 Task: Find the distance between the Sydney Opera House in Australia and the Taj Mahal in Agra, India using Google Earth.
Action: Mouse moved to (21, 148)
Screenshot: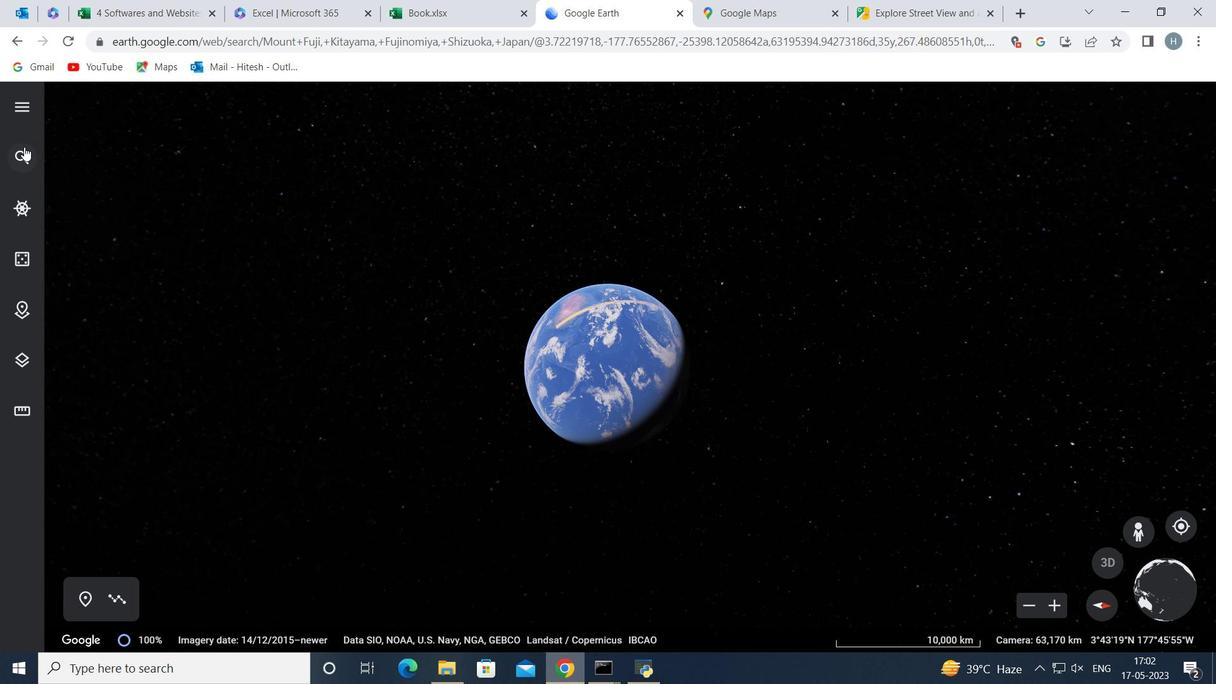 
Action: Mouse pressed left at (21, 148)
Screenshot: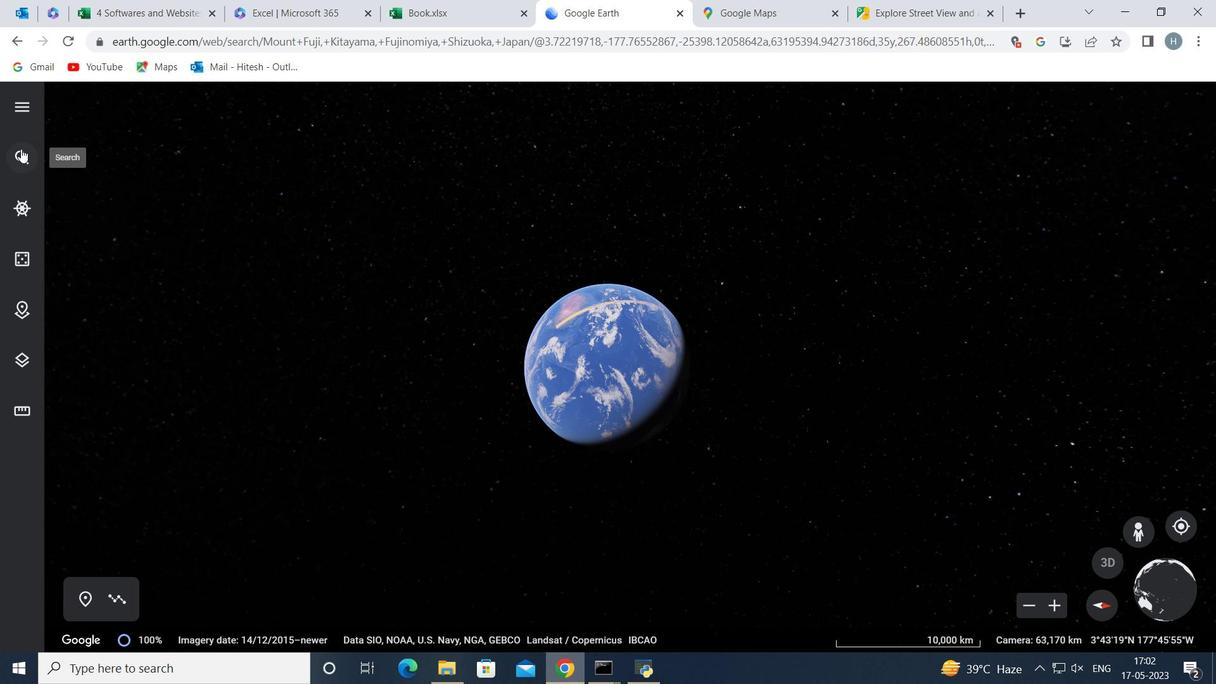 
Action: Mouse moved to (300, 104)
Screenshot: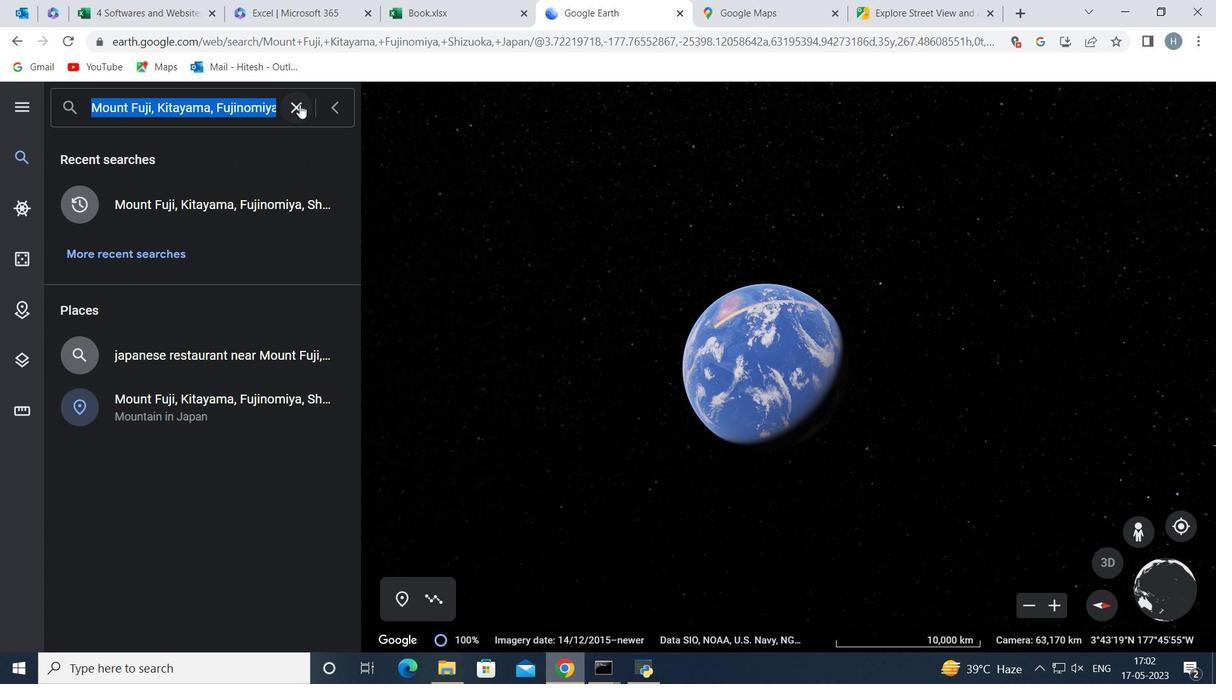 
Action: Mouse pressed left at (300, 104)
Screenshot: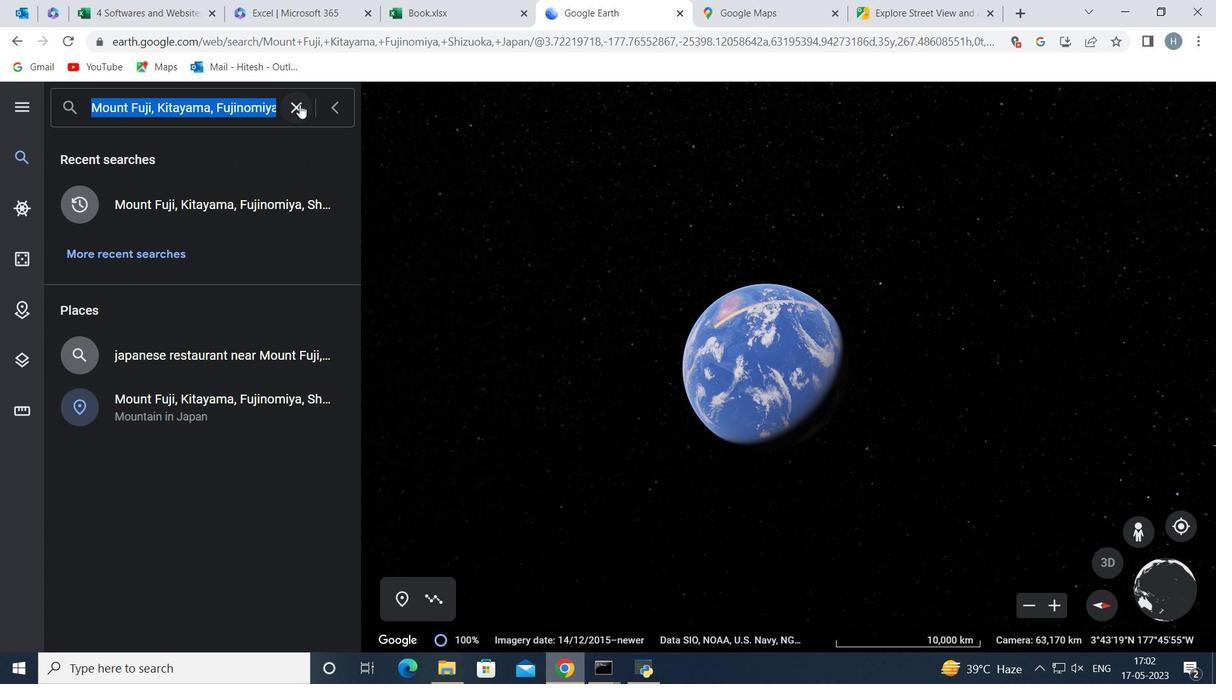 
Action: Key pressed <Key.shift>Sydney<Key.space><Key.shift>Op
Screenshot: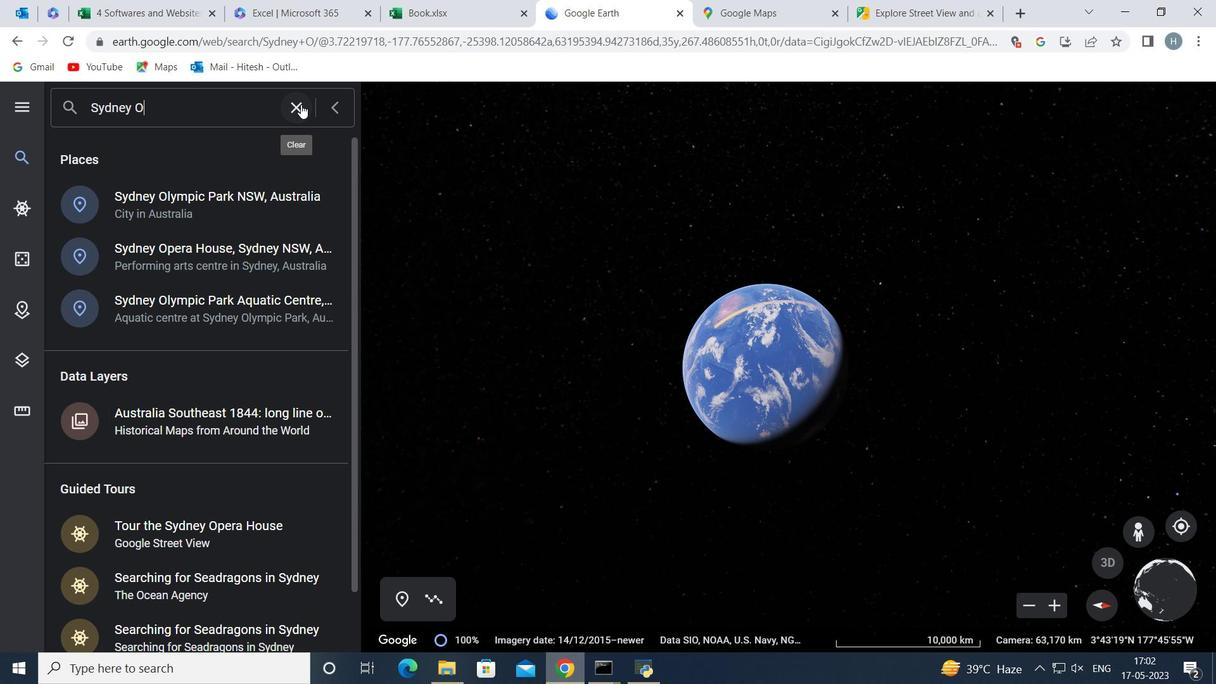 
Action: Mouse moved to (254, 207)
Screenshot: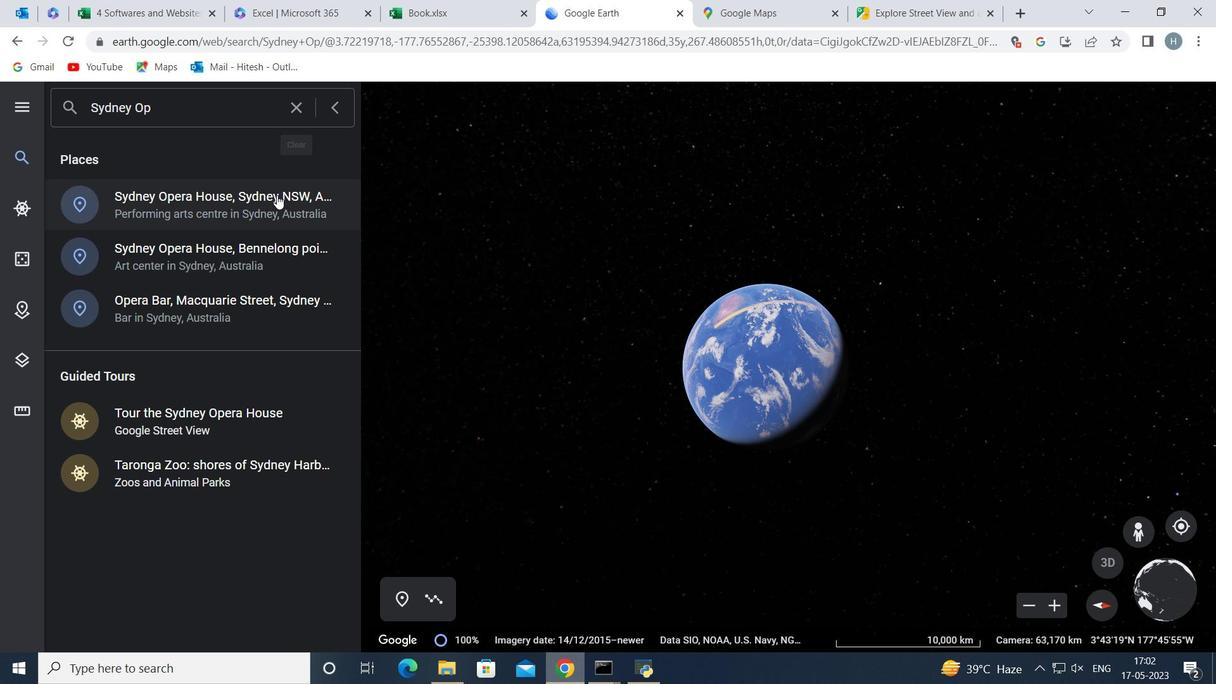 
Action: Key pressed era<Key.space><Key.shift>House<Key.space>in<Key.space><Key.shift>Aus
Screenshot: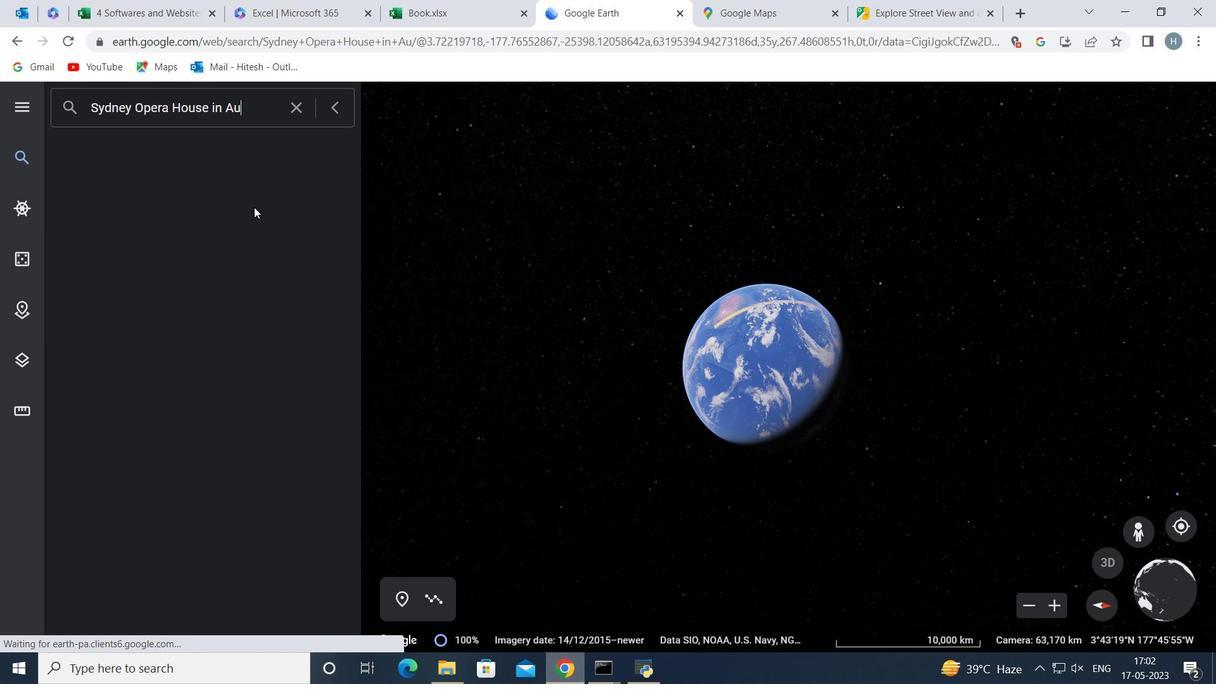 
Action: Mouse moved to (253, 141)
Screenshot: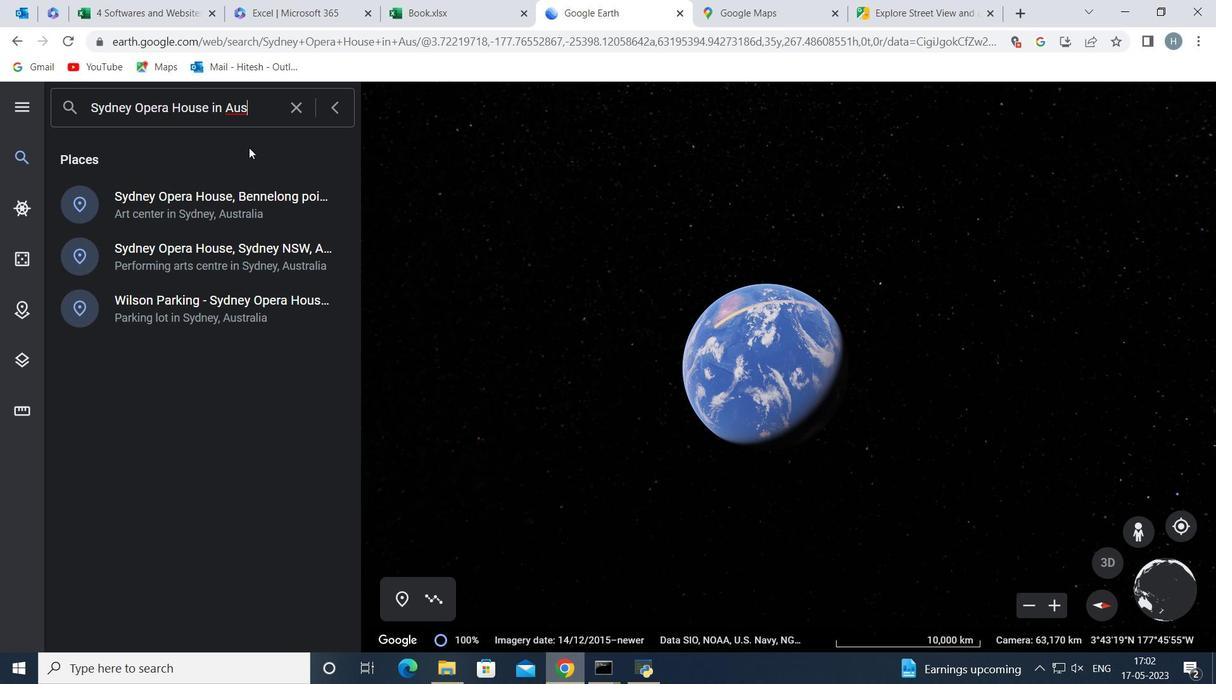 
Action: Key pressed trala<Key.enter>
Screenshot: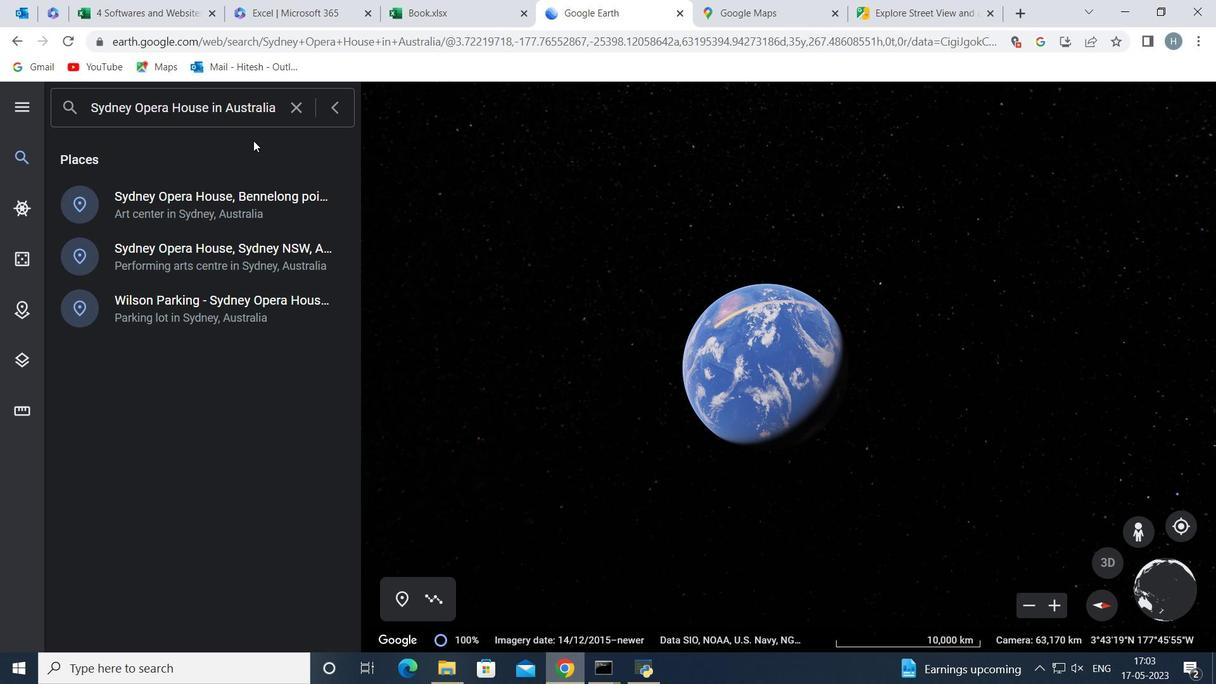 
Action: Mouse moved to (1170, 237)
Screenshot: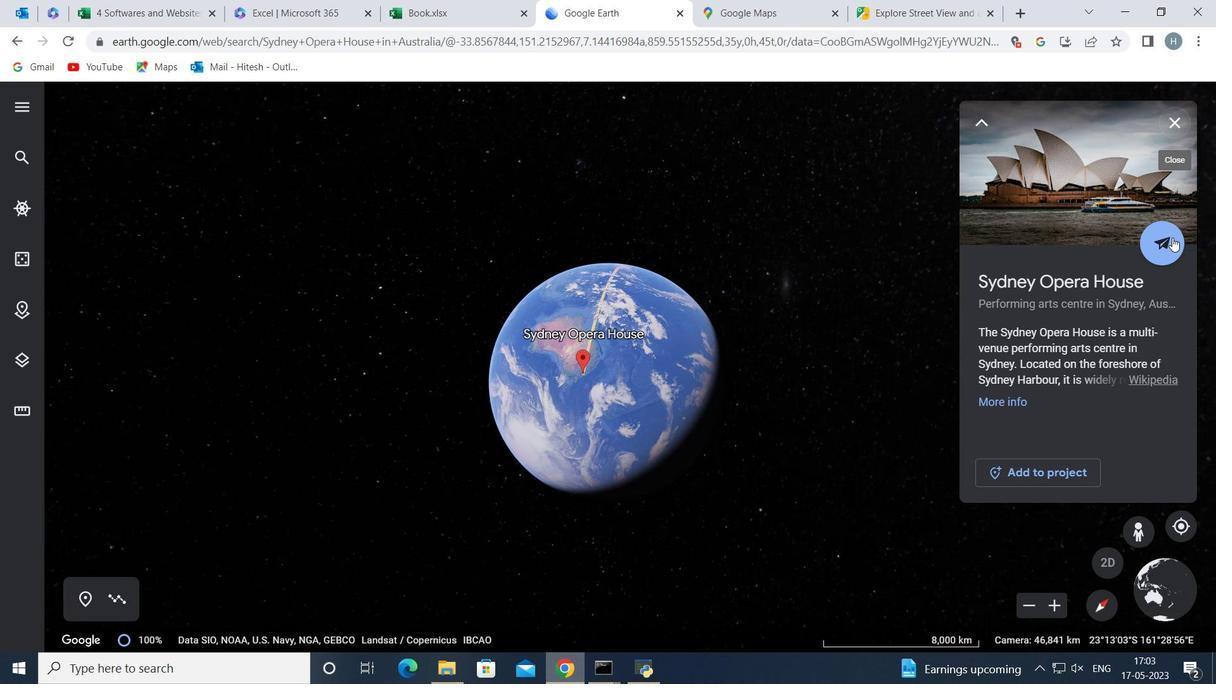 
Action: Mouse pressed left at (1170, 237)
Screenshot: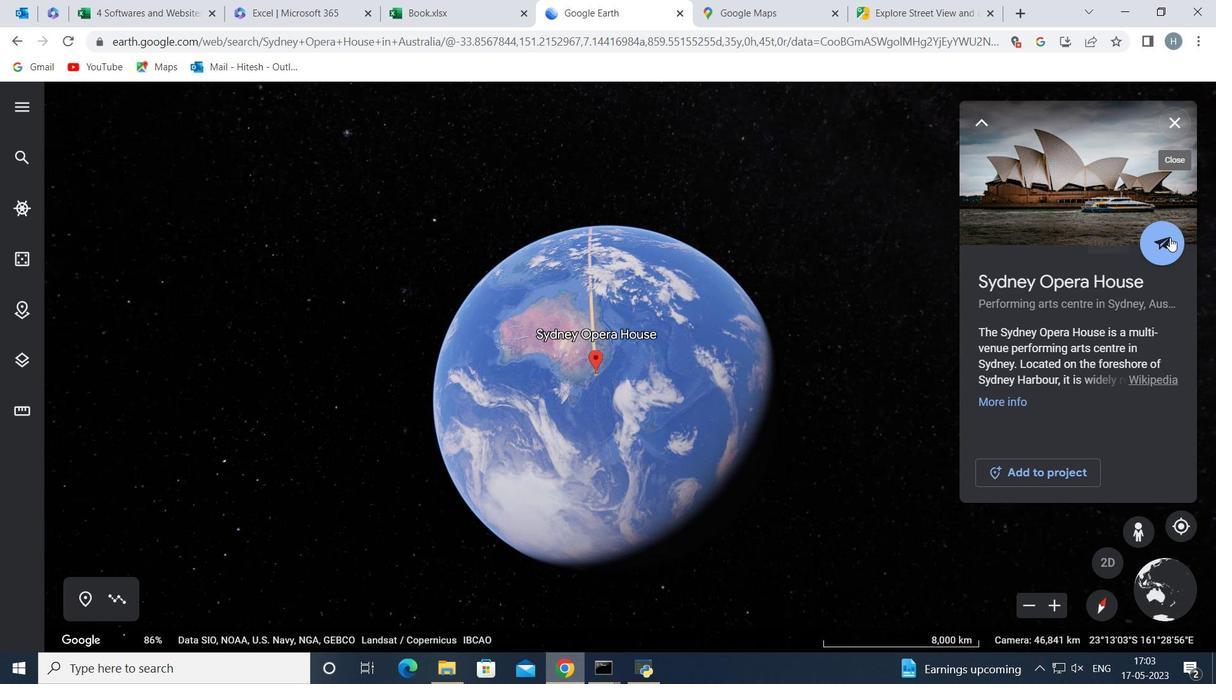 
Action: Mouse moved to (605, 385)
Screenshot: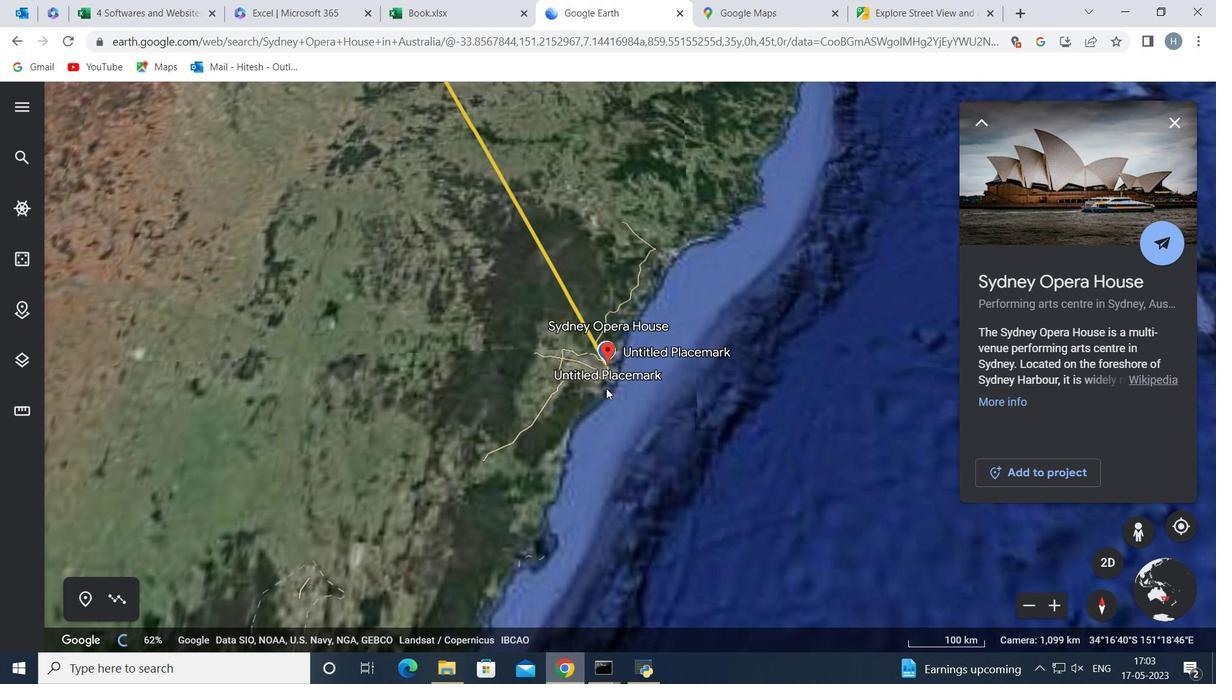 
Action: Mouse scrolled (605, 386) with delta (0, 0)
Screenshot: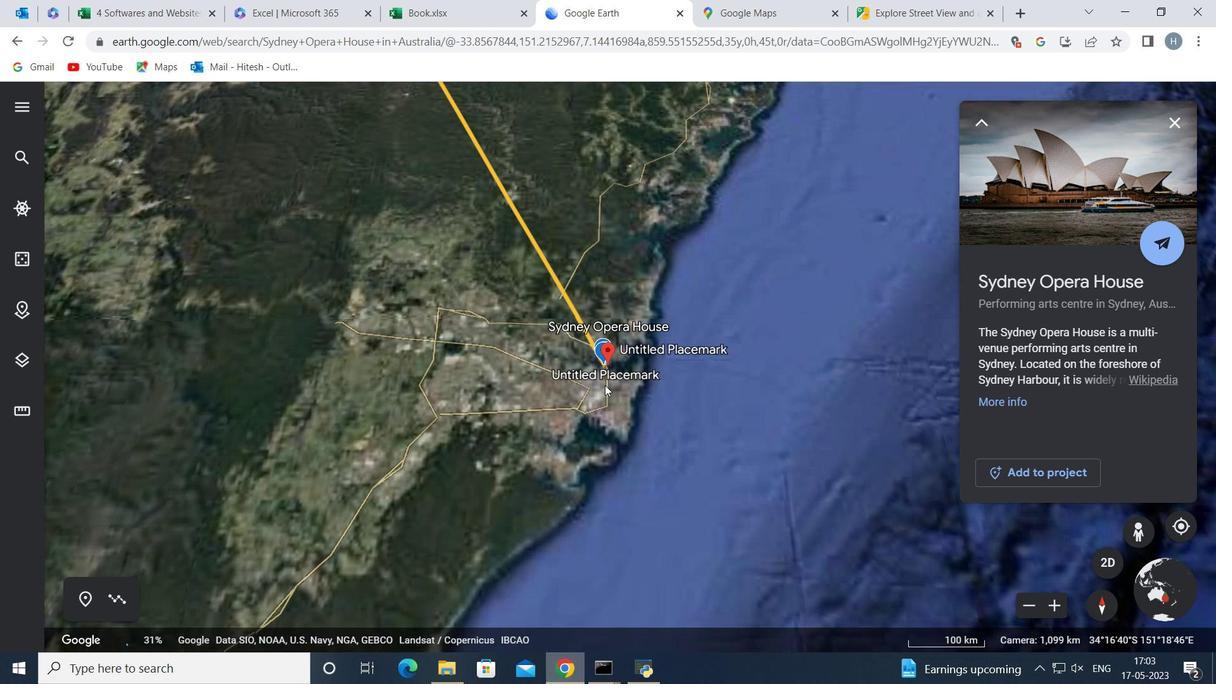 
Action: Mouse scrolled (605, 386) with delta (0, 0)
Screenshot: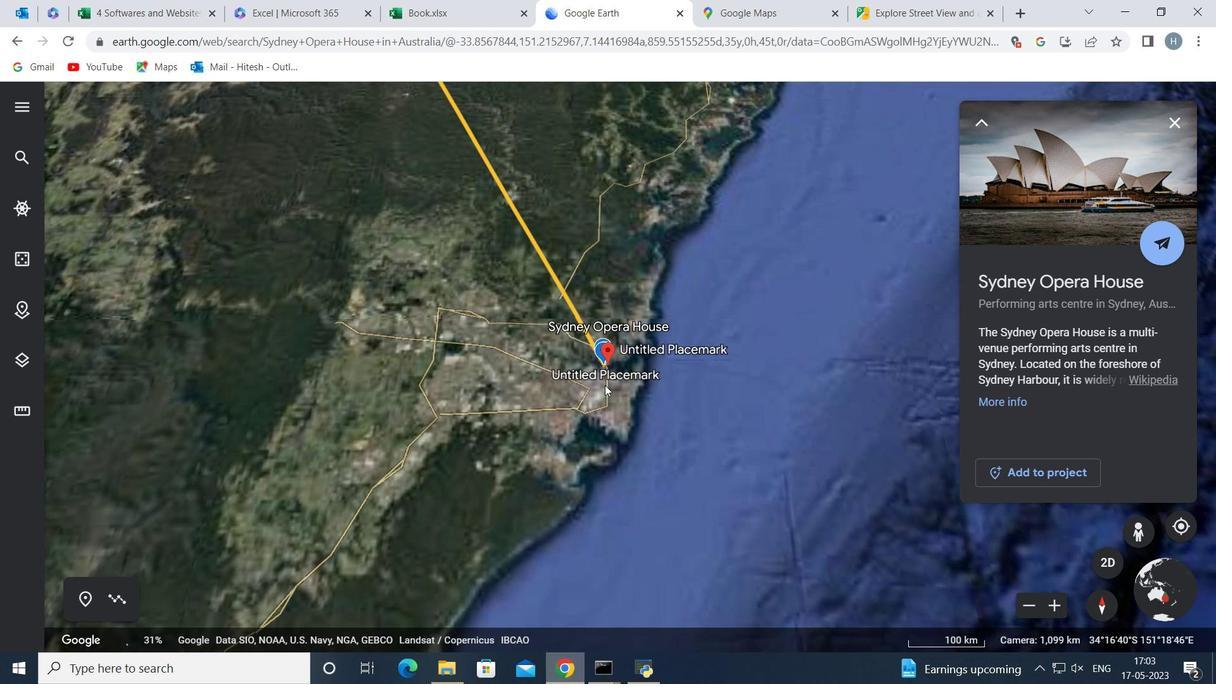 
Action: Mouse scrolled (605, 386) with delta (0, 0)
Screenshot: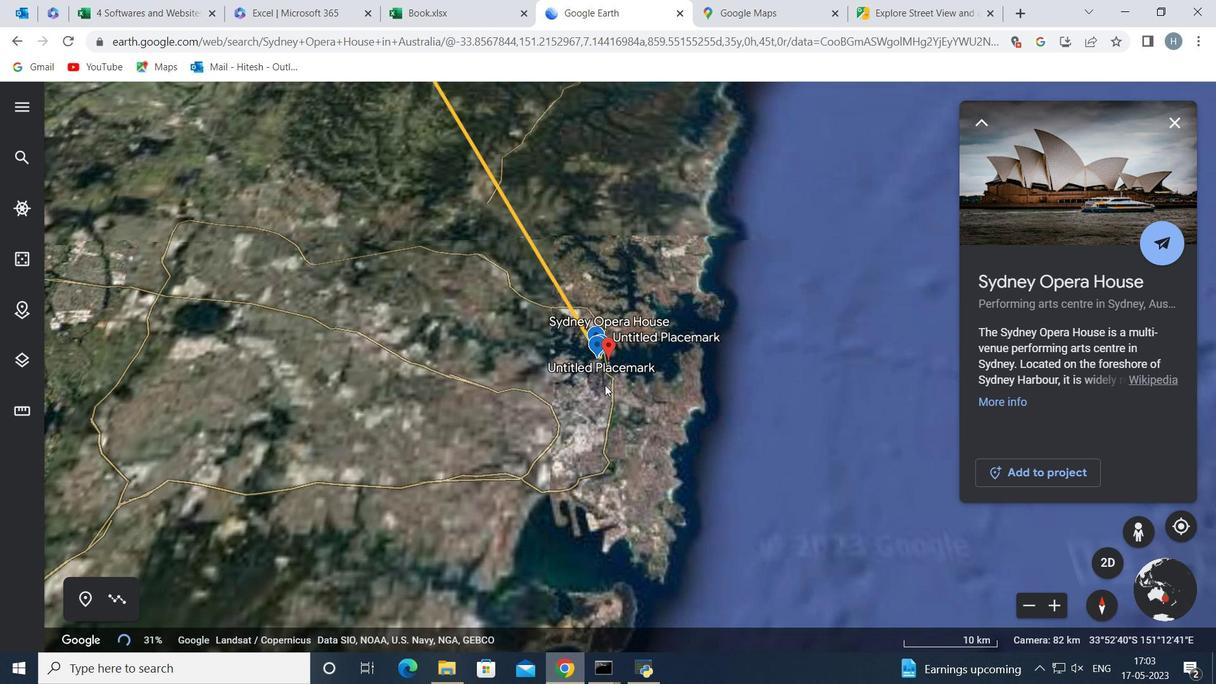 
Action: Mouse scrolled (605, 386) with delta (0, 0)
Screenshot: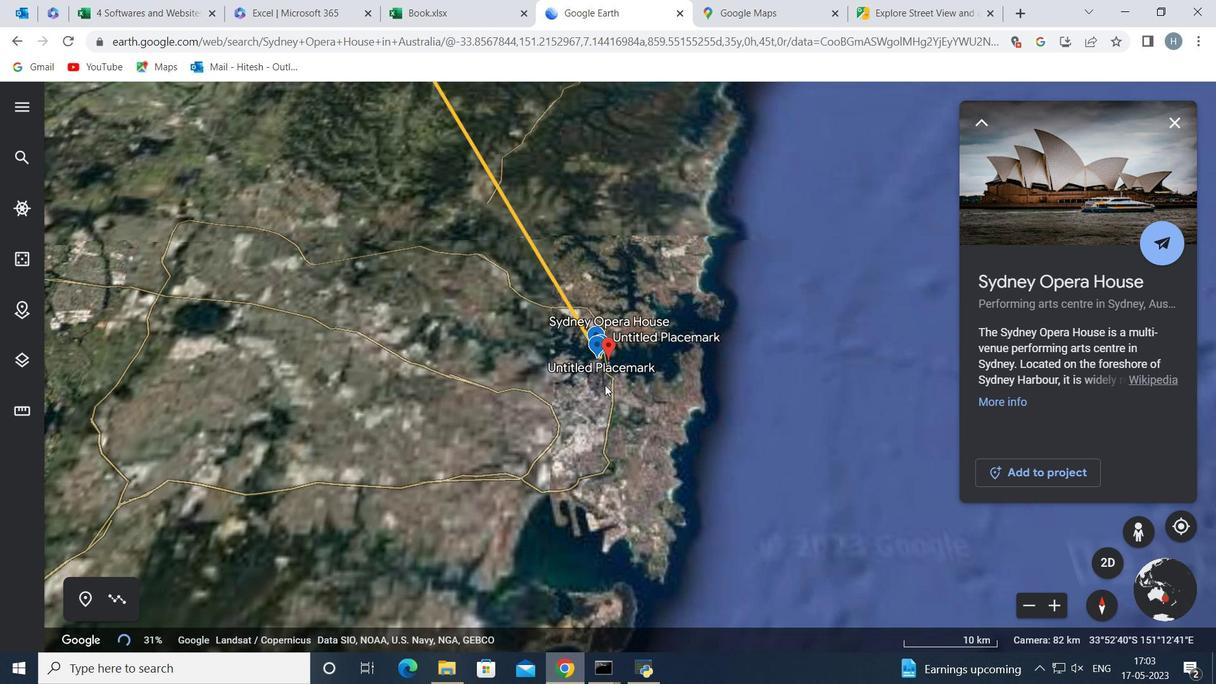 
Action: Mouse moved to (607, 219)
Screenshot: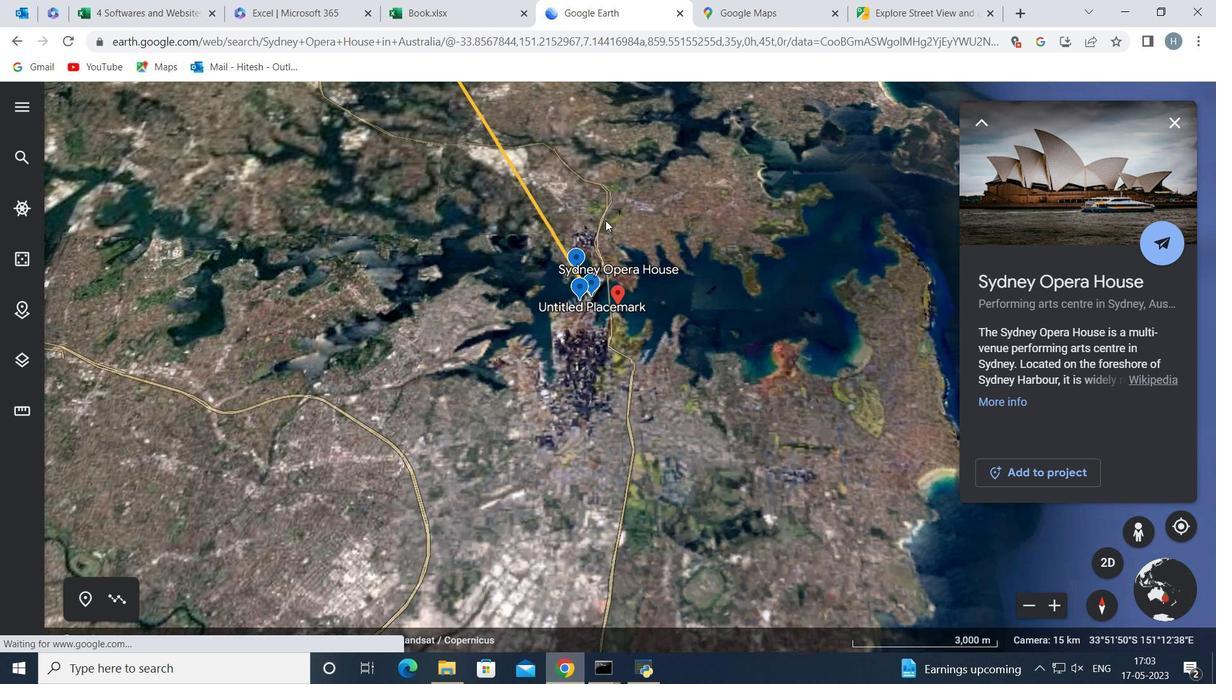 
Action: Mouse scrolled (606, 220) with delta (0, 0)
Screenshot: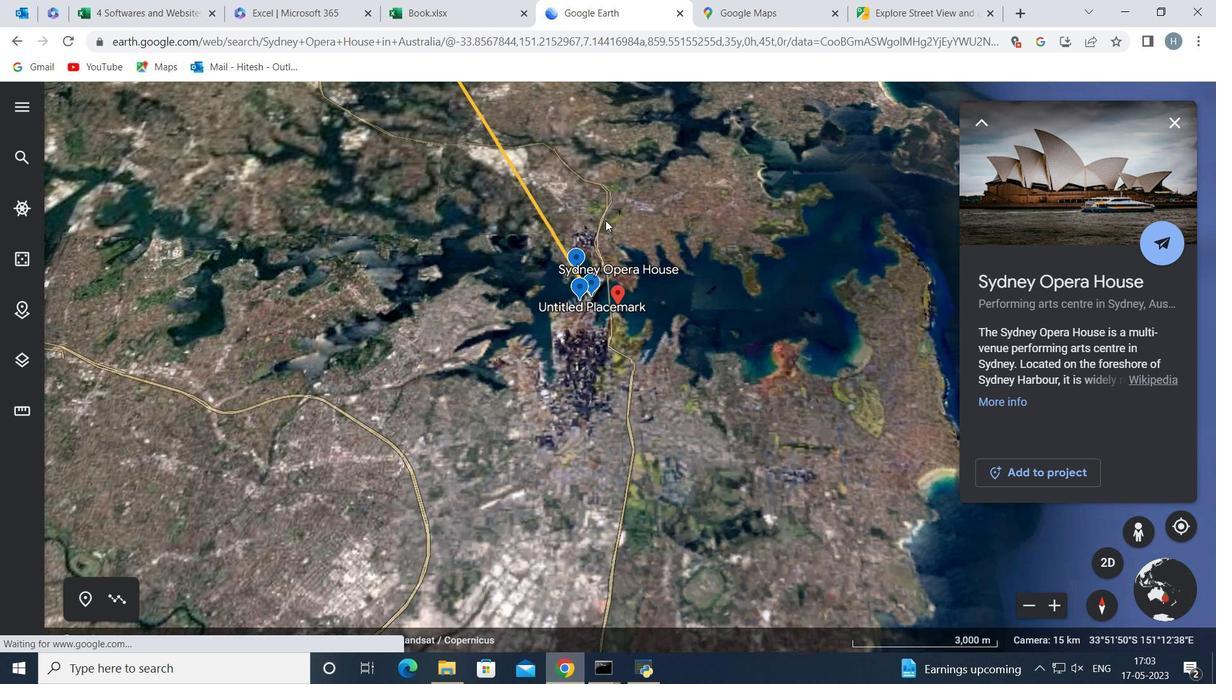 
Action: Mouse scrolled (607, 219) with delta (0, 0)
Screenshot: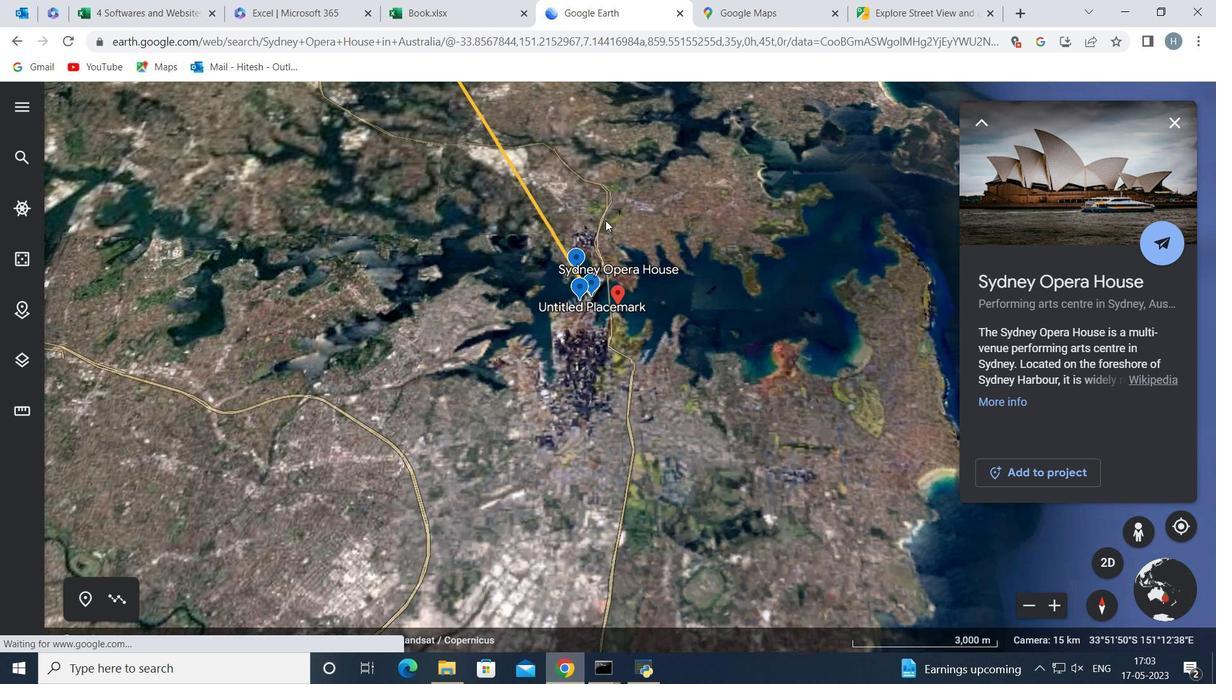 
Action: Mouse scrolled (607, 219) with delta (0, 0)
Screenshot: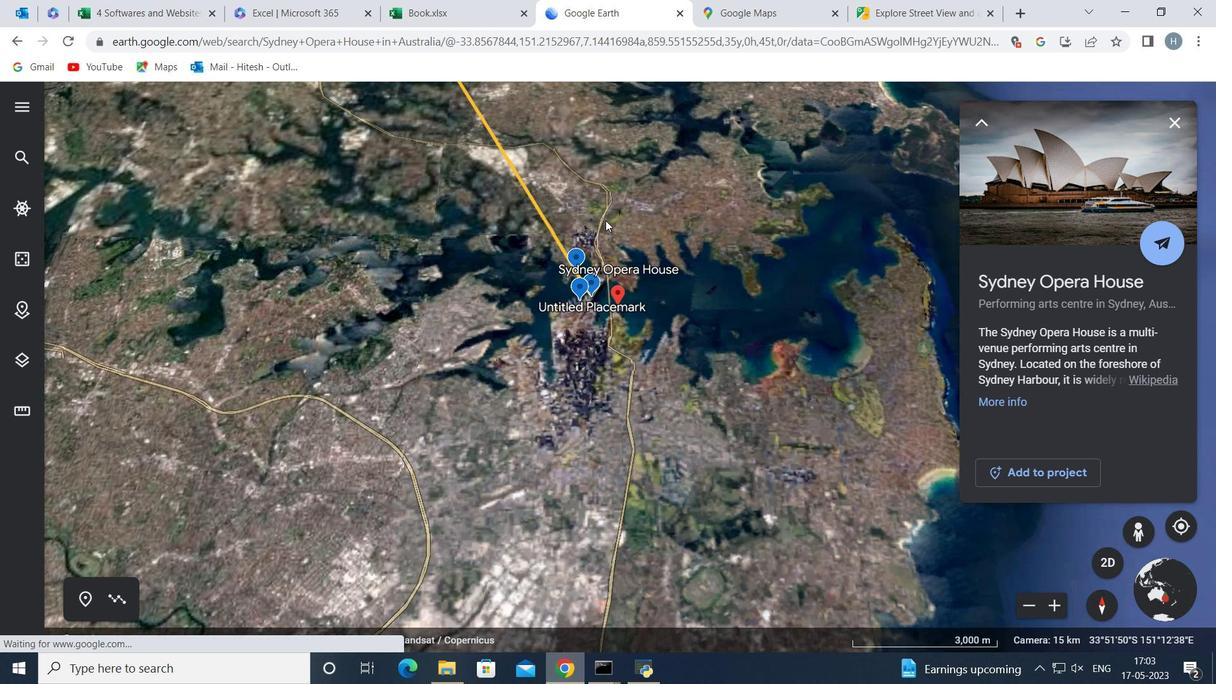 
Action: Mouse moved to (594, 291)
Screenshot: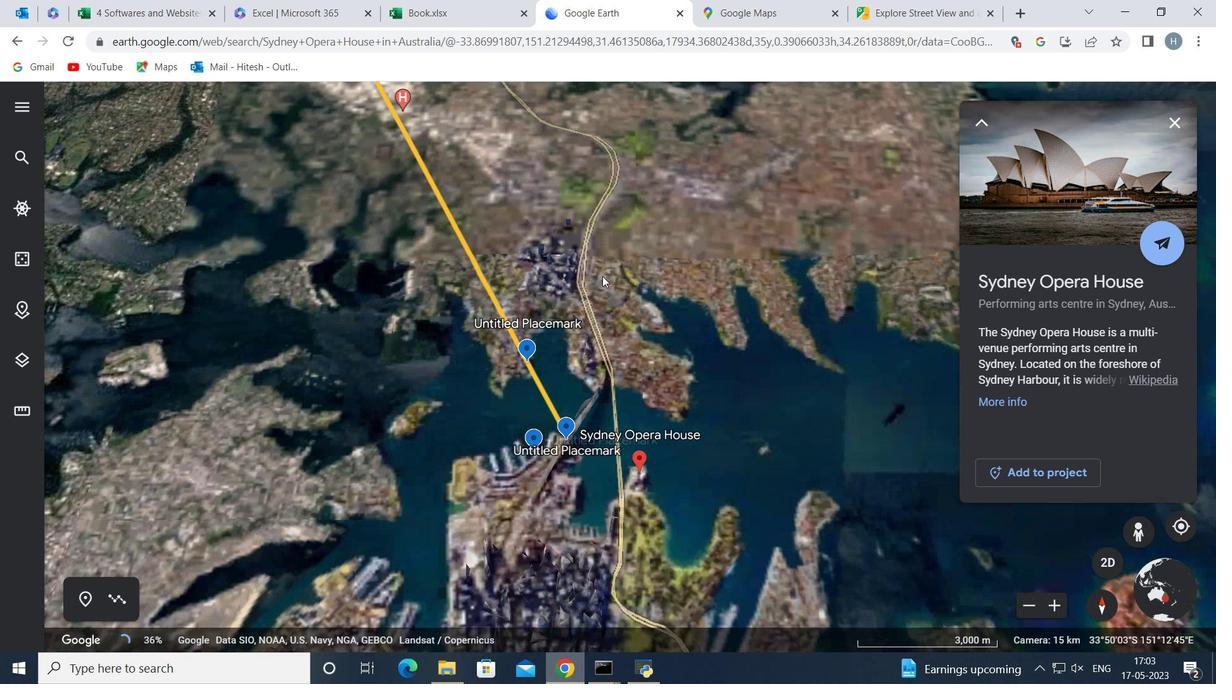 
Action: Mouse scrolled (594, 292) with delta (0, 0)
Screenshot: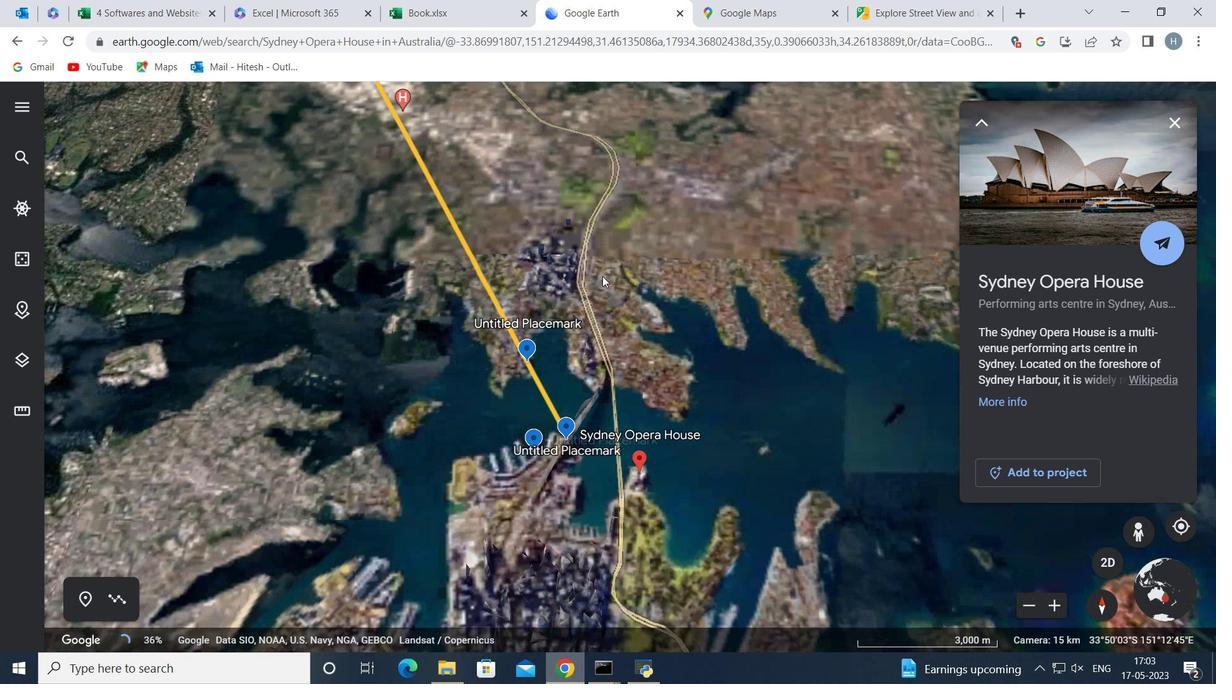 
Action: Mouse moved to (586, 340)
Screenshot: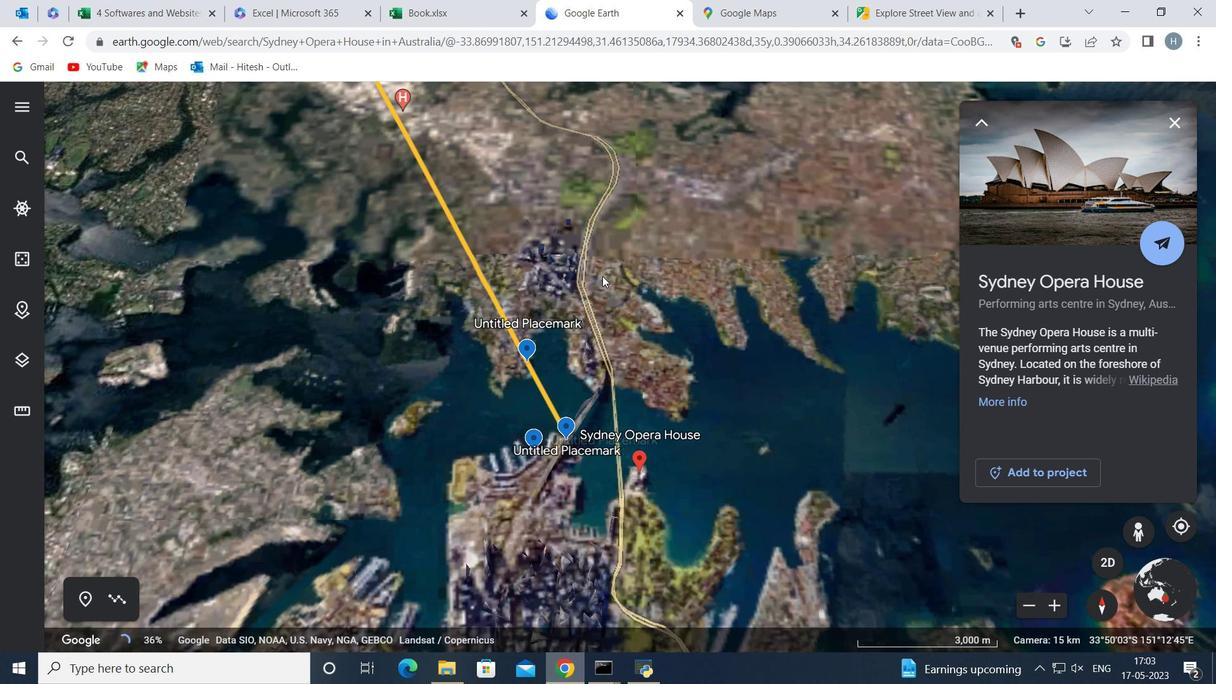 
Action: Mouse scrolled (586, 339) with delta (0, 0)
Screenshot: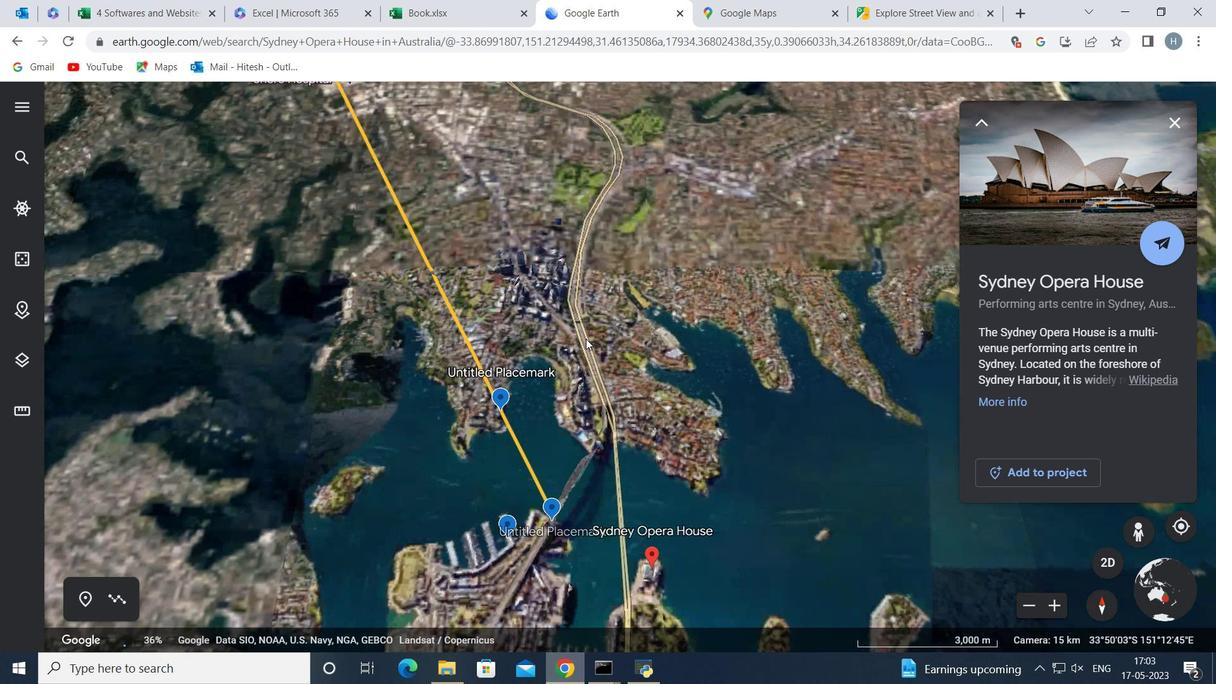 
Action: Mouse scrolled (586, 339) with delta (0, 0)
Screenshot: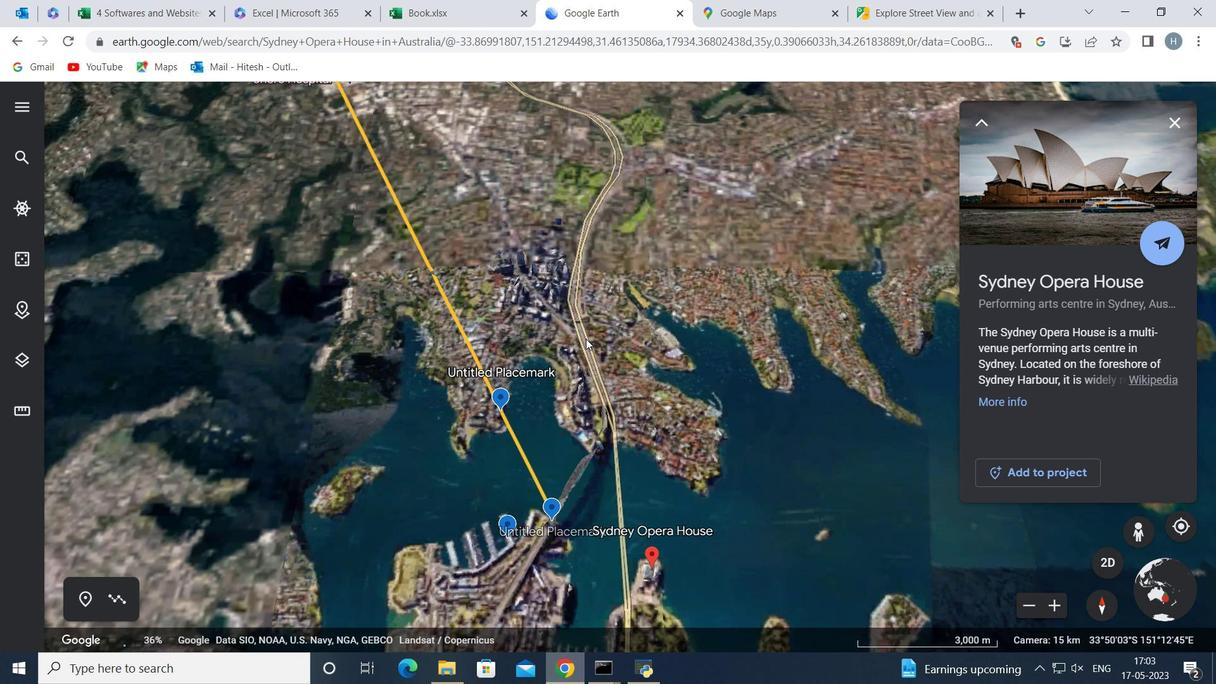 
Action: Mouse moved to (550, 482)
Screenshot: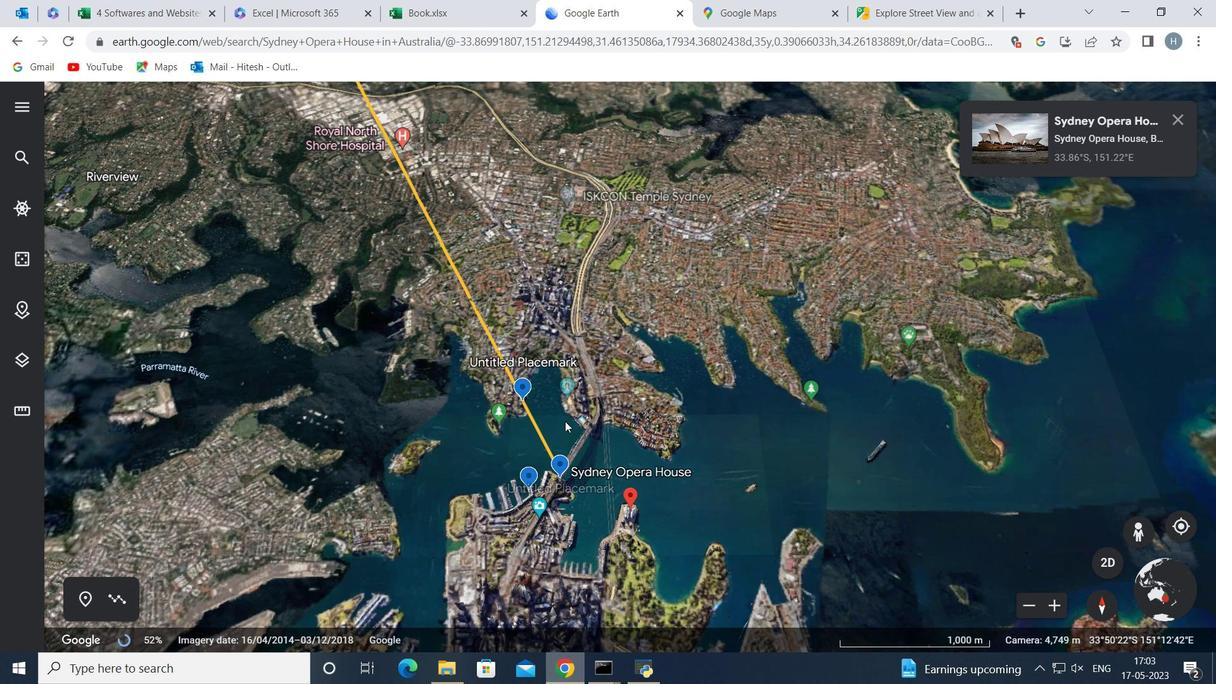 
Action: Mouse scrolled (550, 483) with delta (0, 0)
Screenshot: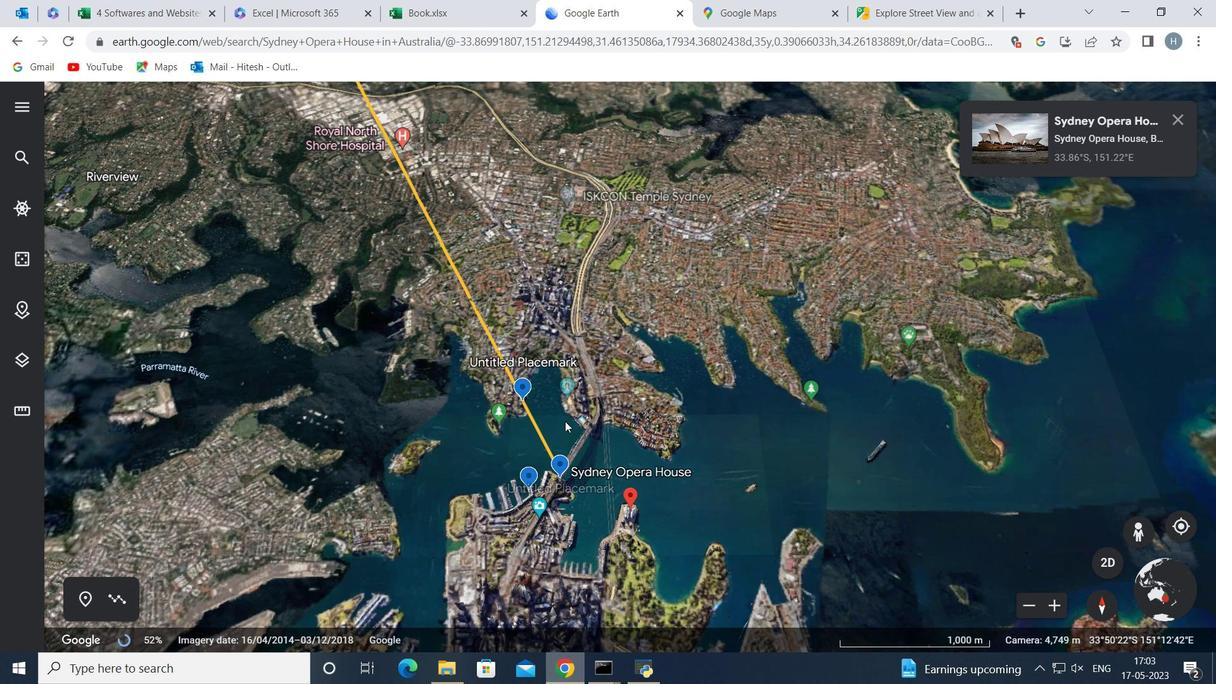 
Action: Mouse moved to (550, 486)
Screenshot: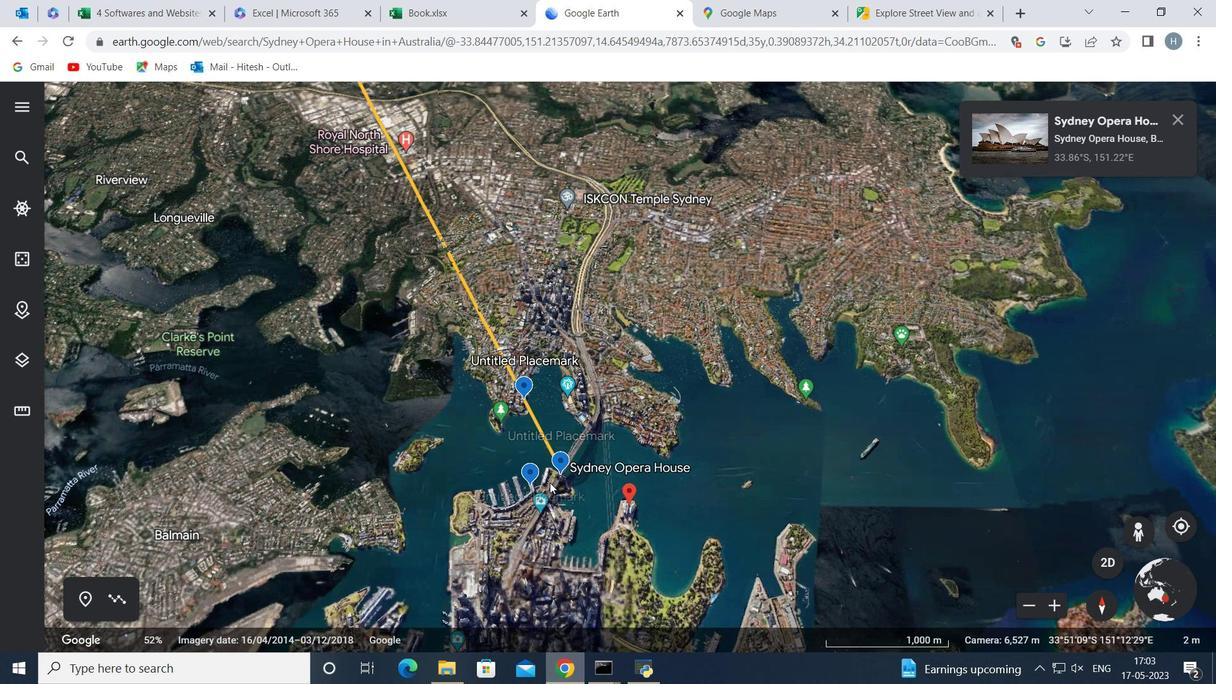 
Action: Mouse scrolled (550, 487) with delta (0, 0)
Screenshot: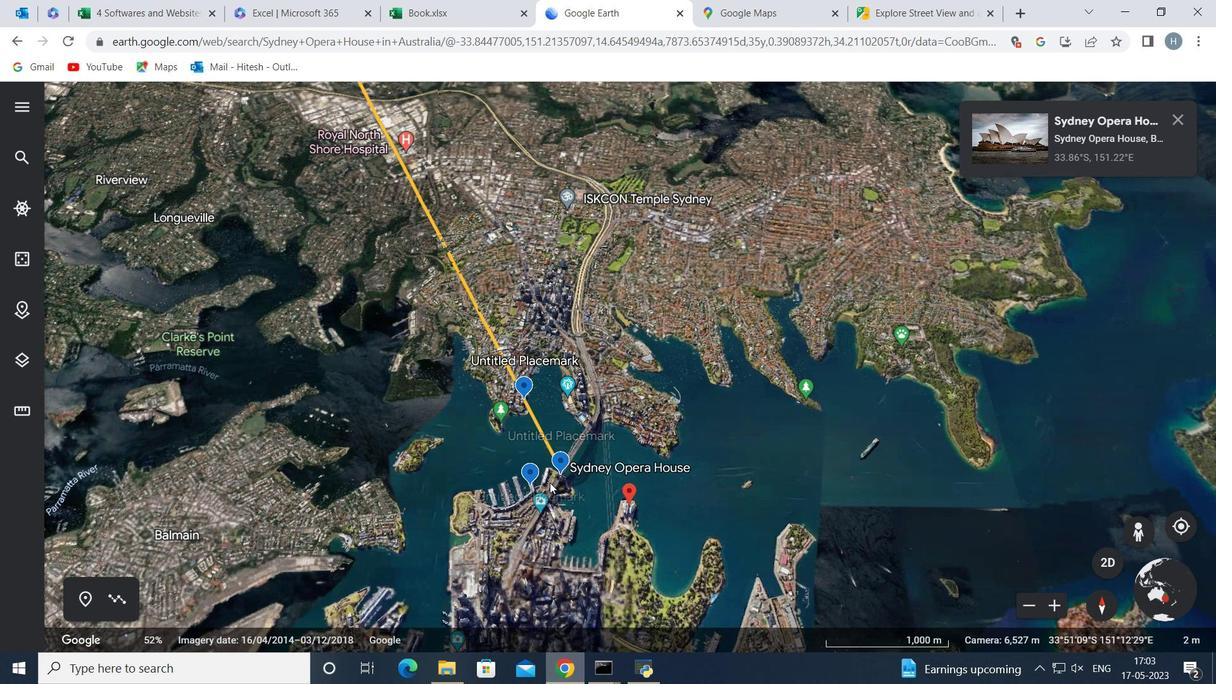 
Action: Mouse moved to (534, 510)
Screenshot: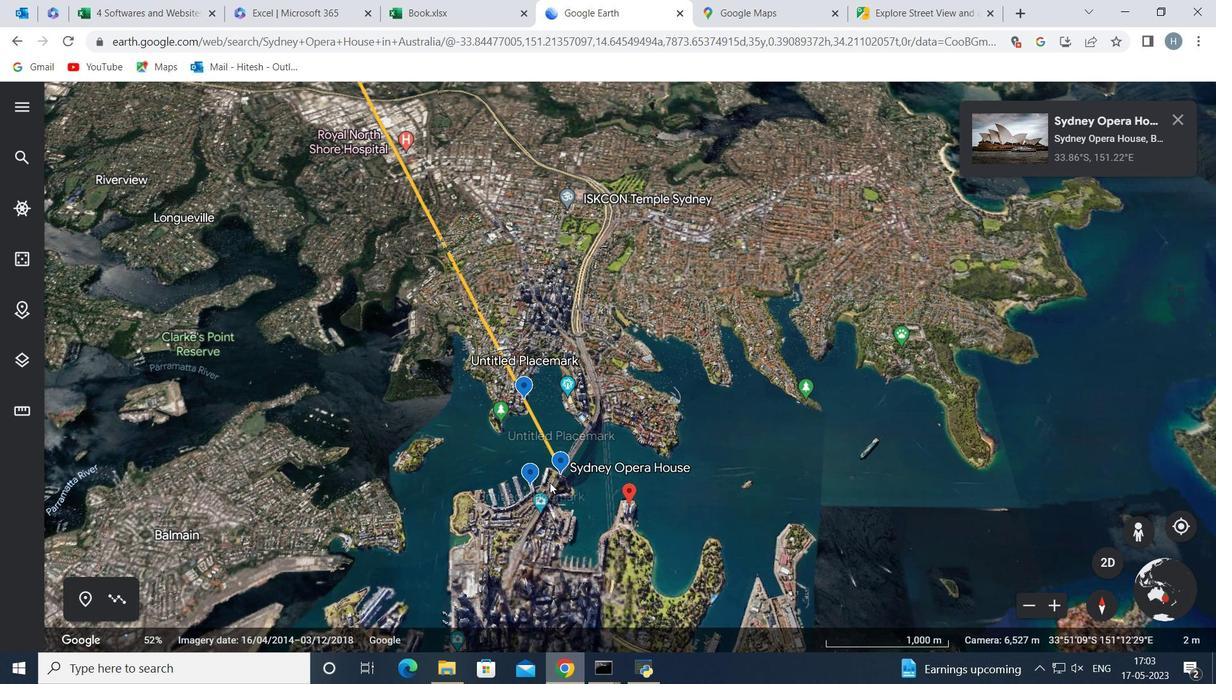 
Action: Mouse scrolled (534, 510) with delta (0, 0)
Screenshot: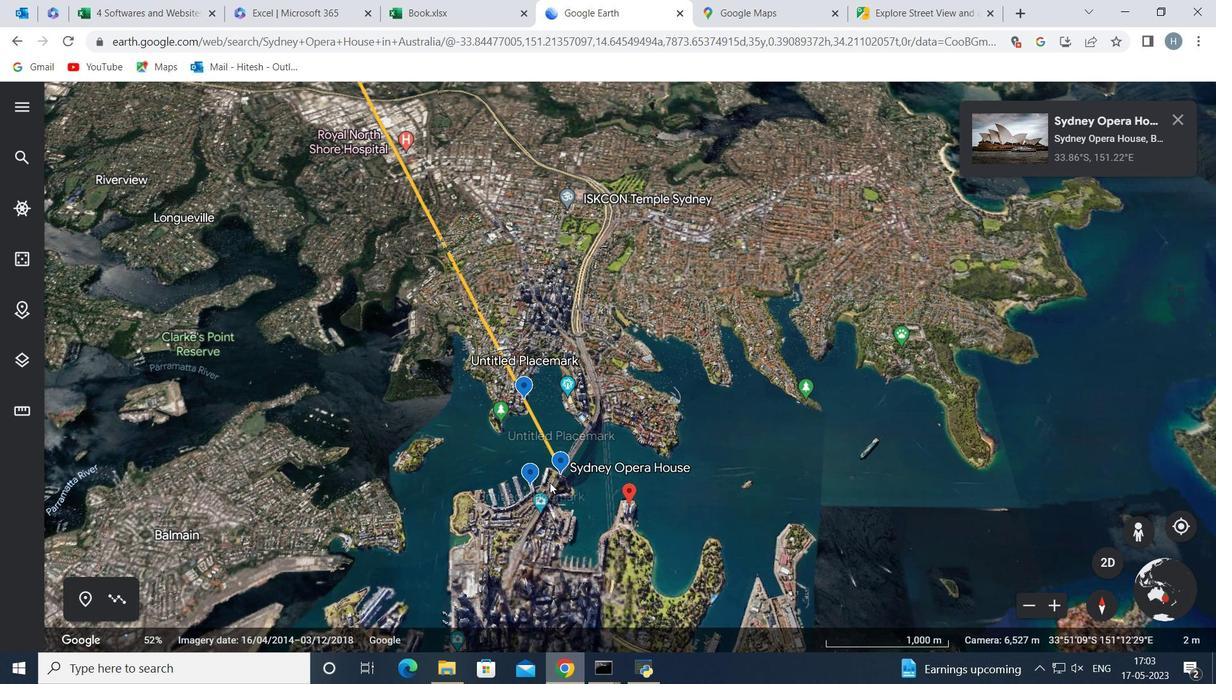 
Action: Mouse scrolled (534, 510) with delta (0, 0)
Screenshot: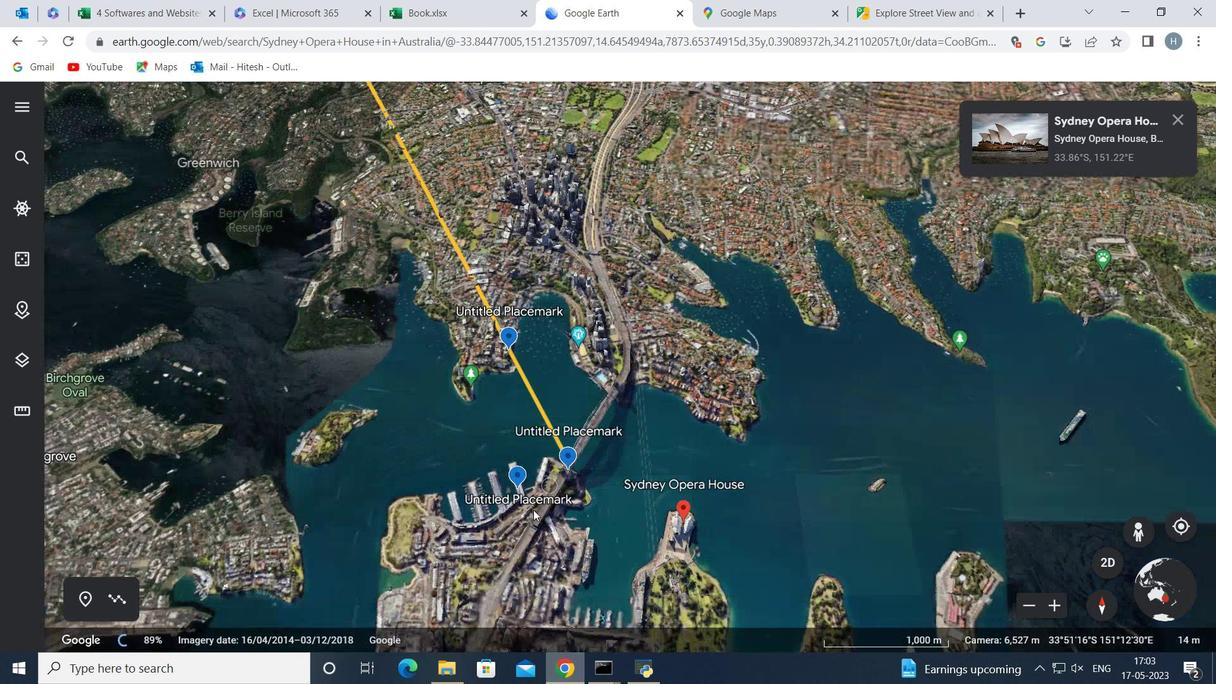 
Action: Mouse moved to (1092, 142)
Screenshot: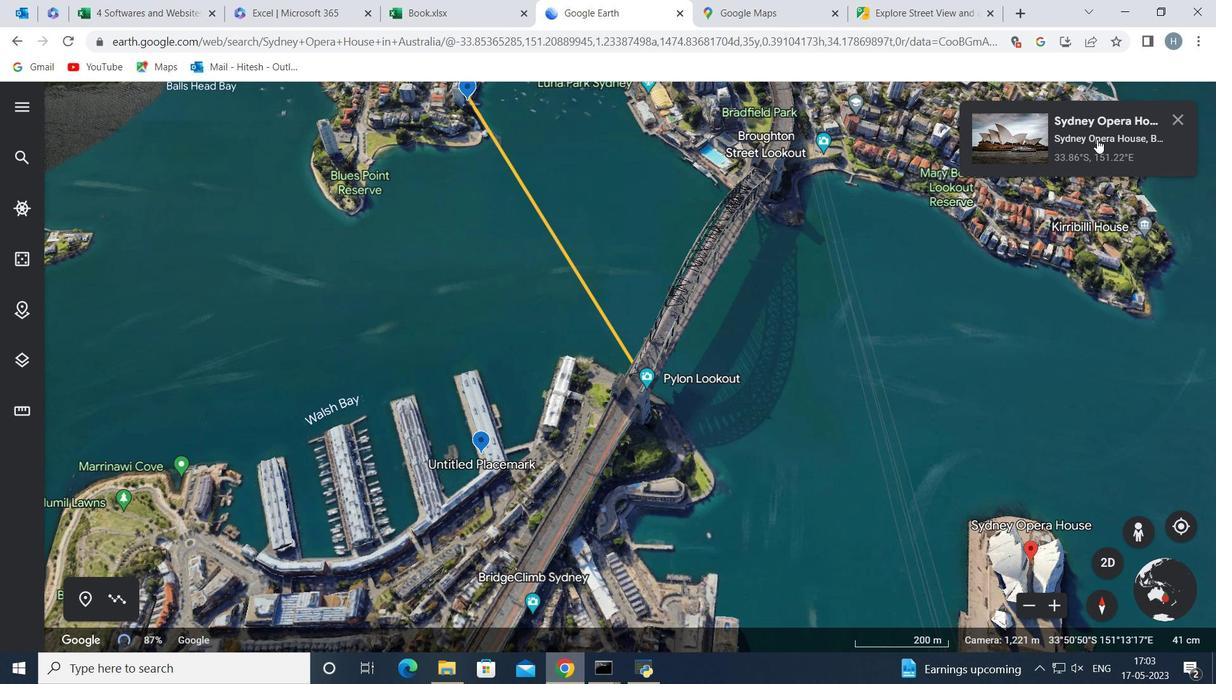 
Action: Mouse pressed left at (1092, 142)
Screenshot: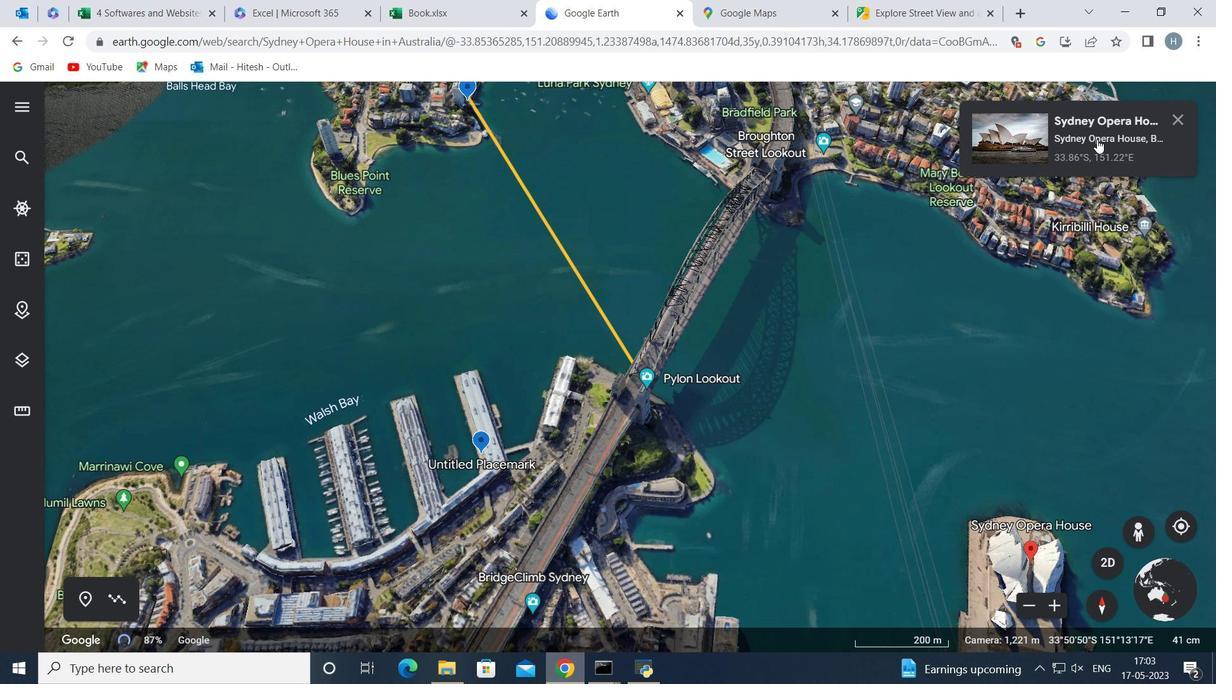 
Action: Mouse moved to (1017, 488)
Screenshot: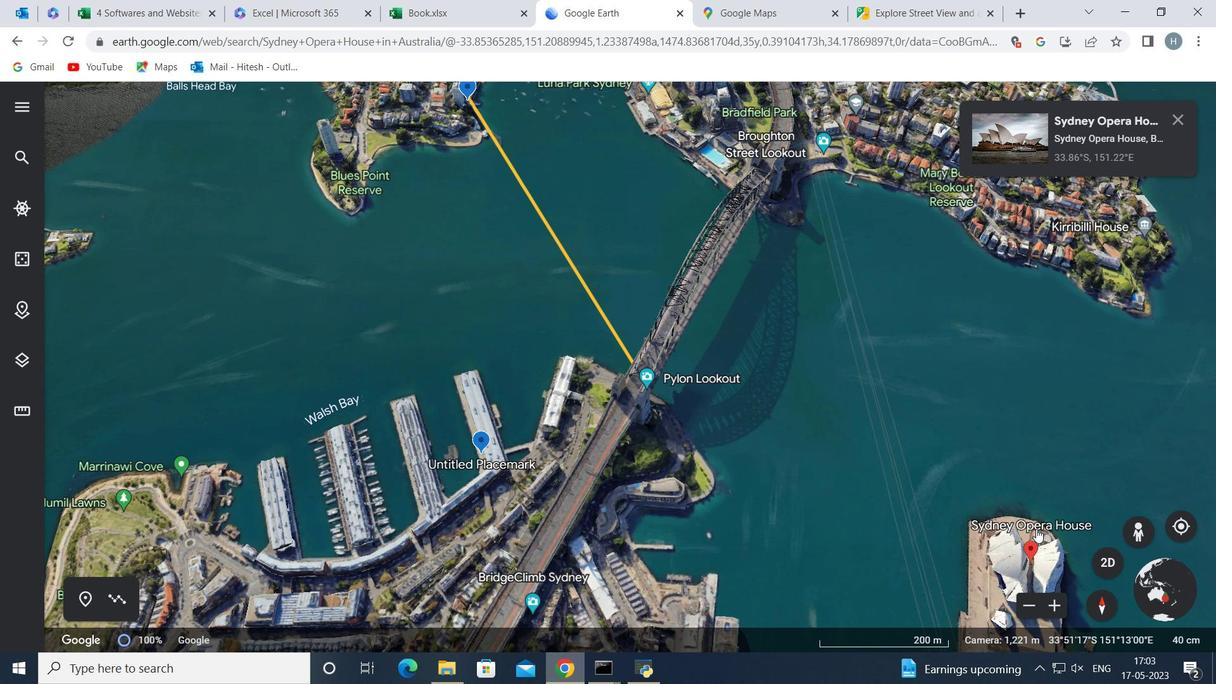 
Action: Mouse scrolled (1017, 487) with delta (0, 0)
Screenshot: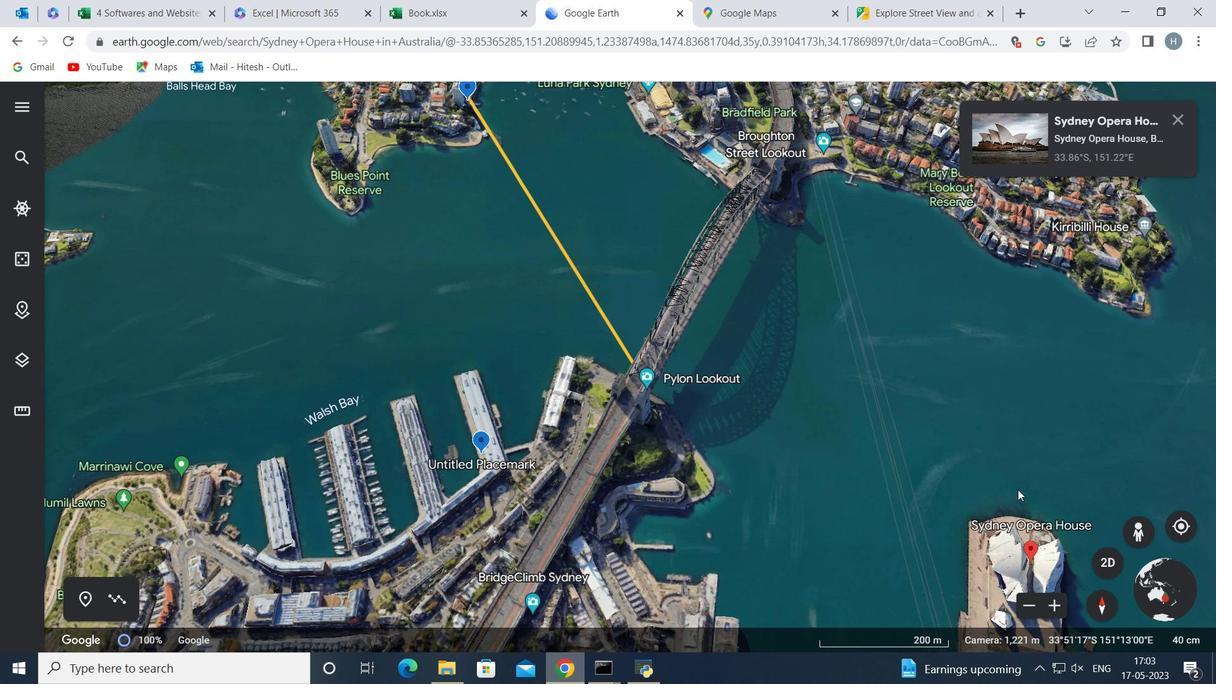 
Action: Mouse scrolled (1017, 487) with delta (0, 0)
Screenshot: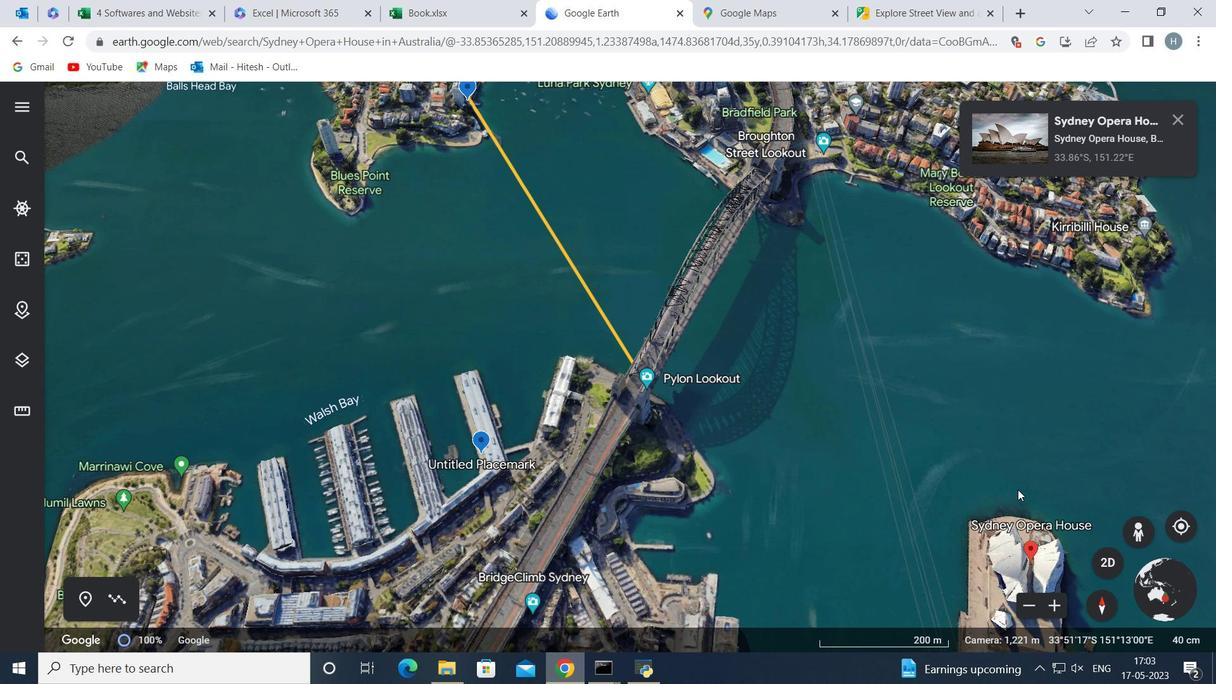 
Action: Mouse moved to (1003, 572)
Screenshot: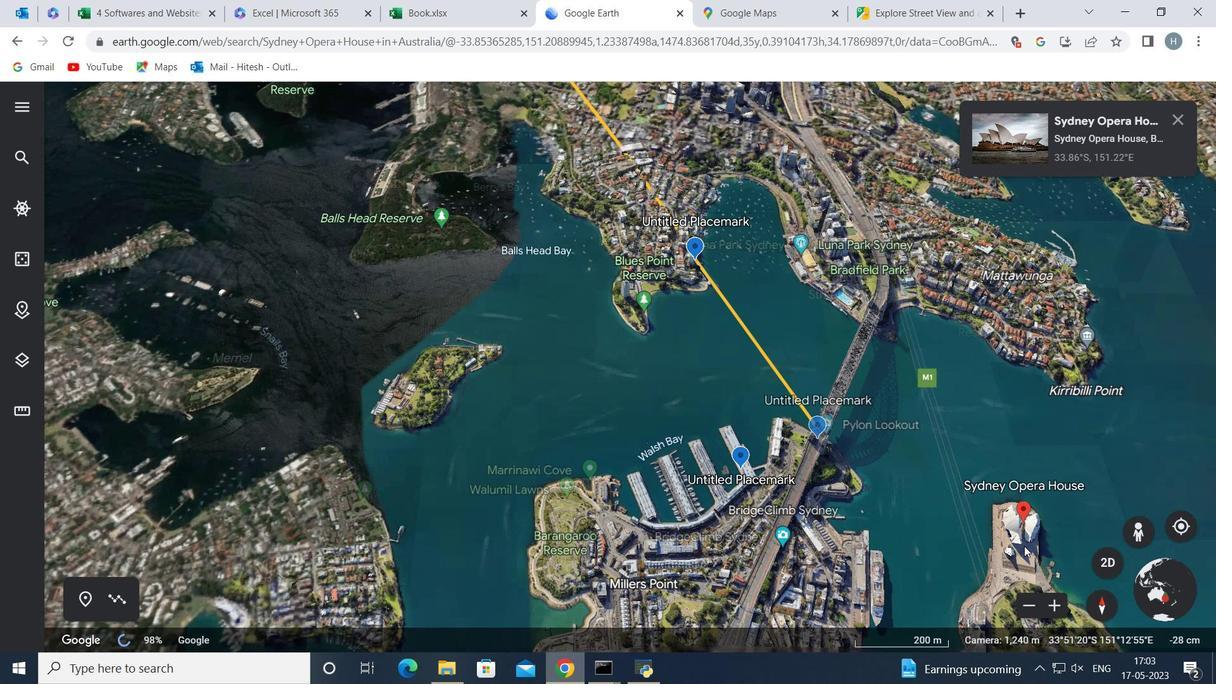 
Action: Mouse pressed left at (1003, 572)
Screenshot: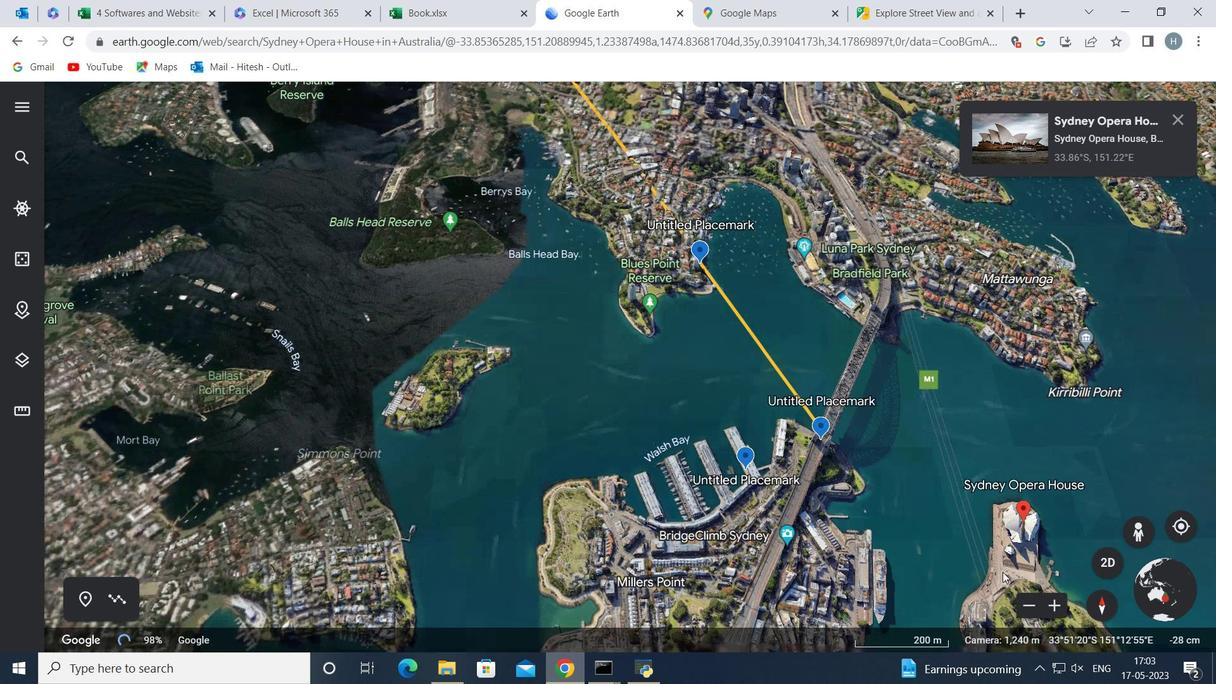 
Action: Mouse moved to (859, 391)
Screenshot: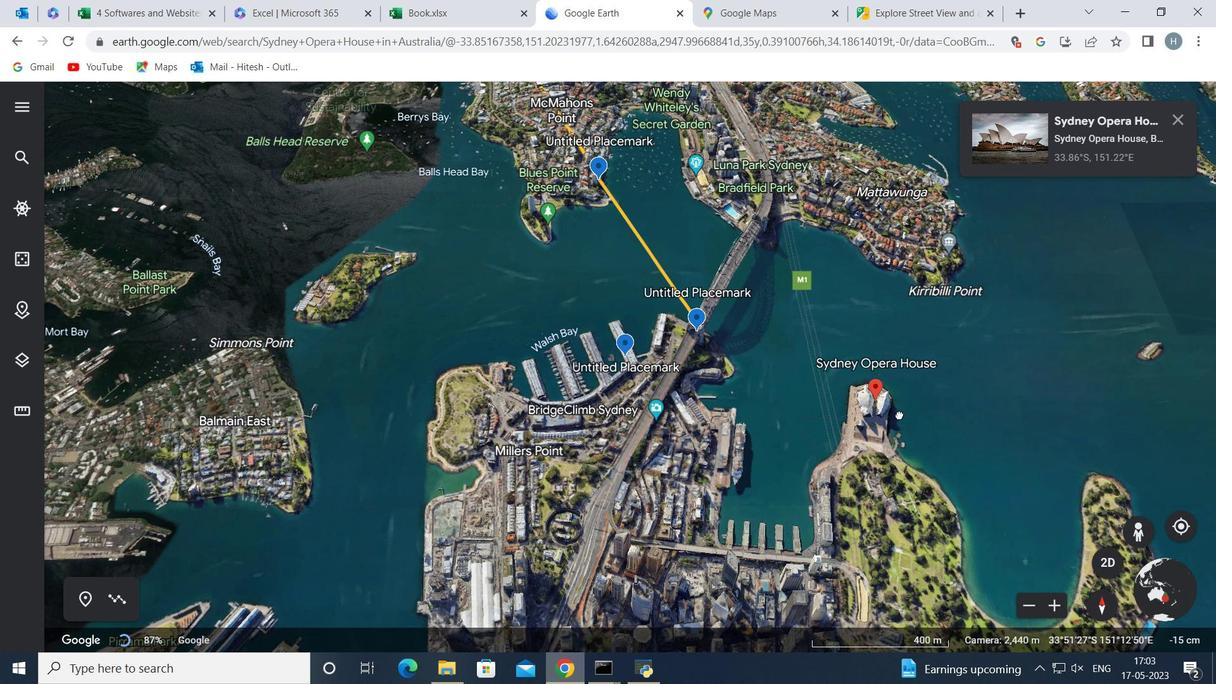 
Action: Mouse scrolled (859, 392) with delta (0, 0)
Screenshot: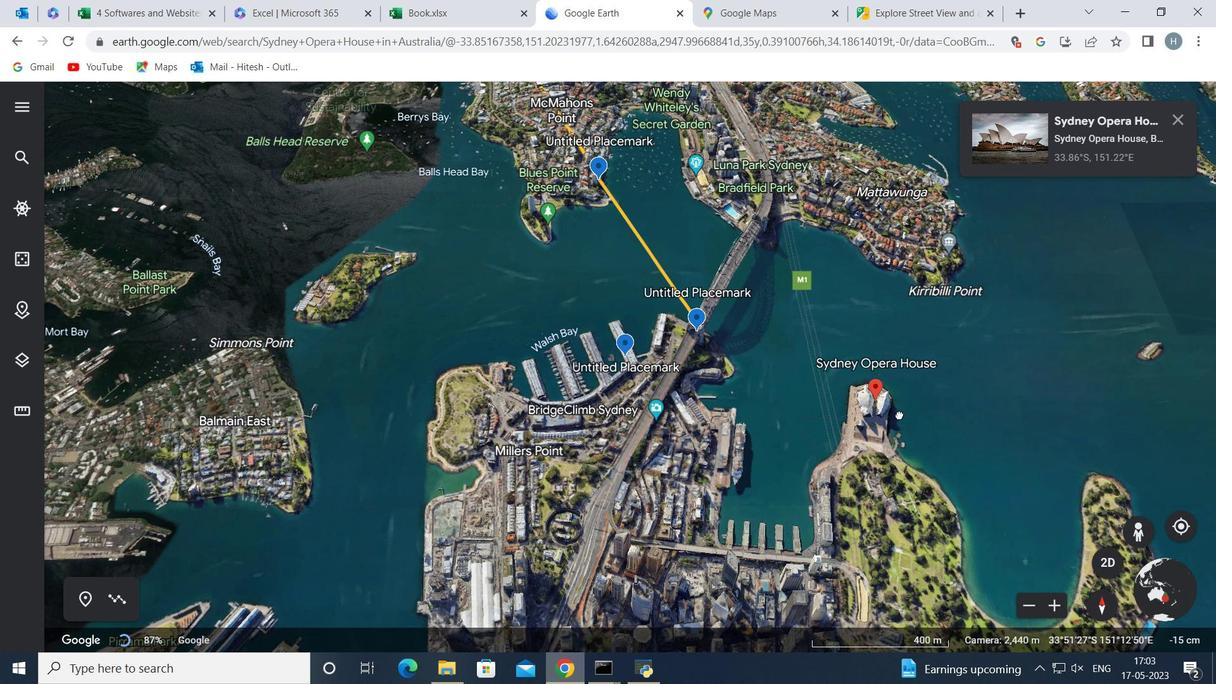 
Action: Mouse moved to (835, 373)
Screenshot: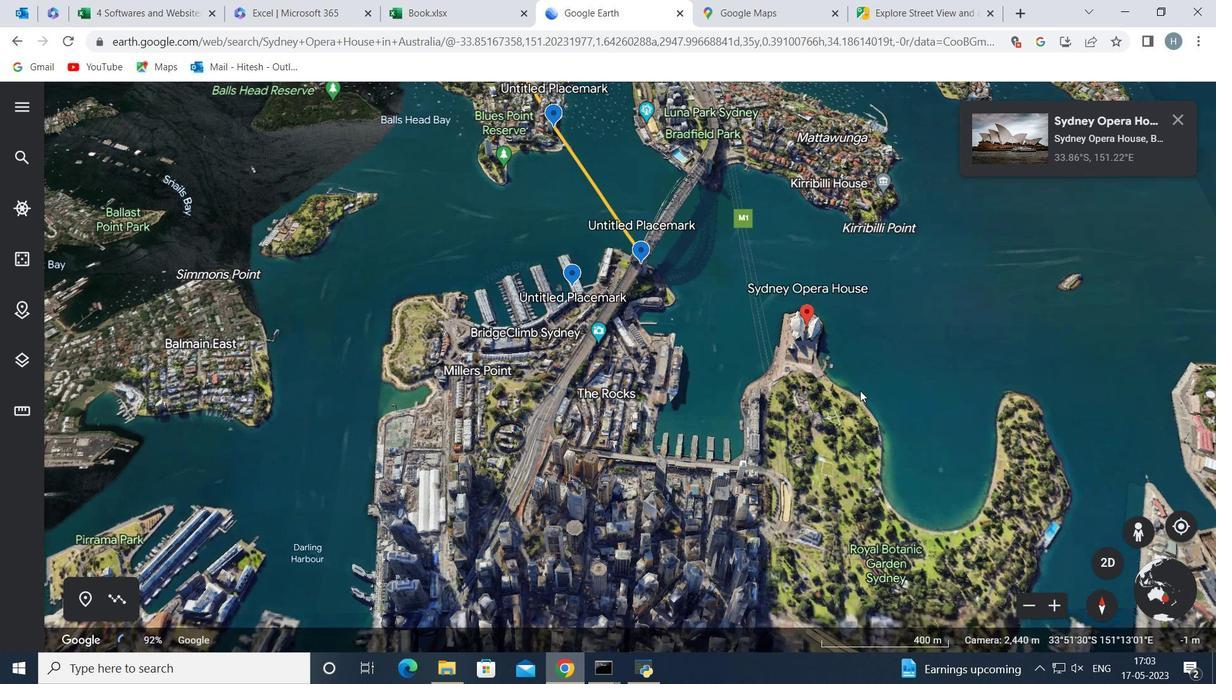
Action: Mouse scrolled (847, 383) with delta (0, 0)
Screenshot: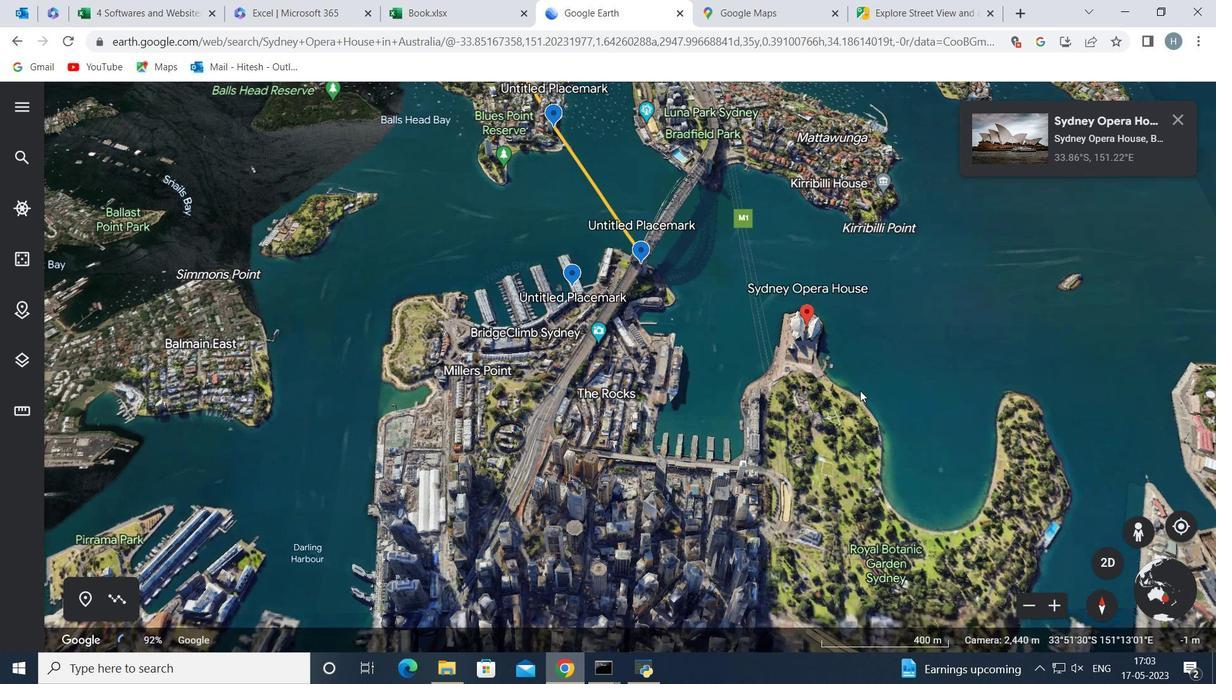 
Action: Mouse moved to (786, 330)
Screenshot: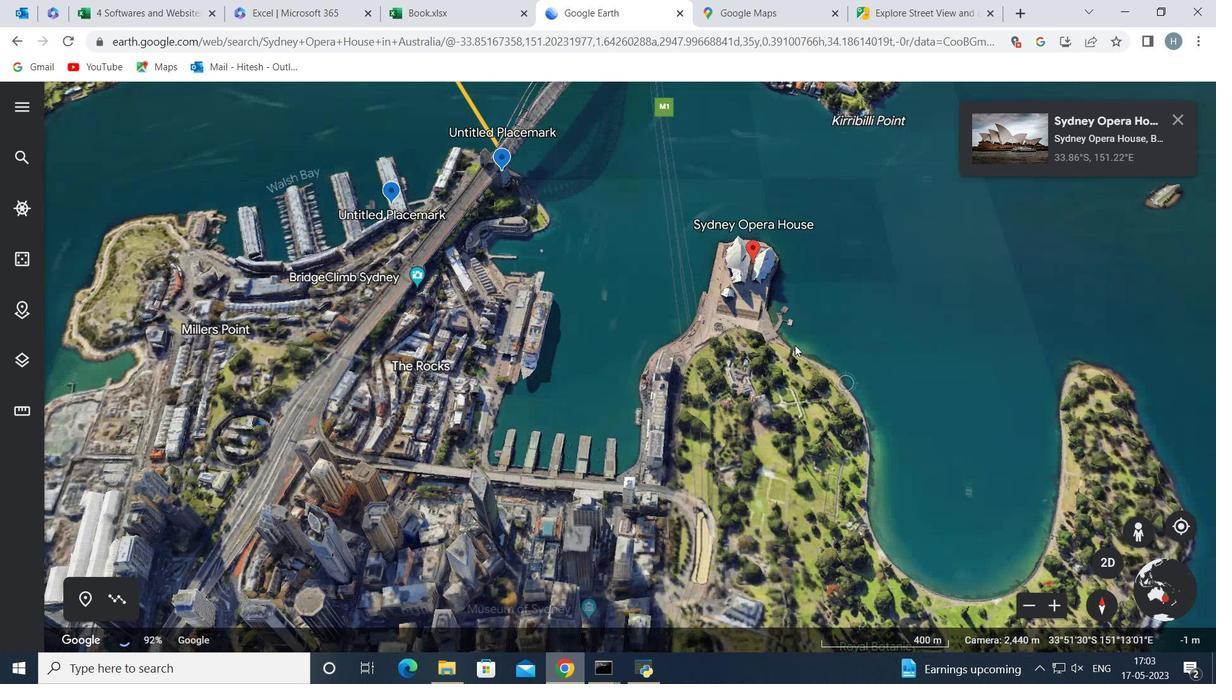 
Action: Mouse pressed left at (786, 330)
Screenshot: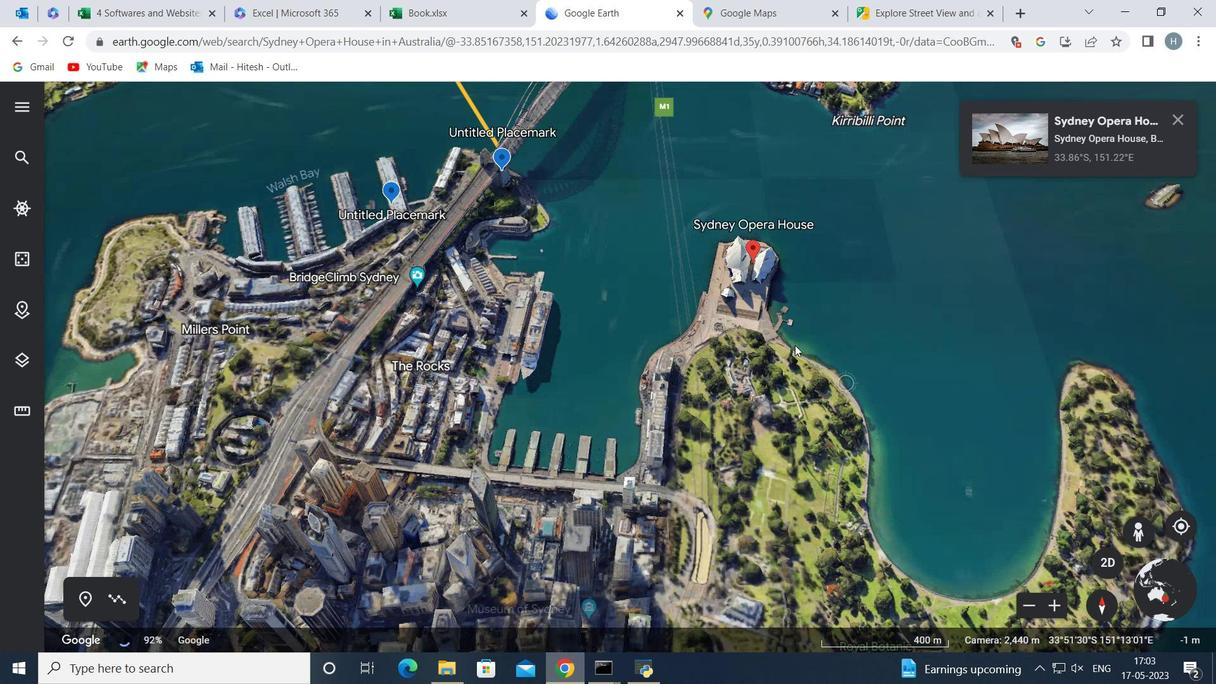 
Action: Mouse moved to (766, 384)
Screenshot: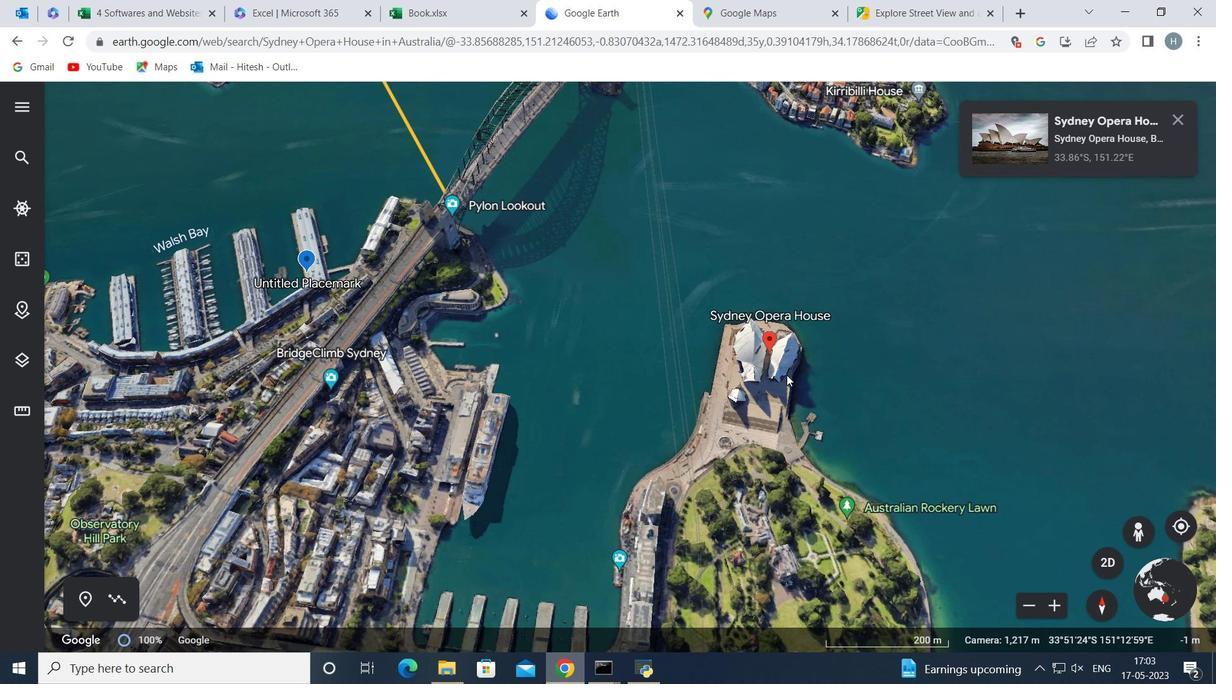 
Action: Mouse scrolled (766, 385) with delta (0, 0)
Screenshot: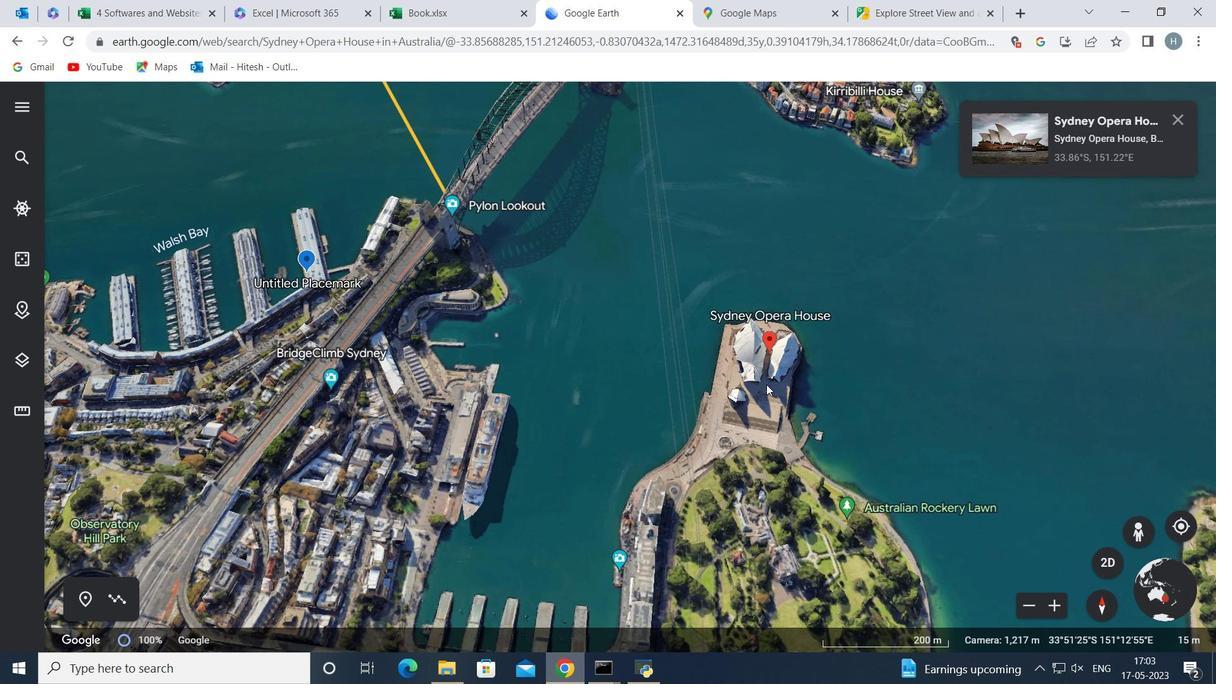 
Action: Mouse scrolled (766, 385) with delta (0, 0)
Screenshot: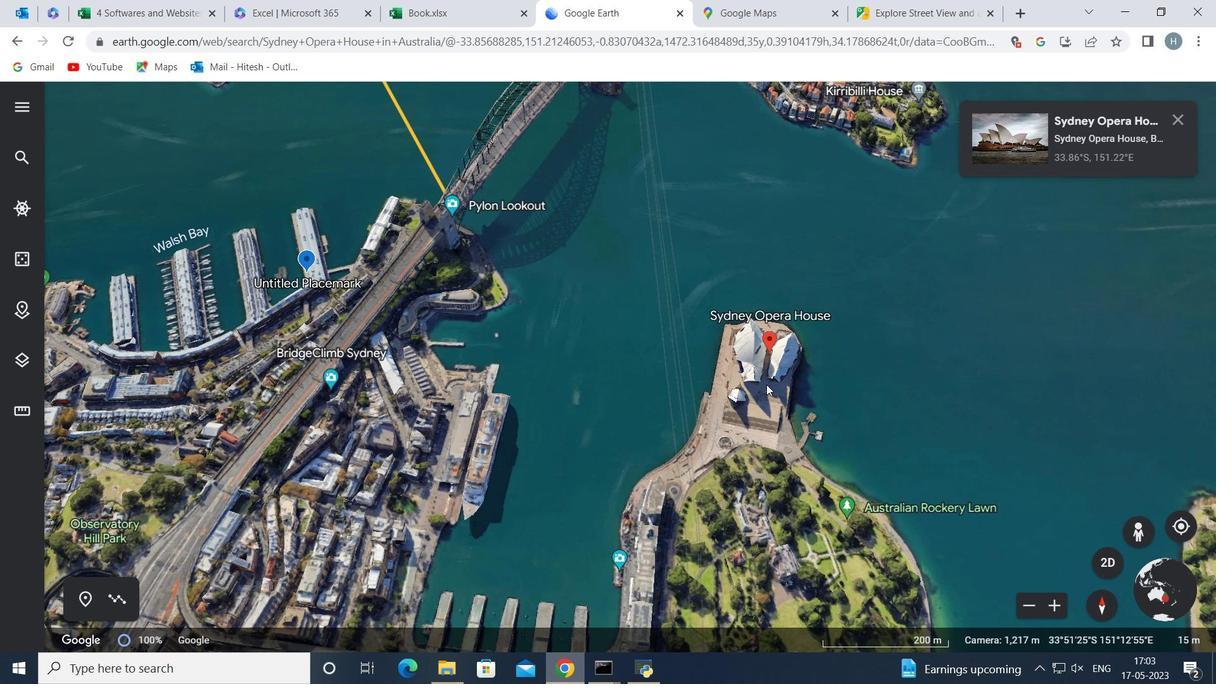 
Action: Mouse moved to (766, 387)
Screenshot: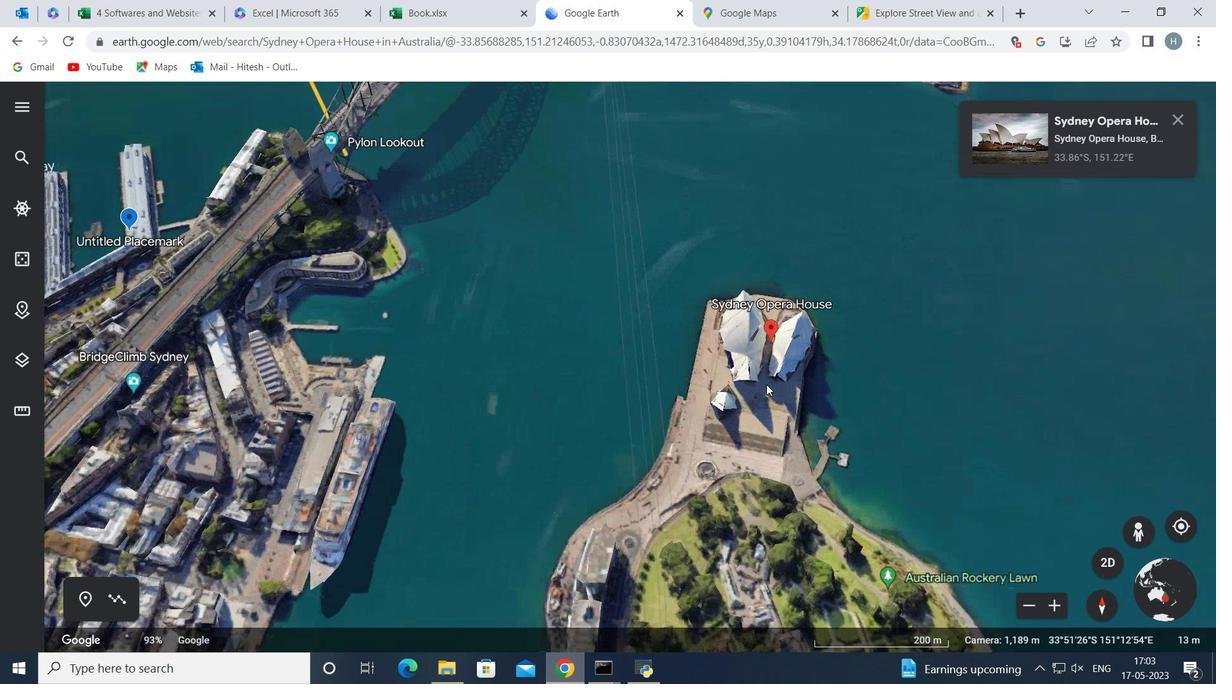 
Action: Mouse scrolled (766, 388) with delta (0, 0)
Screenshot: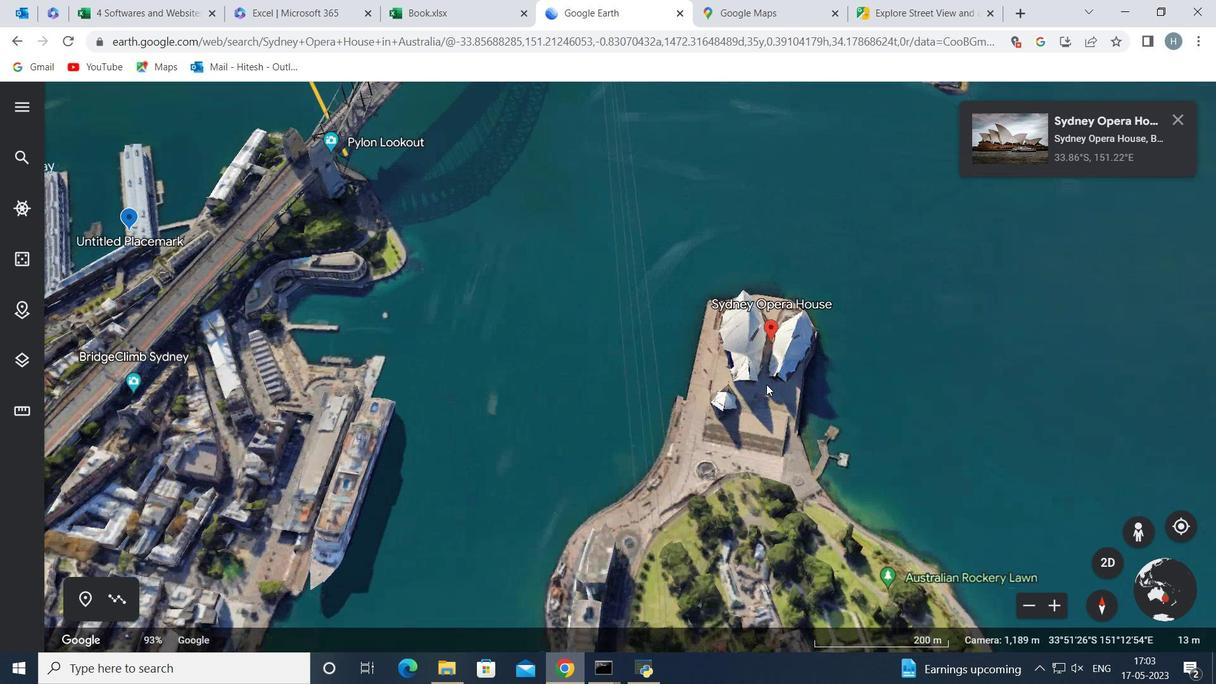 
Action: Mouse scrolled (766, 388) with delta (0, 0)
Screenshot: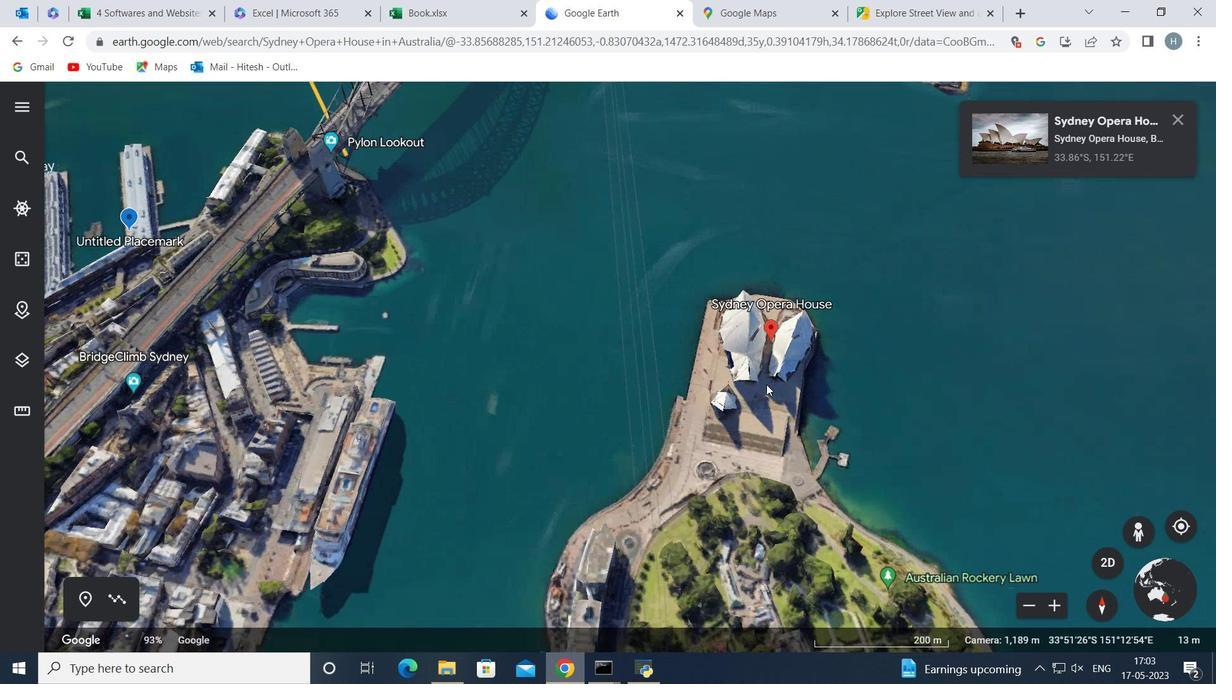 
Action: Mouse scrolled (766, 388) with delta (0, 0)
Screenshot: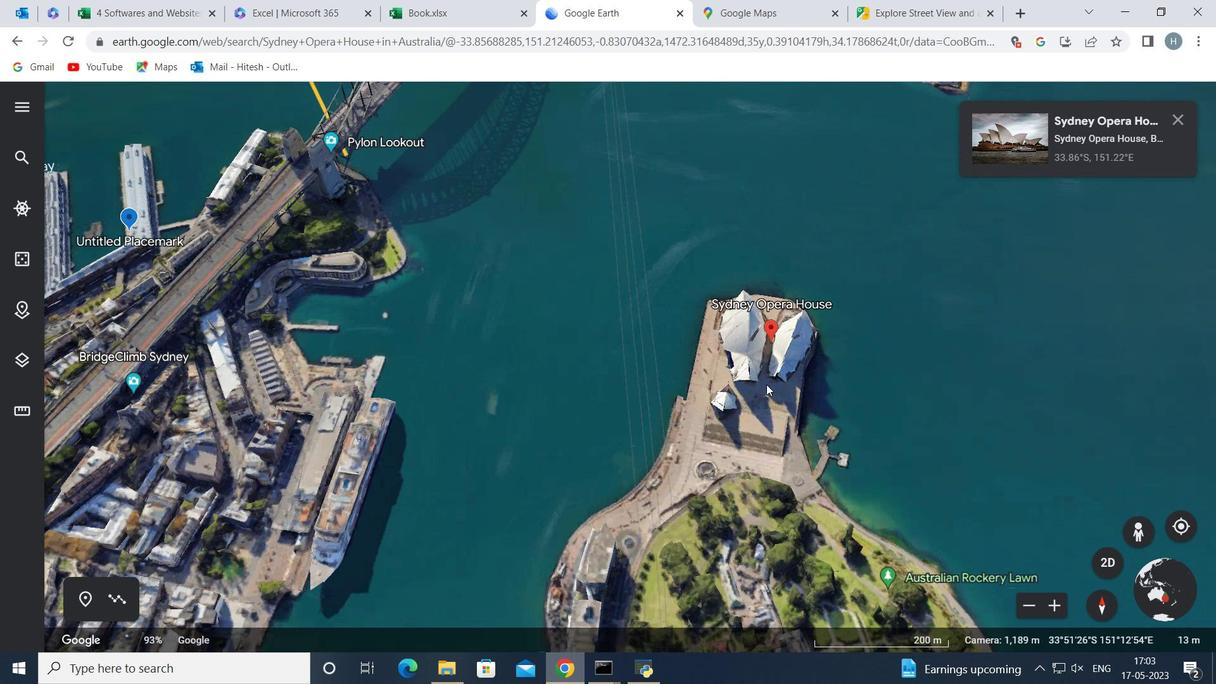 
Action: Mouse scrolled (766, 388) with delta (0, 0)
Screenshot: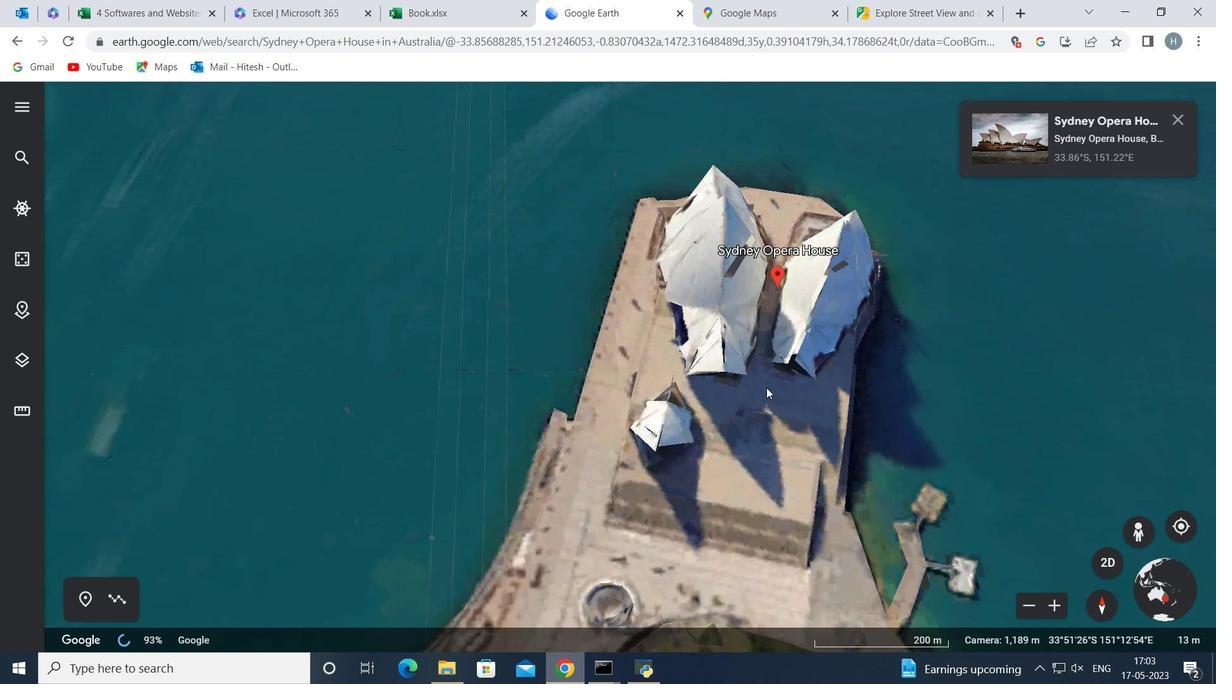 
Action: Mouse scrolled (766, 388) with delta (0, 0)
Screenshot: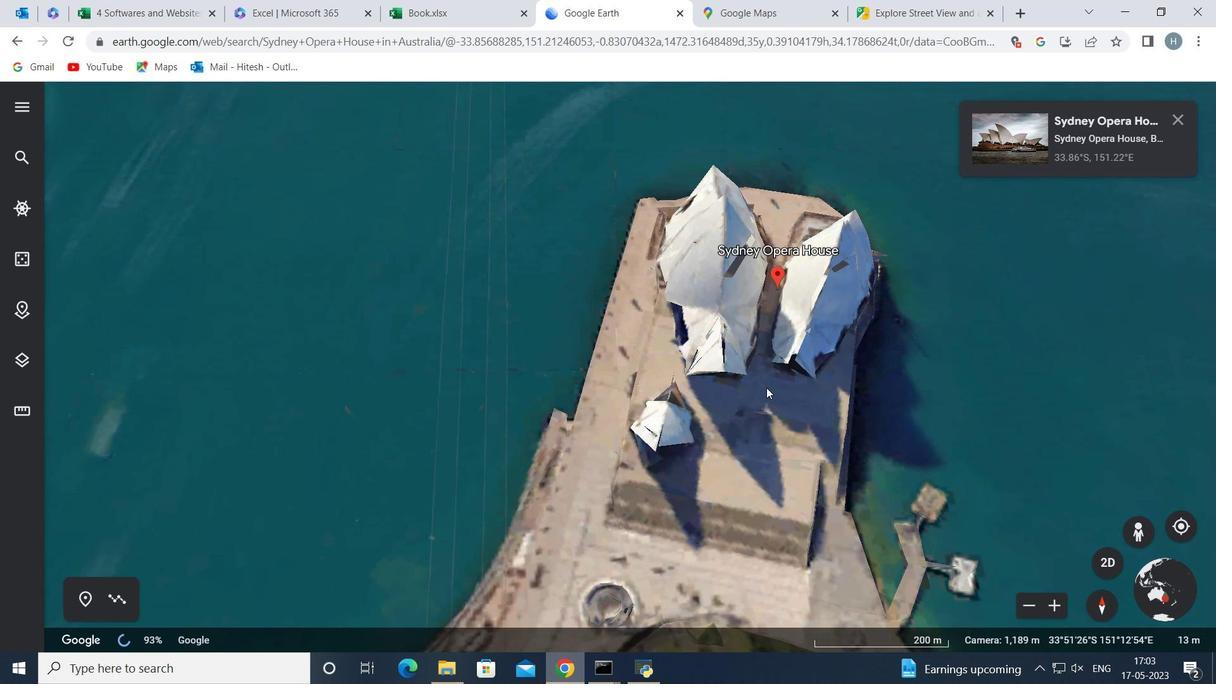 
Action: Mouse moved to (789, 349)
Screenshot: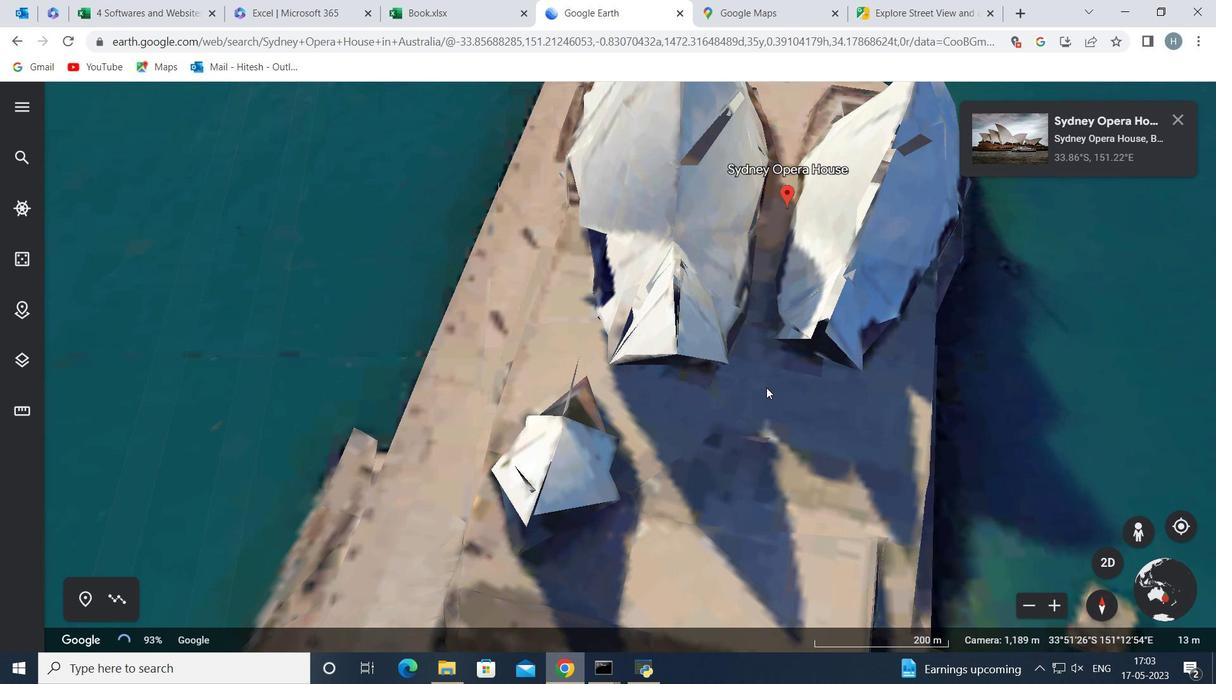 
Action: Mouse pressed left at (789, 349)
Screenshot: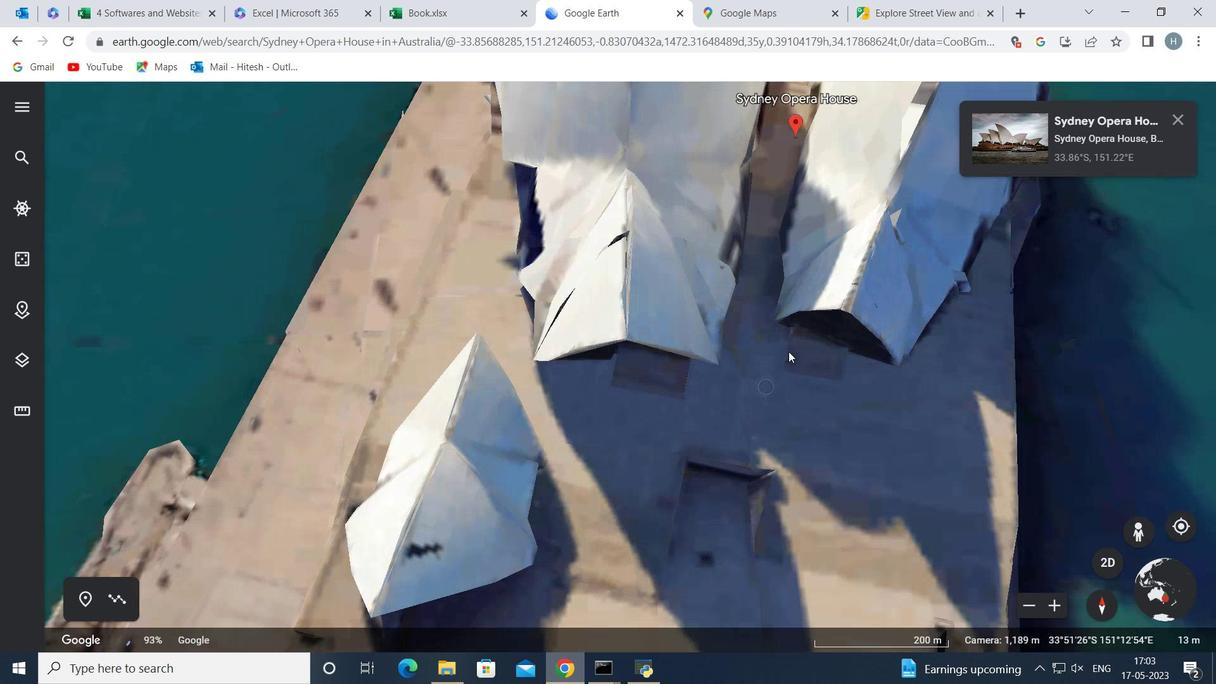 
Action: Mouse moved to (1137, 532)
Screenshot: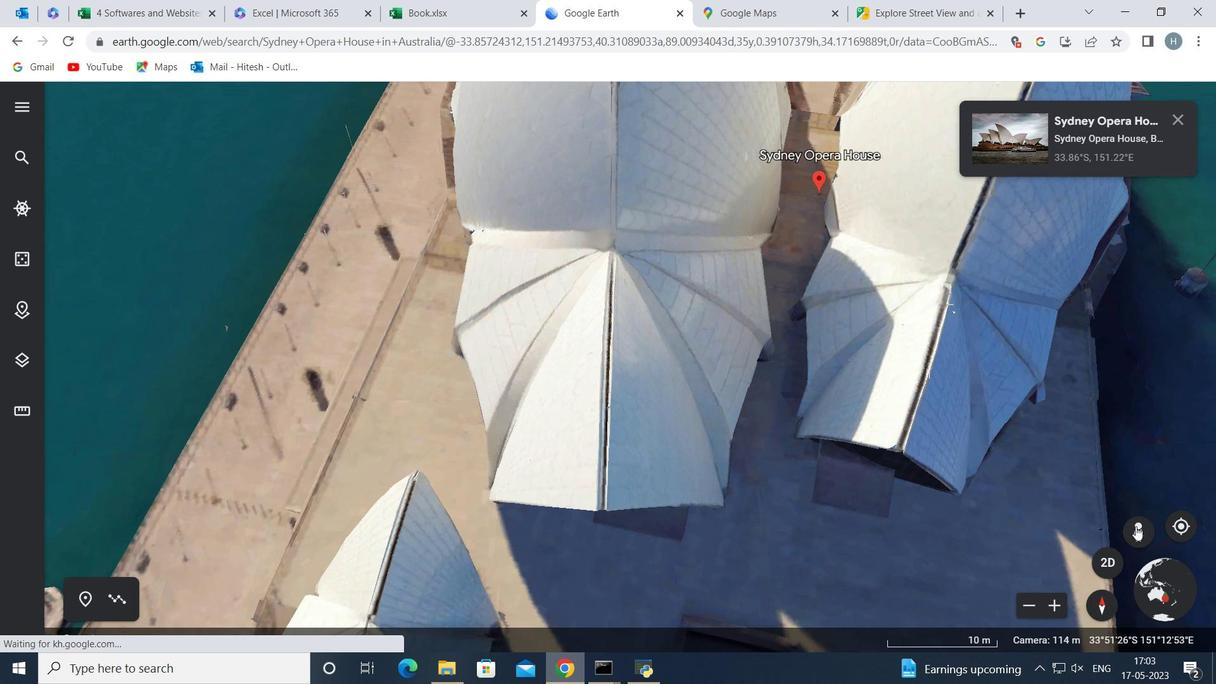 
Action: Mouse pressed left at (1137, 532)
Screenshot: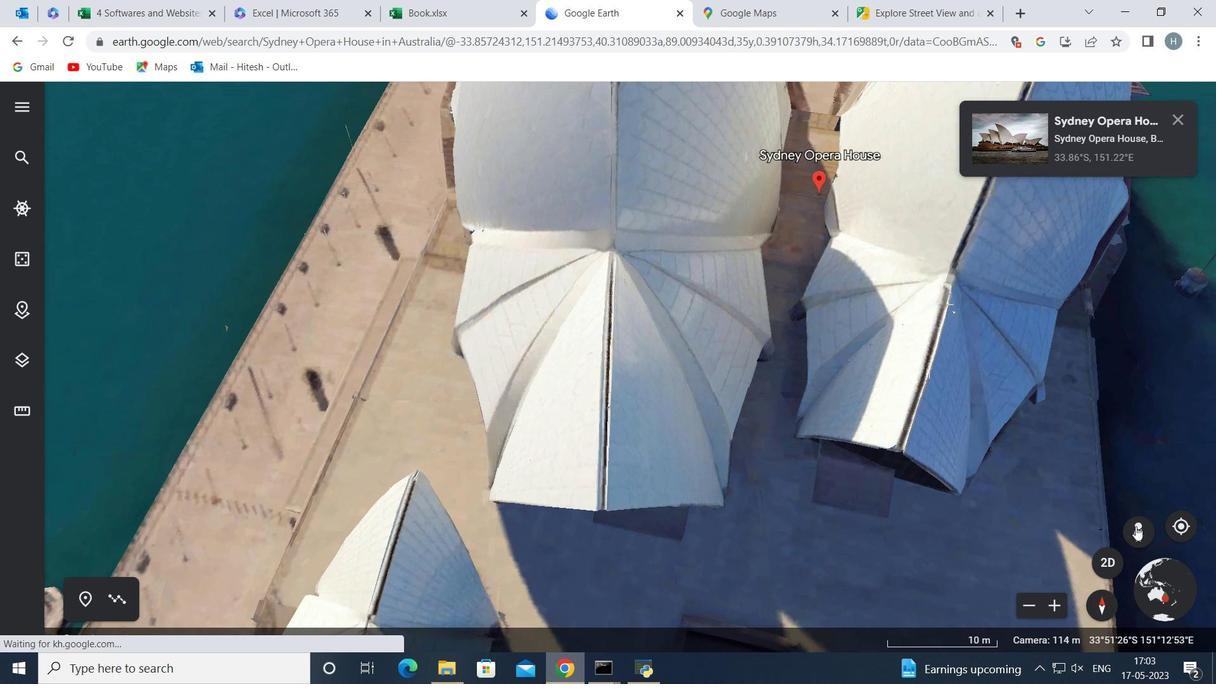 
Action: Mouse moved to (873, 416)
Screenshot: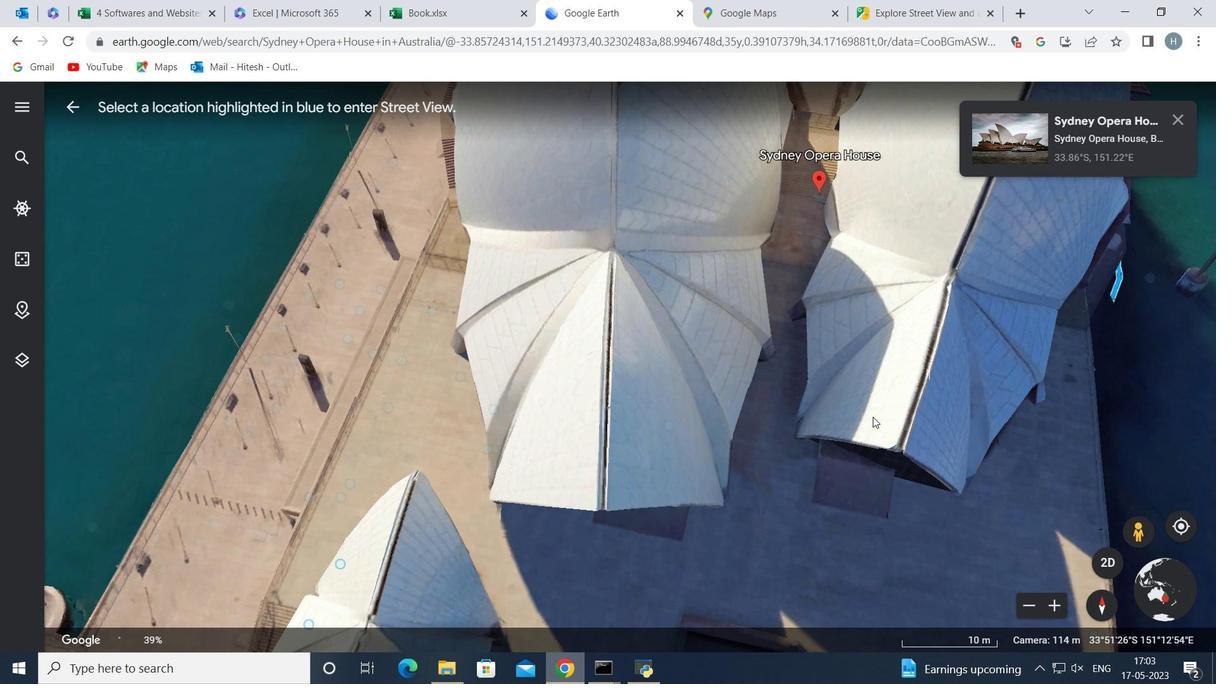
Action: Mouse scrolled (873, 415) with delta (0, 0)
Screenshot: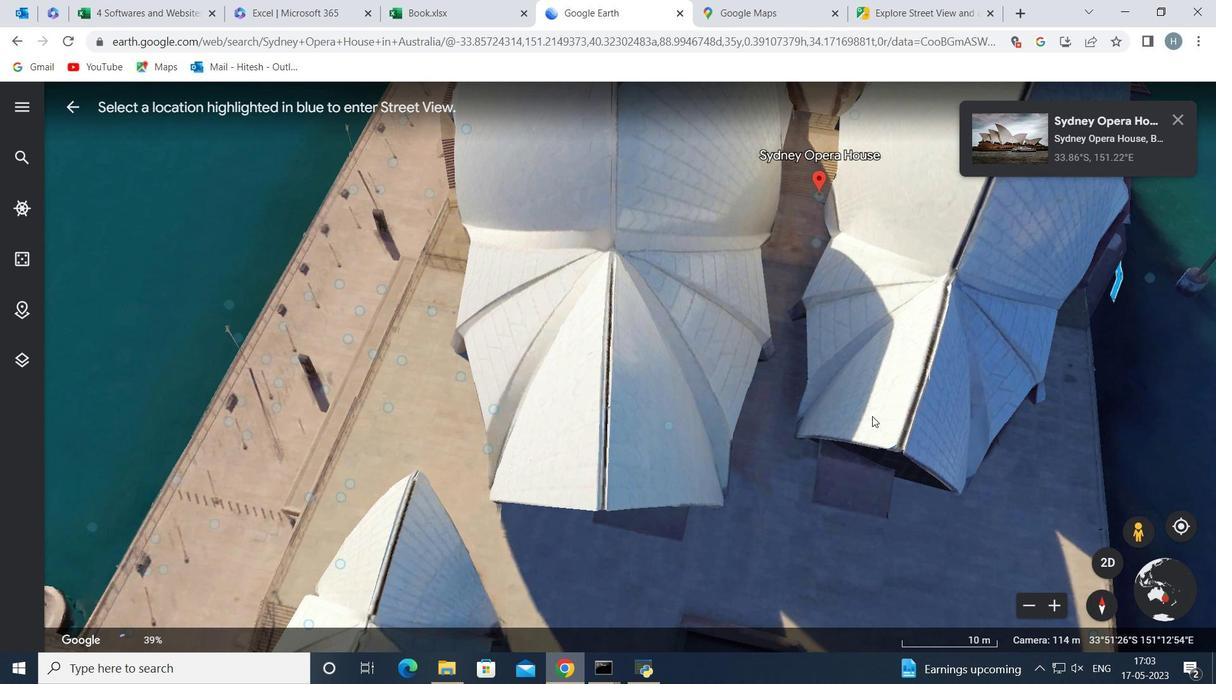 
Action: Mouse scrolled (873, 415) with delta (0, 0)
Screenshot: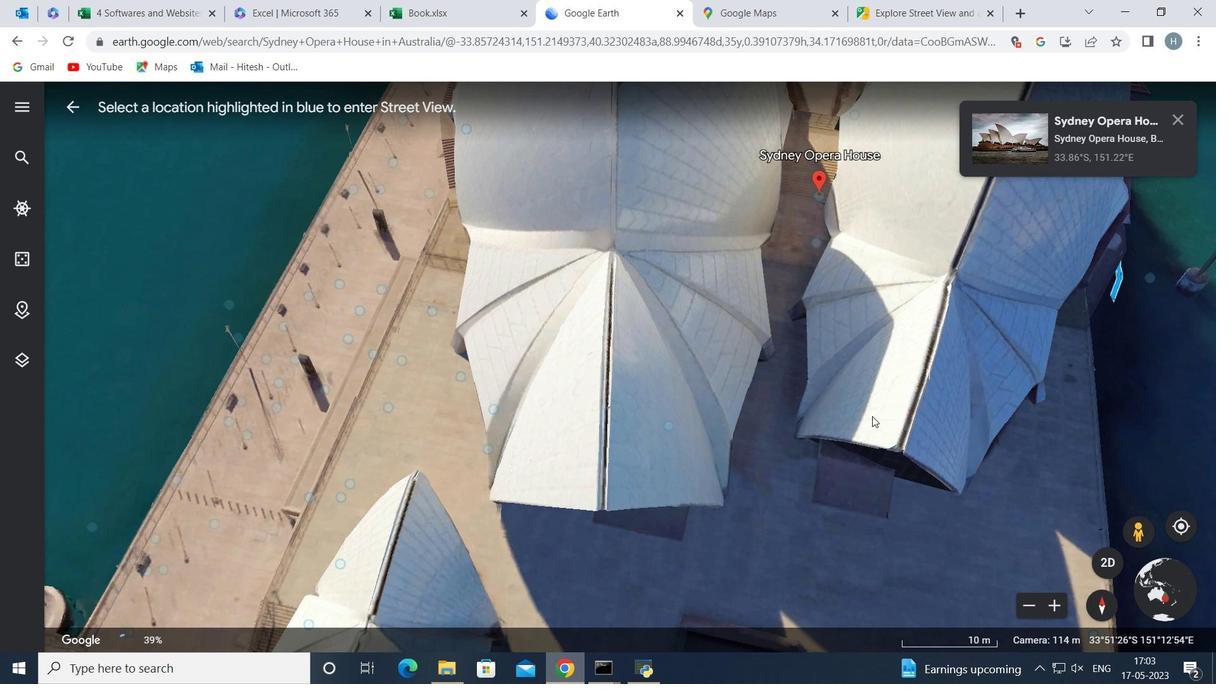
Action: Mouse scrolled (873, 415) with delta (0, 0)
Screenshot: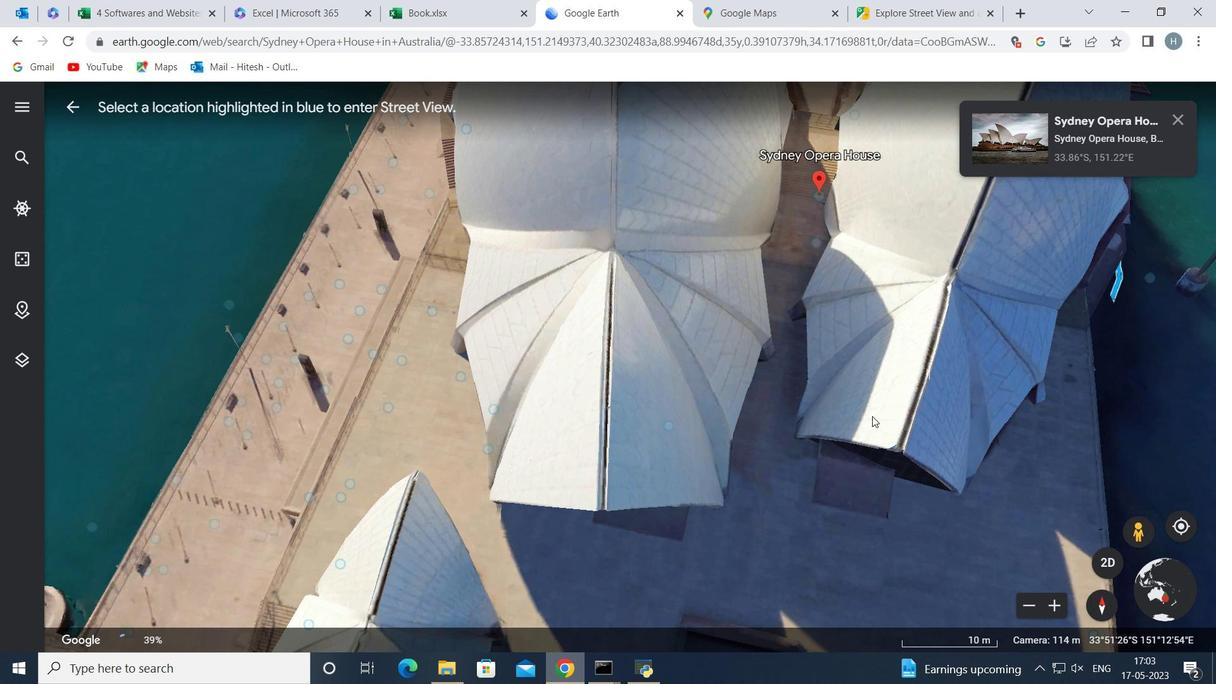 
Action: Mouse moved to (761, 539)
Screenshot: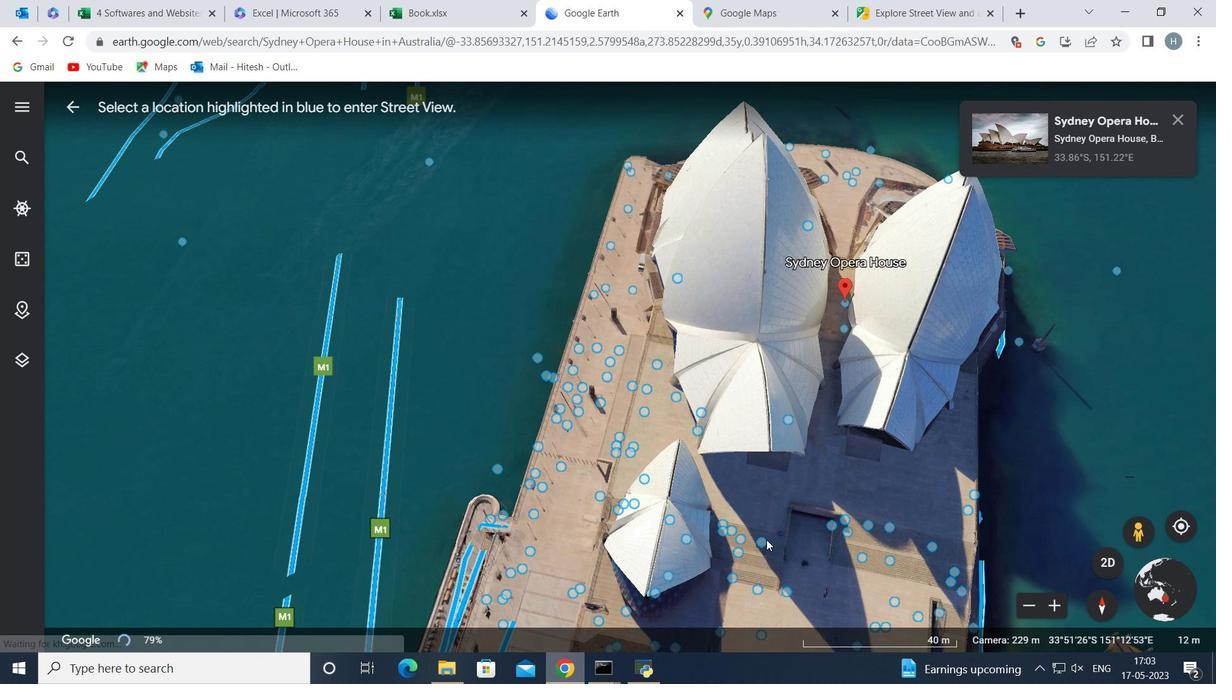 
Action: Mouse pressed left at (761, 539)
Screenshot: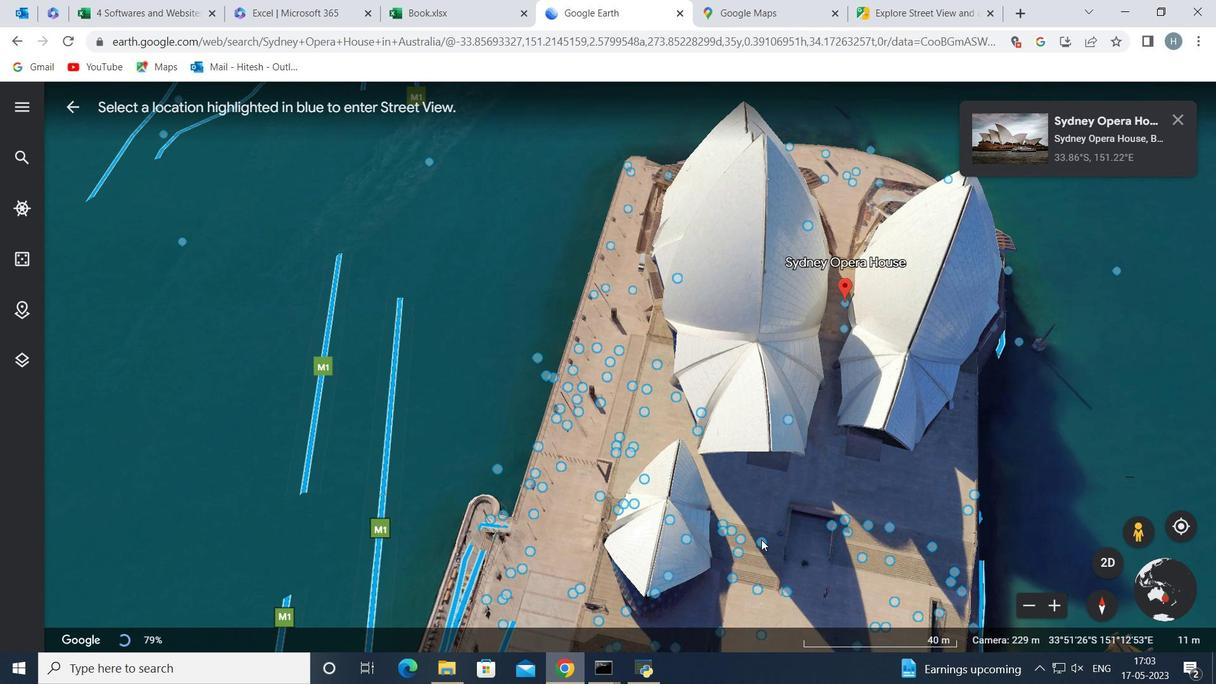 
Action: Mouse moved to (530, 499)
Screenshot: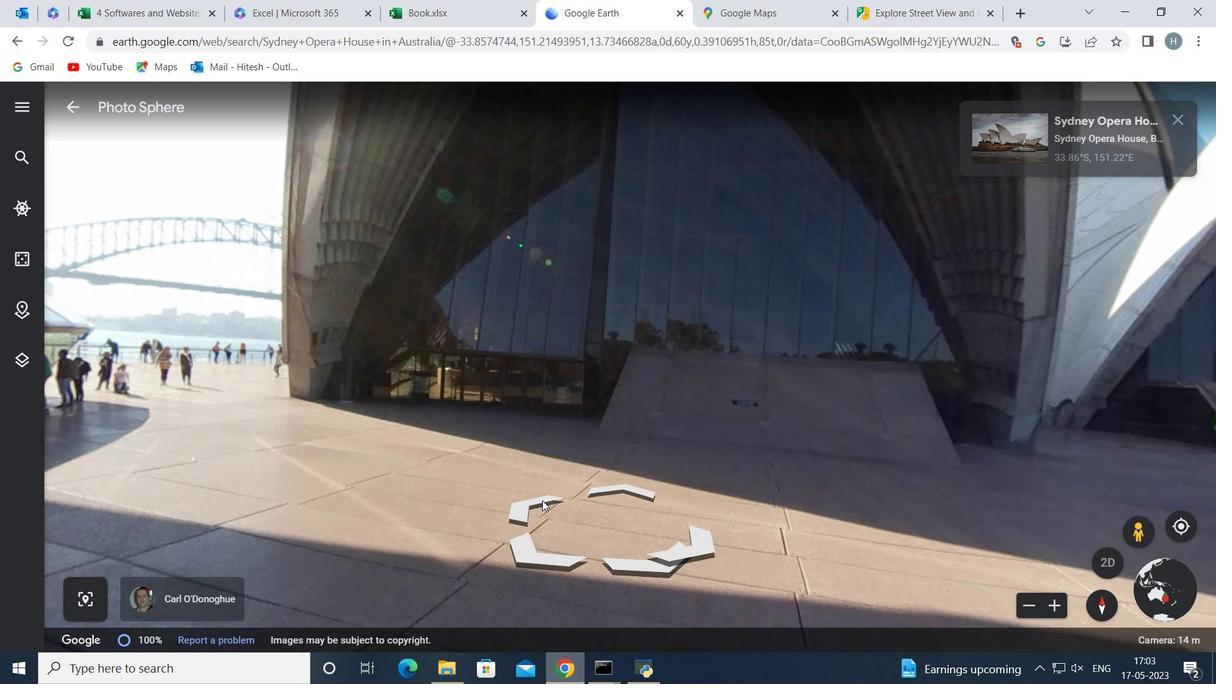 
Action: Mouse pressed left at (530, 499)
Screenshot: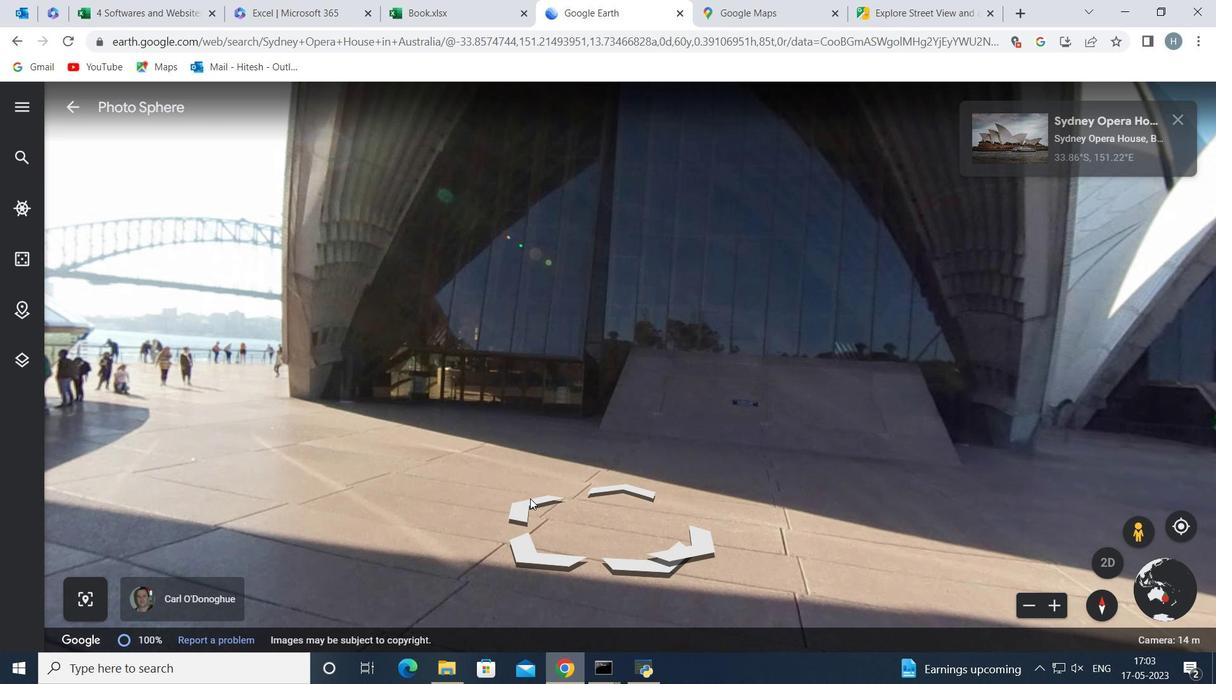 
Action: Mouse moved to (512, 514)
Screenshot: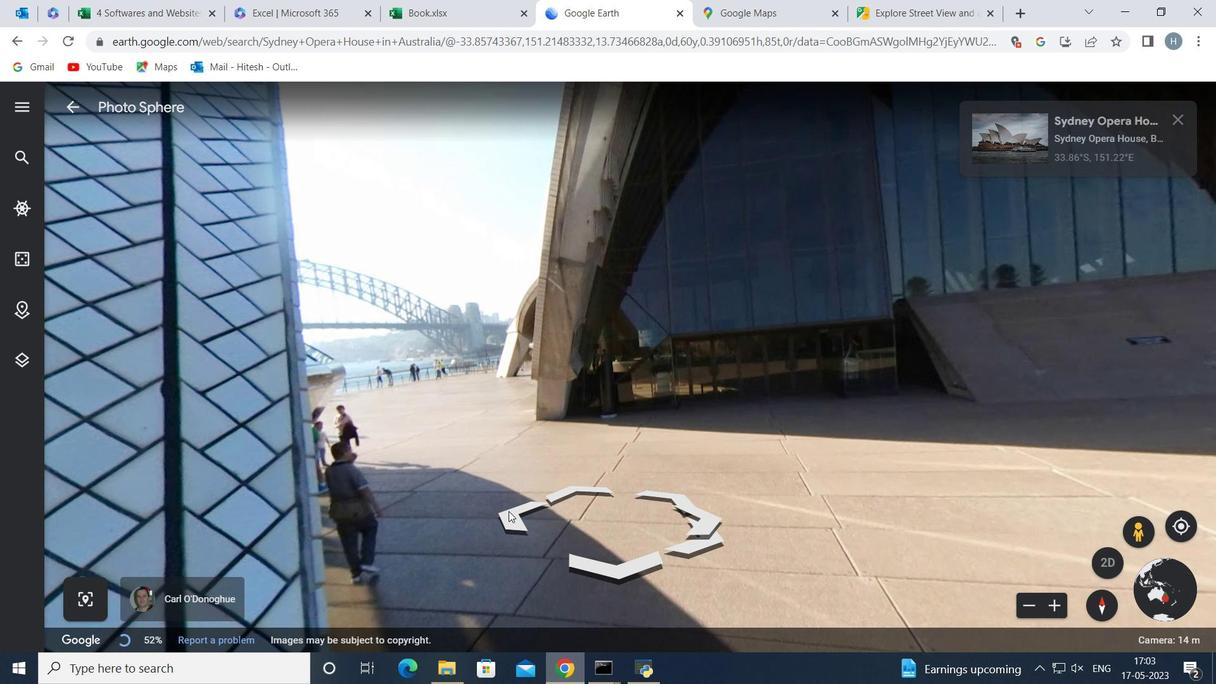 
Action: Mouse pressed left at (512, 514)
Screenshot: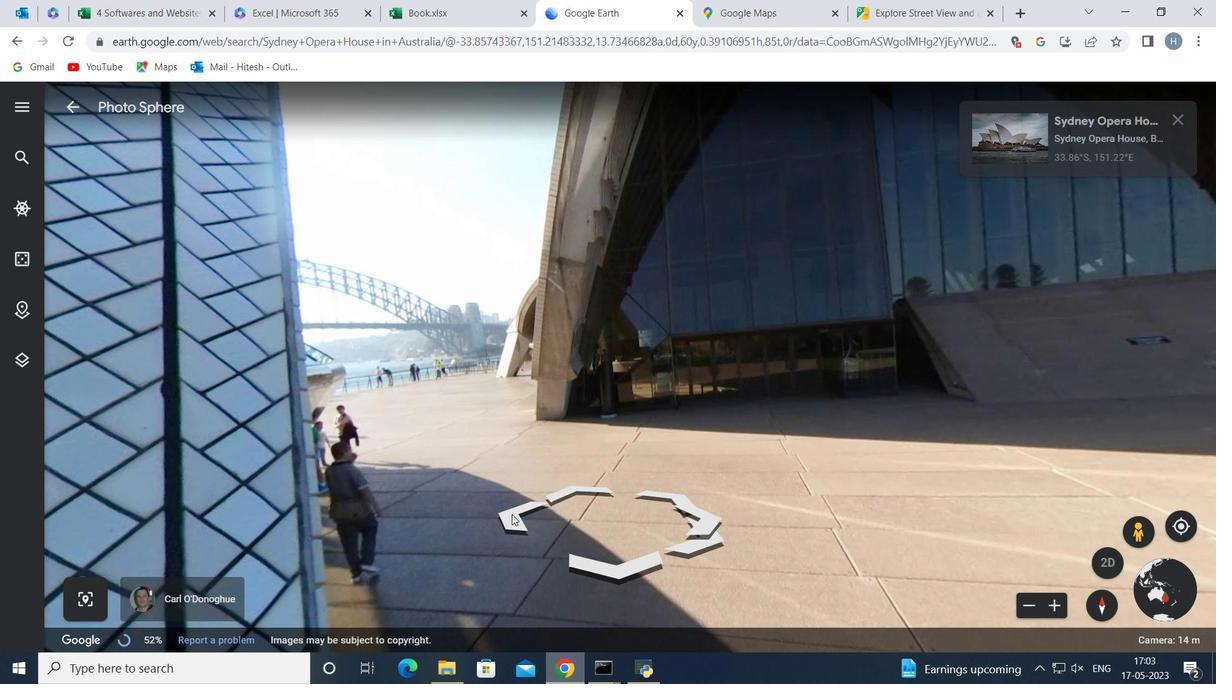 
Action: Mouse moved to (639, 487)
Screenshot: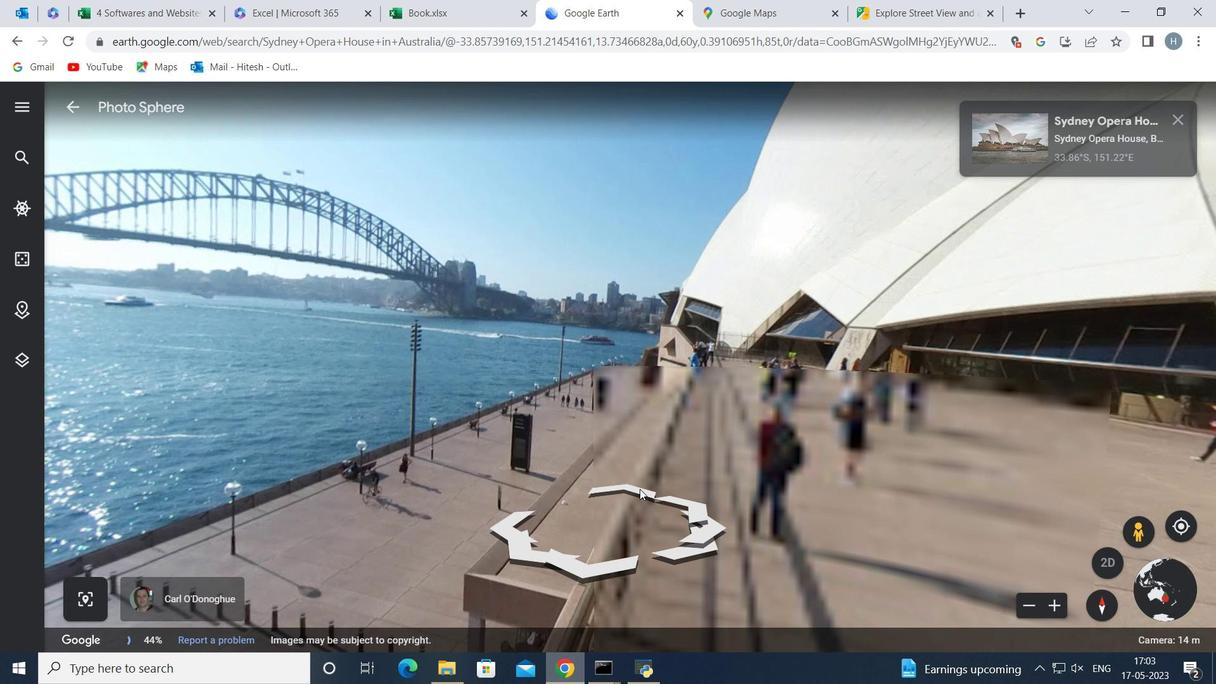
Action: Mouse pressed left at (639, 487)
Screenshot: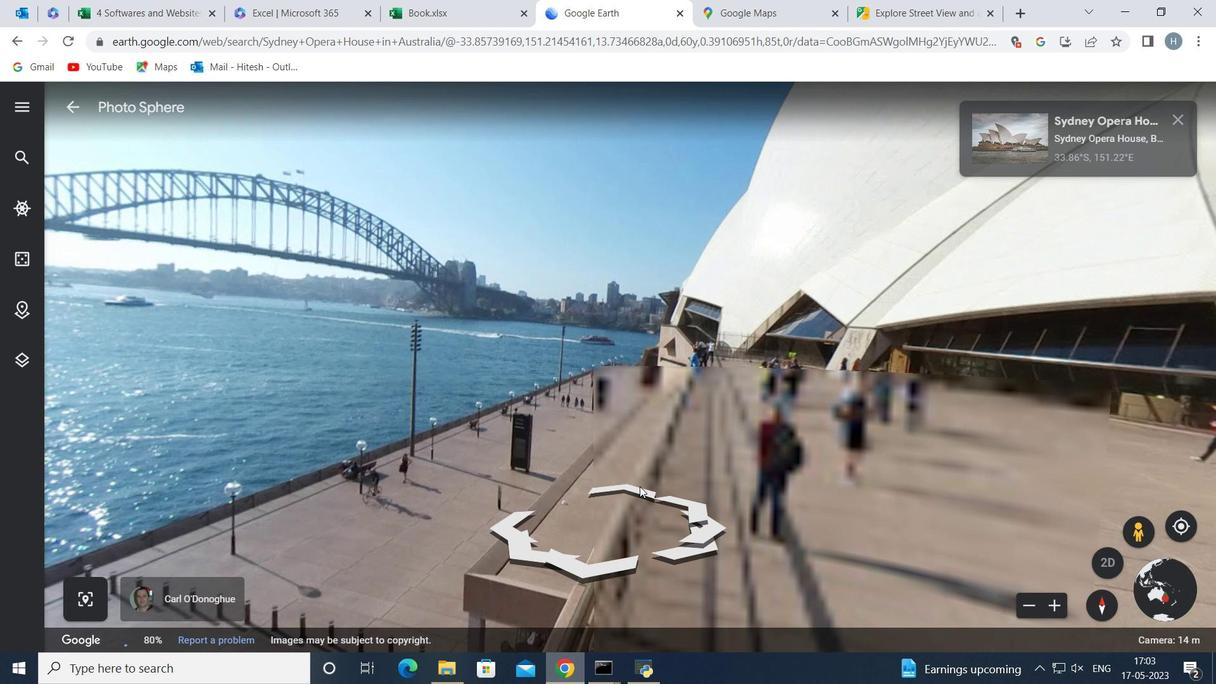 
Action: Mouse moved to (688, 506)
Screenshot: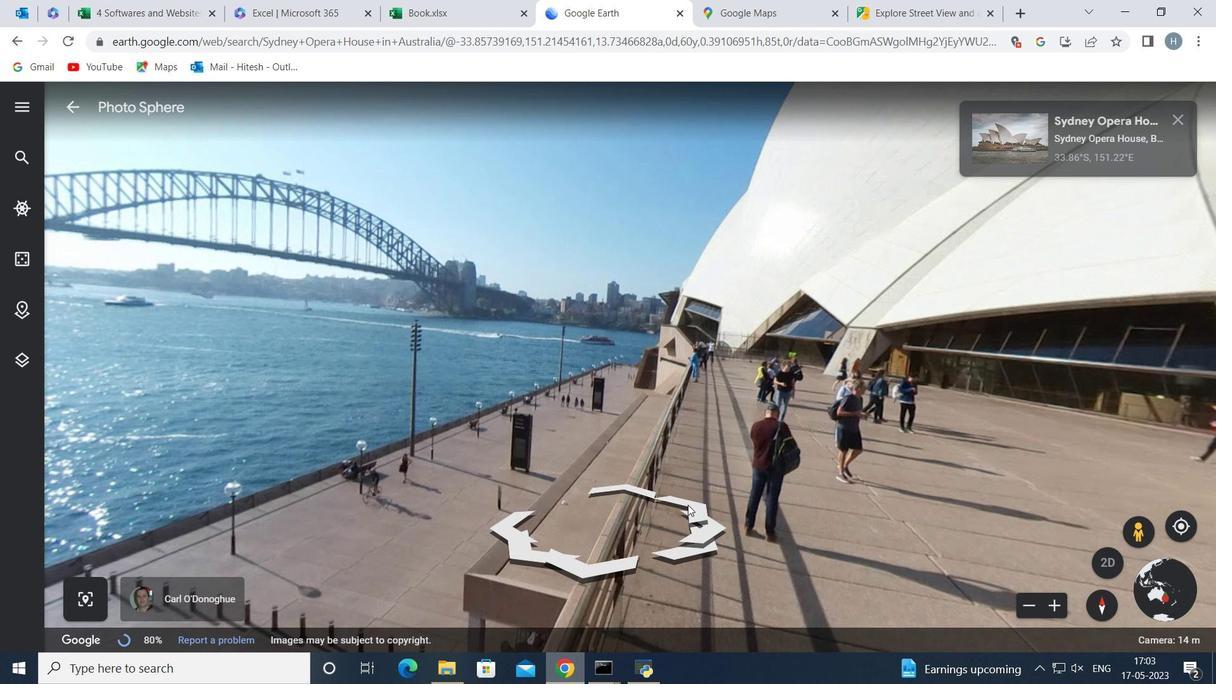 
Action: Mouse pressed left at (688, 506)
Screenshot: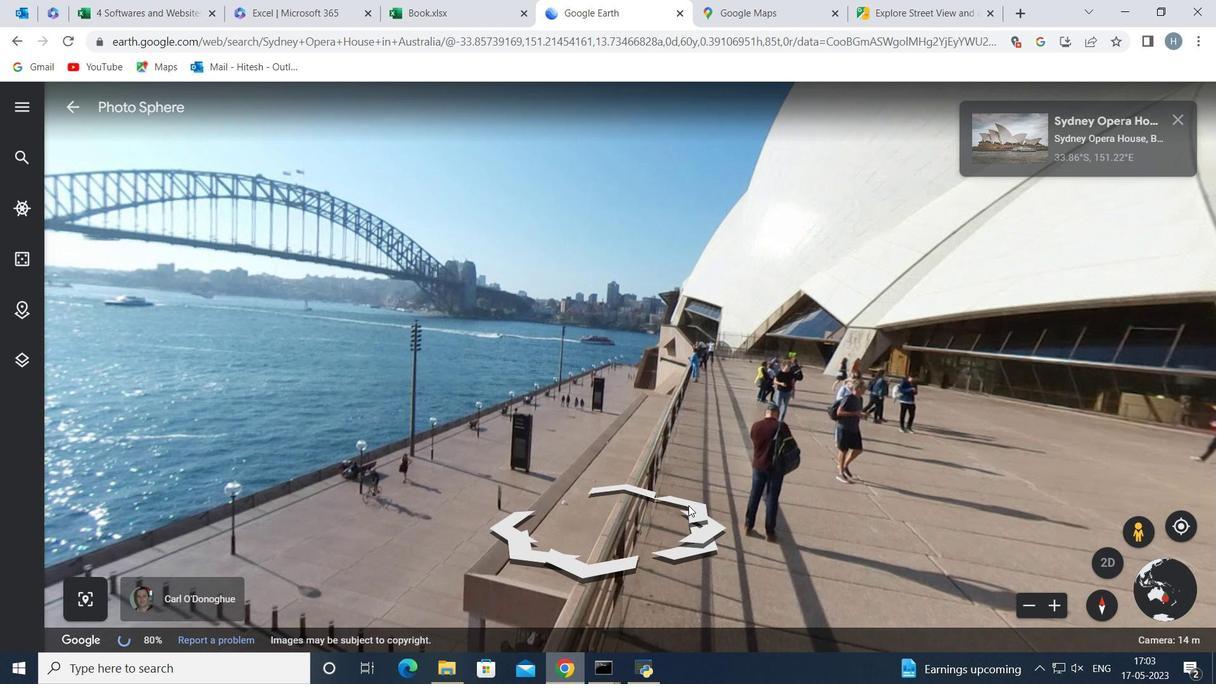 
Action: Mouse moved to (530, 535)
Screenshot: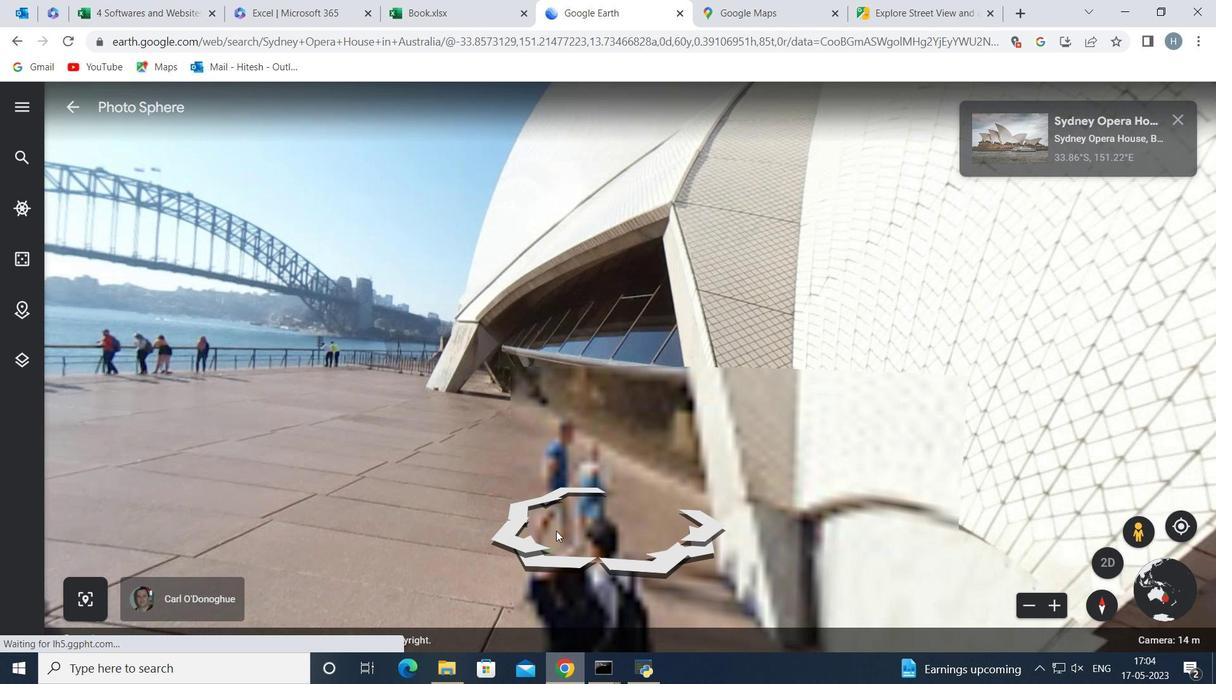 
Action: Mouse pressed left at (530, 535)
Screenshot: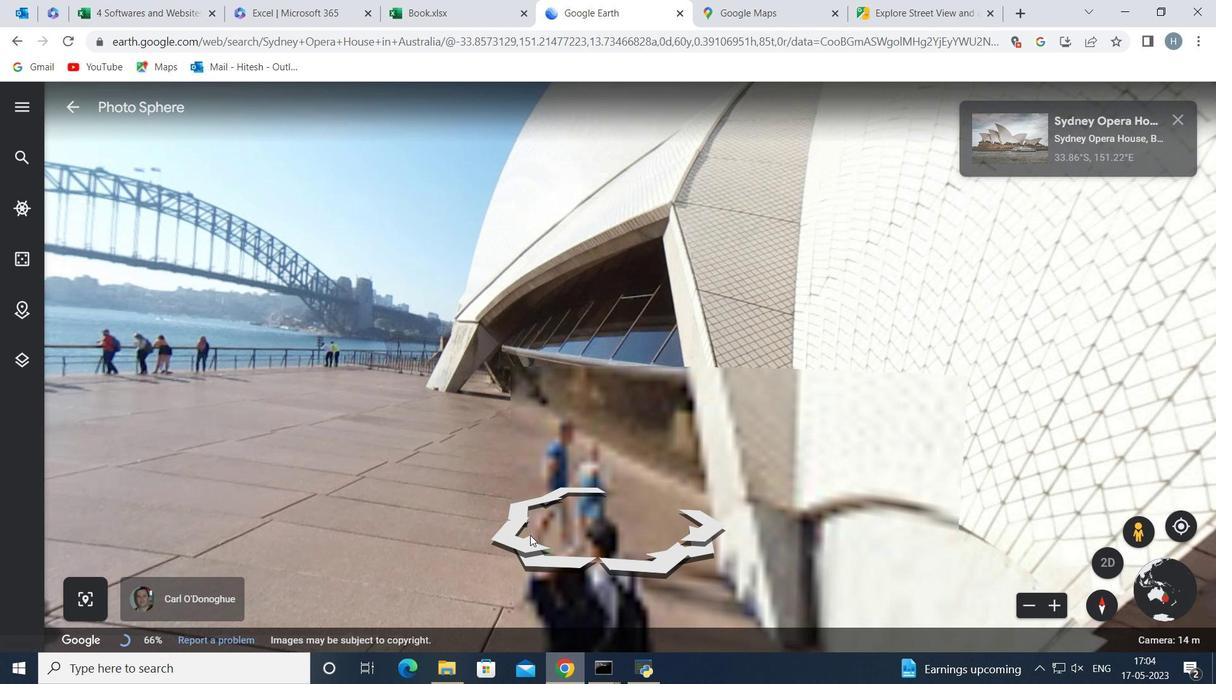 
Action: Mouse moved to (757, 510)
Screenshot: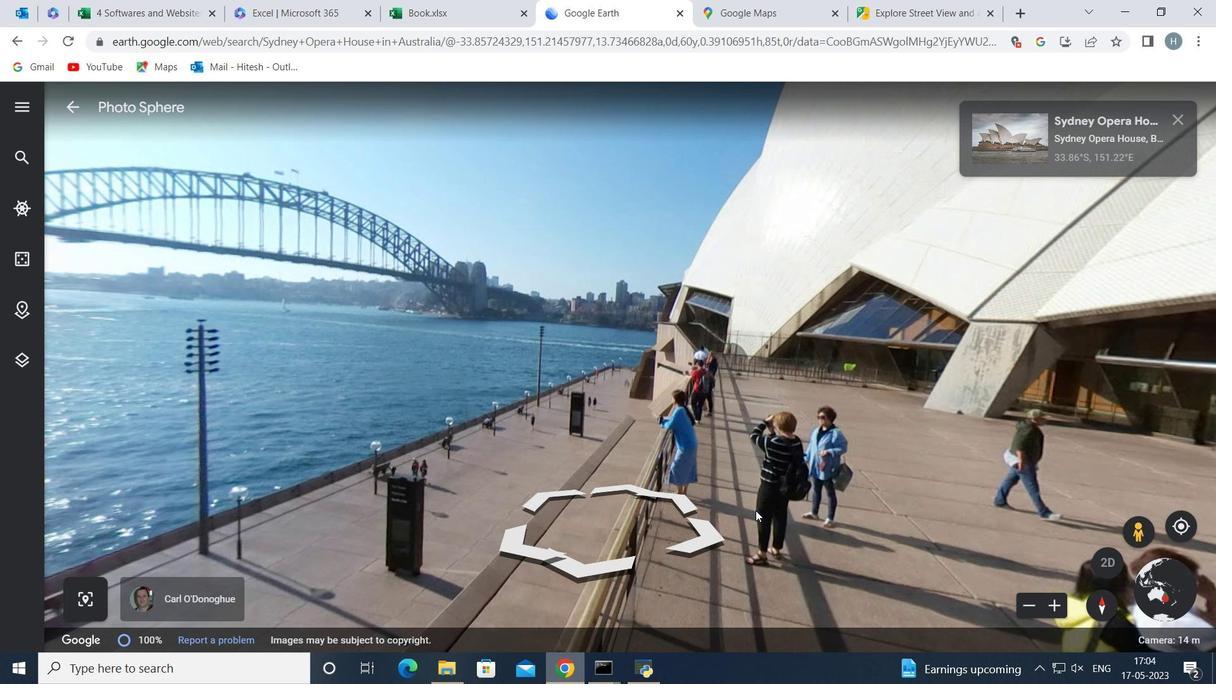 
Action: Key pressed <Key.right><Key.right><Key.up><Key.right><Key.right><Key.right><Key.right><Key.up>
Screenshot: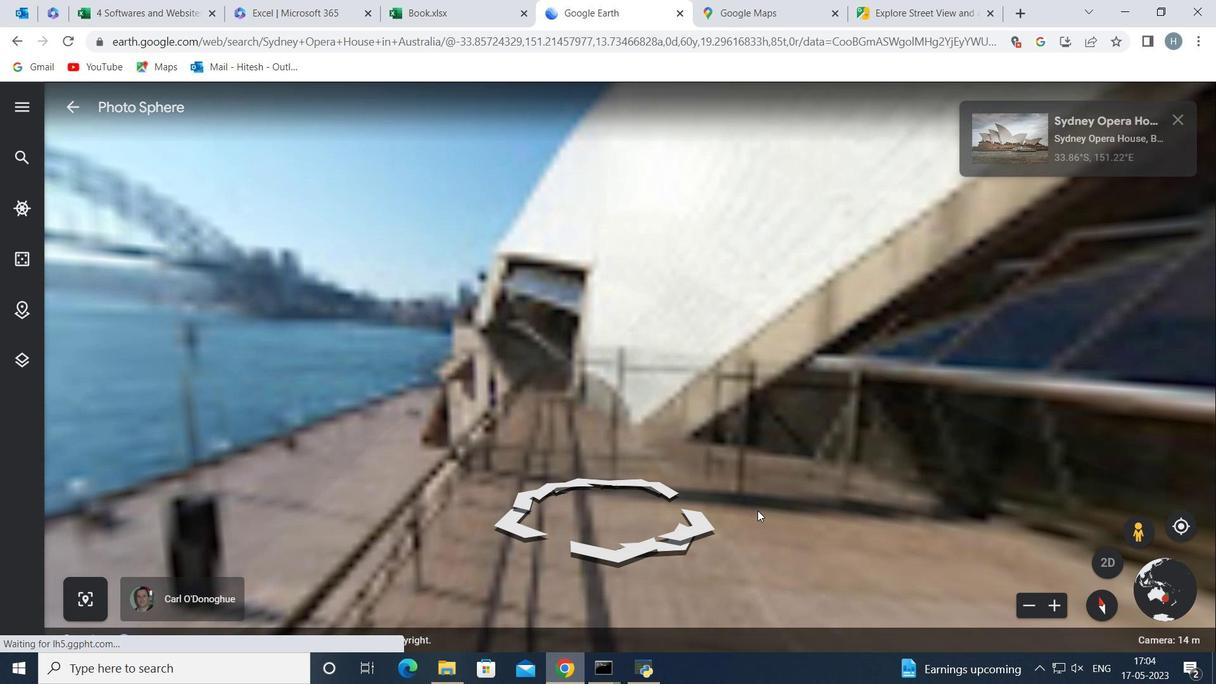 
Action: Mouse moved to (757, 510)
Screenshot: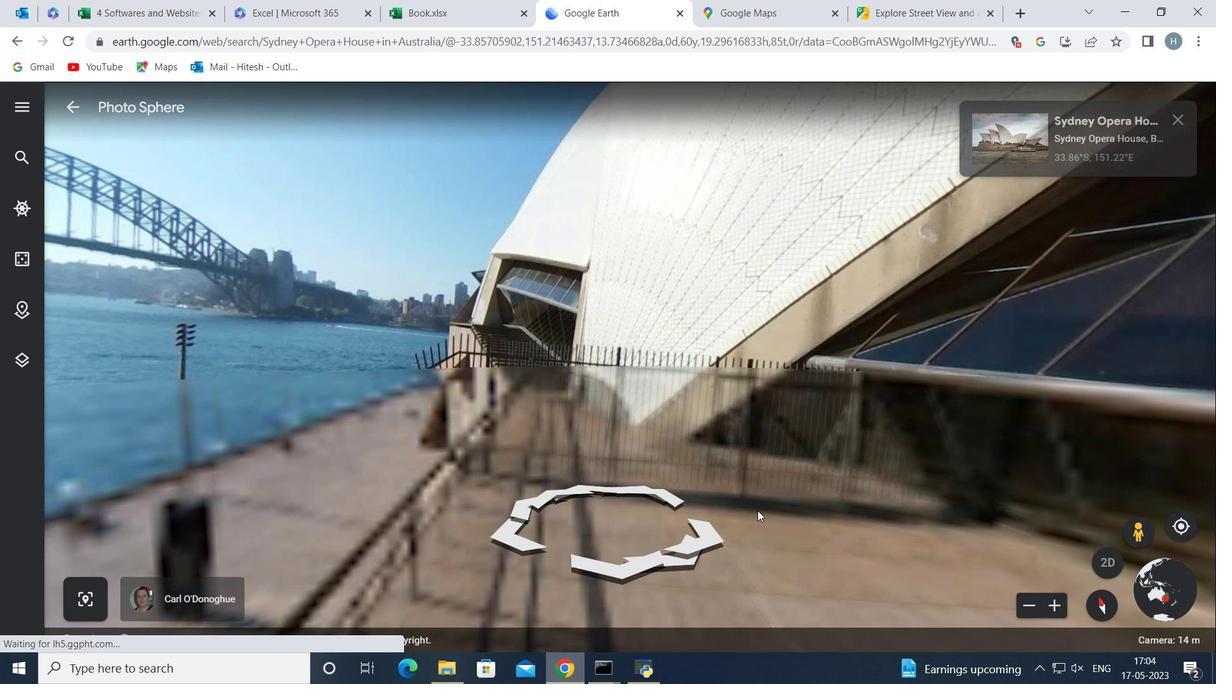 
Action: Key pressed <Key.up><Key.up><Key.up>
Screenshot: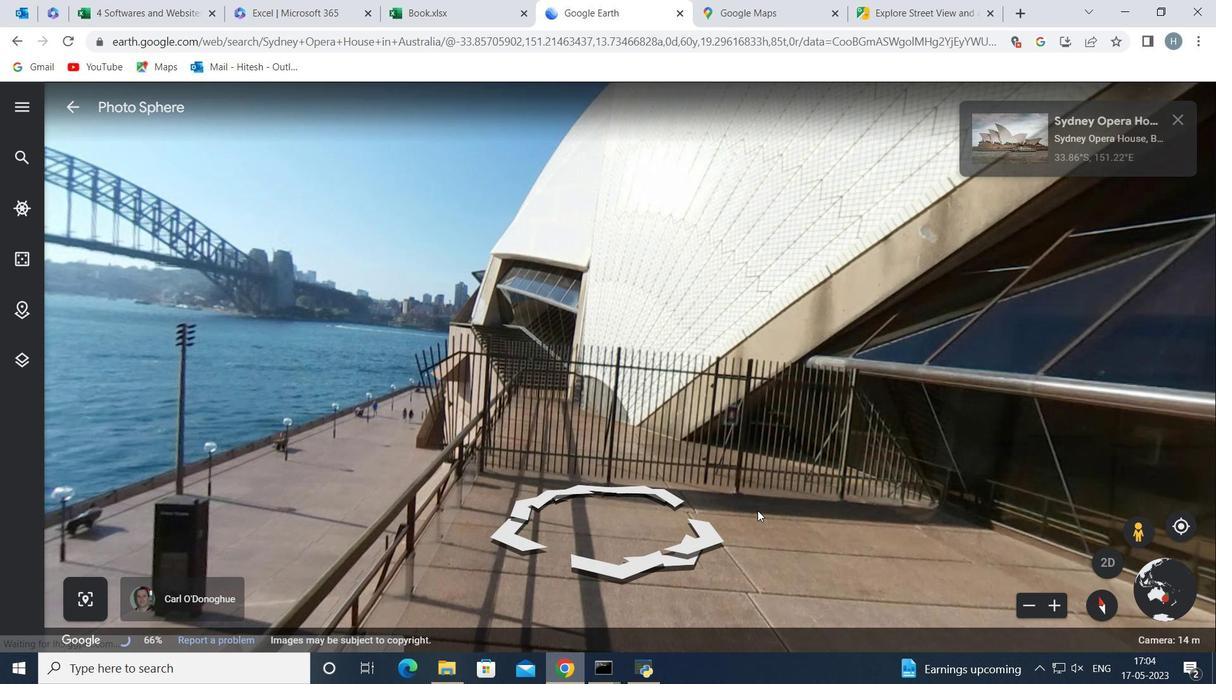 
Action: Mouse moved to (797, 518)
Screenshot: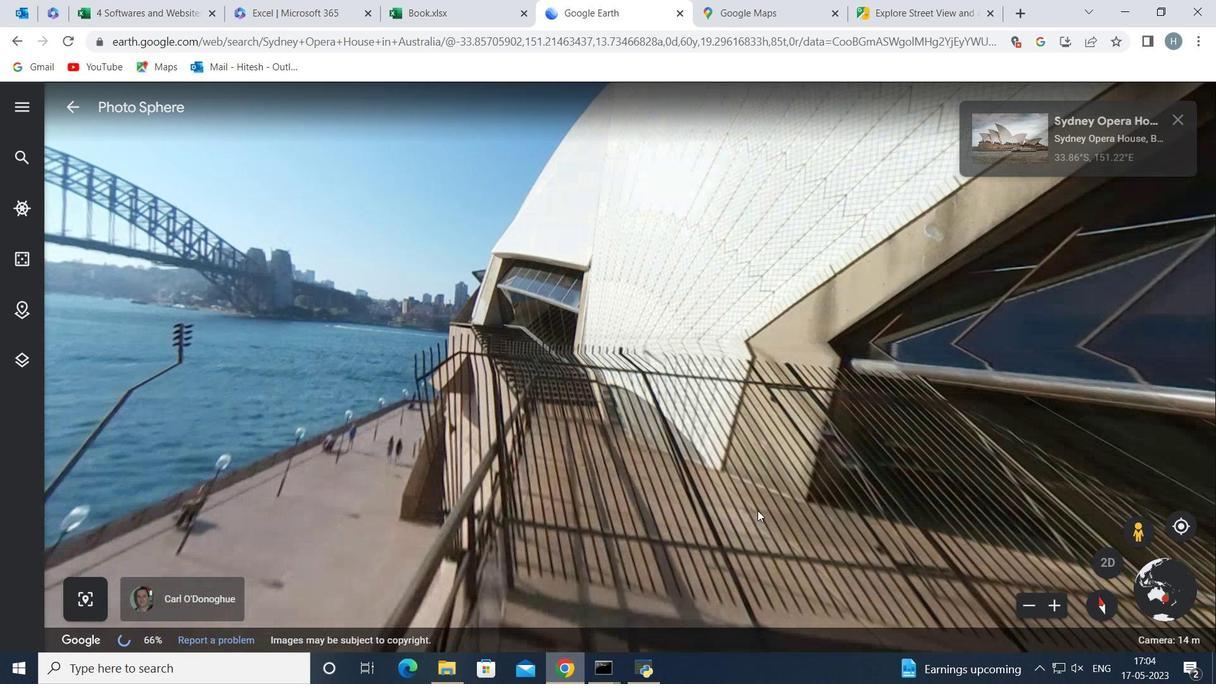 
Action: Mouse pressed left at (797, 518)
Screenshot: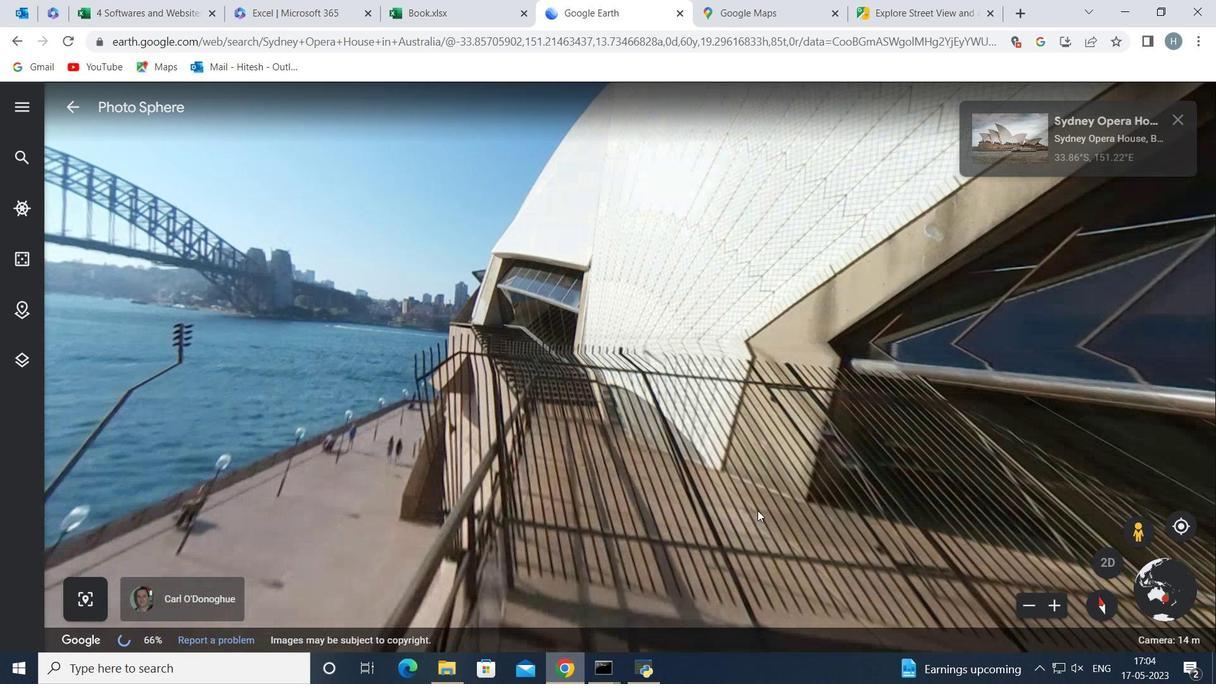 
Action: Mouse moved to (800, 519)
Screenshot: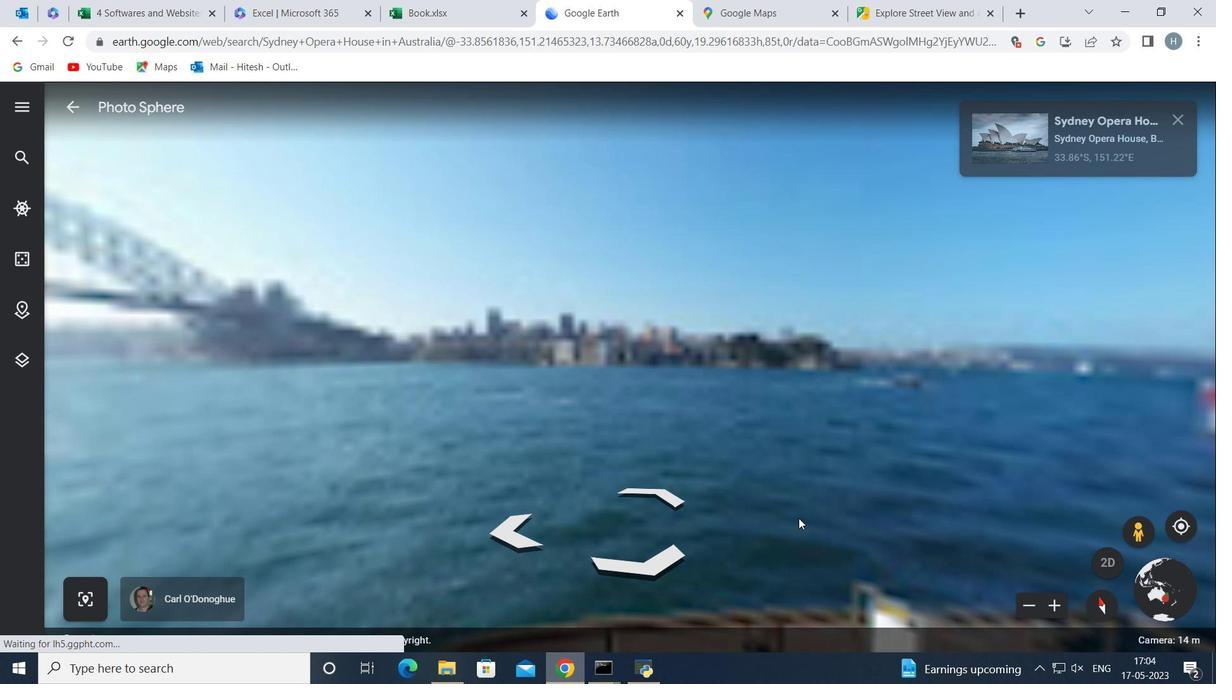 
Action: Key pressed <Key.down><Key.down><Key.down>
Screenshot: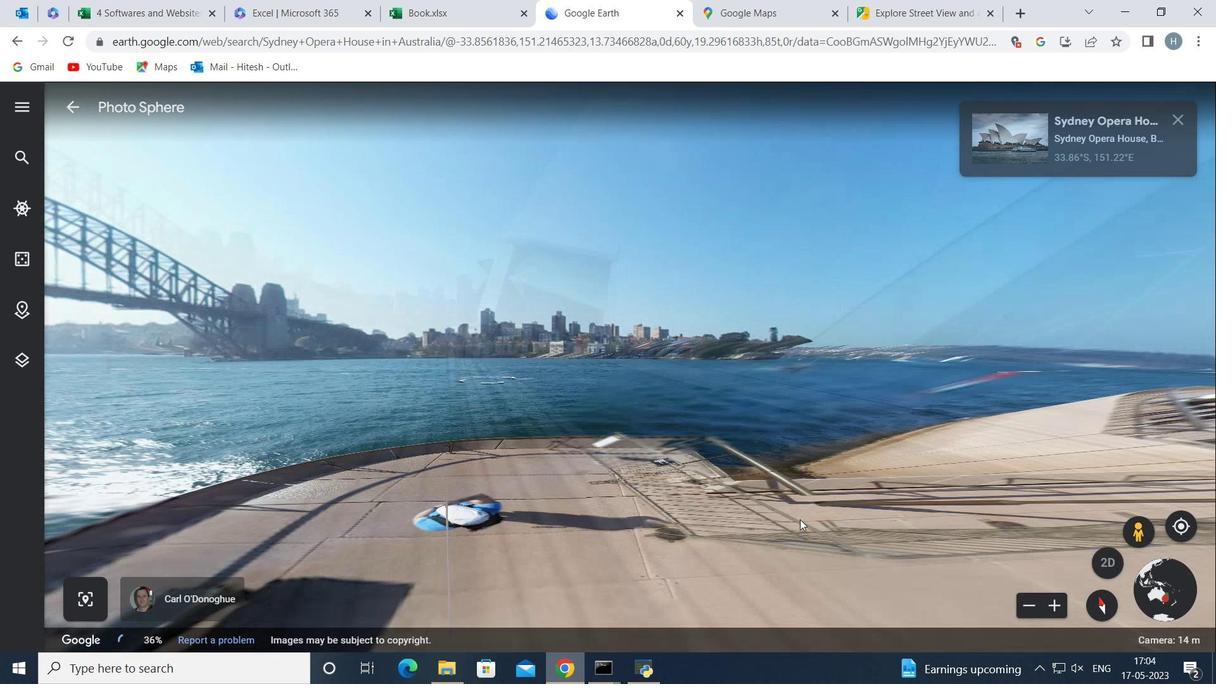 
Action: Mouse moved to (795, 506)
Screenshot: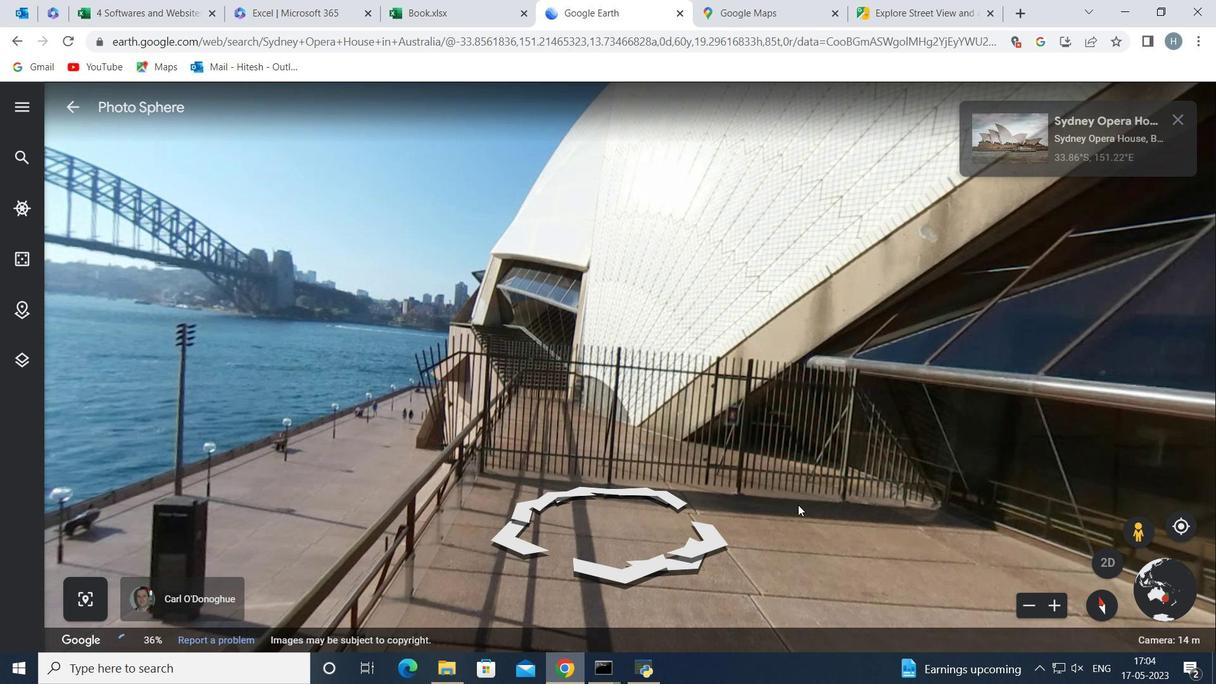 
Action: Key pressed <Key.down>
Screenshot: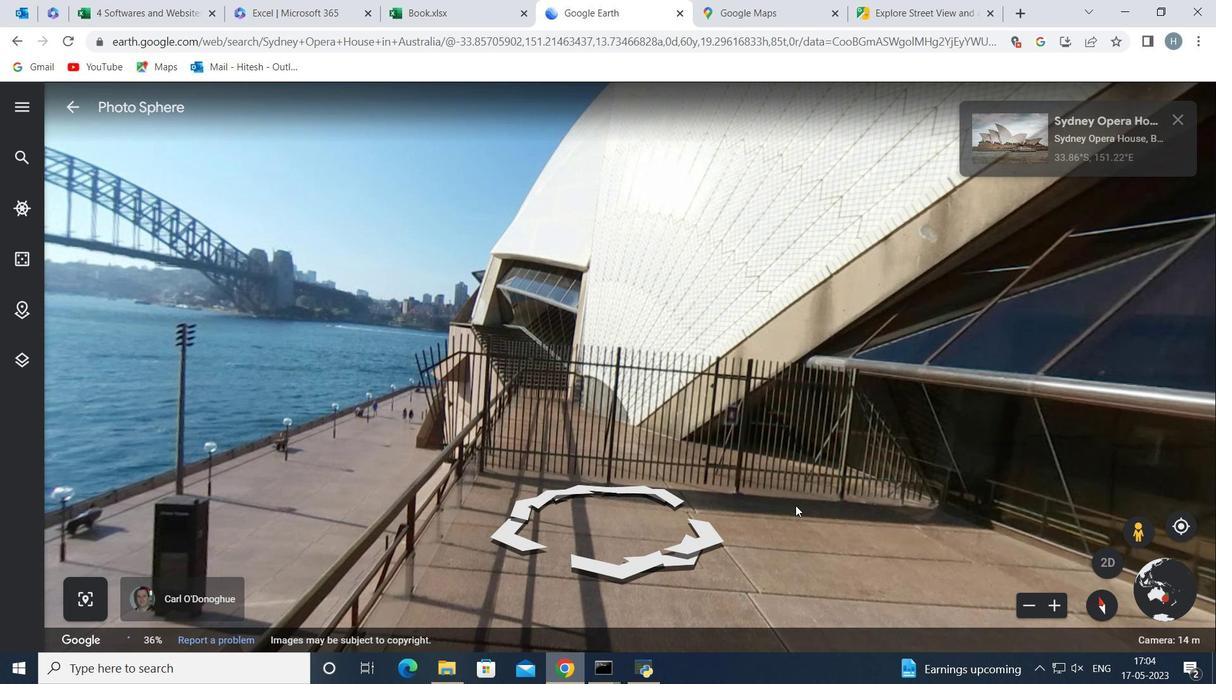 
Action: Mouse moved to (798, 508)
Screenshot: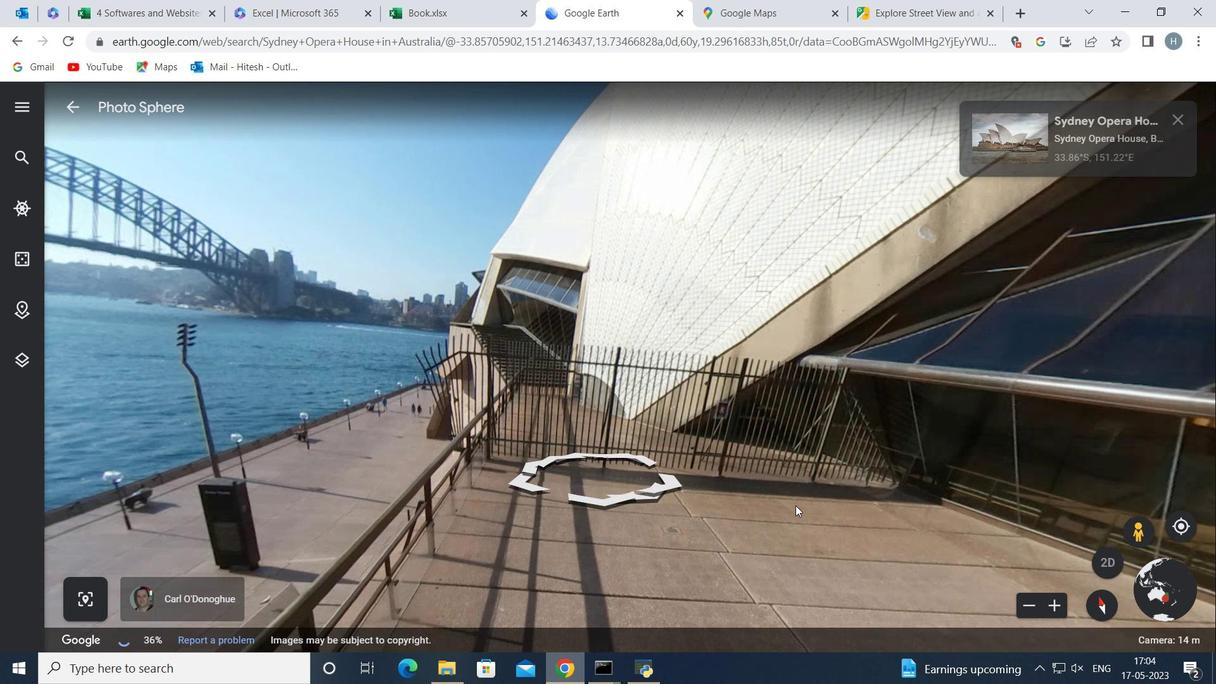 
Action: Key pressed <Key.down><Key.down><Key.right><Key.right><Key.right><Key.right><Key.right><Key.right><Key.right><Key.right><Key.right><Key.right><Key.right><Key.right><Key.right><Key.right><Key.right><Key.right><Key.right><Key.right><Key.right><Key.right><Key.right><Key.right><Key.right><Key.right><Key.right><Key.right><Key.right><Key.right><Key.right><Key.right><Key.up><Key.up><Key.up><Key.up><Key.up>
Screenshot: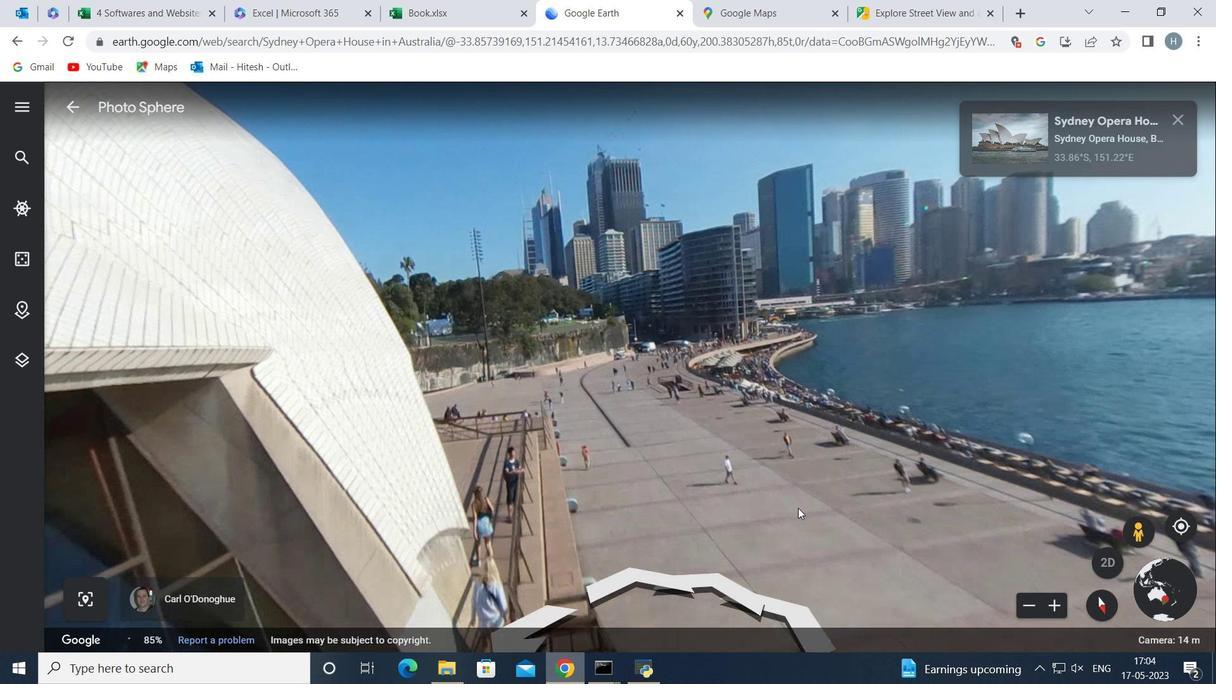 
Action: Mouse moved to (771, 506)
Screenshot: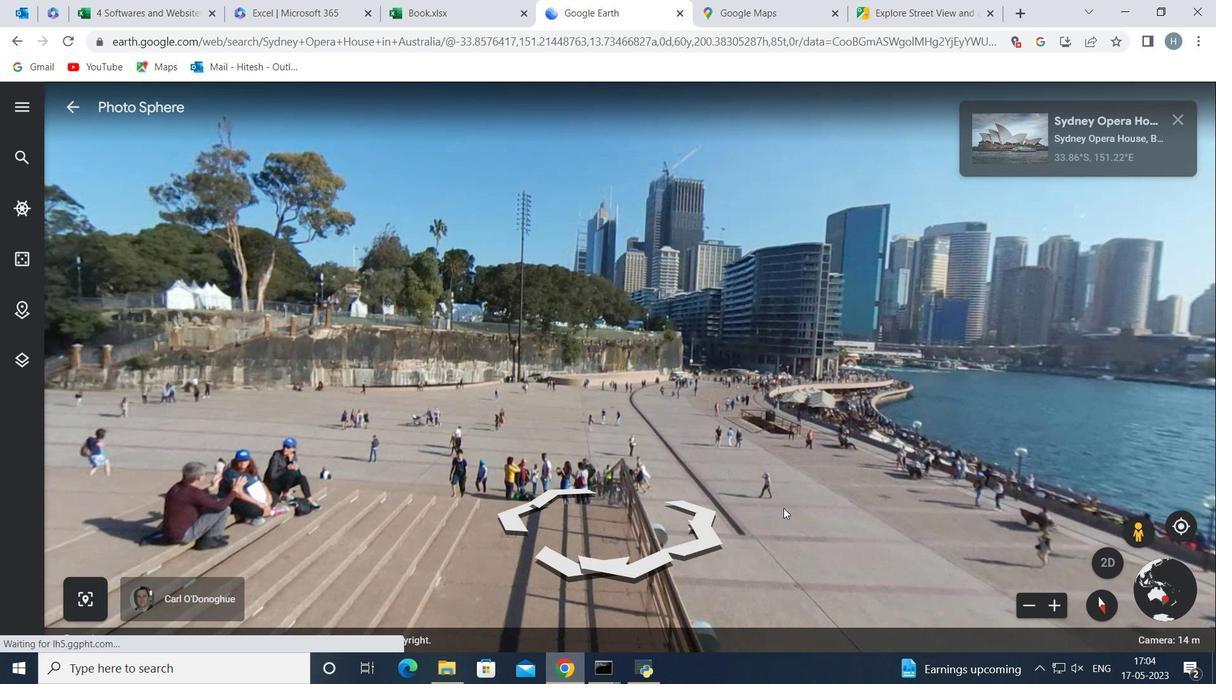 
Action: Key pressed <Key.up>
Screenshot: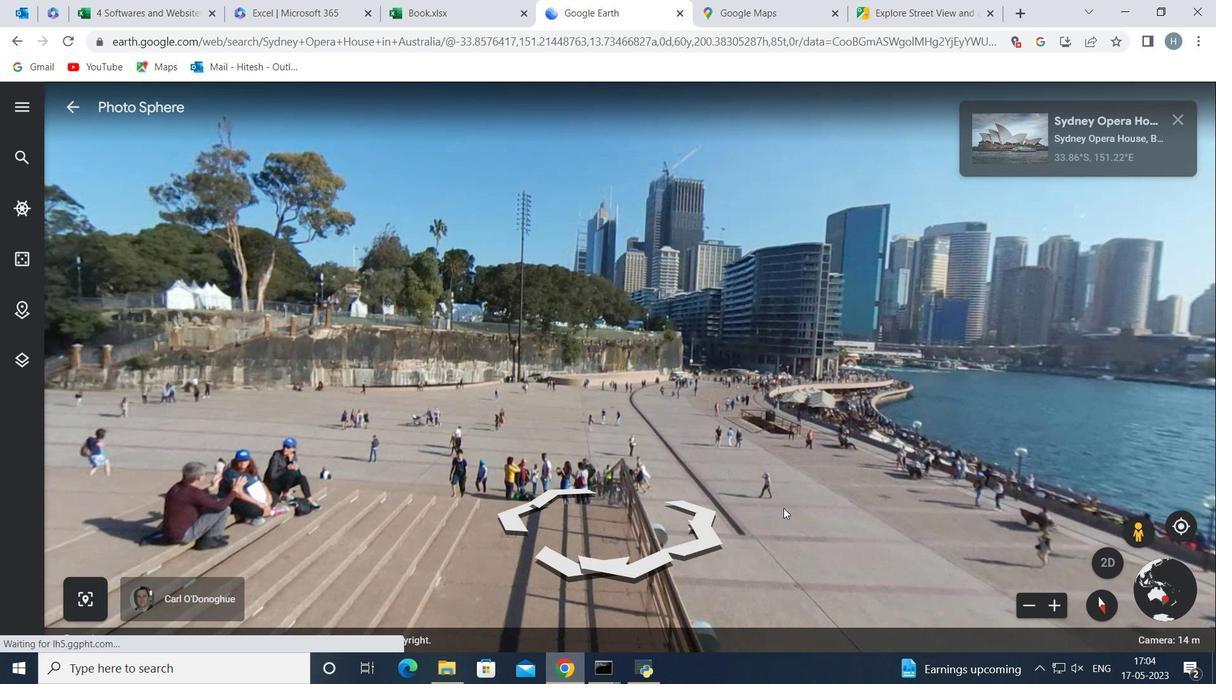 
Action: Mouse moved to (771, 506)
Screenshot: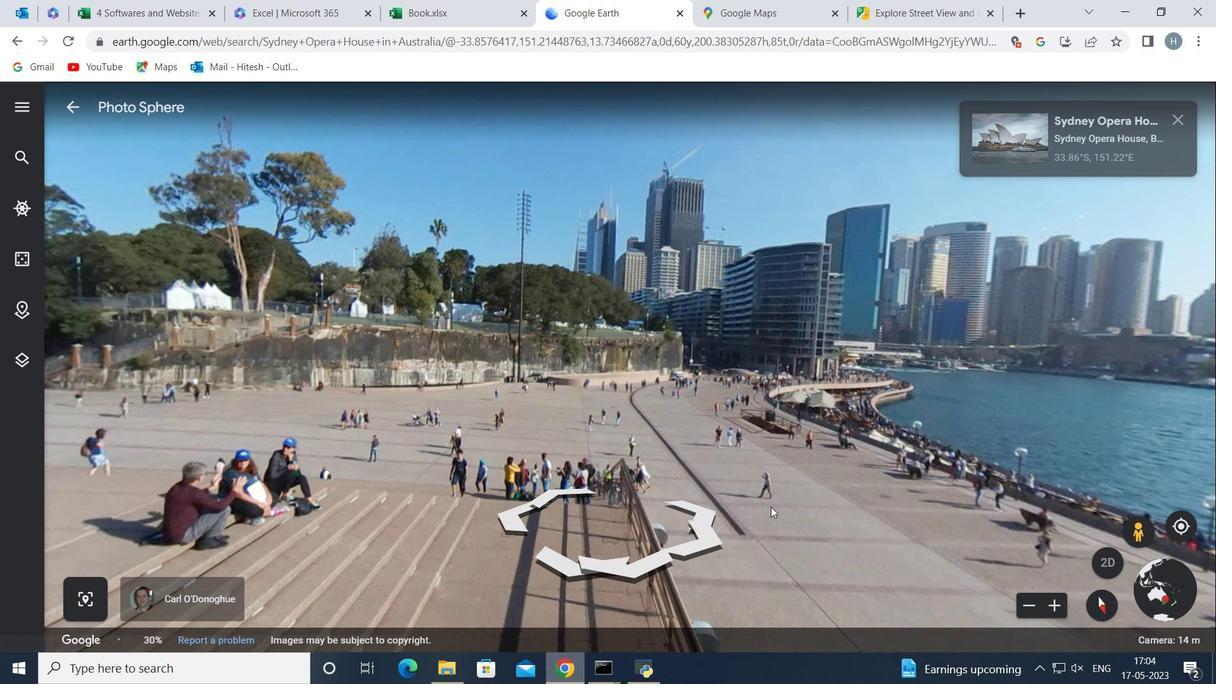 
Action: Key pressed <Key.up><Key.right><Key.up><Key.up><Key.up><Key.up><Key.up>
Screenshot: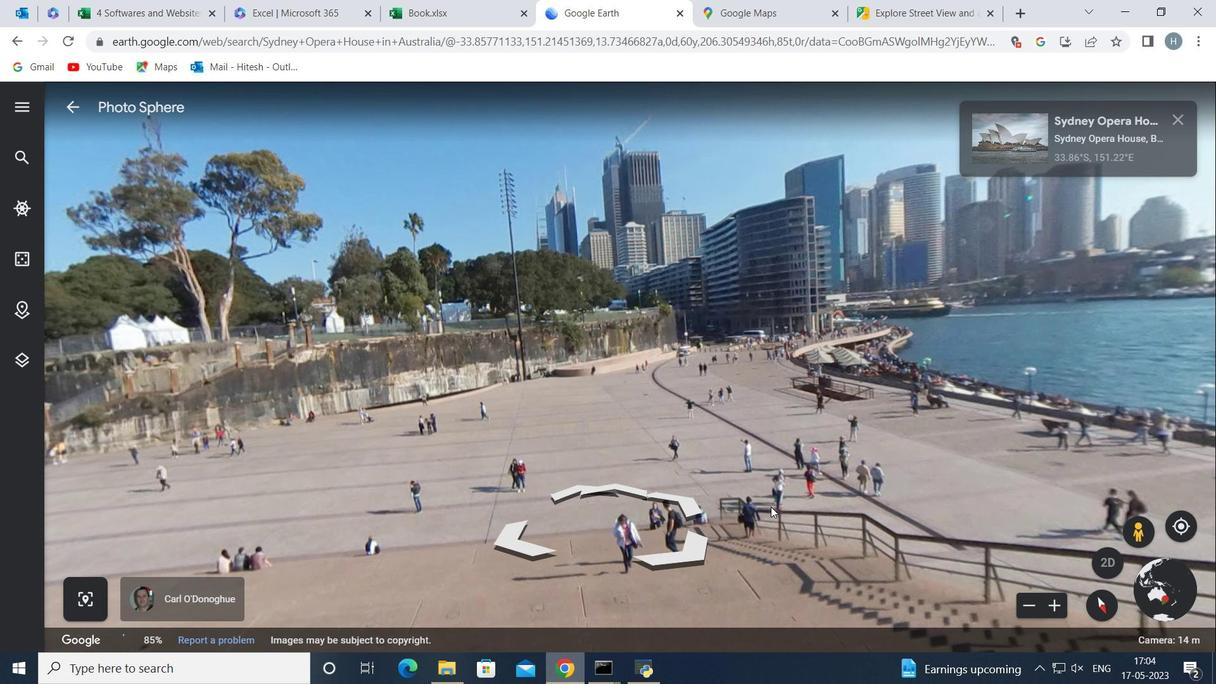 
Action: Mouse moved to (788, 325)
Screenshot: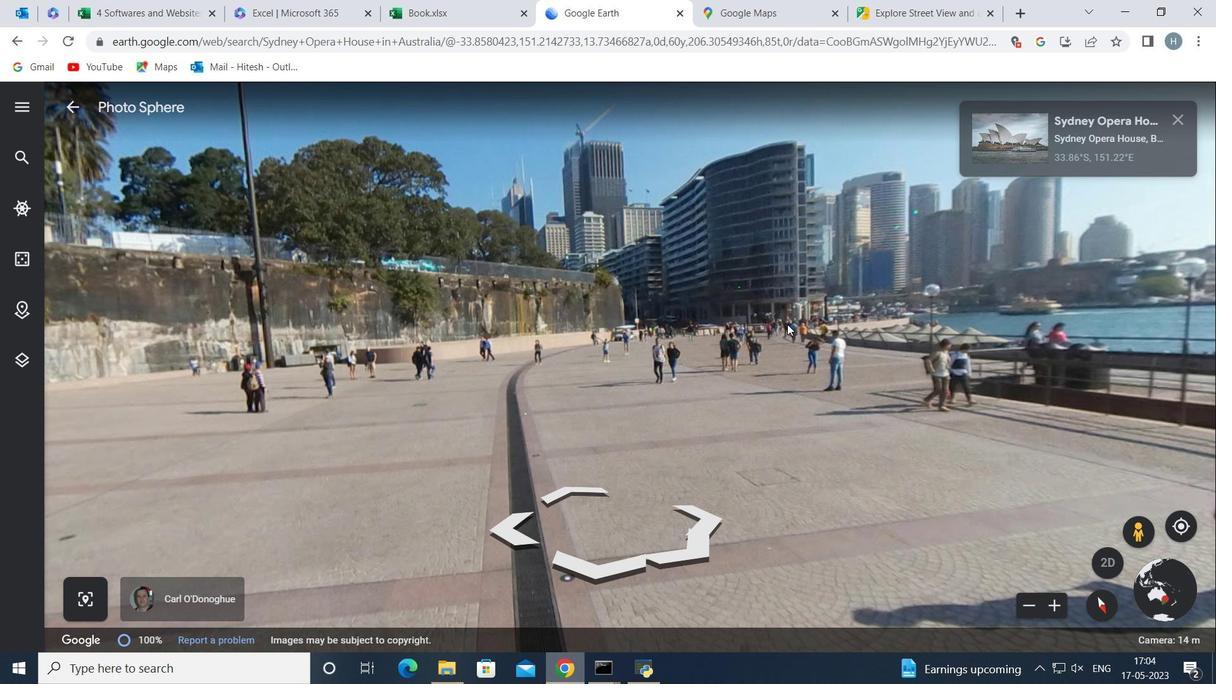 
Action: Key pressed <Key.up>
Screenshot: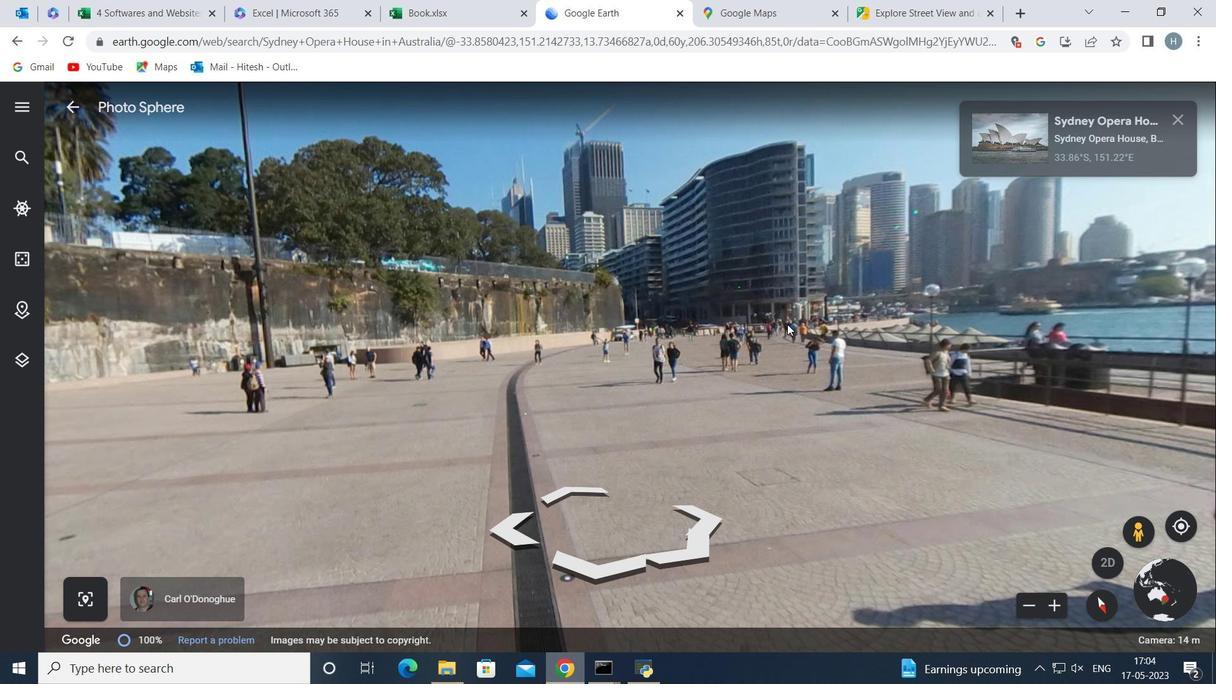 
Action: Mouse moved to (700, 427)
Screenshot: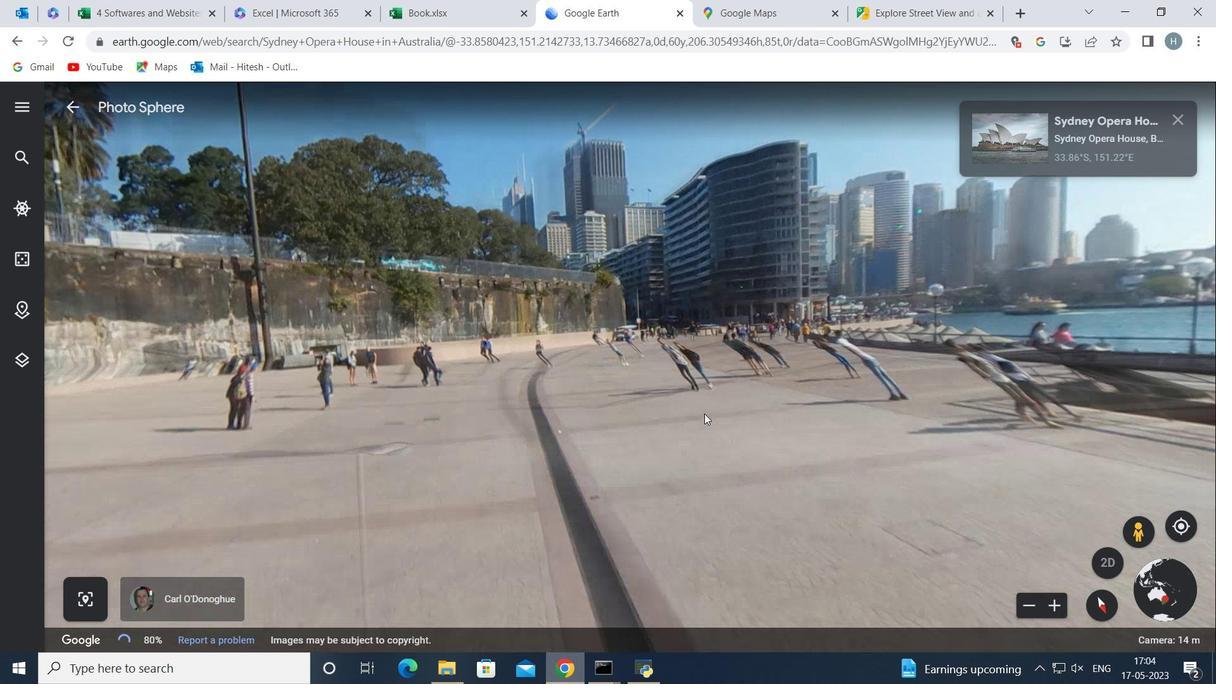 
Action: Mouse scrolled (700, 427) with delta (0, 0)
Screenshot: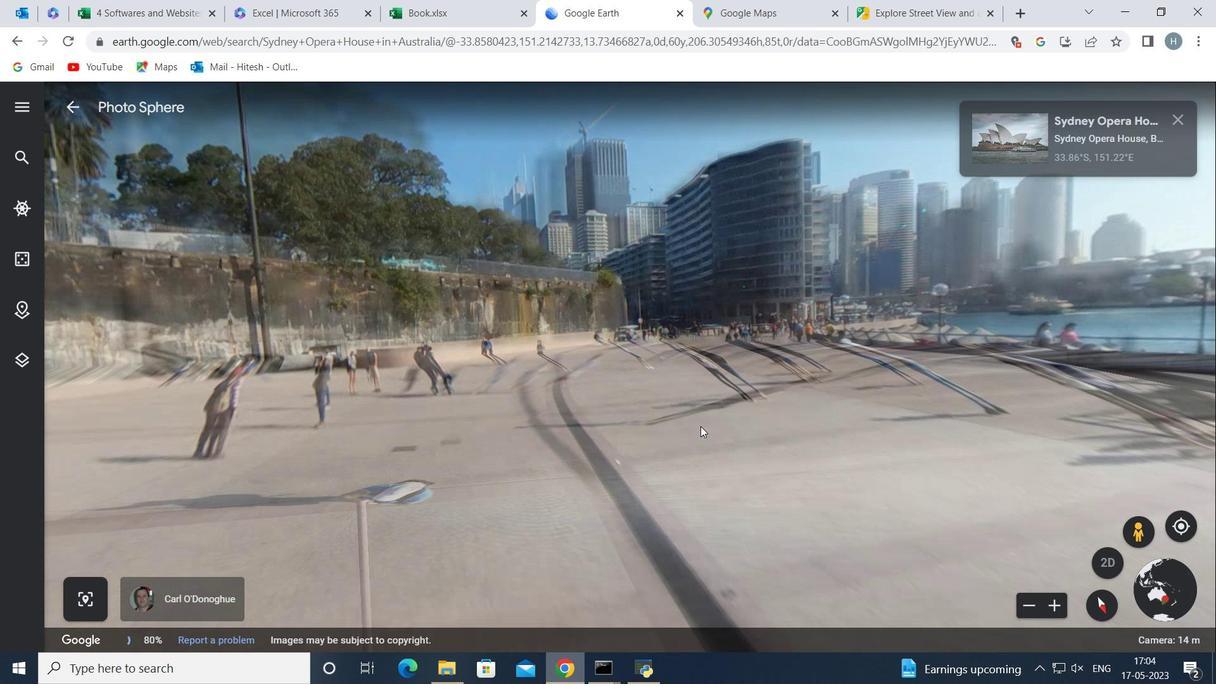 
Action: Mouse moved to (705, 426)
Screenshot: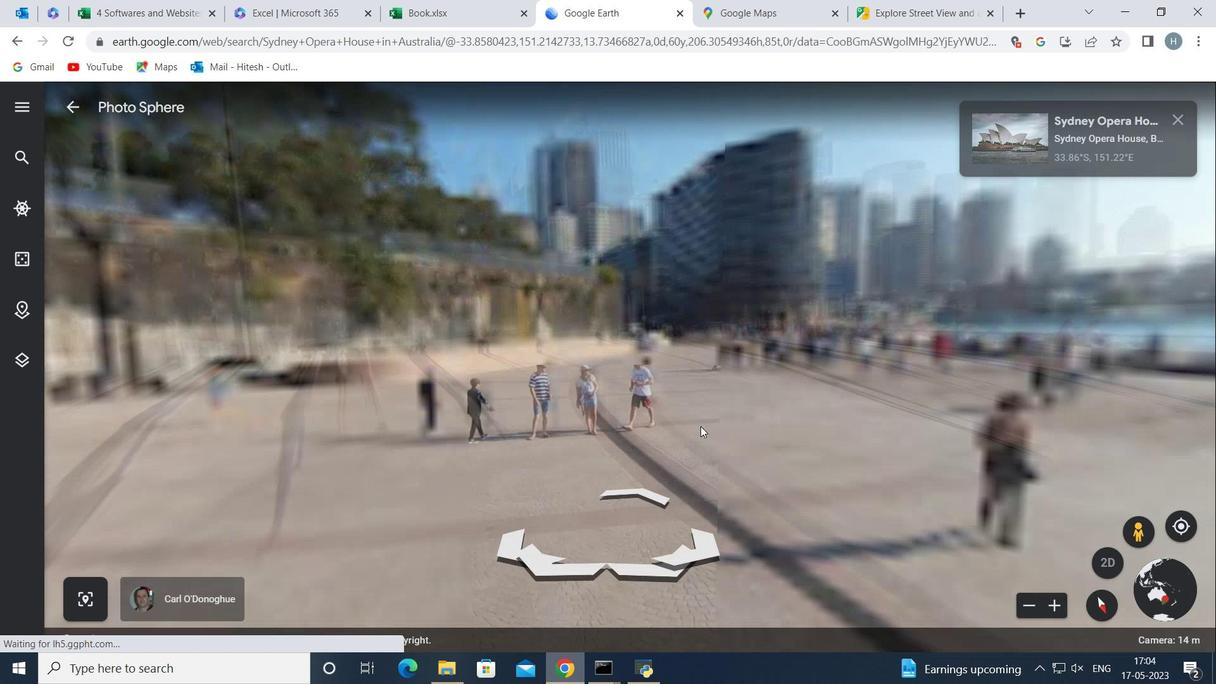 
Action: Key pressed <Key.up><Key.right>
Screenshot: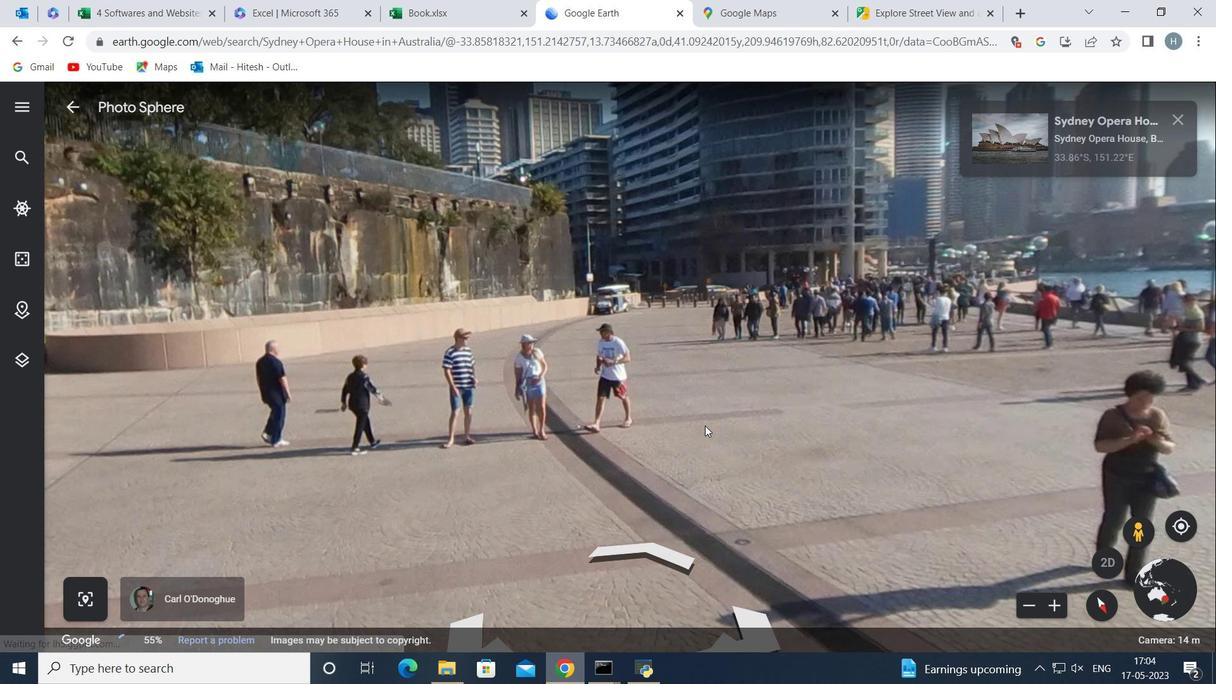 
Action: Mouse moved to (1170, 381)
Screenshot: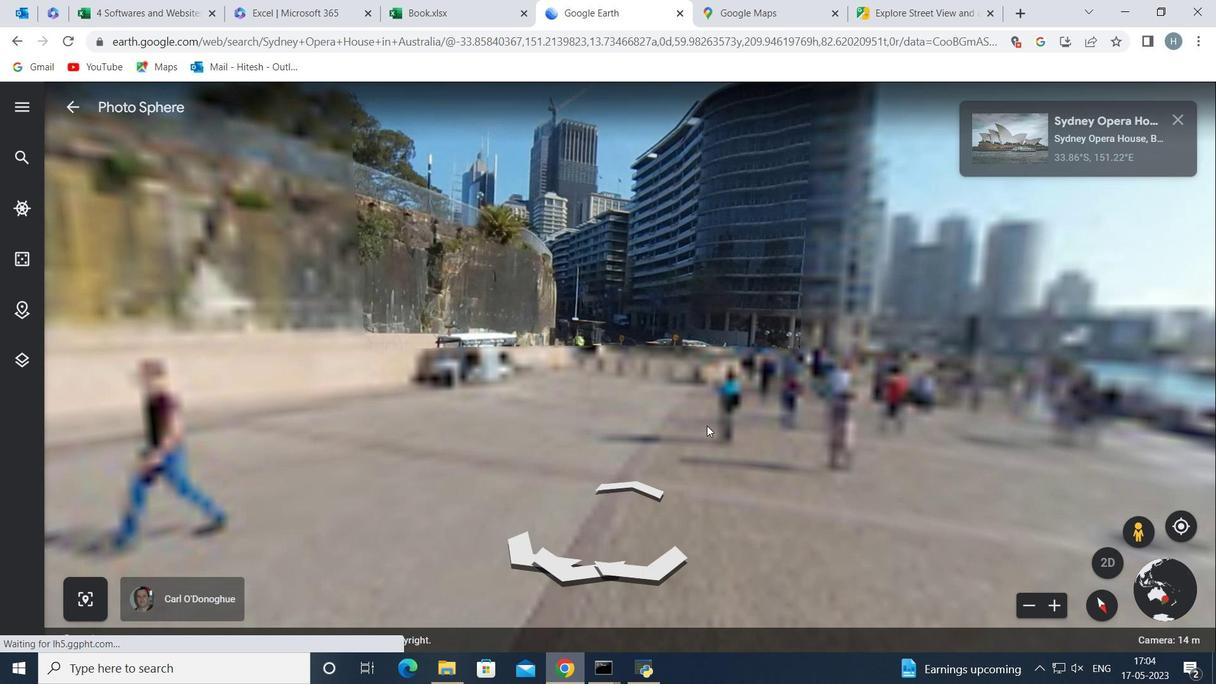 
Action: Key pressed <Key.up>
Screenshot: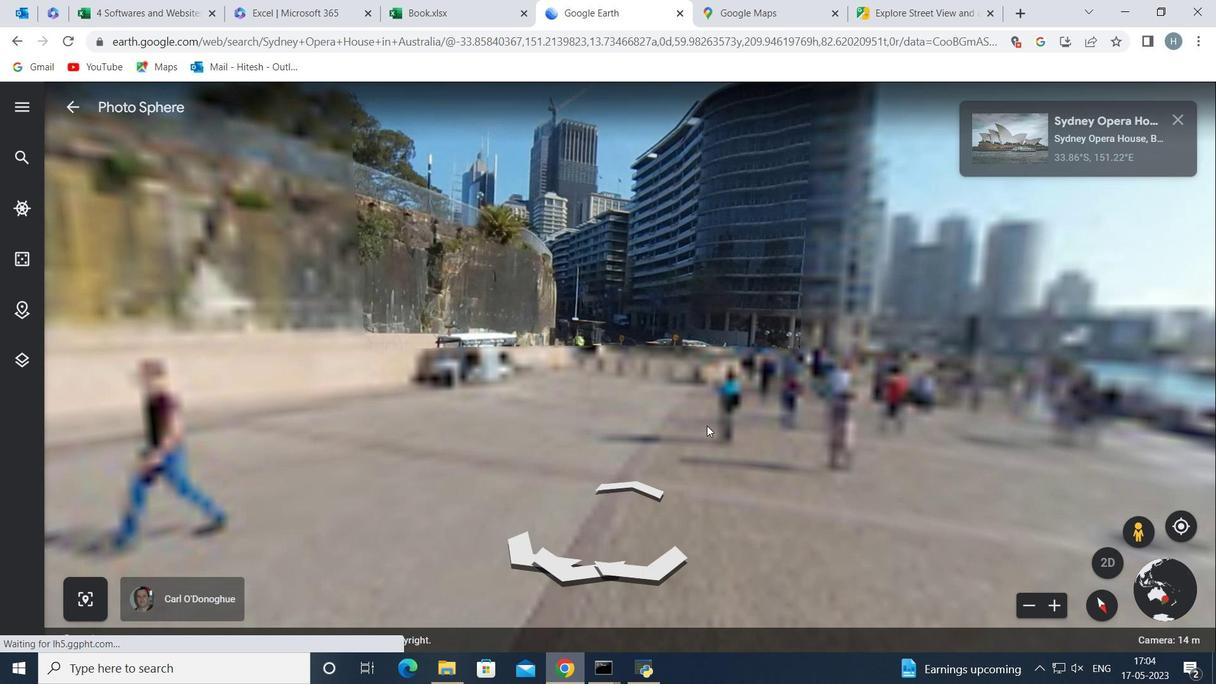 
Action: Mouse moved to (453, 406)
Screenshot: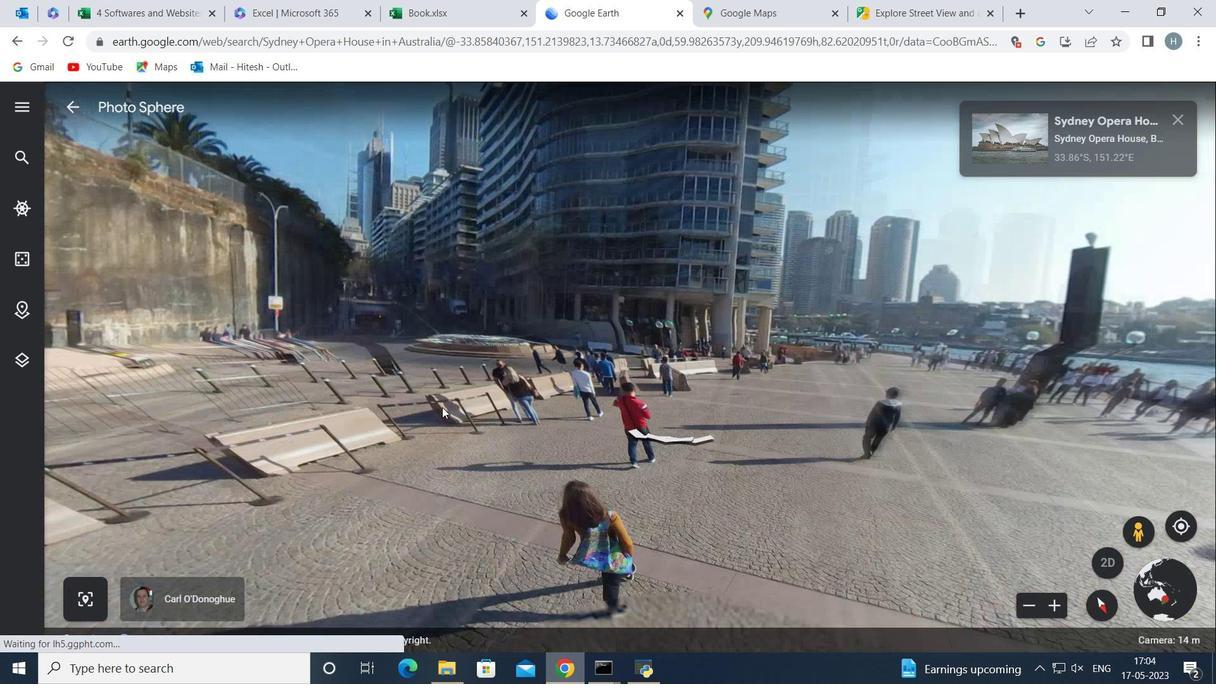 
Action: Key pressed <Key.right><Key.right><Key.right><Key.right><Key.up><Key.up><Key.up><Key.up><Key.up><Key.up>
Screenshot: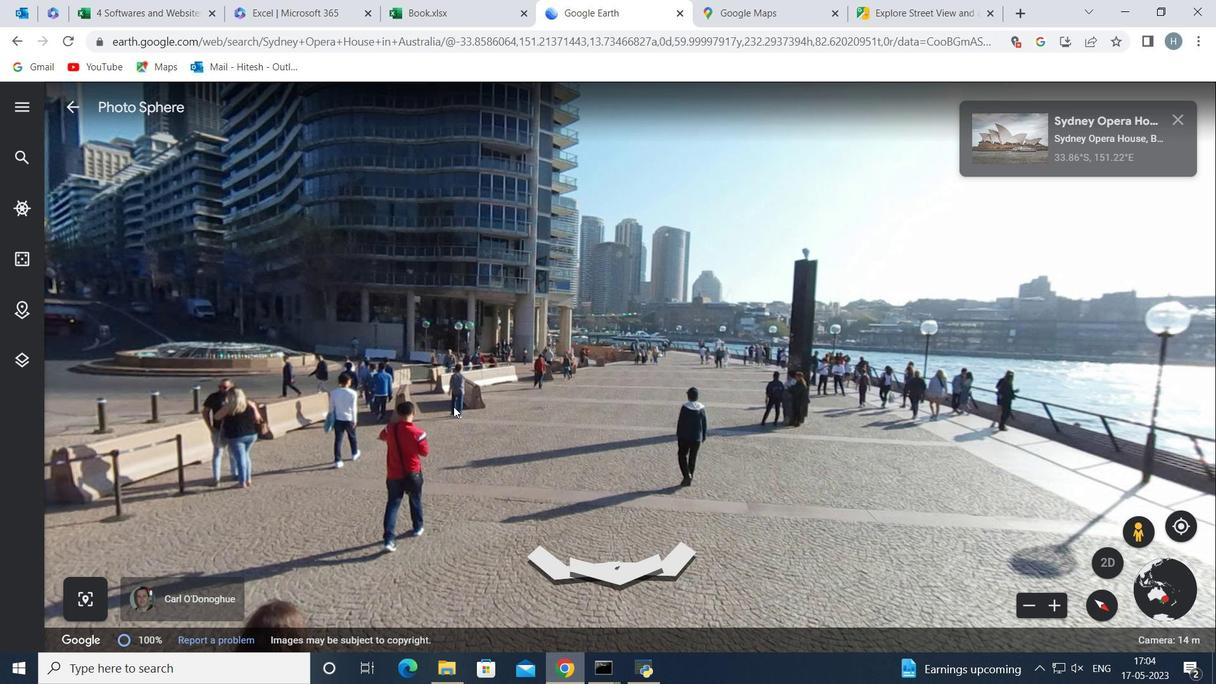 
Action: Mouse moved to (587, 387)
Screenshot: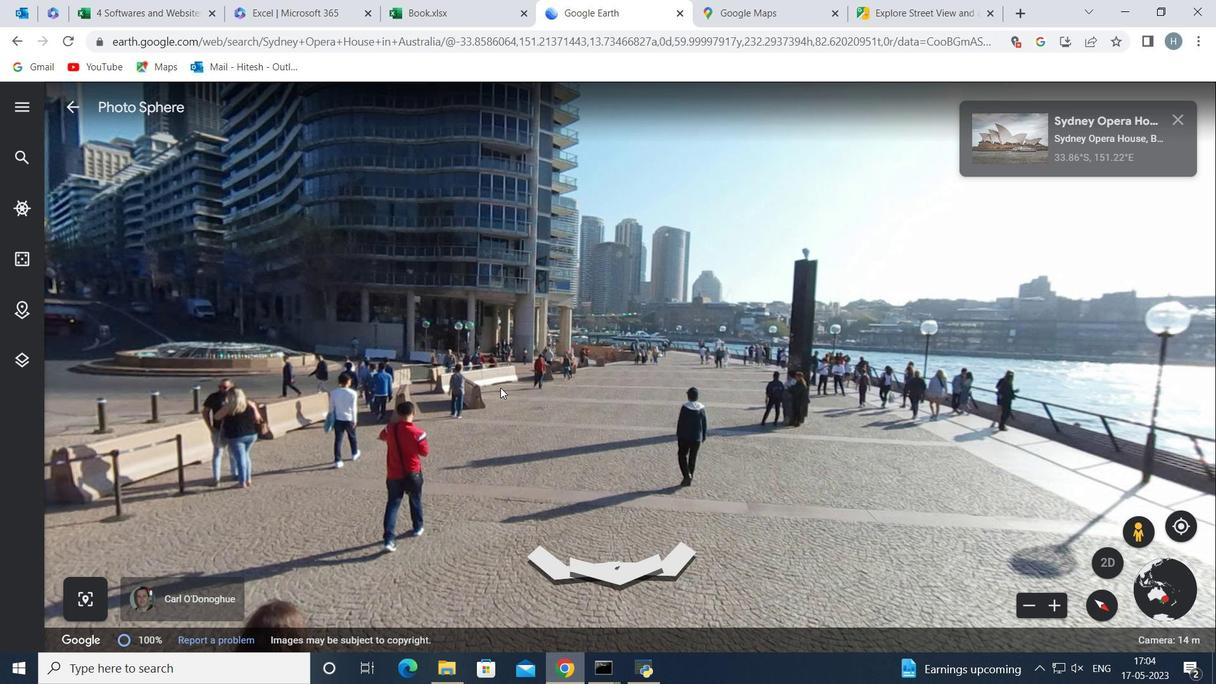 
Action: Key pressed <Key.up>
Screenshot: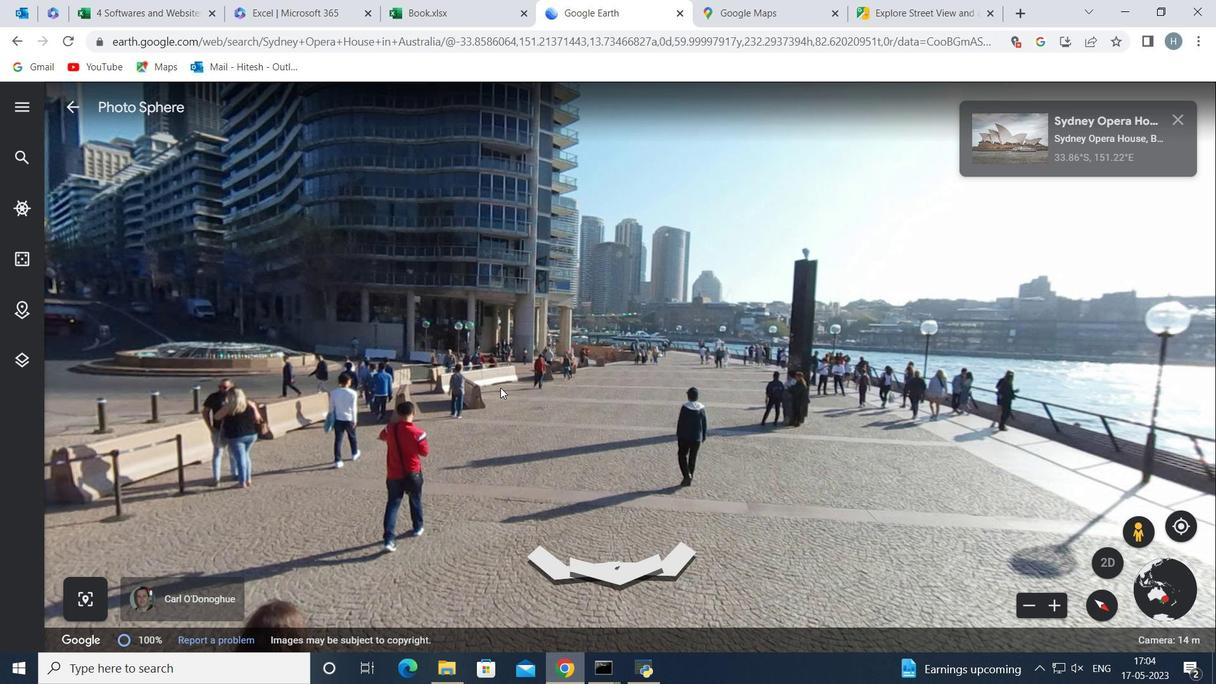 
Action: Mouse moved to (623, 394)
Screenshot: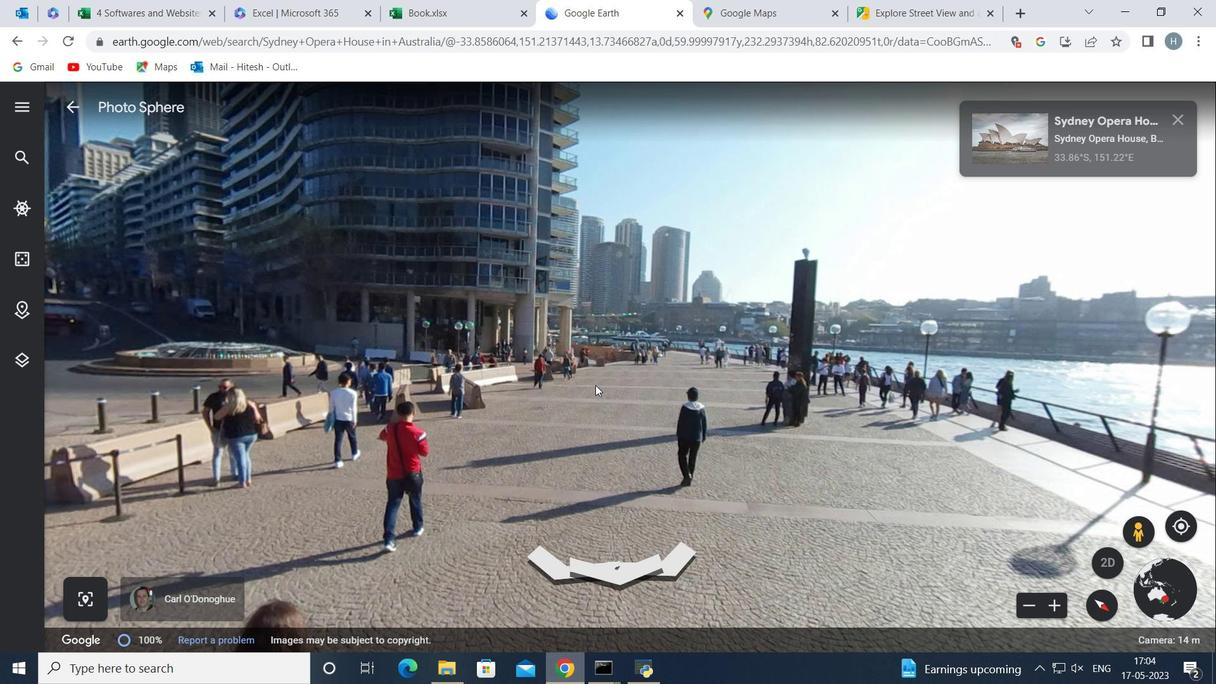 
Action: Key pressed <Key.up>
Screenshot: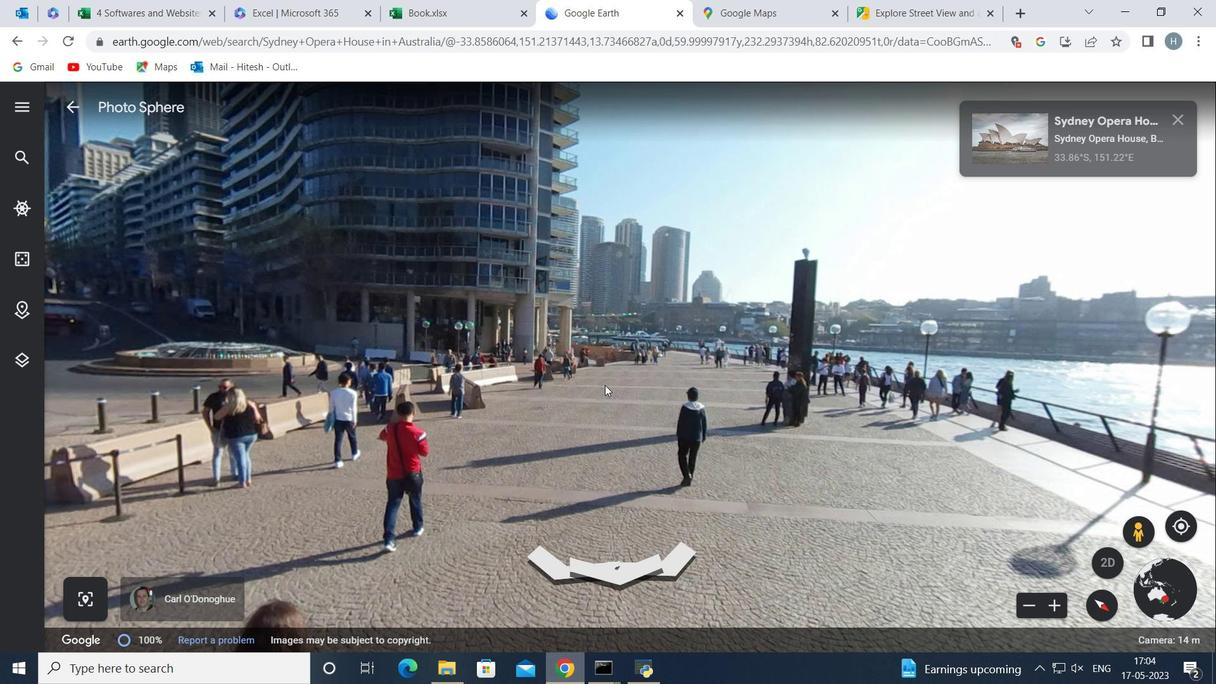 
Action: Mouse moved to (471, 381)
Screenshot: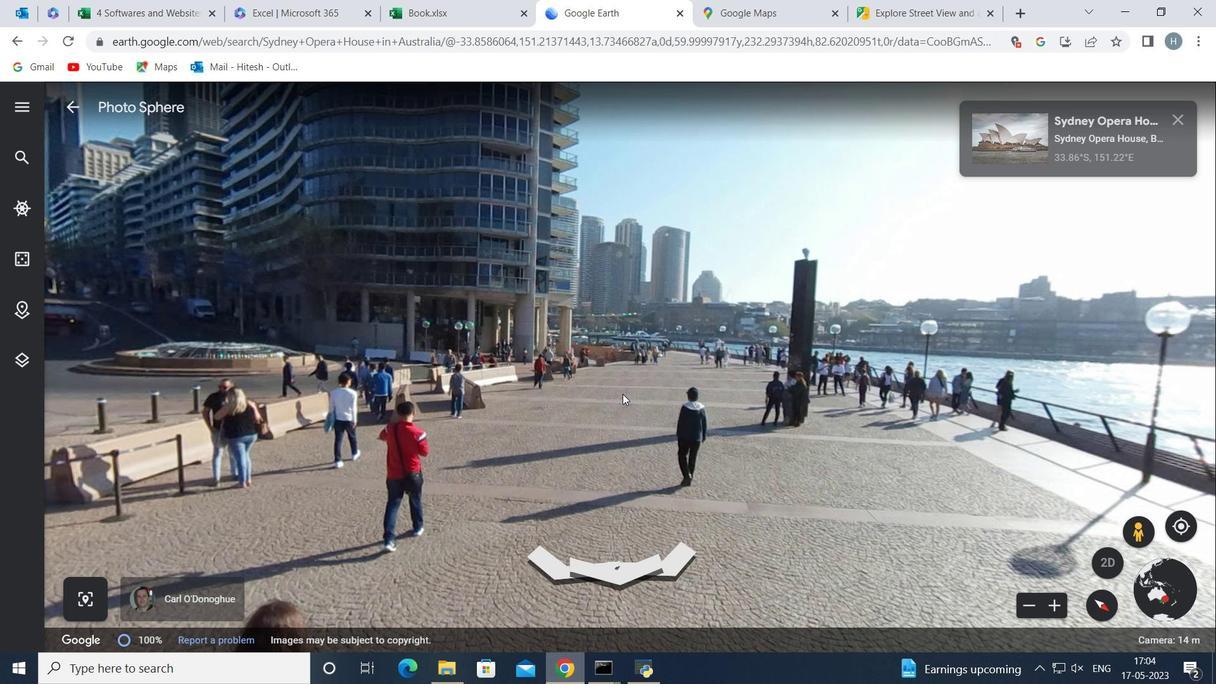 
Action: Key pressed <Key.up>
Screenshot: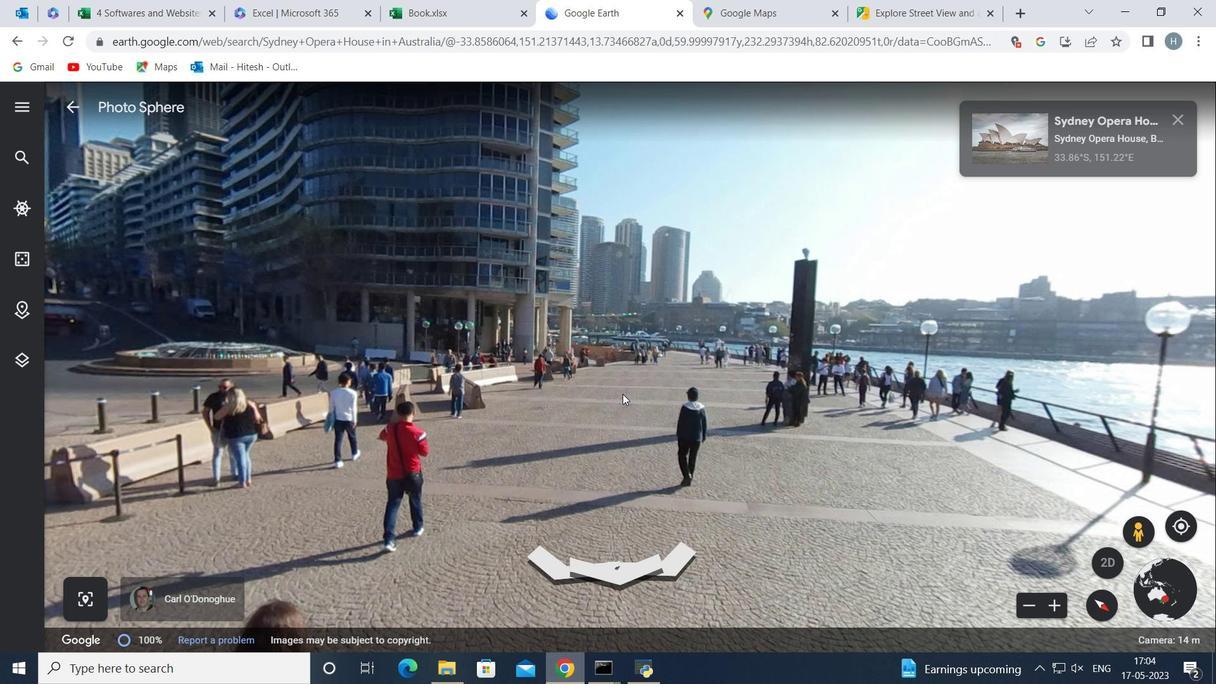 
Action: Mouse moved to (565, 38)
Screenshot: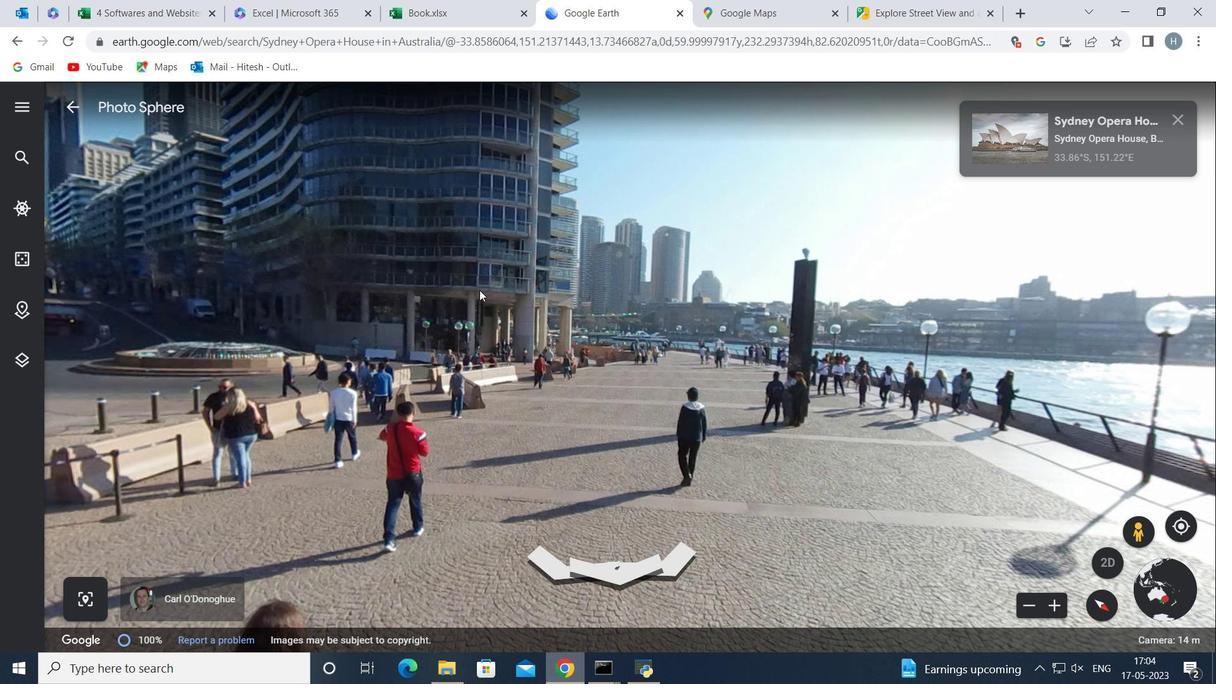 
Action: Key pressed <Key.up>
Screenshot: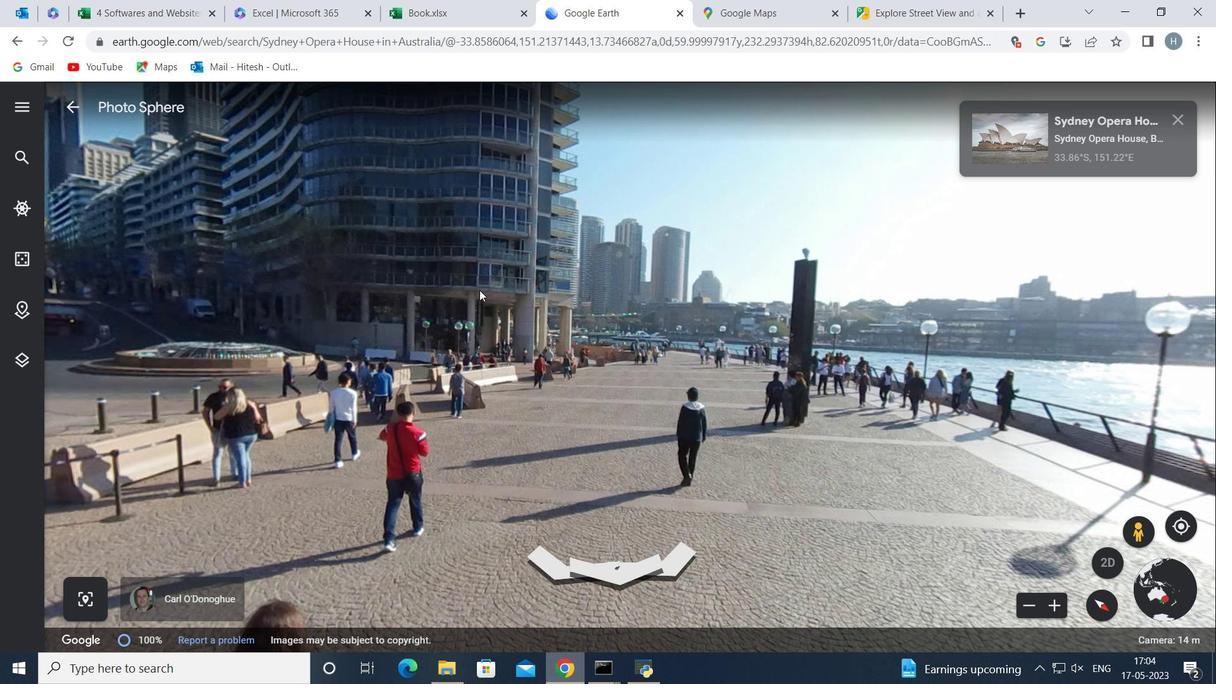 
Action: Mouse moved to (451, 427)
Screenshot: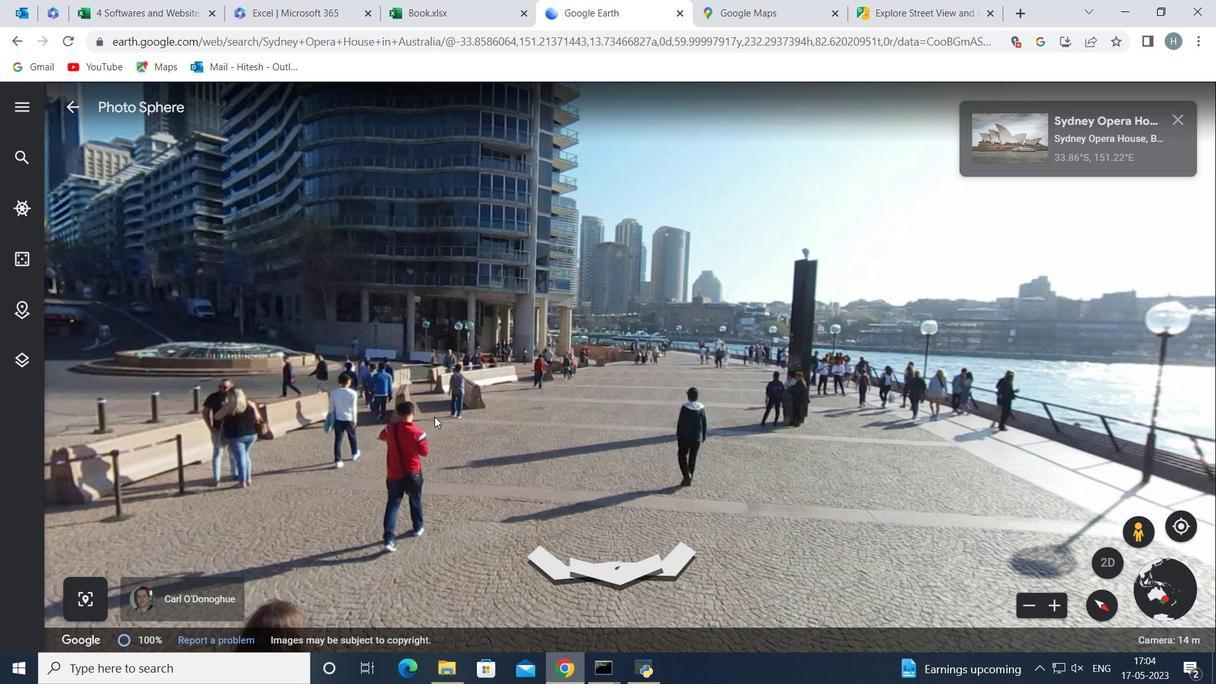 
Action: Key pressed <Key.down>
Screenshot: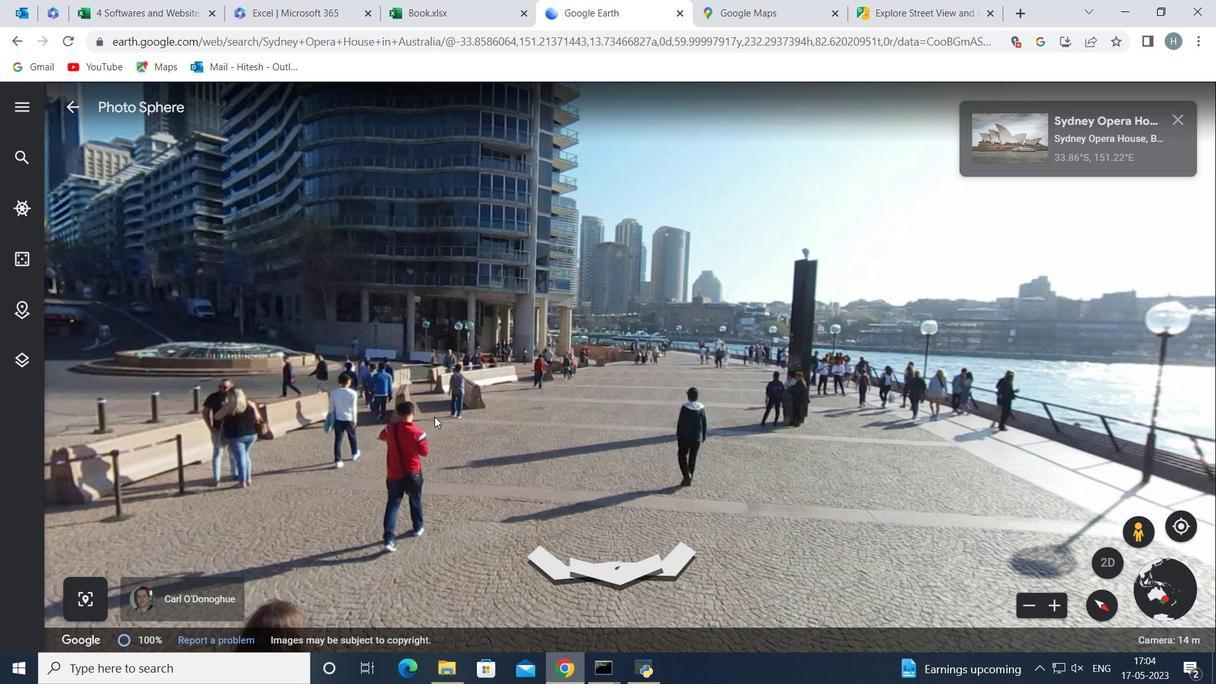 
Action: Mouse moved to (73, 97)
Screenshot: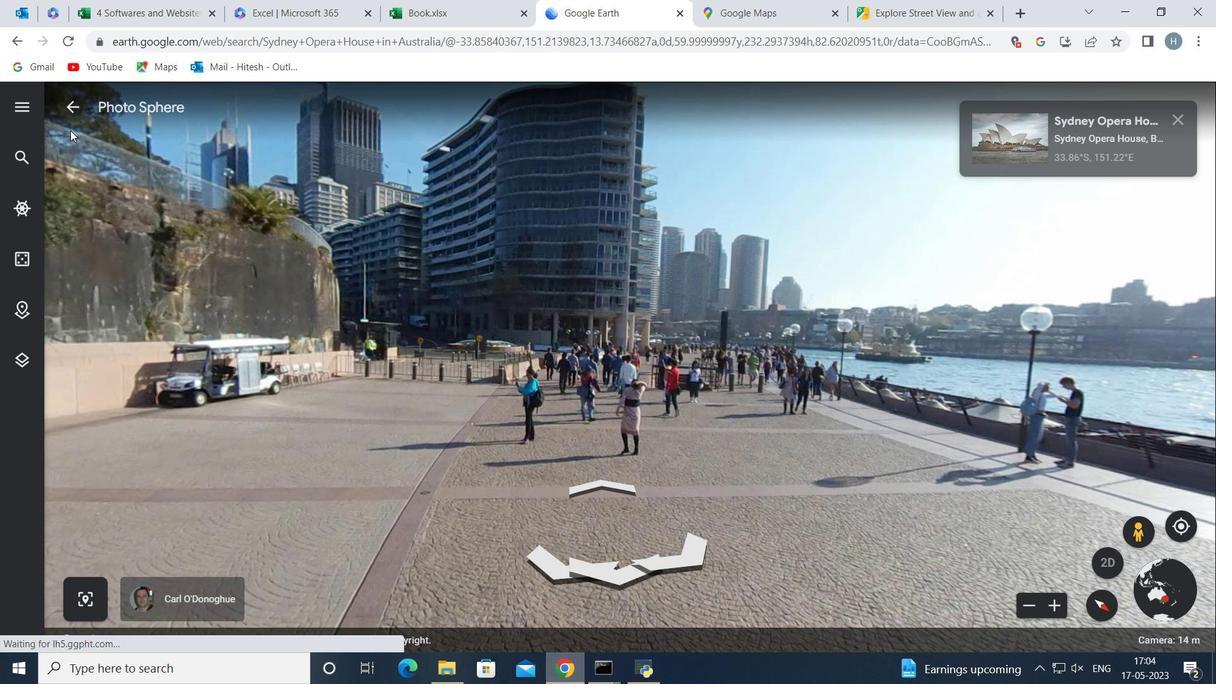 
Action: Mouse pressed left at (73, 97)
Screenshot: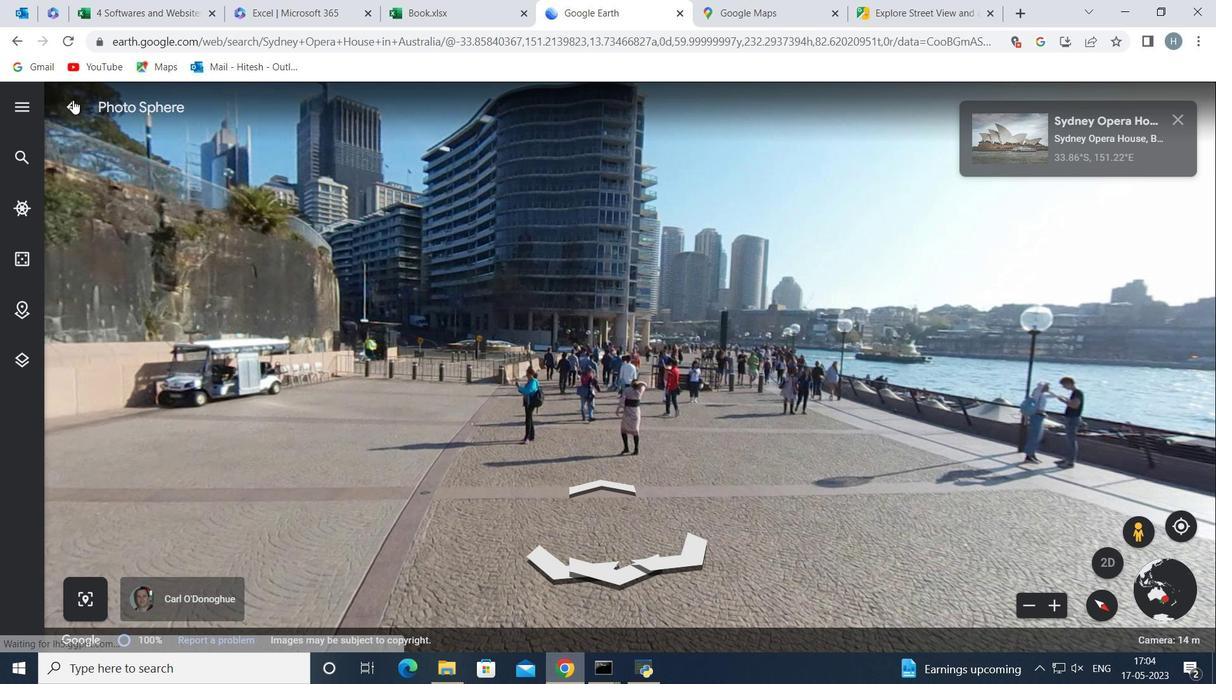
Action: Mouse moved to (19, 156)
Screenshot: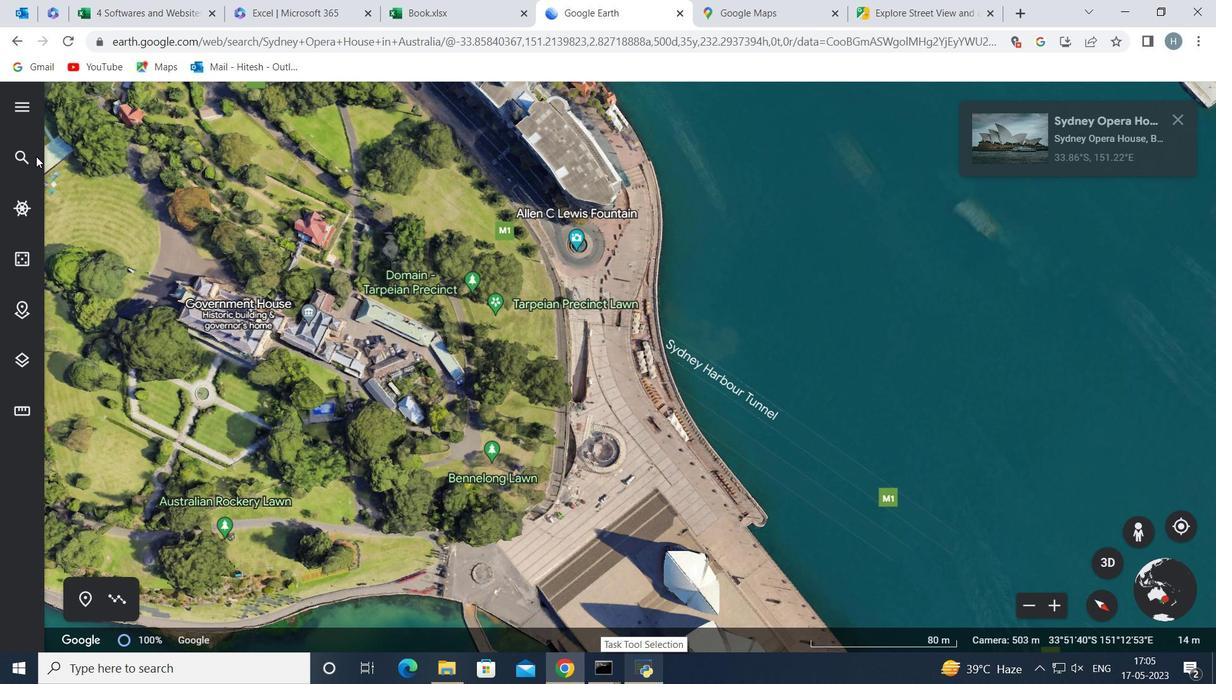 
Action: Mouse pressed left at (19, 156)
Screenshot: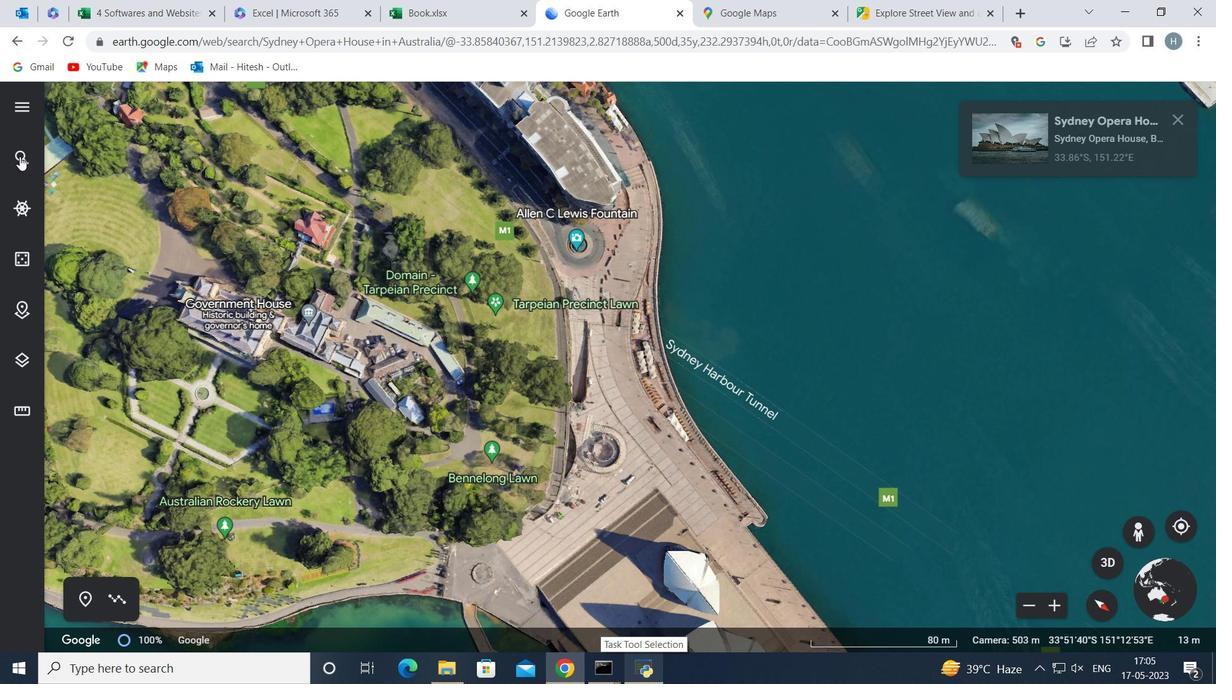 
Action: Mouse moved to (243, 216)
Screenshot: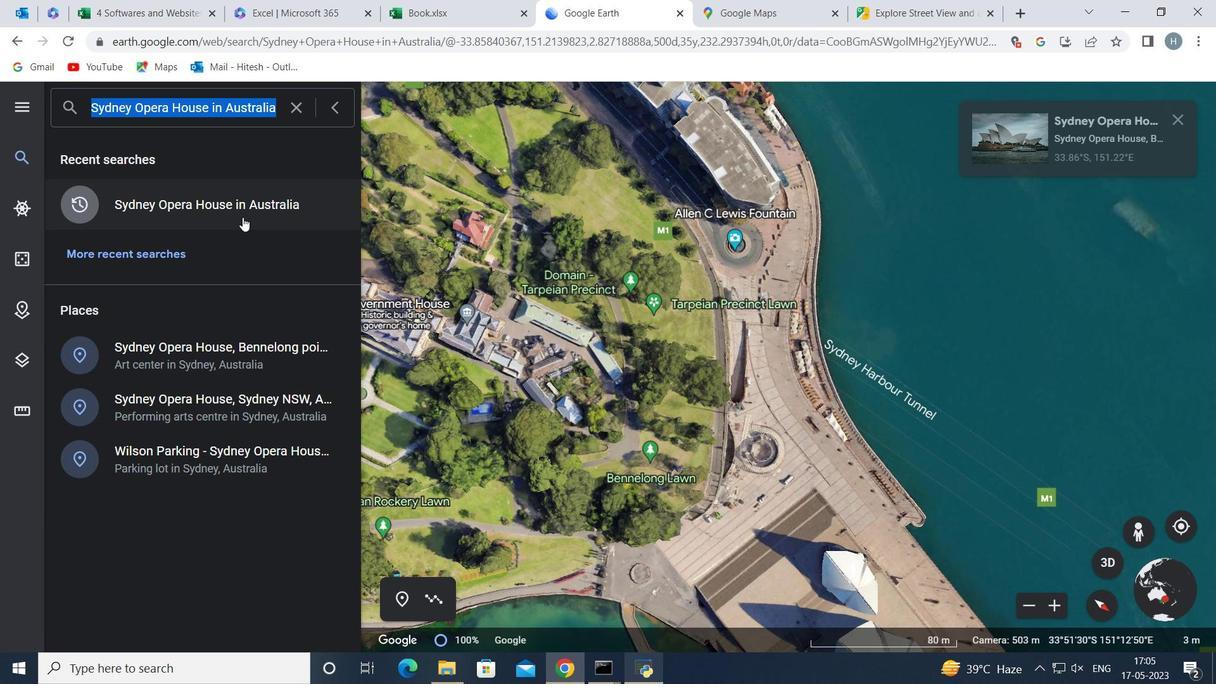 
Action: Mouse pressed left at (243, 216)
Screenshot: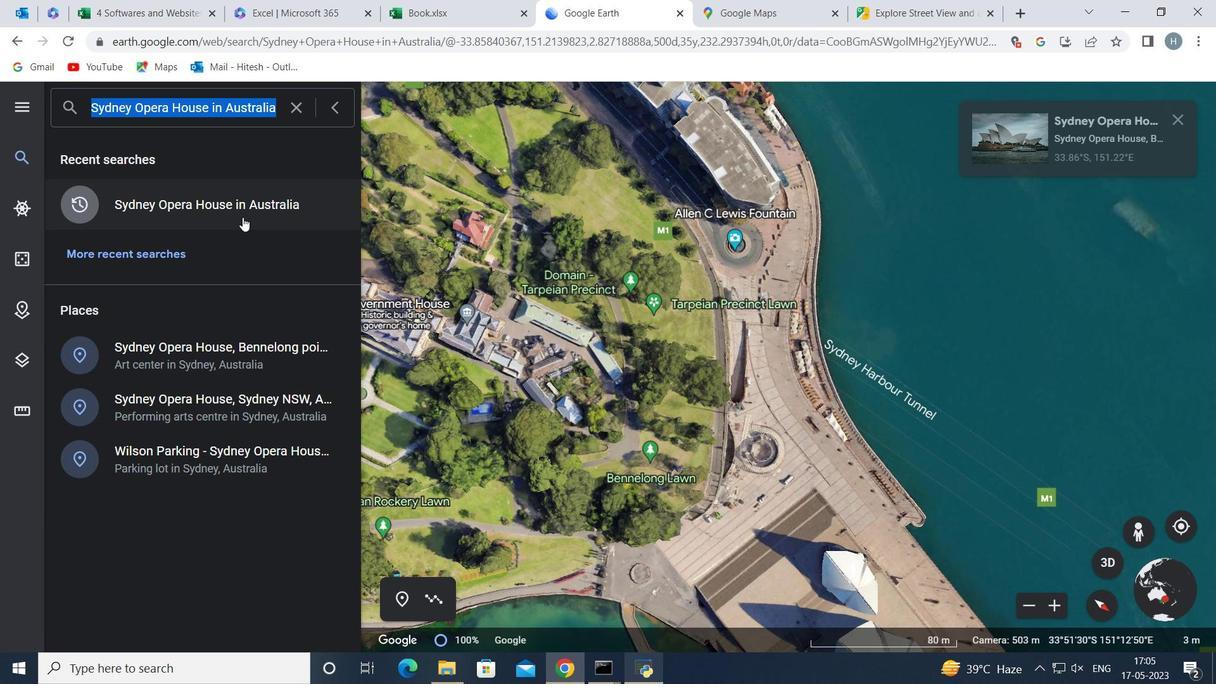 
Action: Mouse moved to (1174, 114)
Screenshot: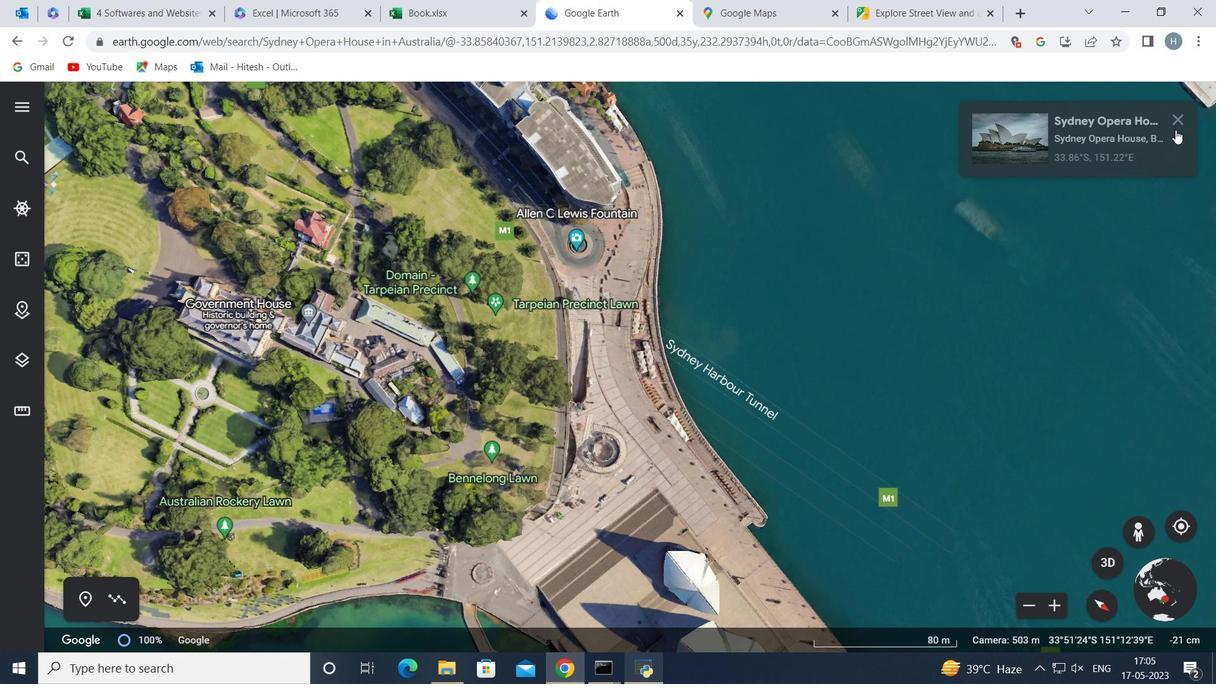 
Action: Mouse pressed left at (1174, 114)
Screenshot: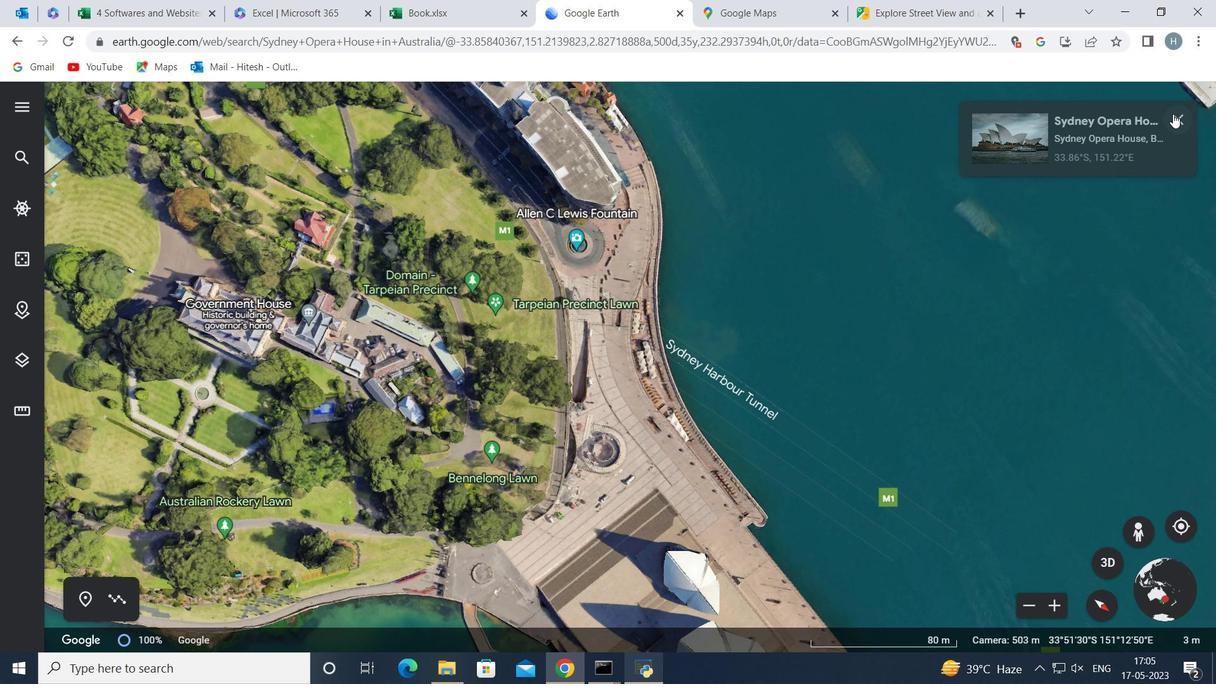 
Action: Mouse moved to (24, 418)
Screenshot: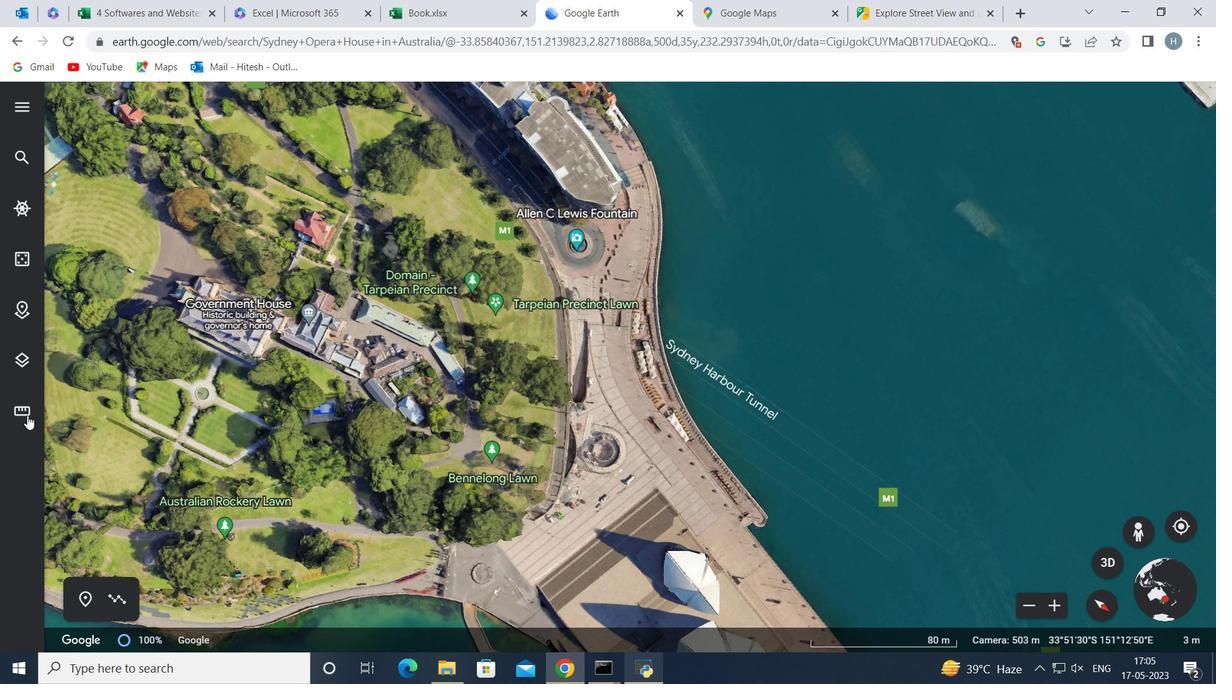 
Action: Mouse pressed left at (24, 418)
Screenshot: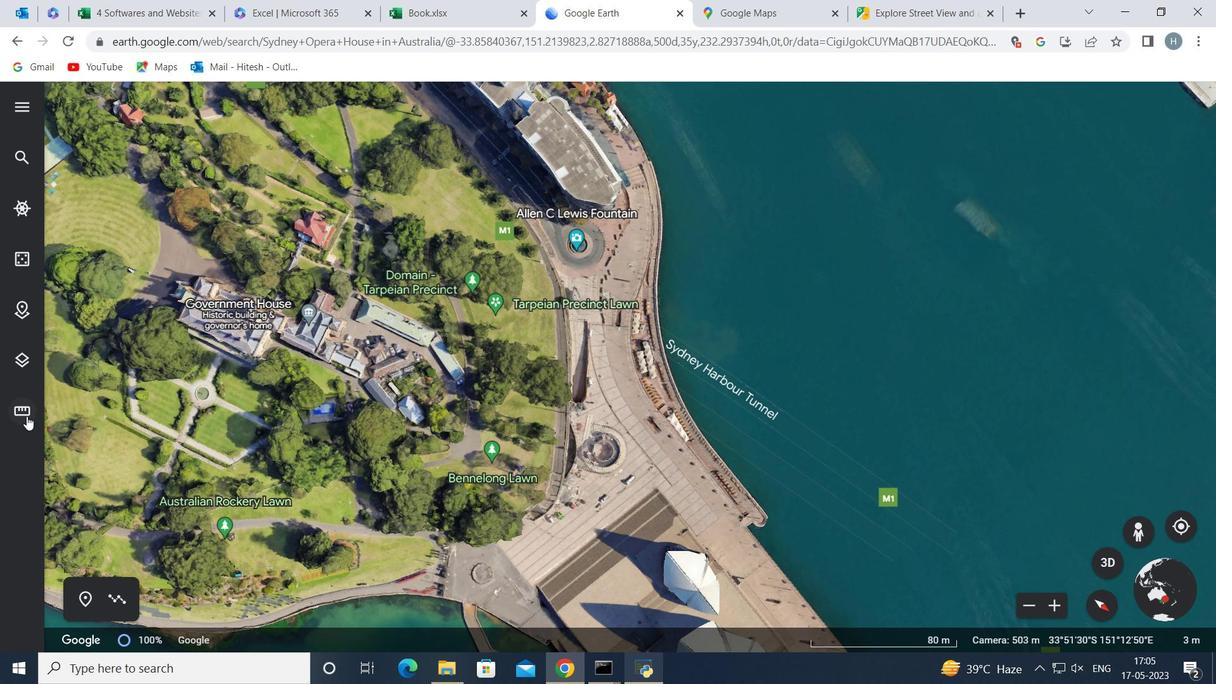 
Action: Mouse moved to (23, 153)
Screenshot: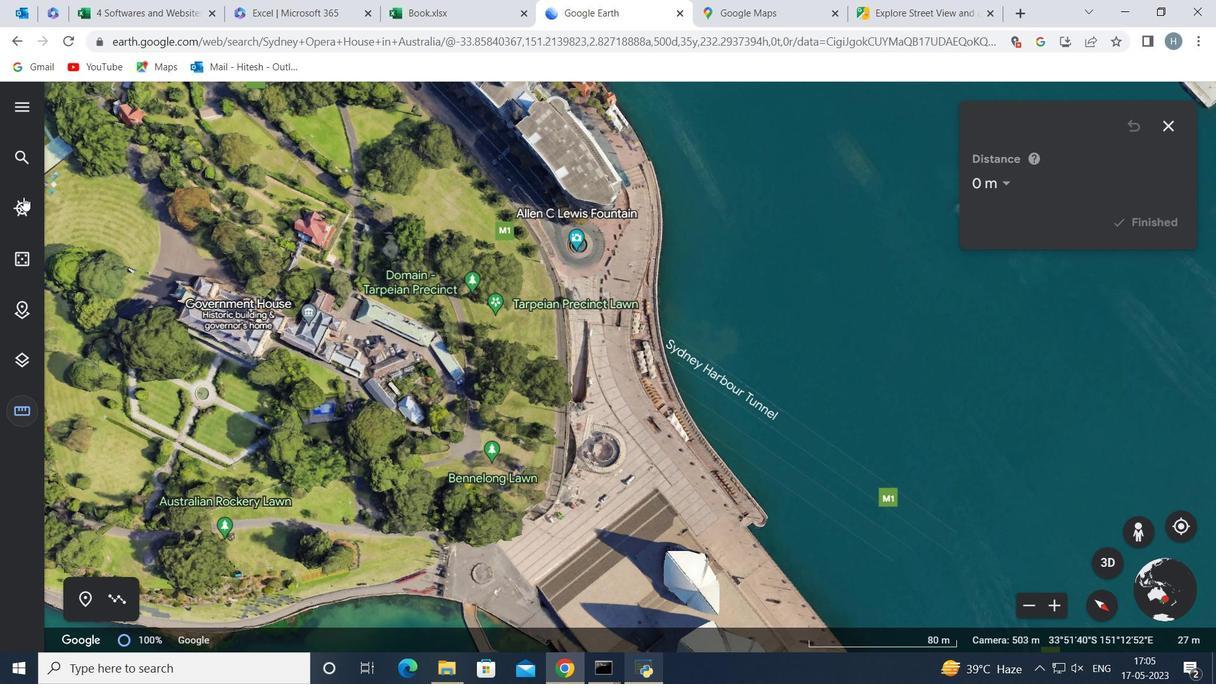 
Action: Mouse pressed left at (23, 153)
Screenshot: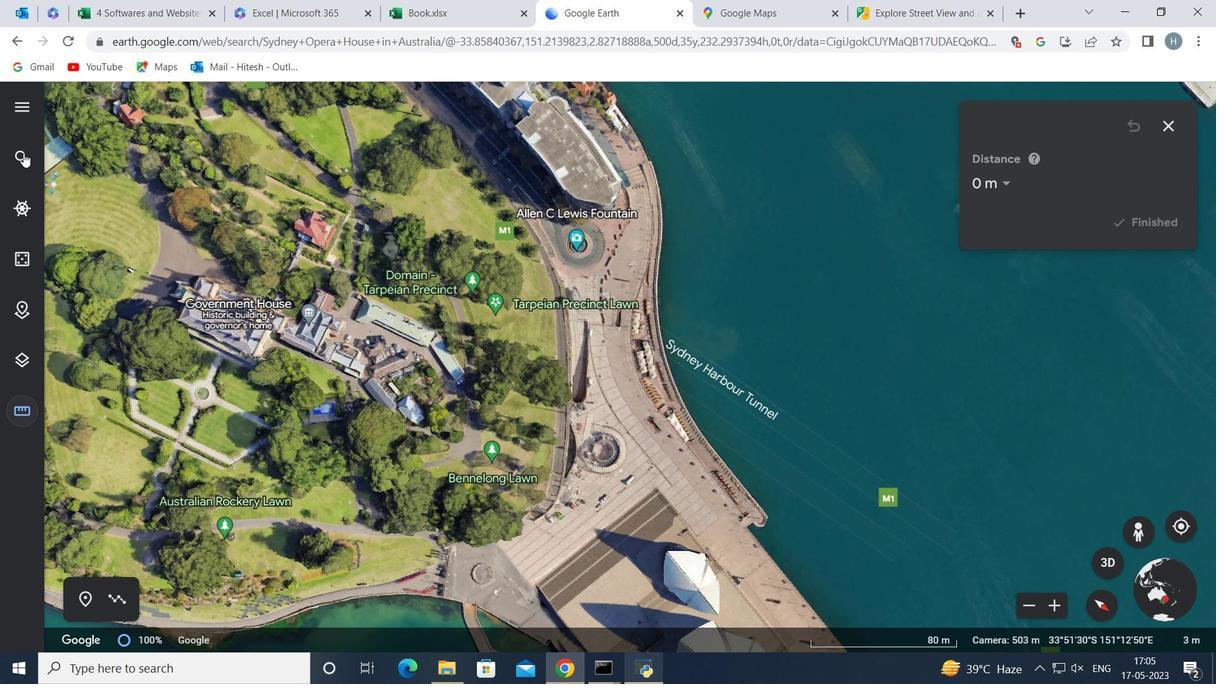 
Action: Mouse moved to (230, 212)
Screenshot: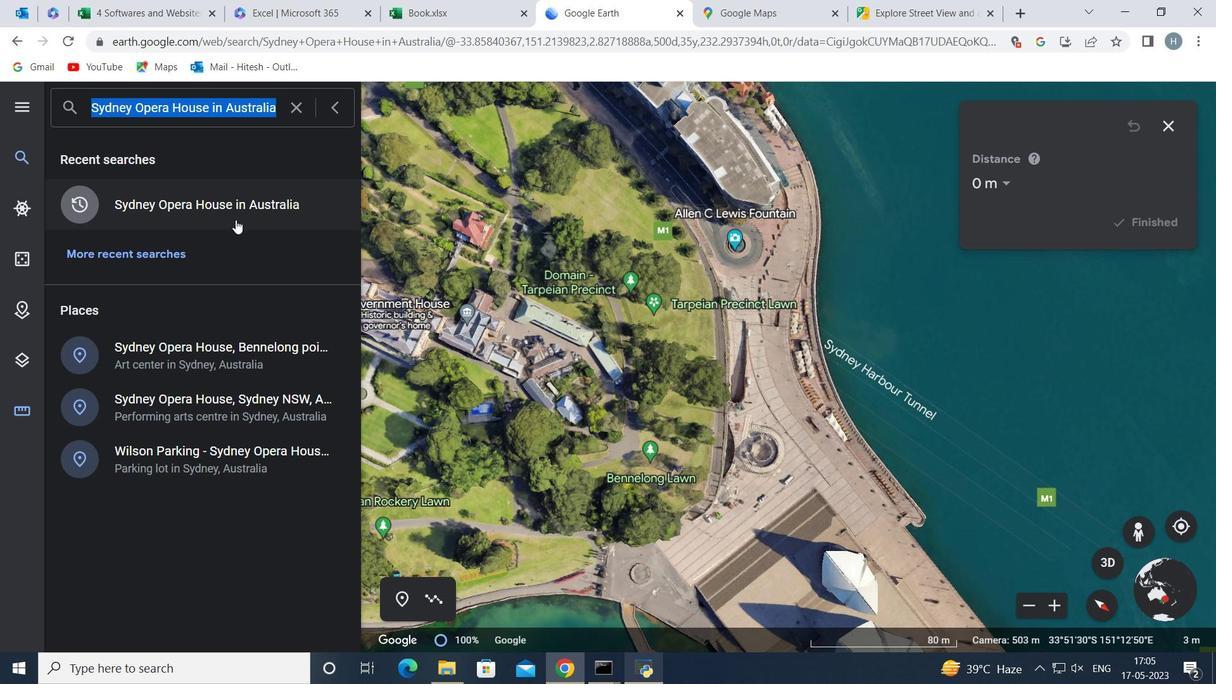 
Action: Mouse pressed left at (230, 212)
Screenshot: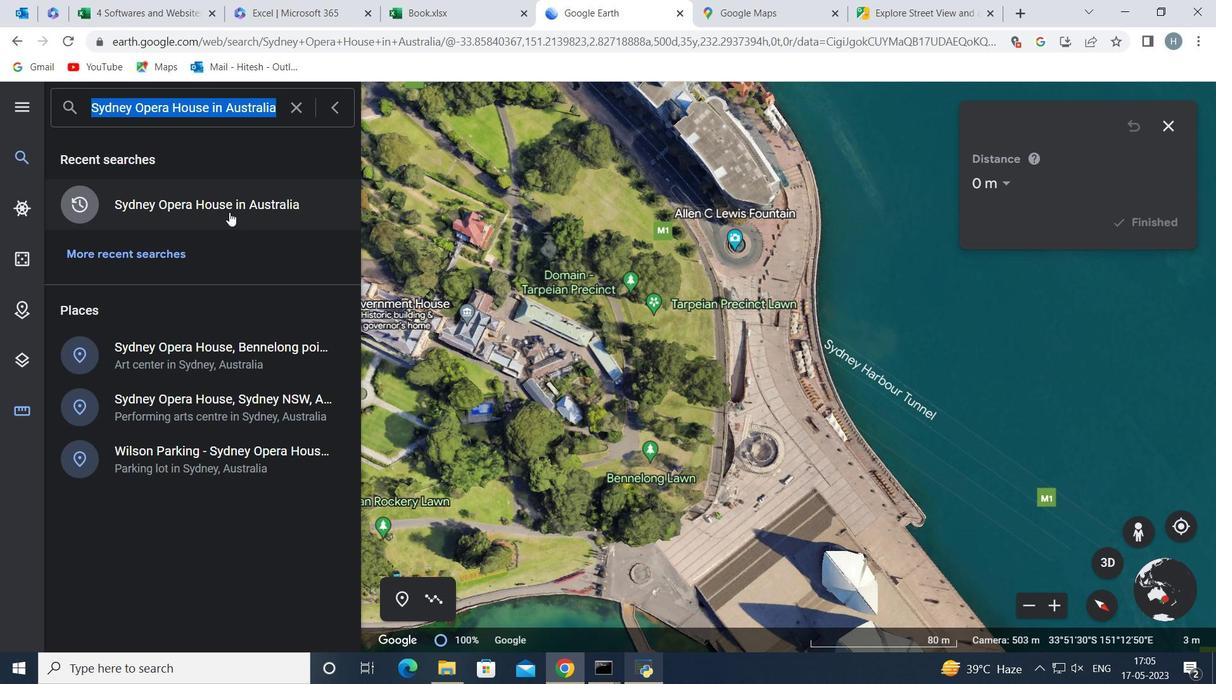 
Action: Mouse moved to (21, 409)
Screenshot: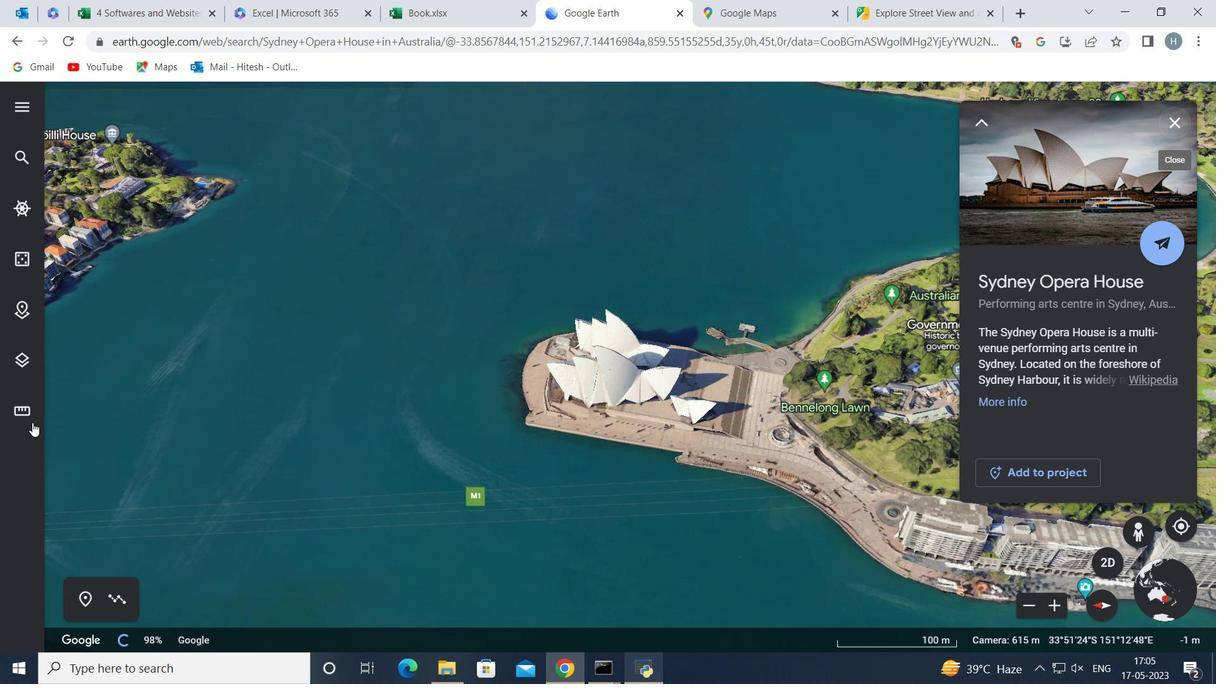
Action: Mouse pressed left at (21, 409)
Screenshot: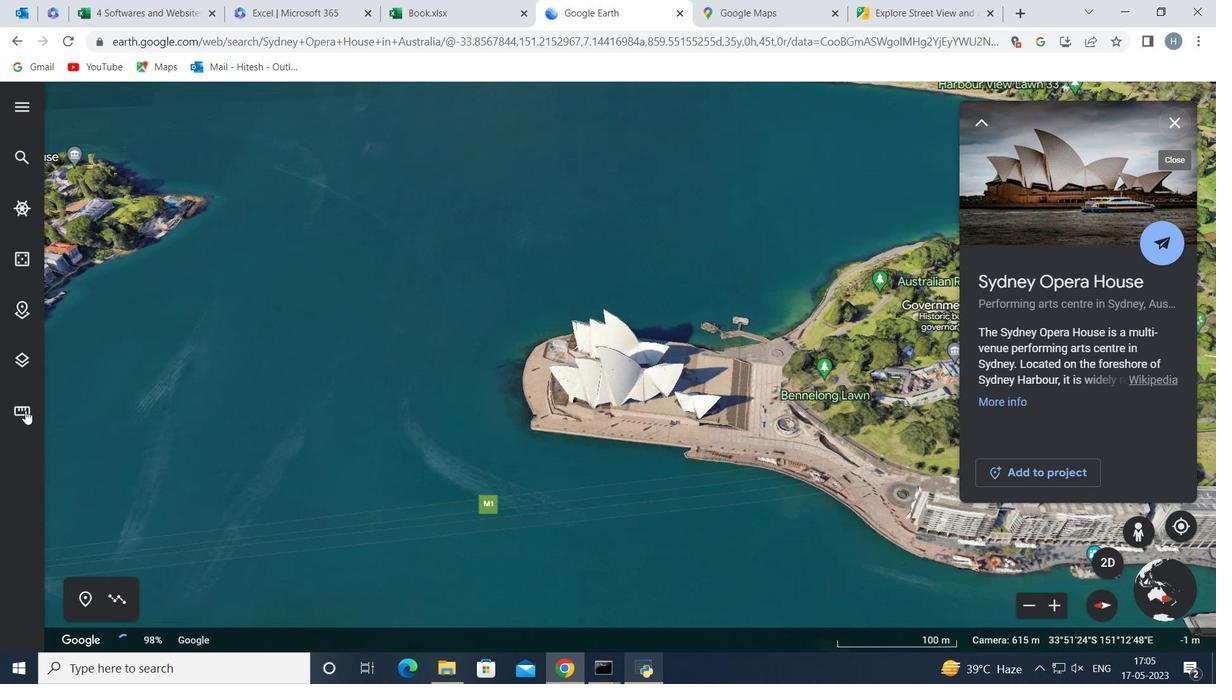 
Action: Mouse moved to (641, 373)
Screenshot: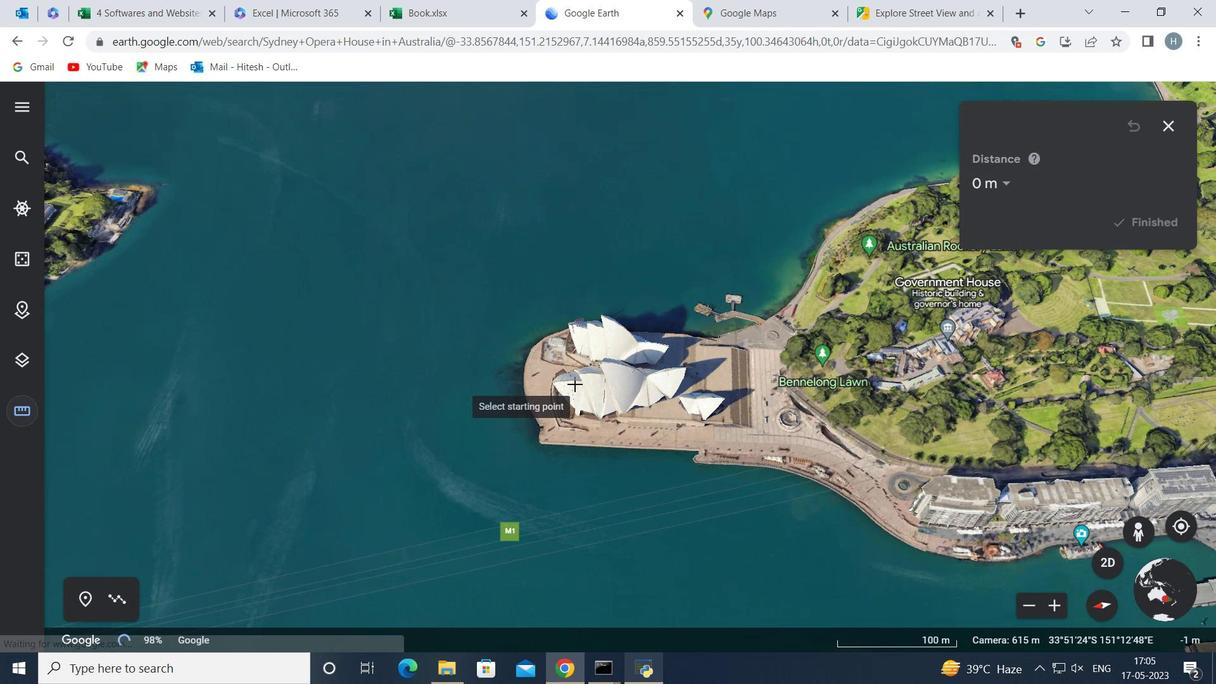 
Action: Mouse pressed left at (641, 373)
Screenshot: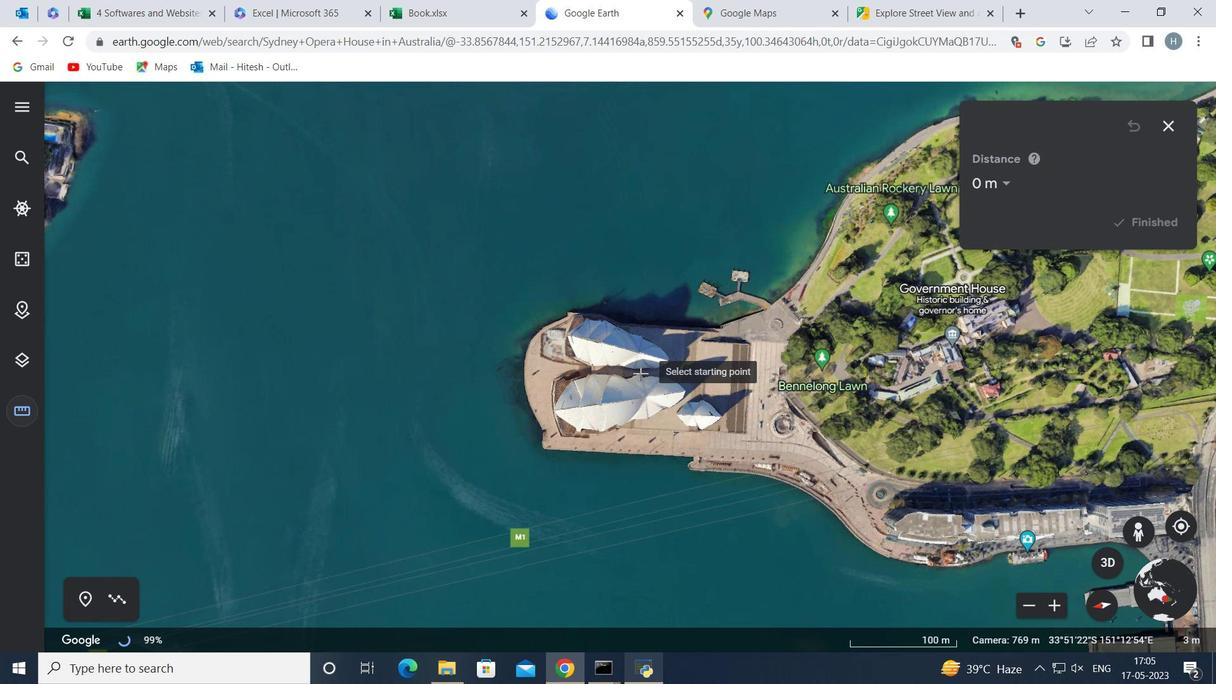 
Action: Mouse moved to (622, 318)
Screenshot: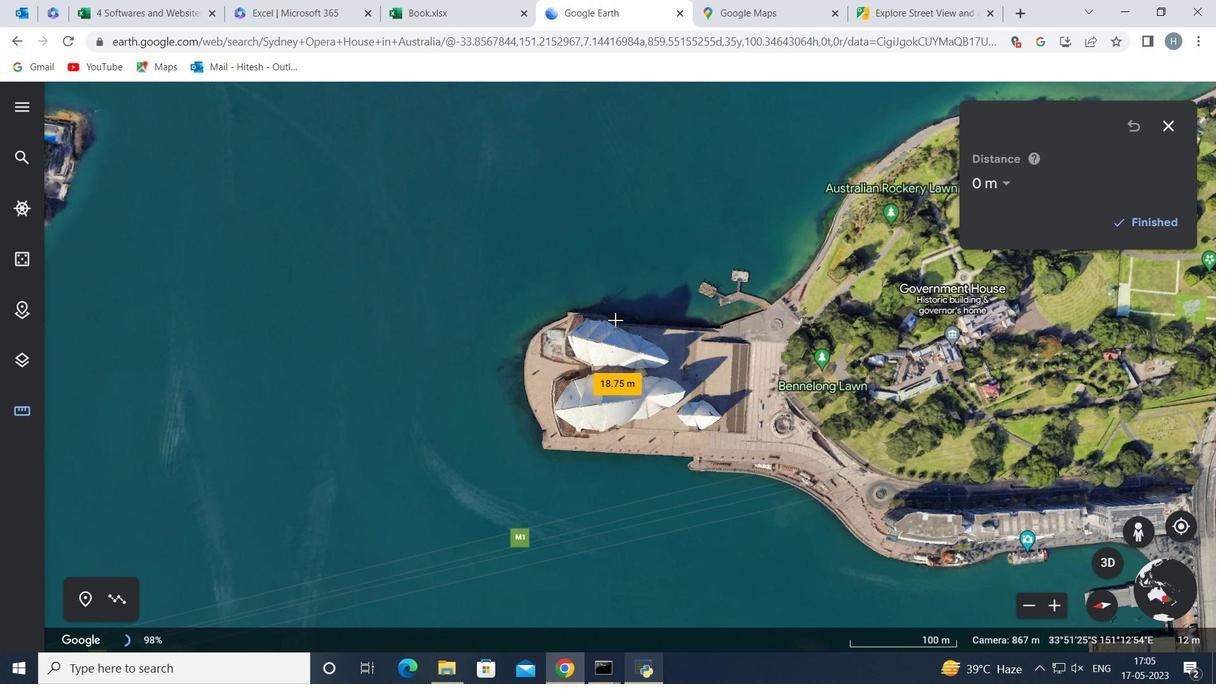 
Action: Mouse scrolled (622, 318) with delta (0, 0)
Screenshot: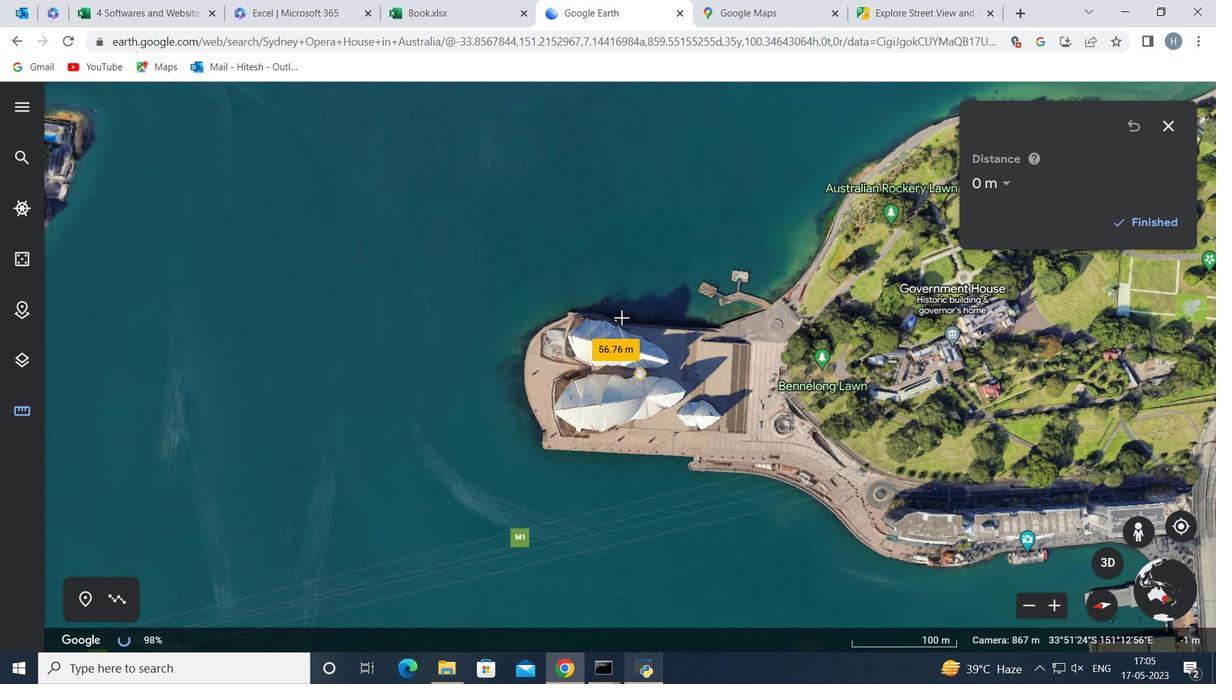 
Action: Mouse scrolled (622, 318) with delta (0, 0)
Screenshot: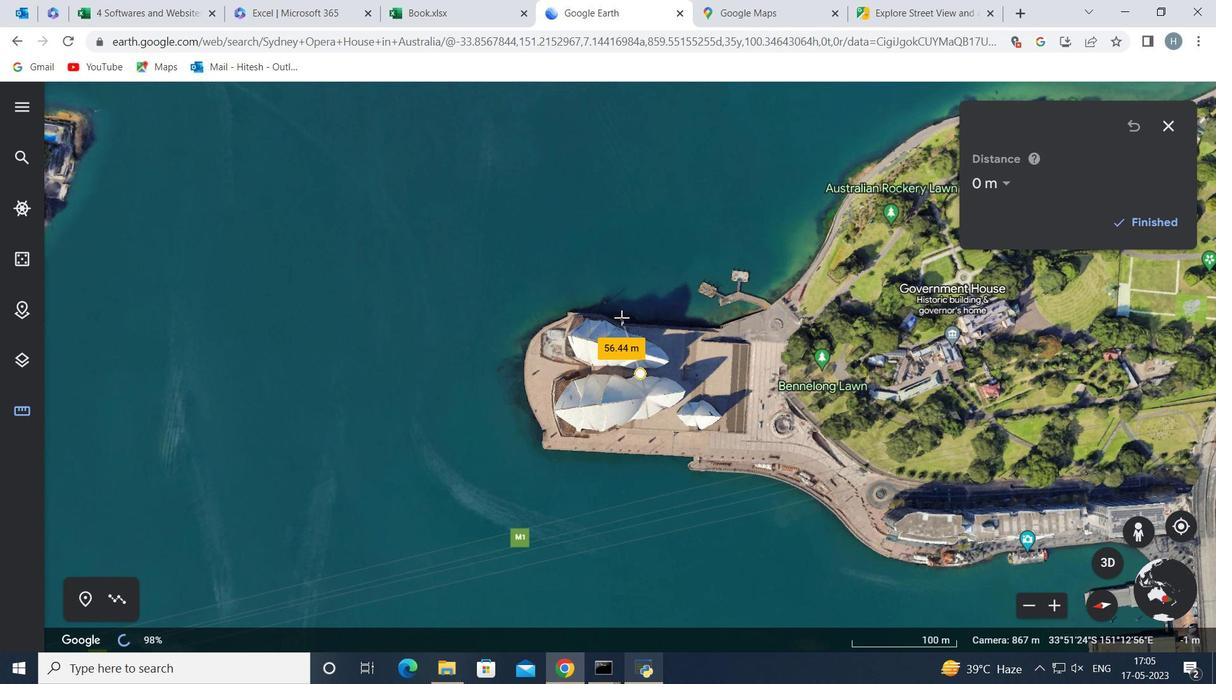 
Action: Mouse scrolled (622, 318) with delta (0, 0)
Screenshot: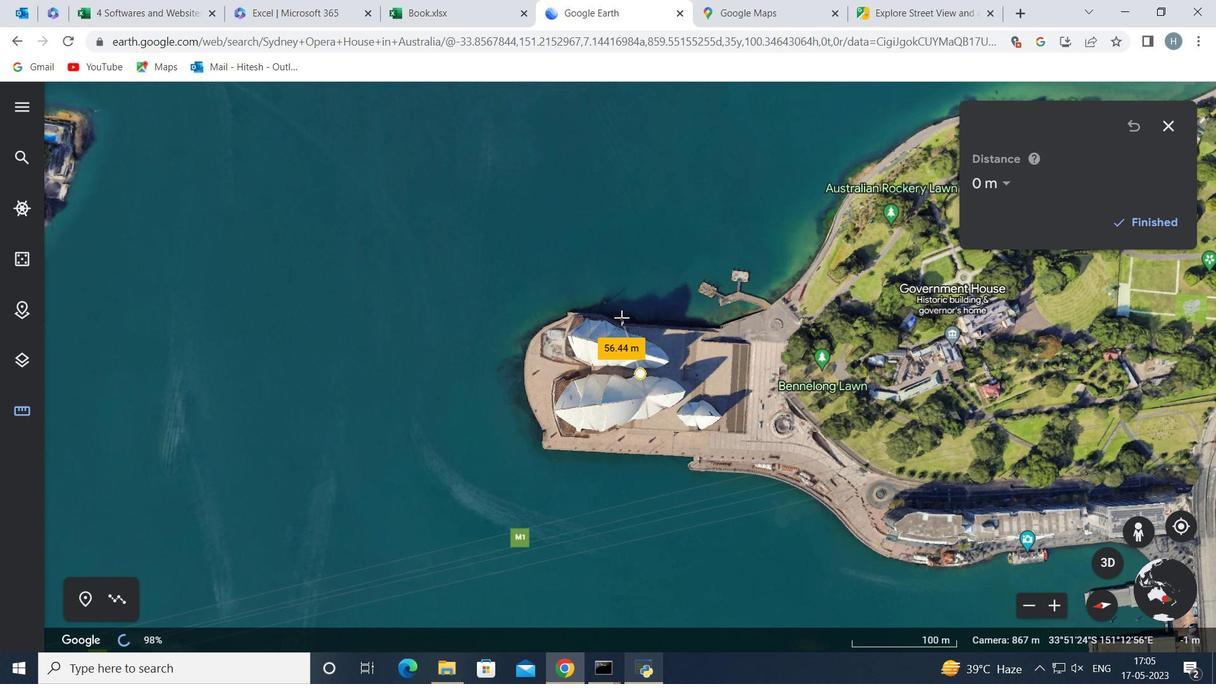 
Action: Mouse scrolled (622, 318) with delta (0, 0)
Screenshot: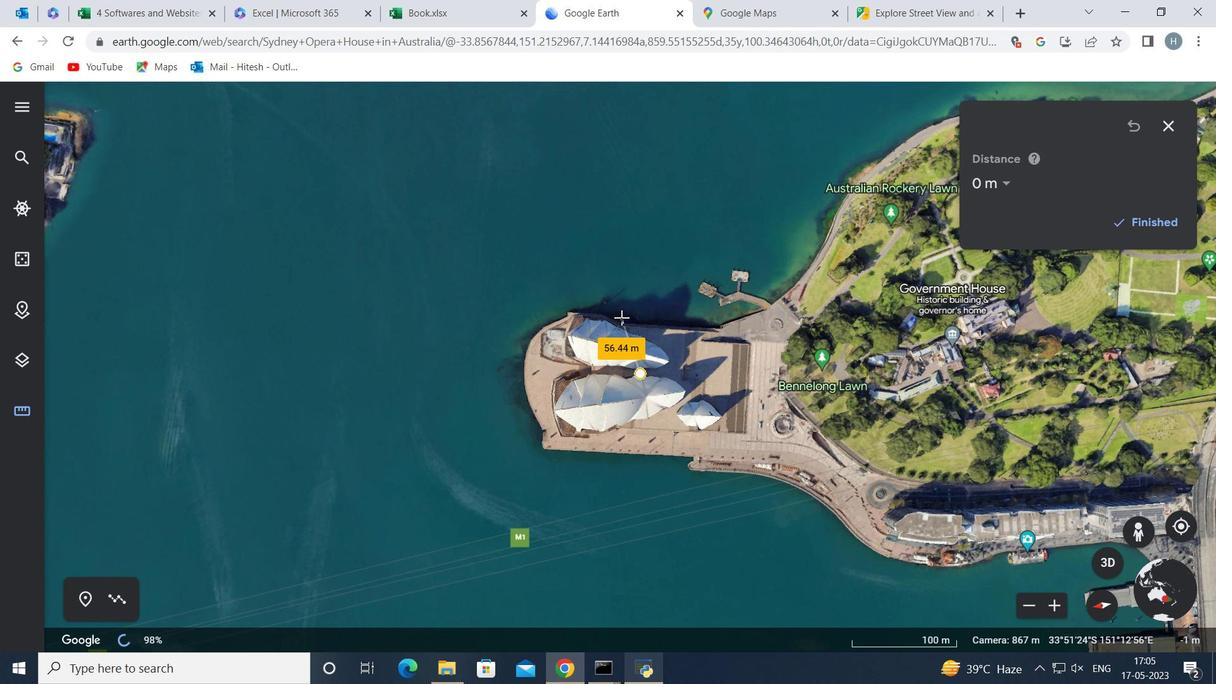
Action: Mouse scrolled (622, 318) with delta (0, 0)
Screenshot: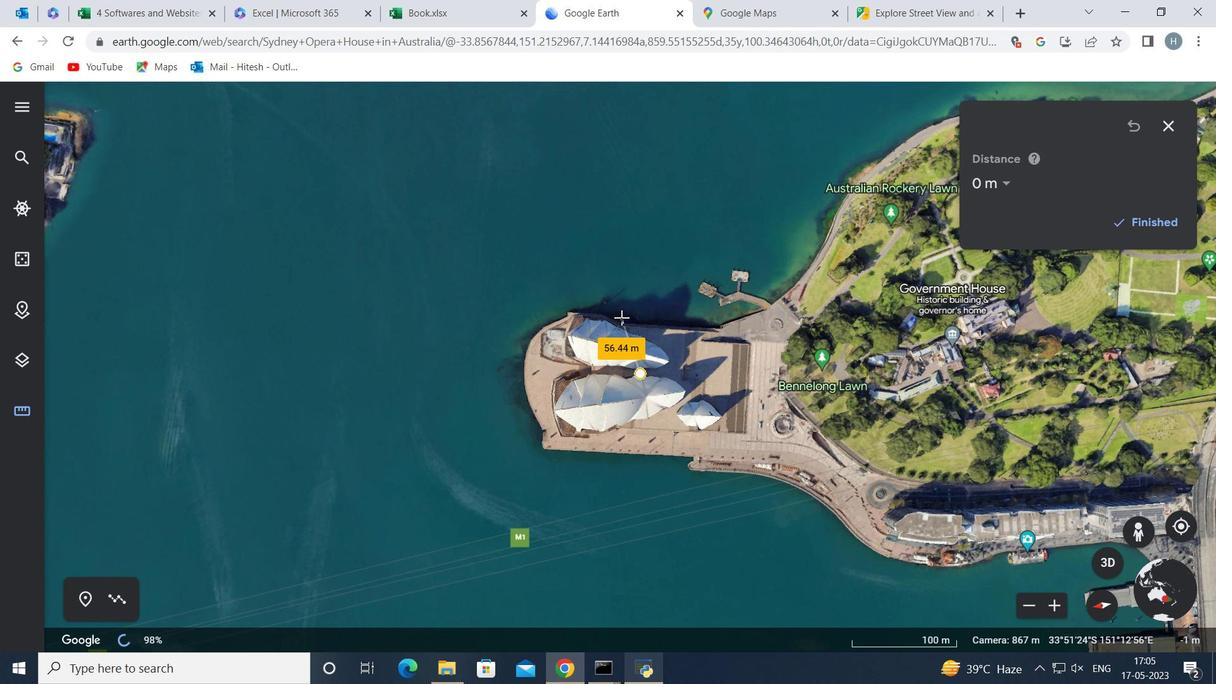 
Action: Mouse moved to (622, 316)
Screenshot: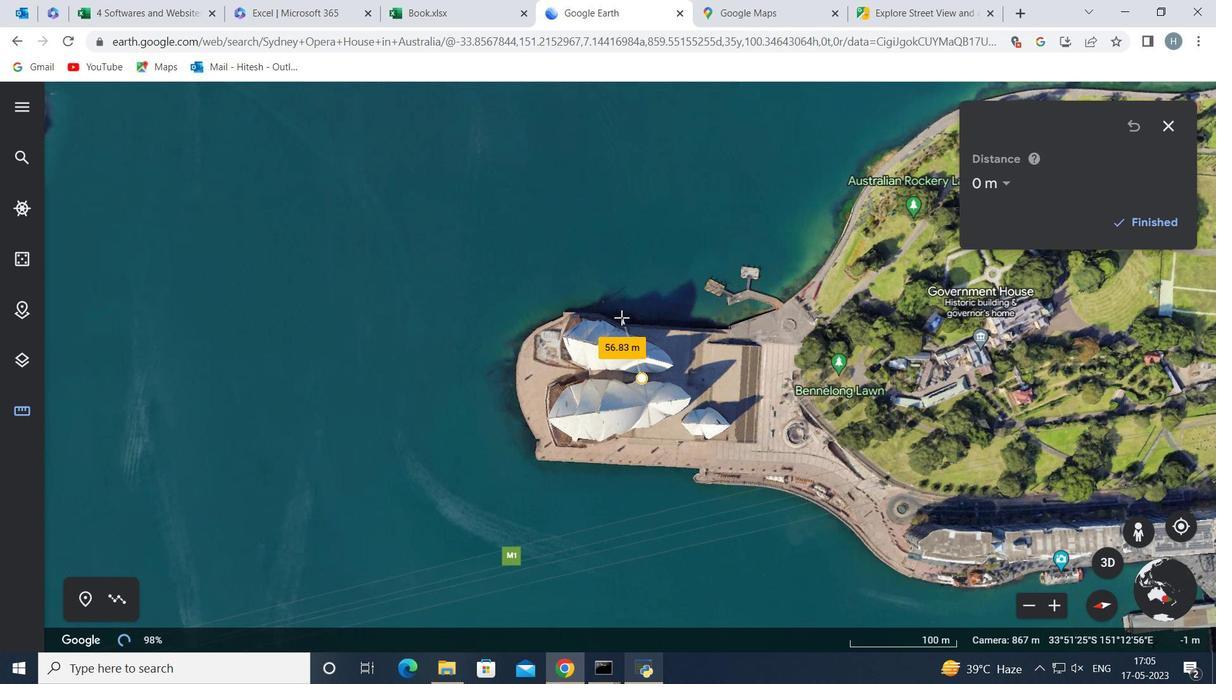 
Action: Mouse scrolled (622, 316) with delta (0, 0)
Screenshot: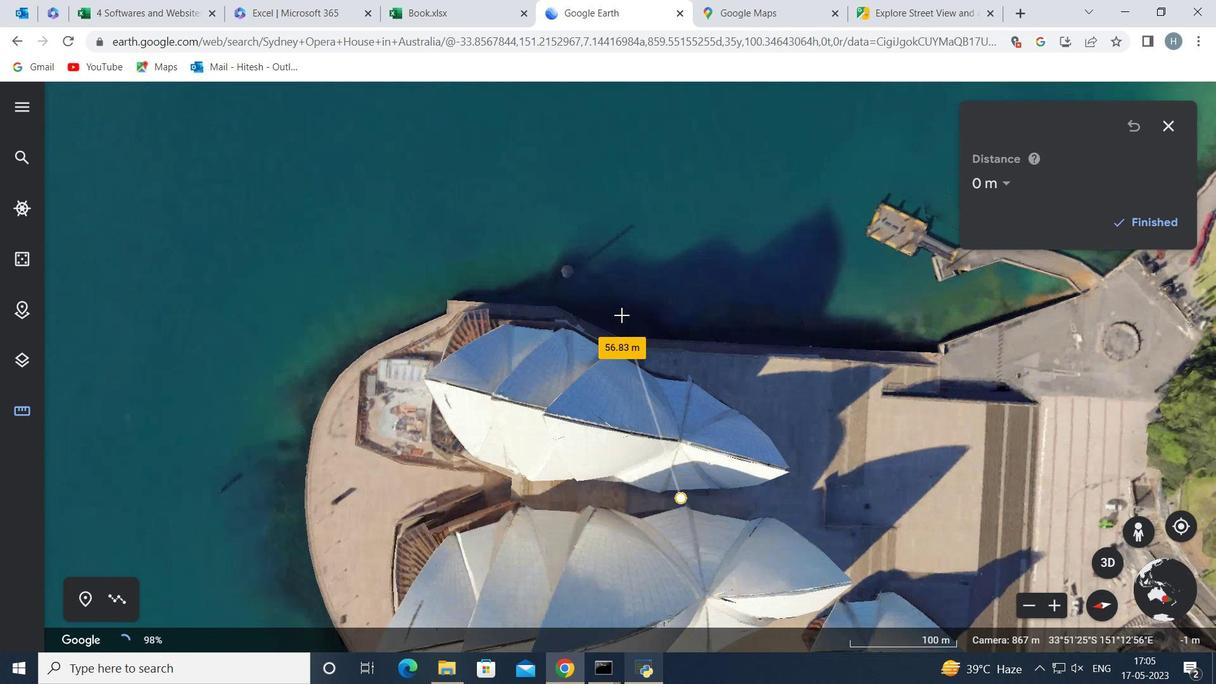 
Action: Mouse scrolled (622, 315) with delta (0, 0)
Screenshot: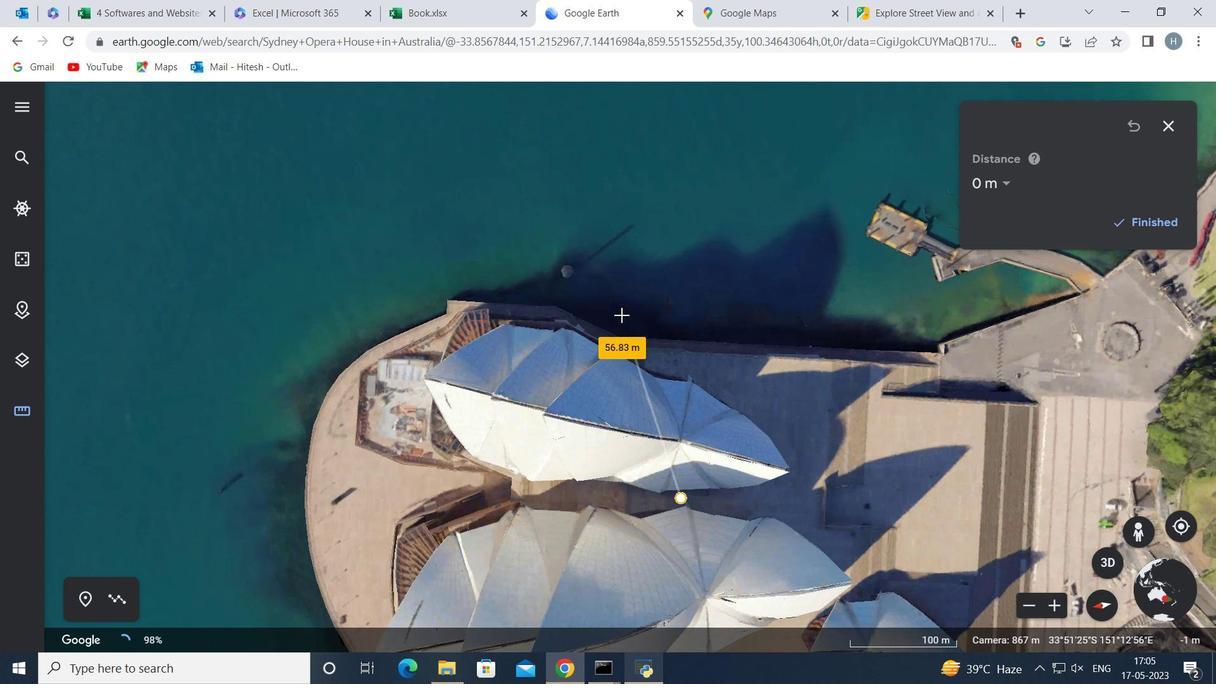 
Action: Mouse scrolled (622, 315) with delta (0, 0)
Screenshot: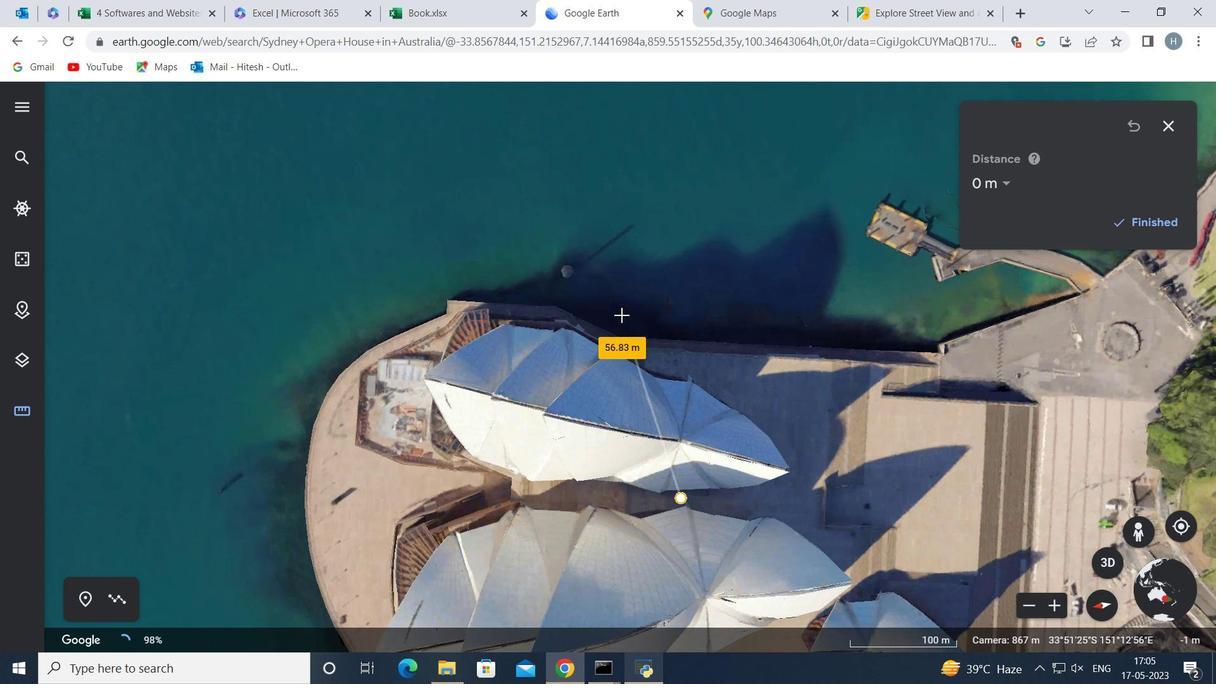 
Action: Mouse scrolled (622, 315) with delta (0, 0)
Screenshot: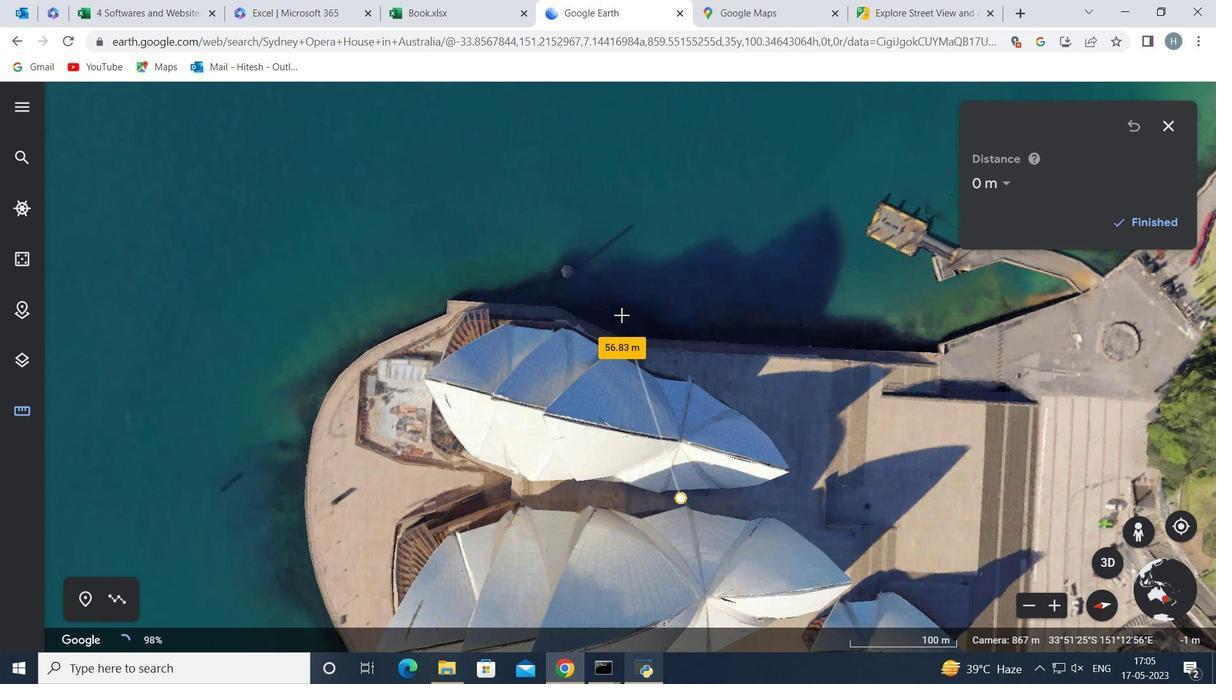 
Action: Mouse scrolled (622, 315) with delta (0, 0)
Screenshot: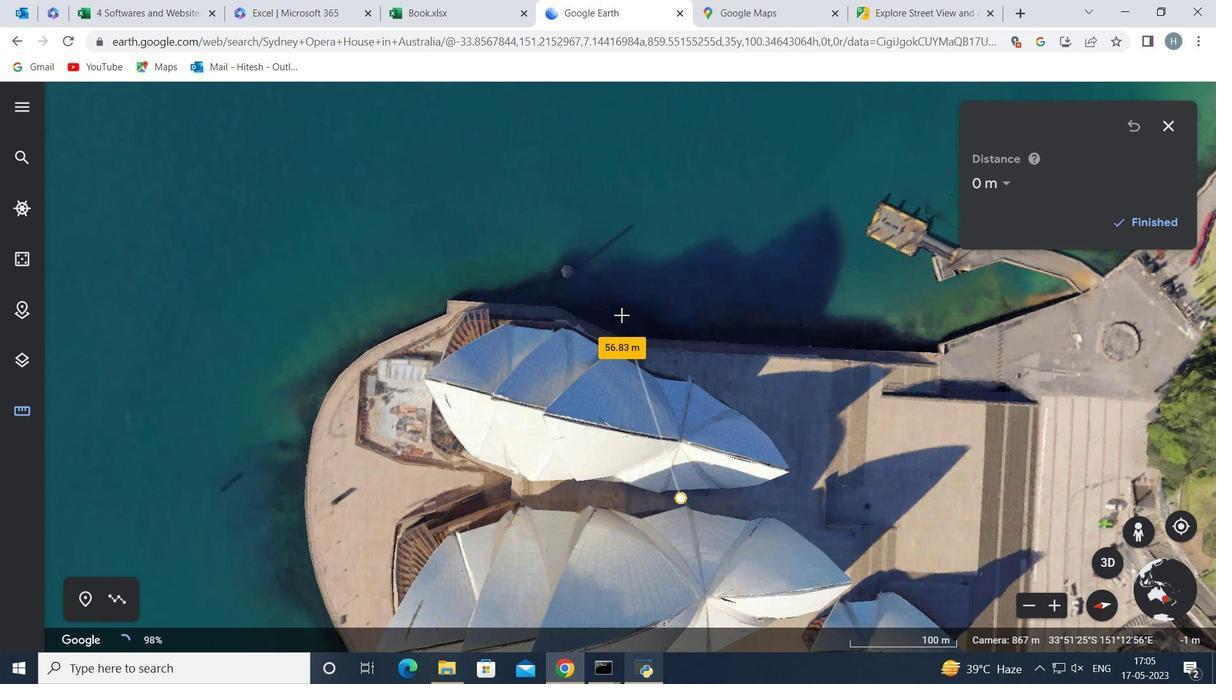 
Action: Mouse scrolled (622, 315) with delta (0, 0)
Screenshot: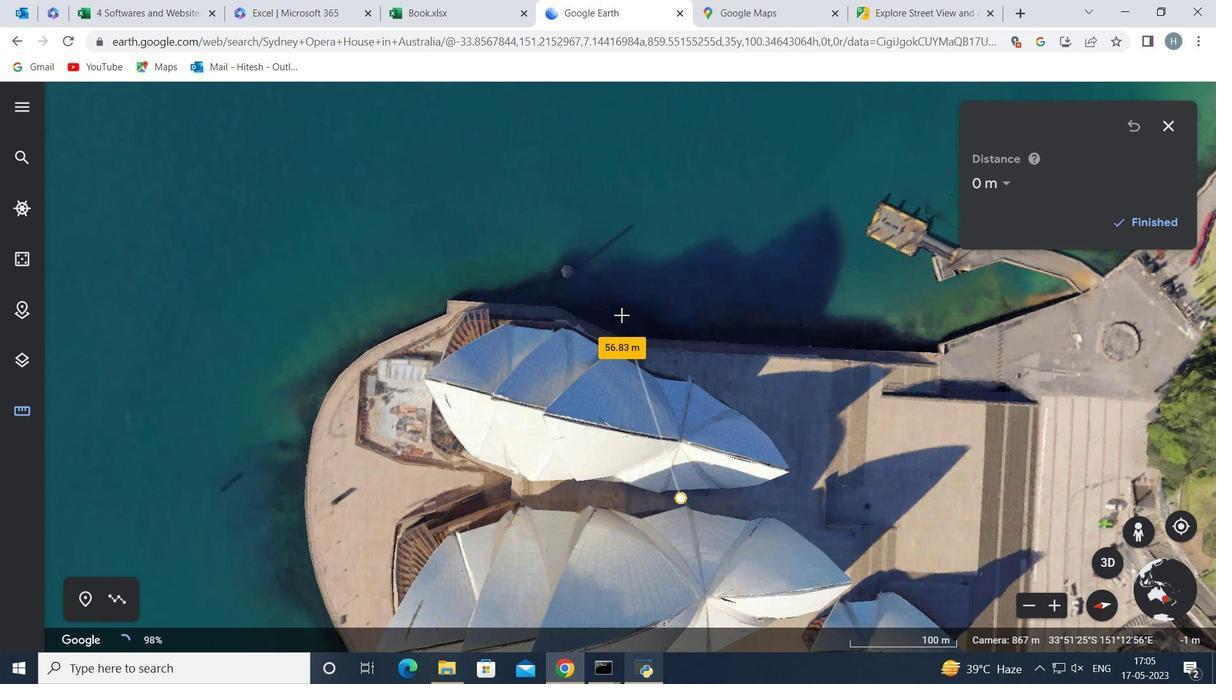 
Action: Mouse scrolled (622, 315) with delta (0, 0)
Screenshot: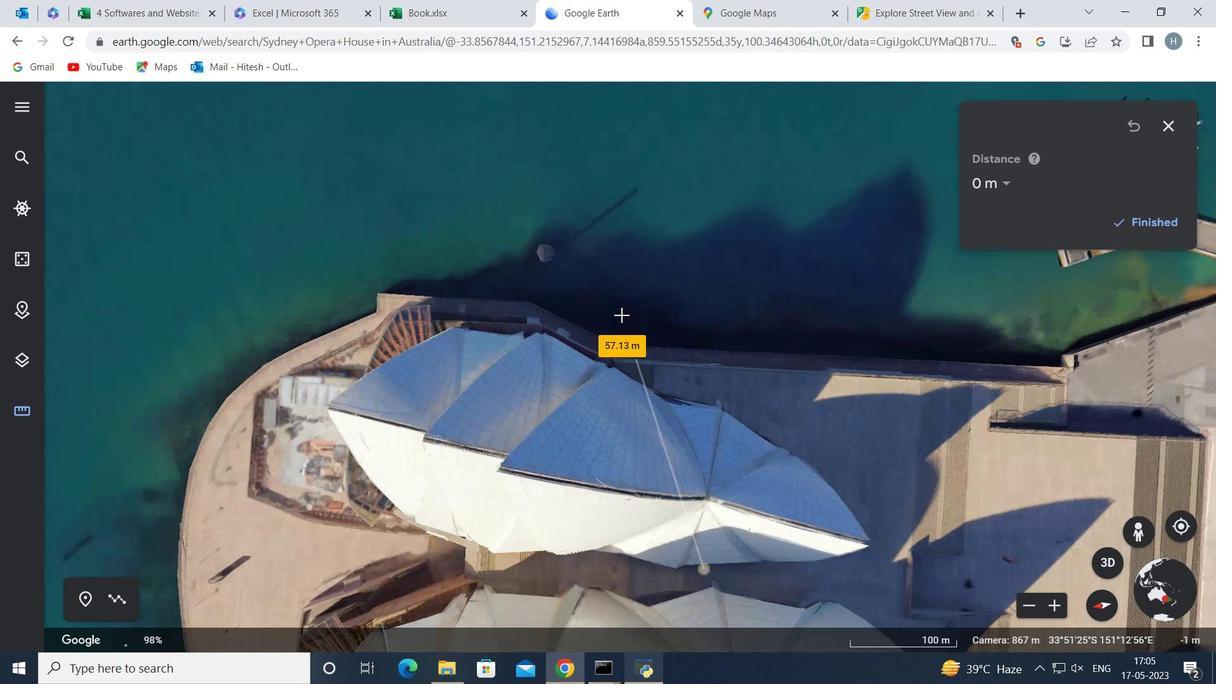 
Action: Mouse moved to (621, 316)
Screenshot: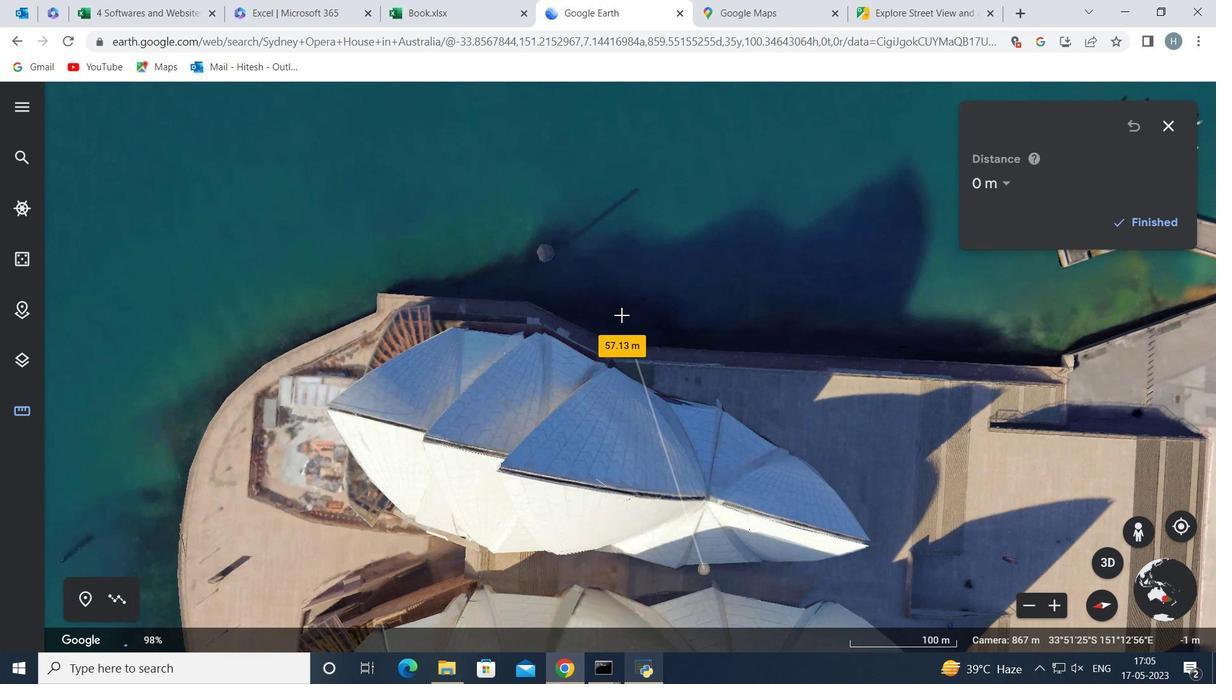 
Action: Mouse scrolled (621, 315) with delta (0, 0)
Screenshot: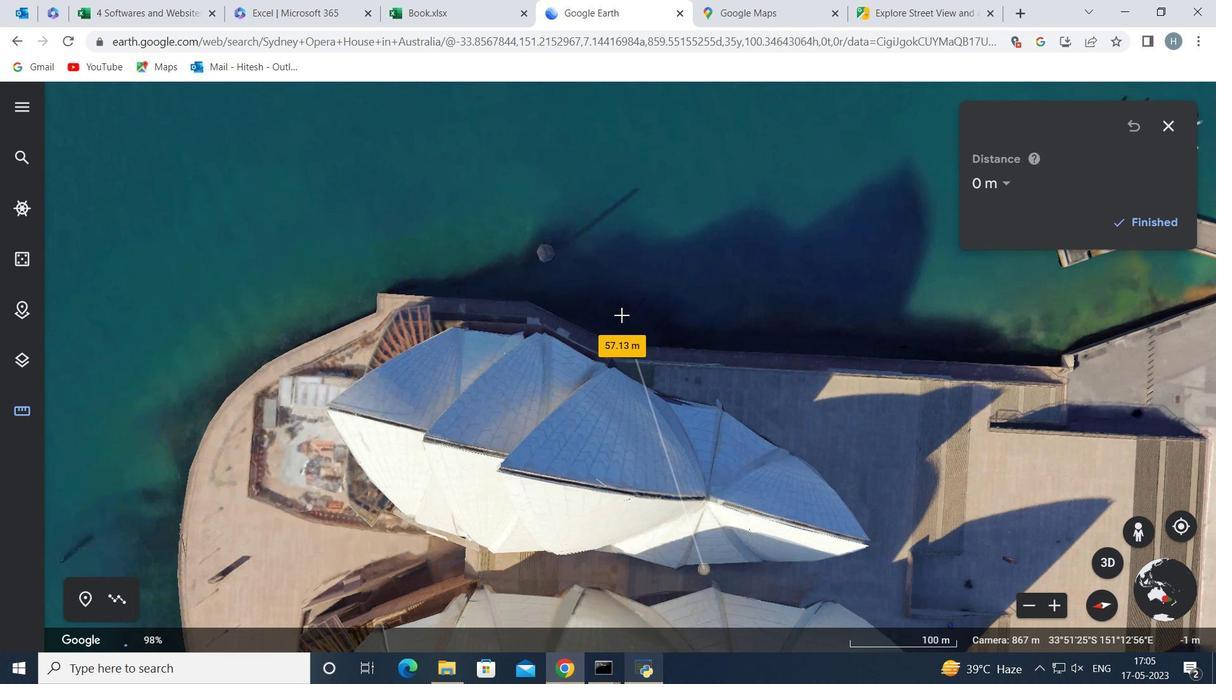 
Action: Mouse scrolled (621, 315) with delta (0, 0)
Screenshot: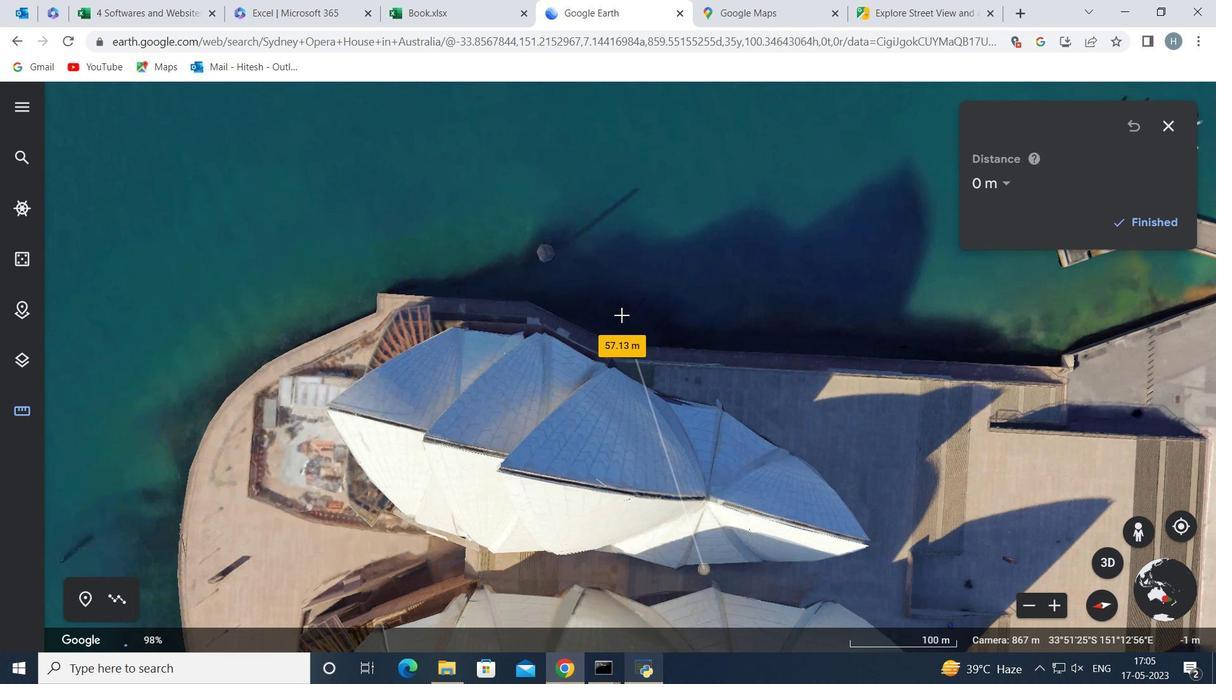 
Action: Mouse scrolled (621, 315) with delta (0, 0)
Screenshot: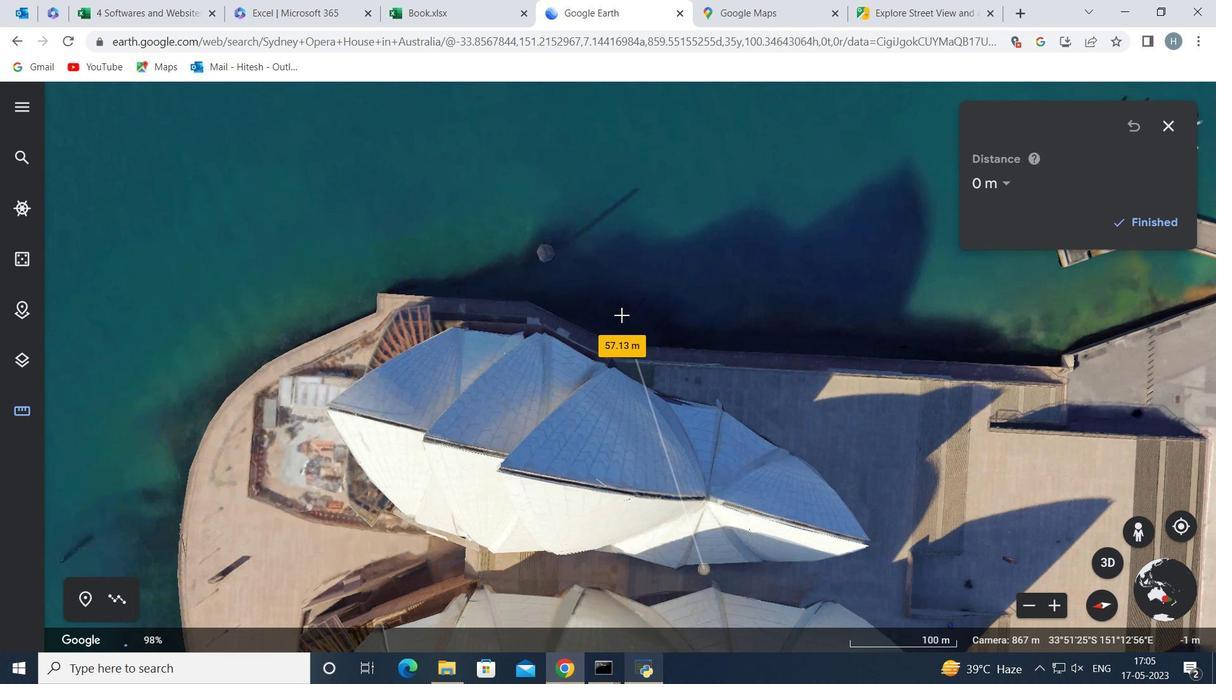 
Action: Mouse moved to (620, 316)
Screenshot: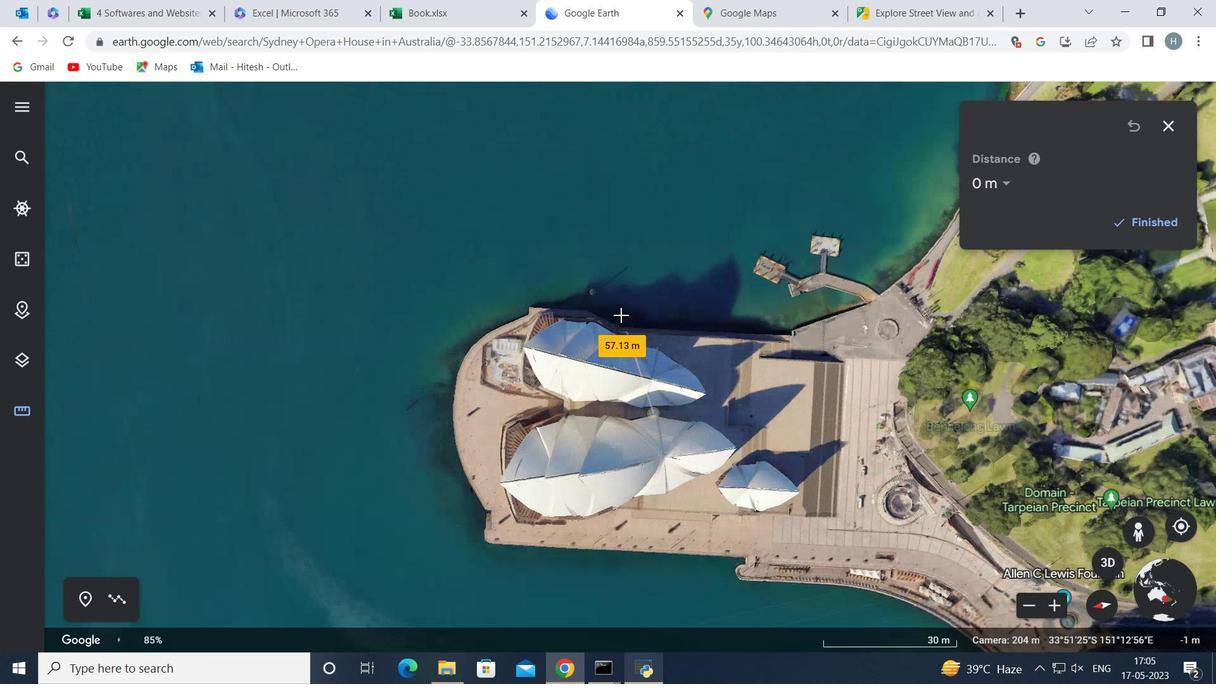 
Action: Mouse scrolled (620, 315) with delta (0, 0)
Screenshot: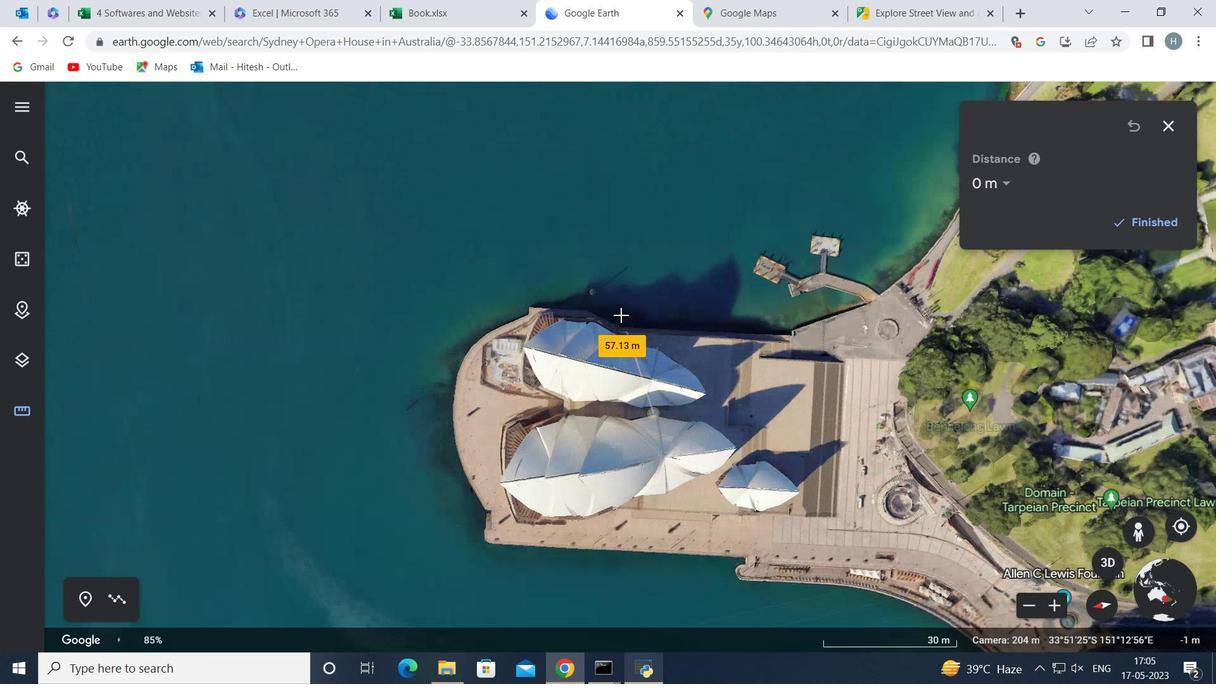 
Action: Mouse scrolled (620, 315) with delta (0, 0)
Screenshot: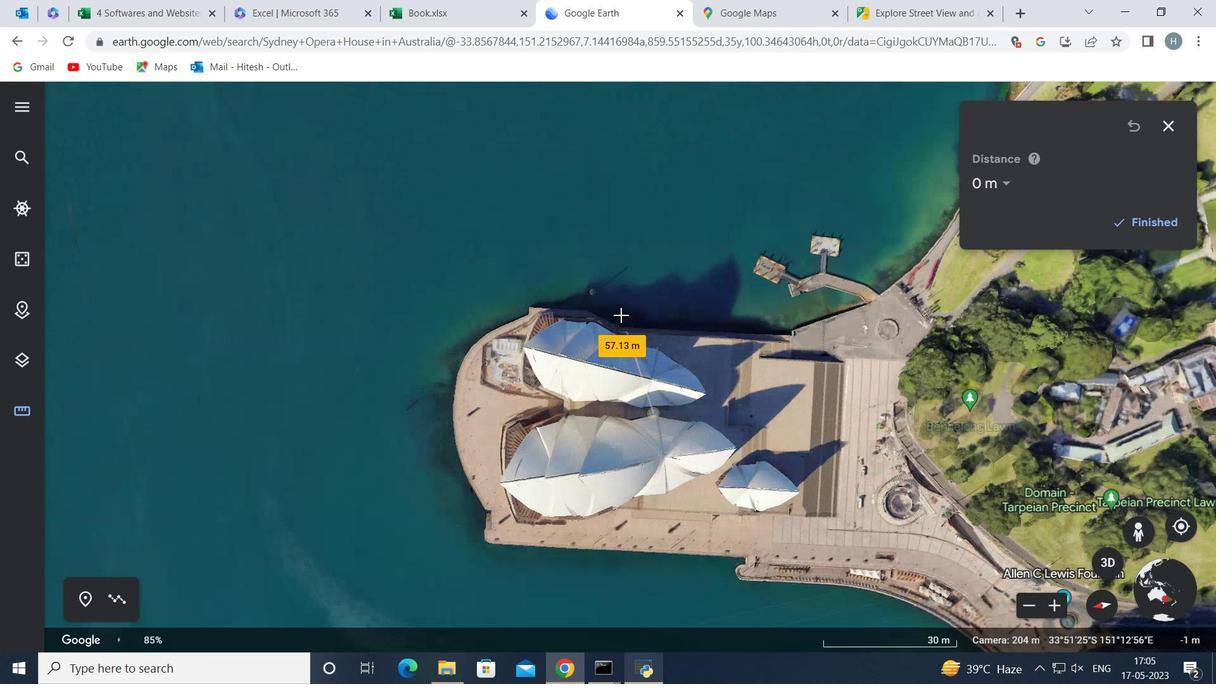 
Action: Mouse scrolled (620, 315) with delta (0, 0)
Screenshot: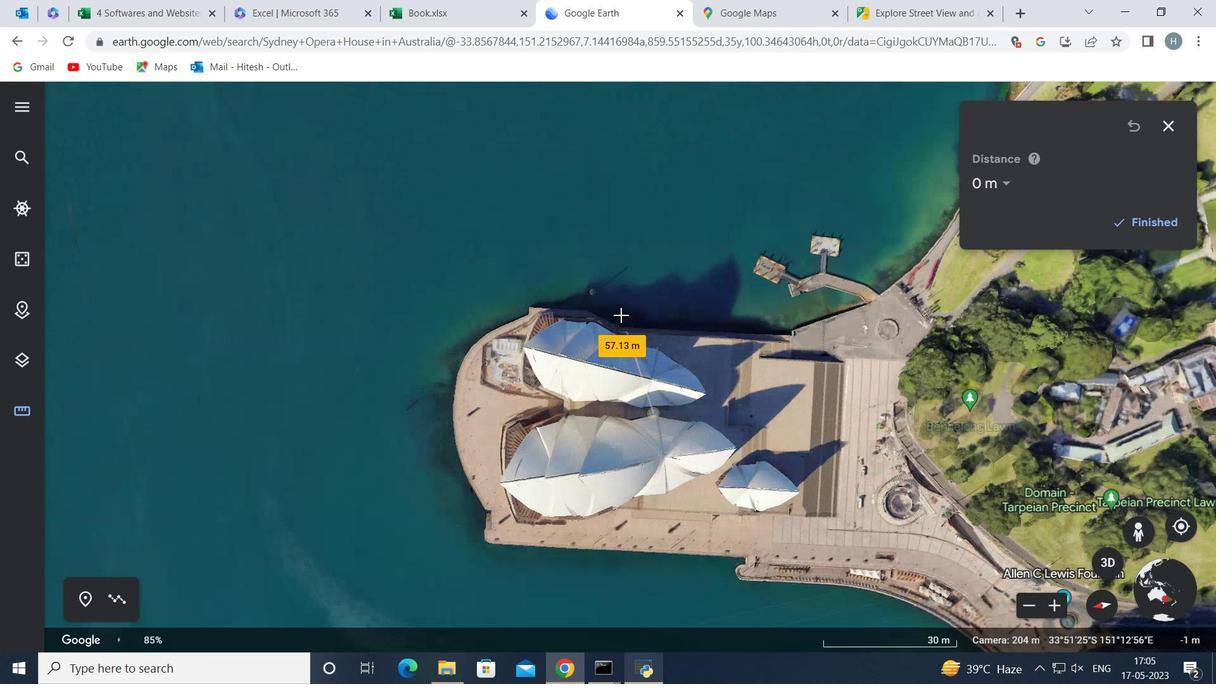 
Action: Mouse scrolled (620, 315) with delta (0, 0)
Screenshot: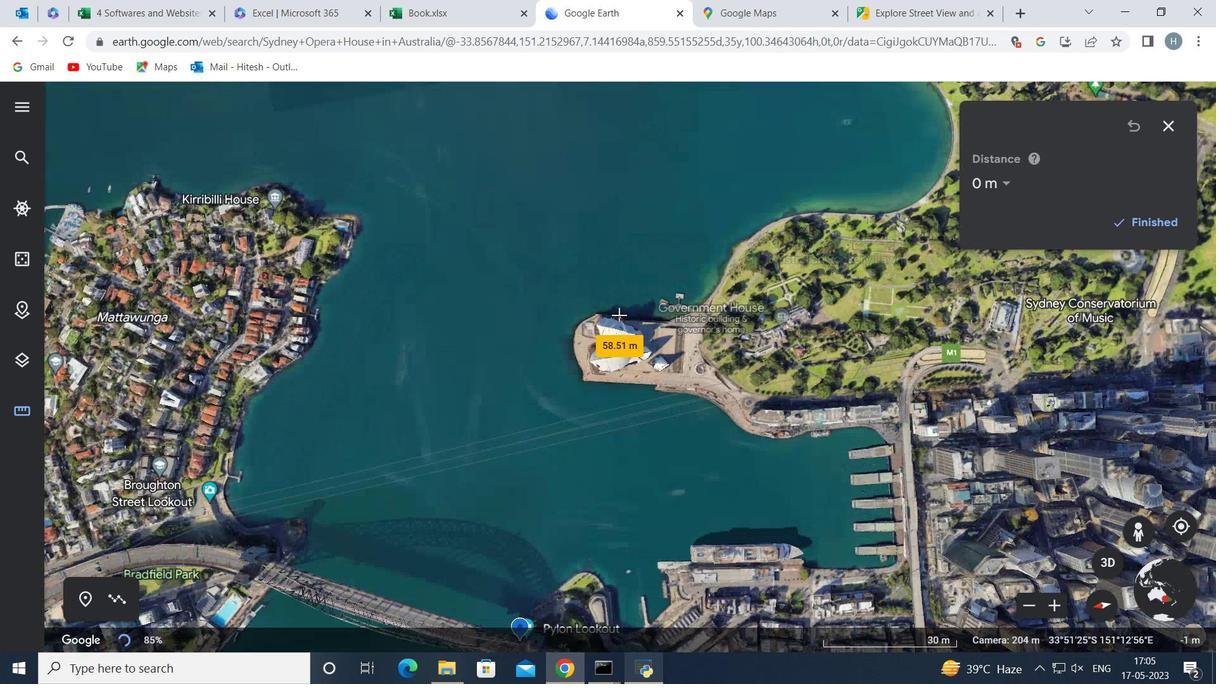 
Action: Mouse scrolled (620, 315) with delta (0, 0)
Screenshot: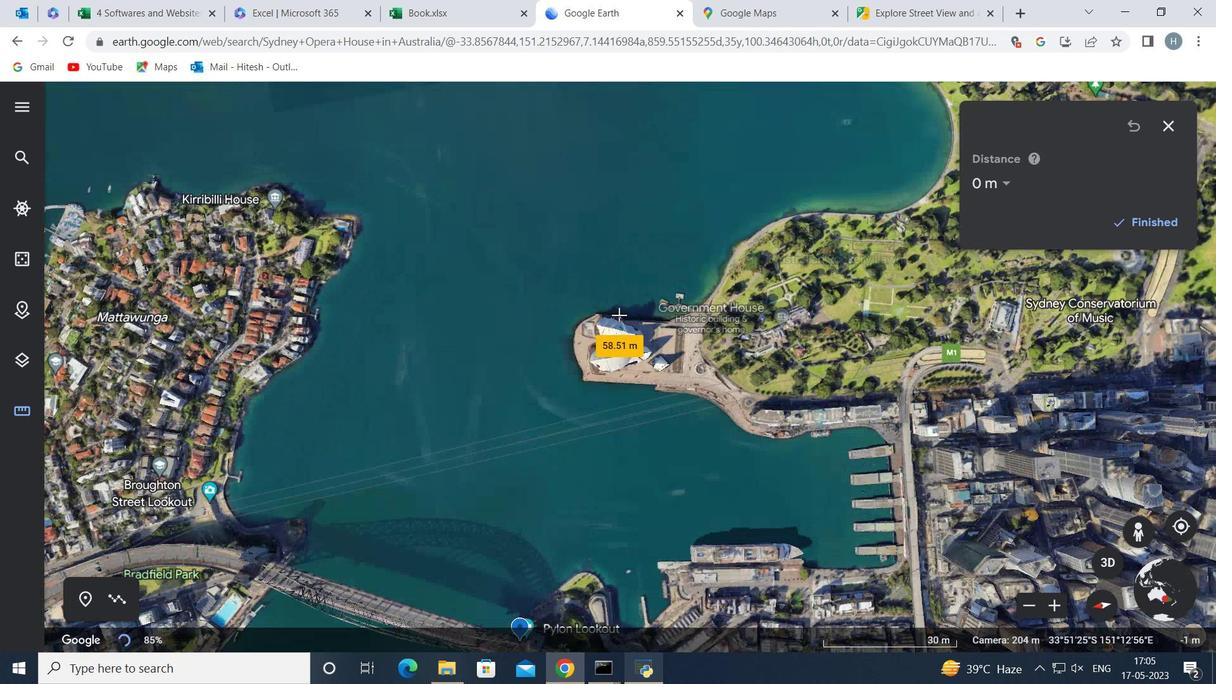 
Action: Mouse moved to (620, 316)
Screenshot: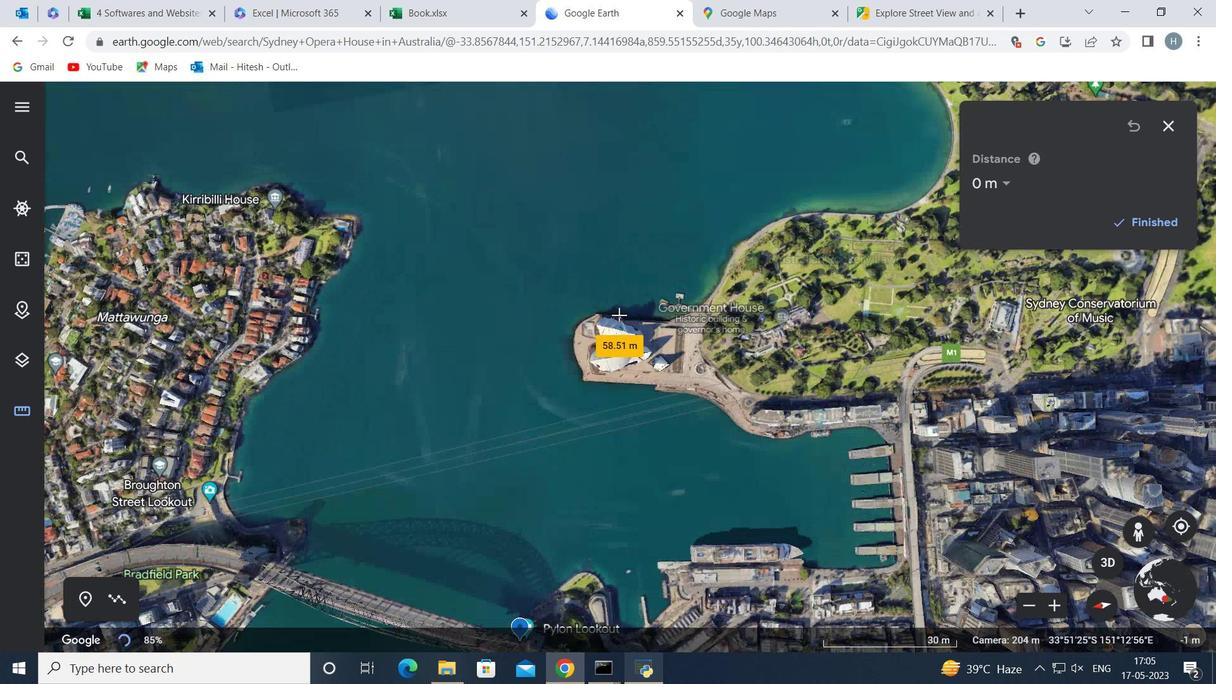 
Action: Mouse scrolled (620, 315) with delta (0, 0)
Screenshot: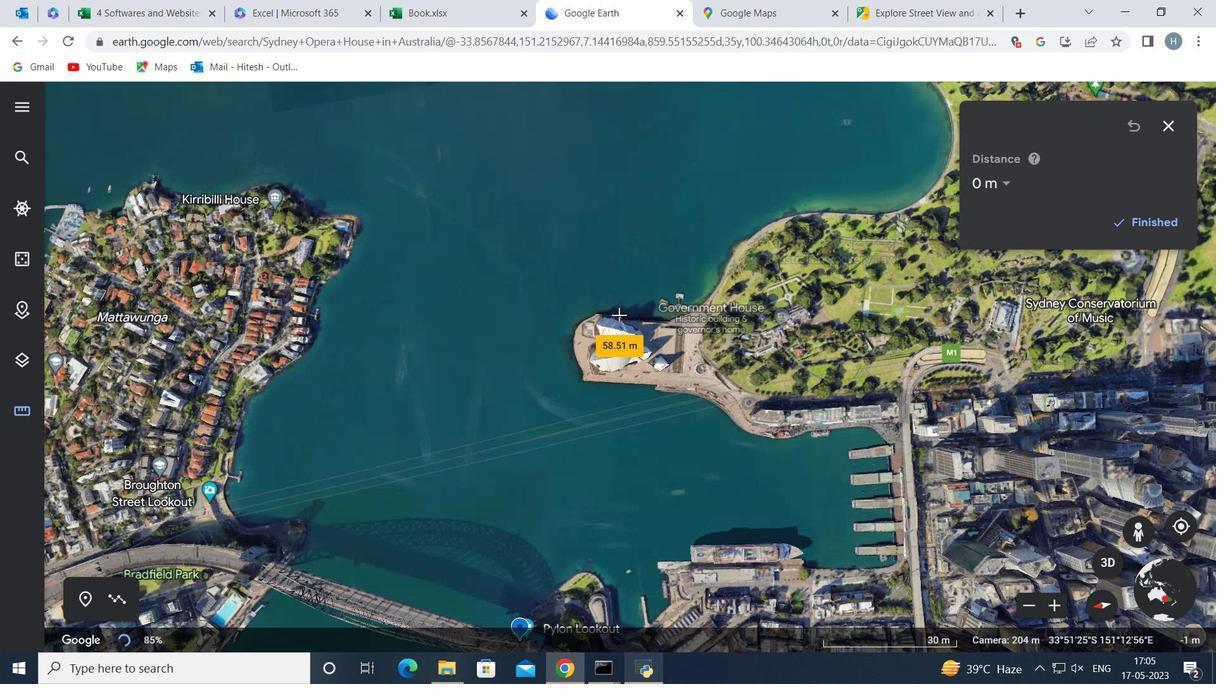 
Action: Mouse scrolled (620, 315) with delta (0, 0)
Screenshot: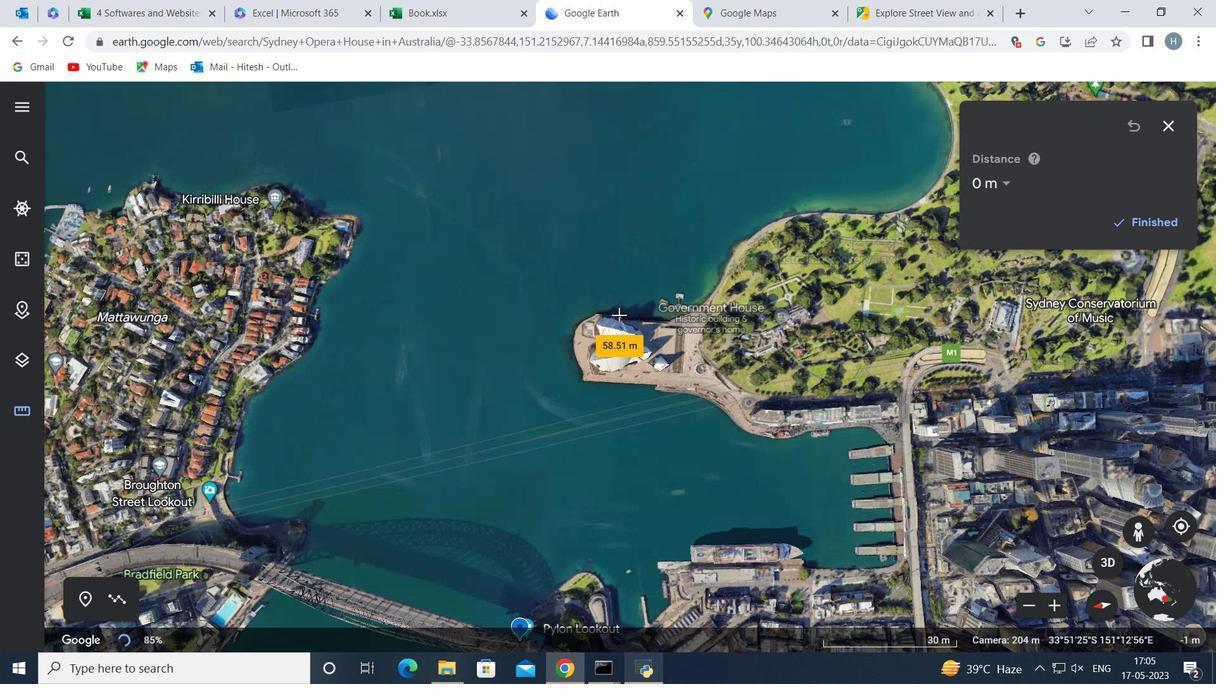 
Action: Mouse scrolled (620, 315) with delta (0, 0)
Screenshot: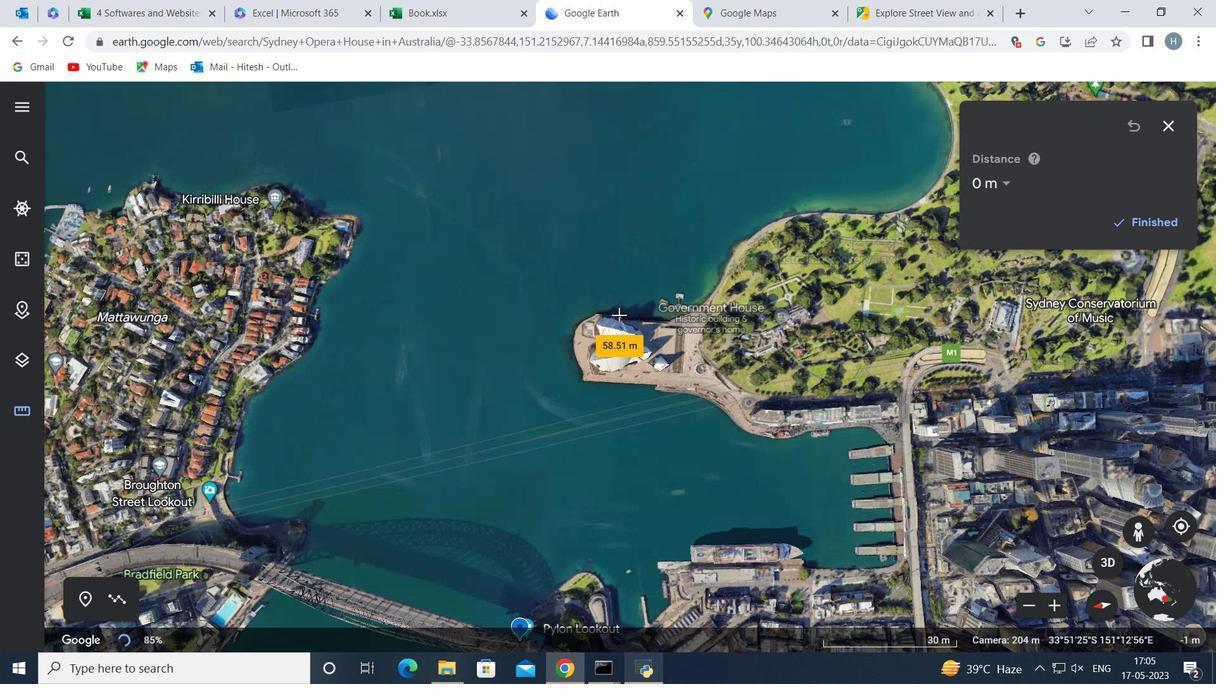 
Action: Mouse scrolled (620, 315) with delta (0, 0)
Screenshot: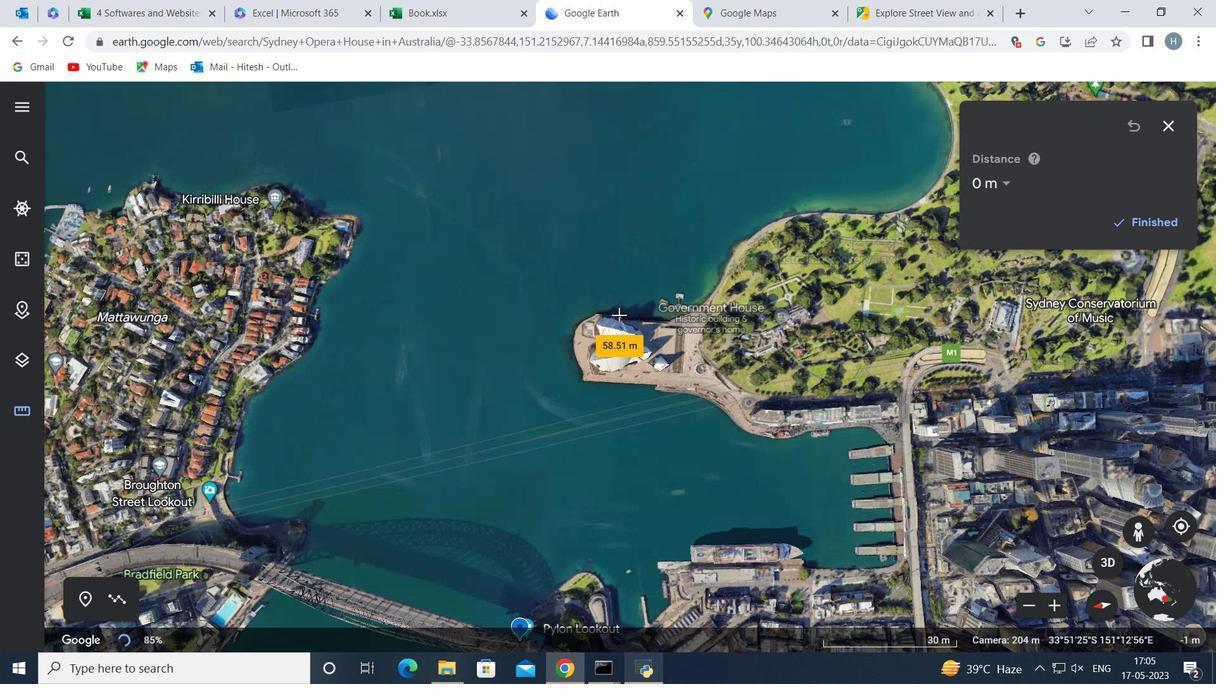 
Action: Mouse moved to (619, 316)
Screenshot: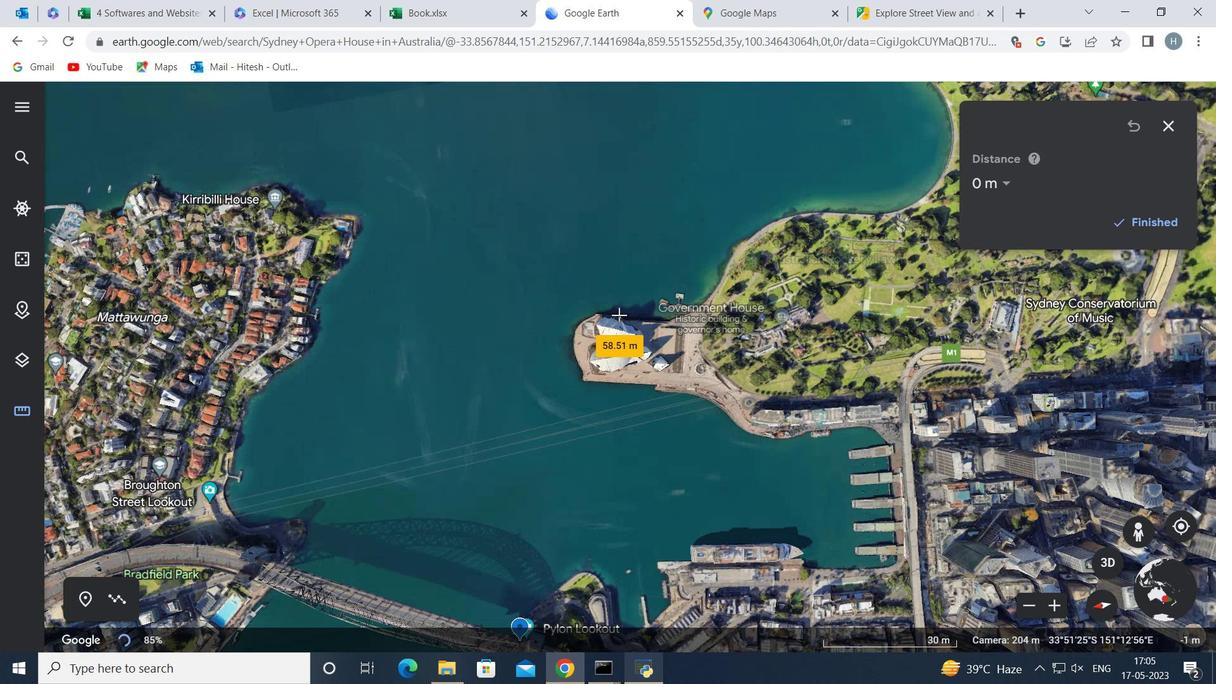 
Action: Mouse scrolled (620, 315) with delta (0, 0)
Screenshot: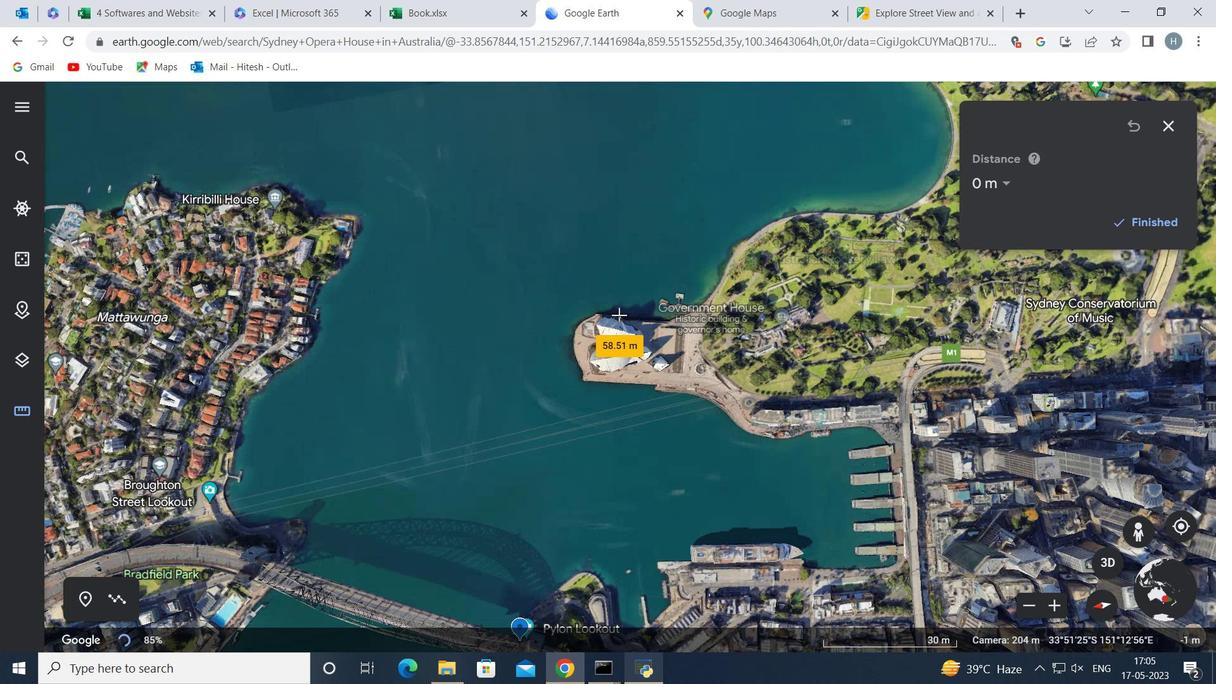 
Action: Mouse scrolled (619, 315) with delta (0, 0)
Screenshot: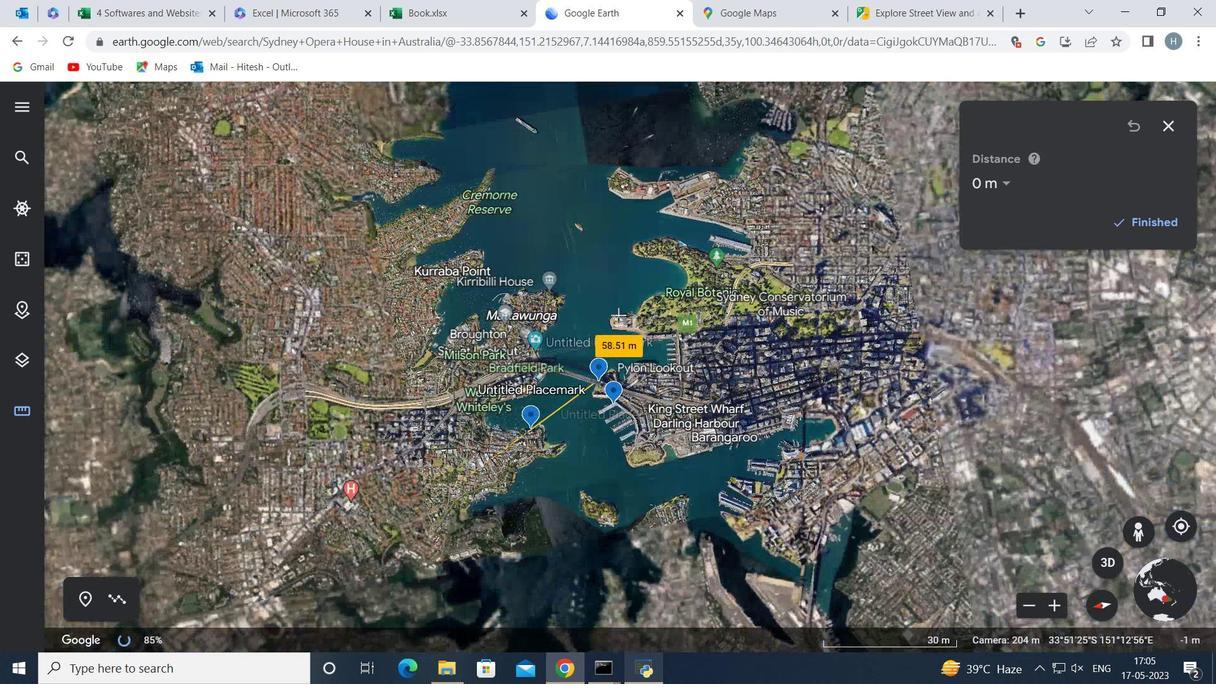
Action: Mouse scrolled (619, 315) with delta (0, 0)
Screenshot: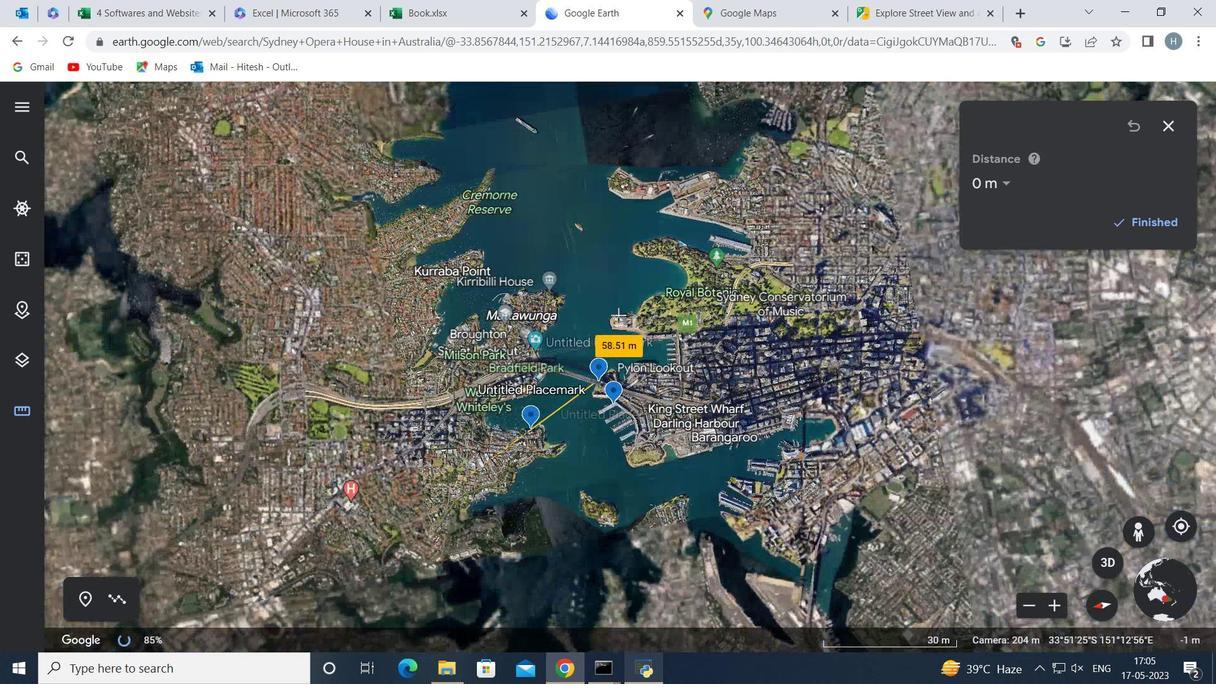 
Action: Mouse scrolled (619, 315) with delta (0, 0)
Screenshot: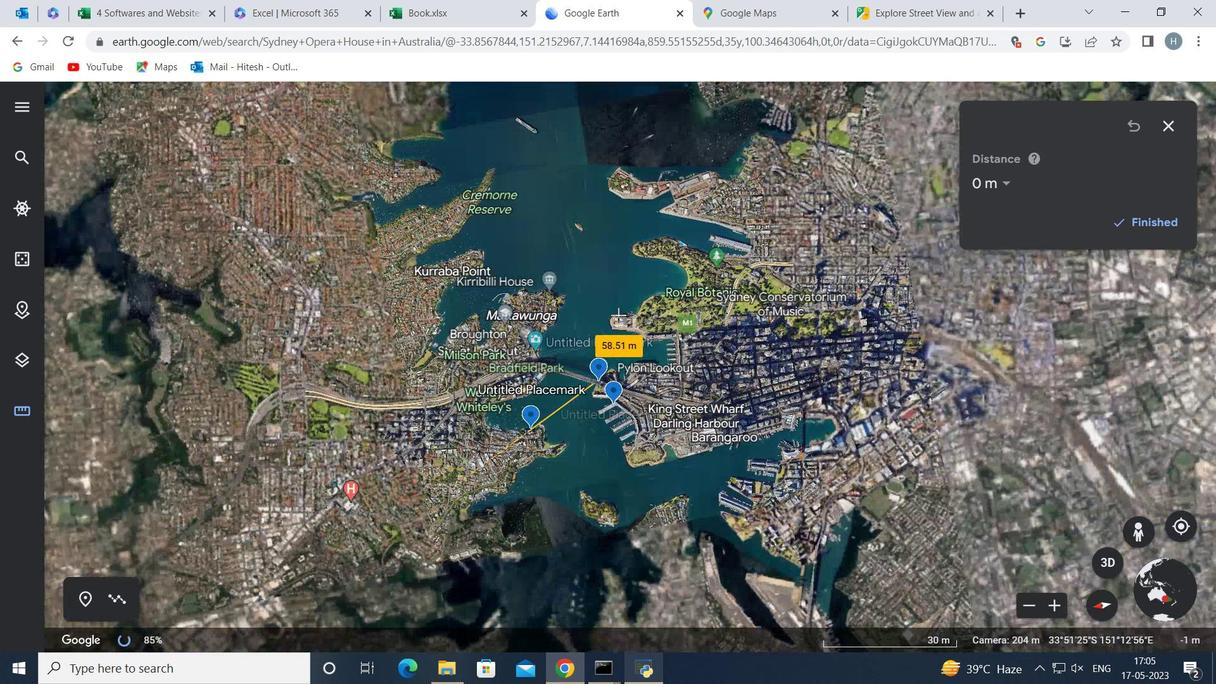 
Action: Mouse scrolled (619, 315) with delta (0, 0)
Screenshot: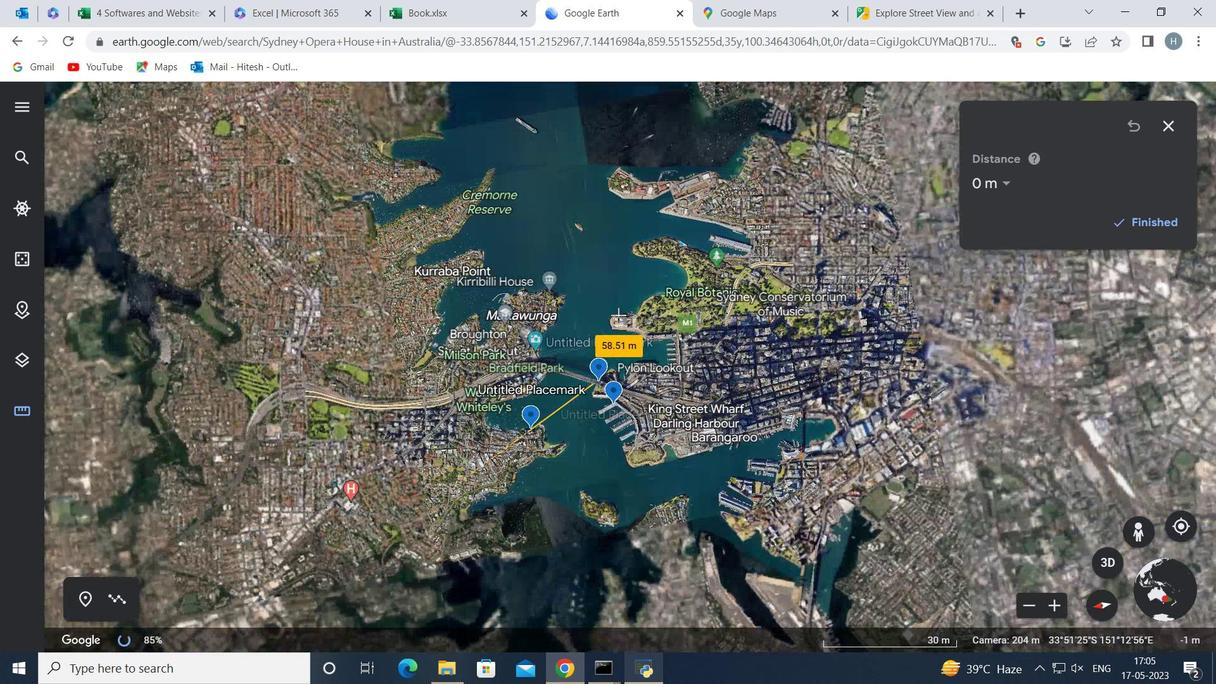 
Action: Mouse scrolled (619, 315) with delta (0, 0)
Screenshot: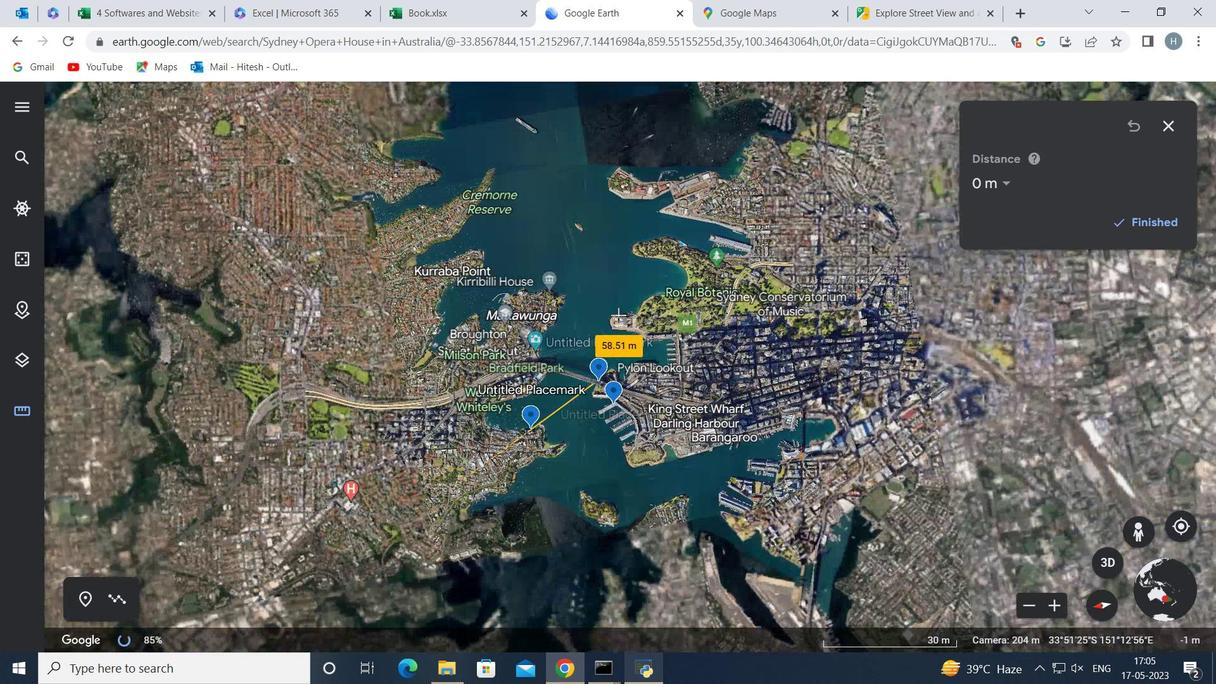 
Action: Mouse scrolled (619, 315) with delta (0, 0)
Screenshot: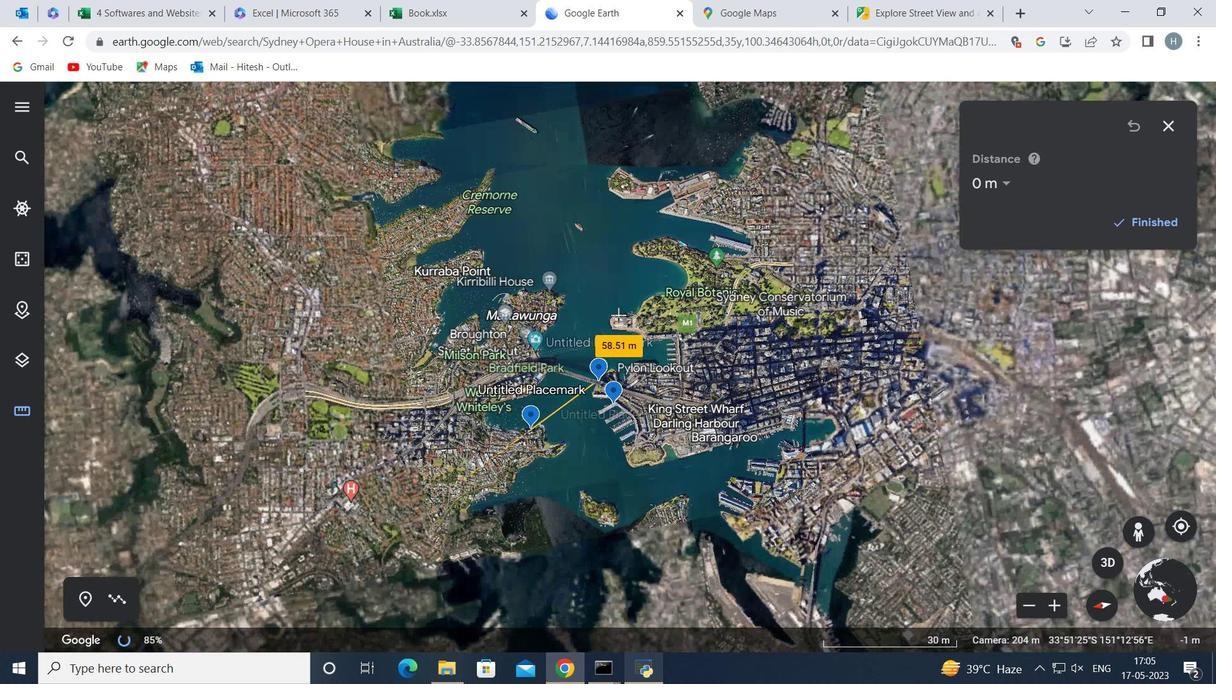 
Action: Mouse scrolled (619, 315) with delta (0, 0)
Screenshot: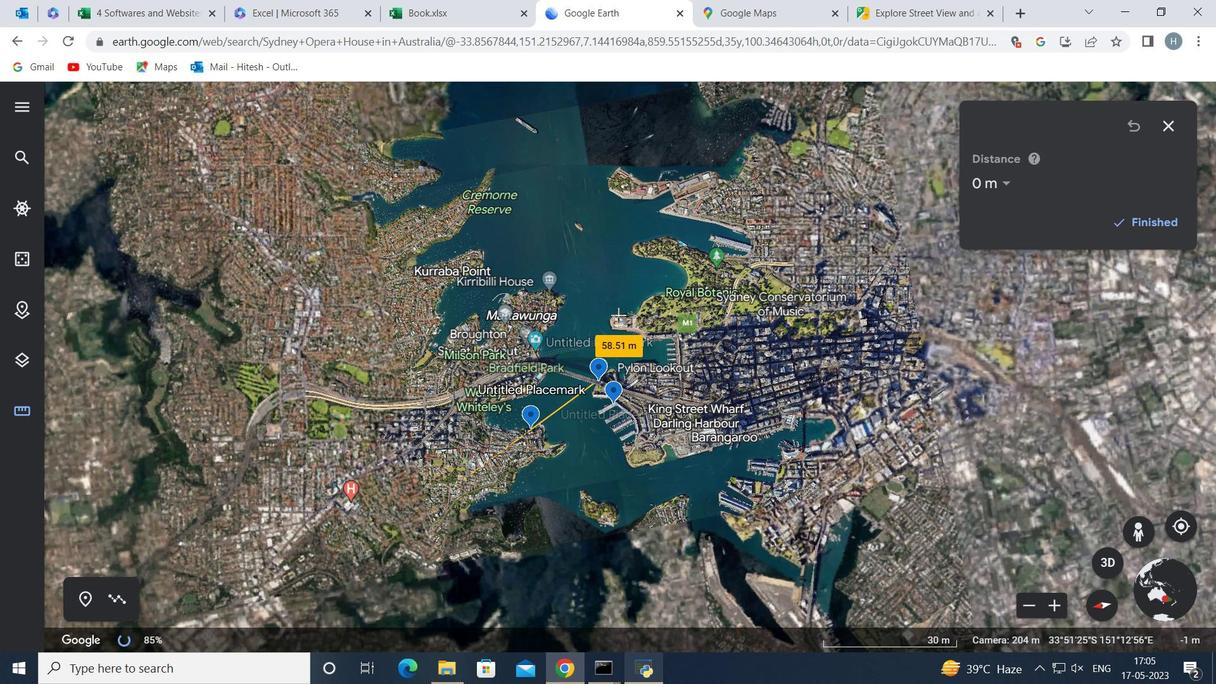 
Action: Mouse scrolled (619, 315) with delta (0, 0)
Screenshot: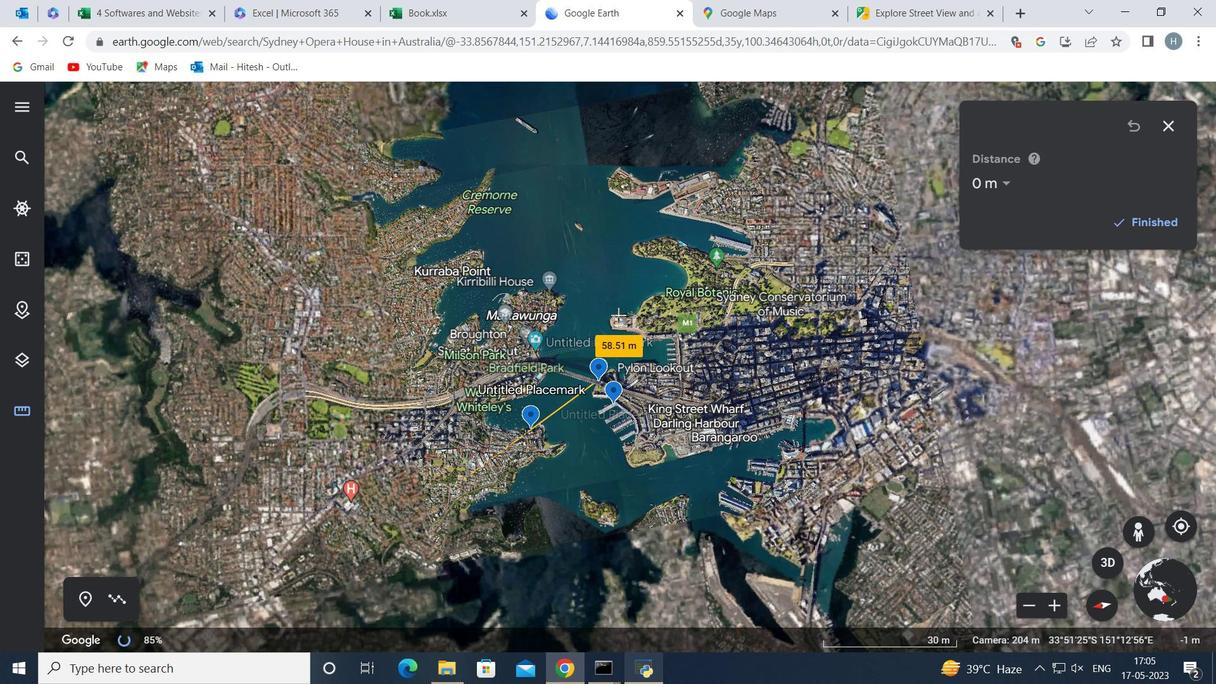 
Action: Mouse scrolled (619, 315) with delta (0, 0)
Screenshot: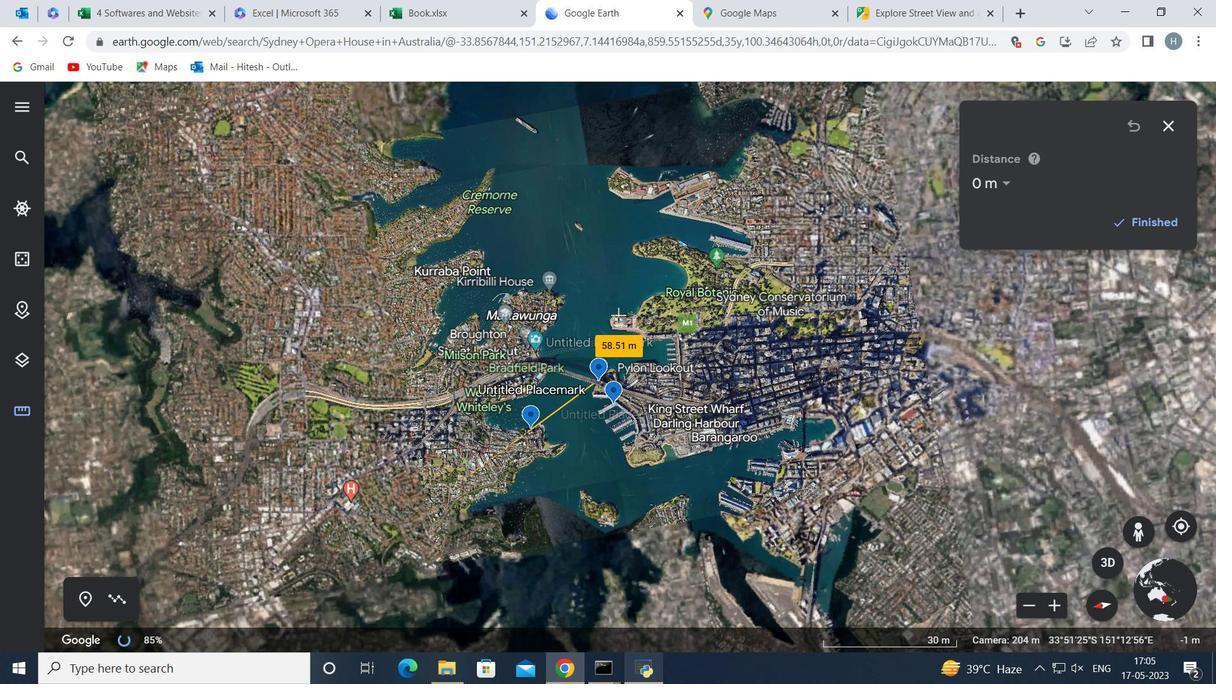 
Action: Mouse scrolled (619, 315) with delta (0, 0)
Screenshot: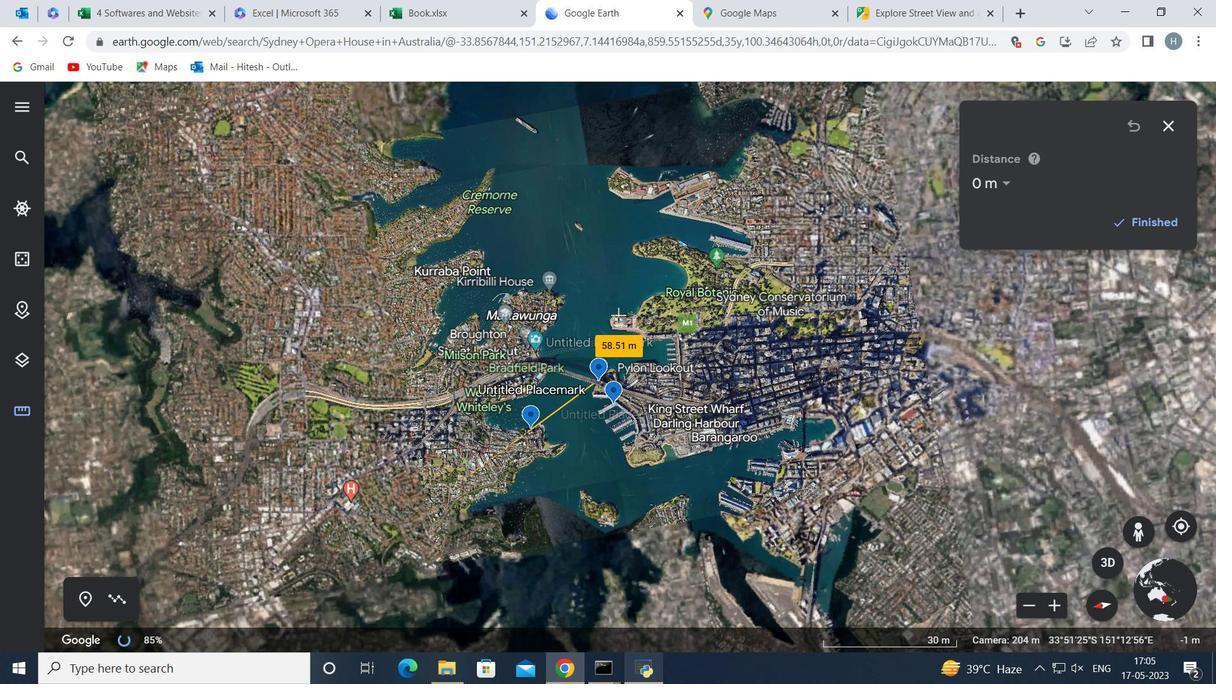 
Action: Mouse scrolled (619, 315) with delta (0, 0)
Screenshot: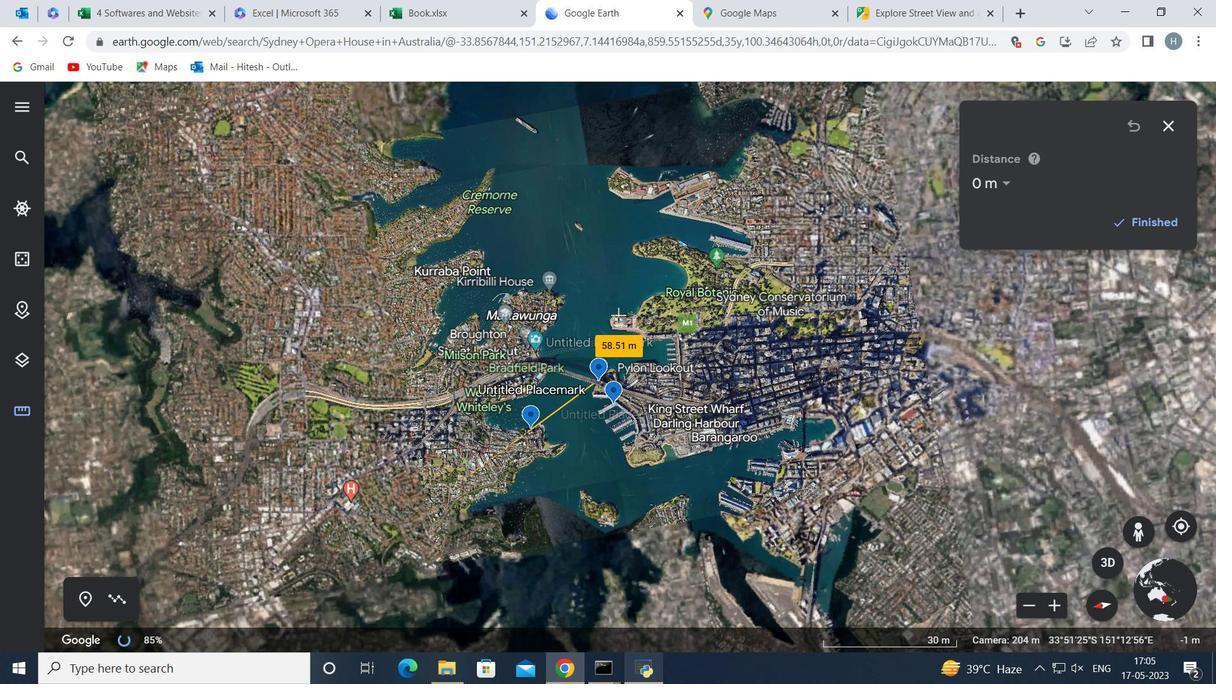 
Action: Mouse scrolled (619, 315) with delta (0, 0)
Screenshot: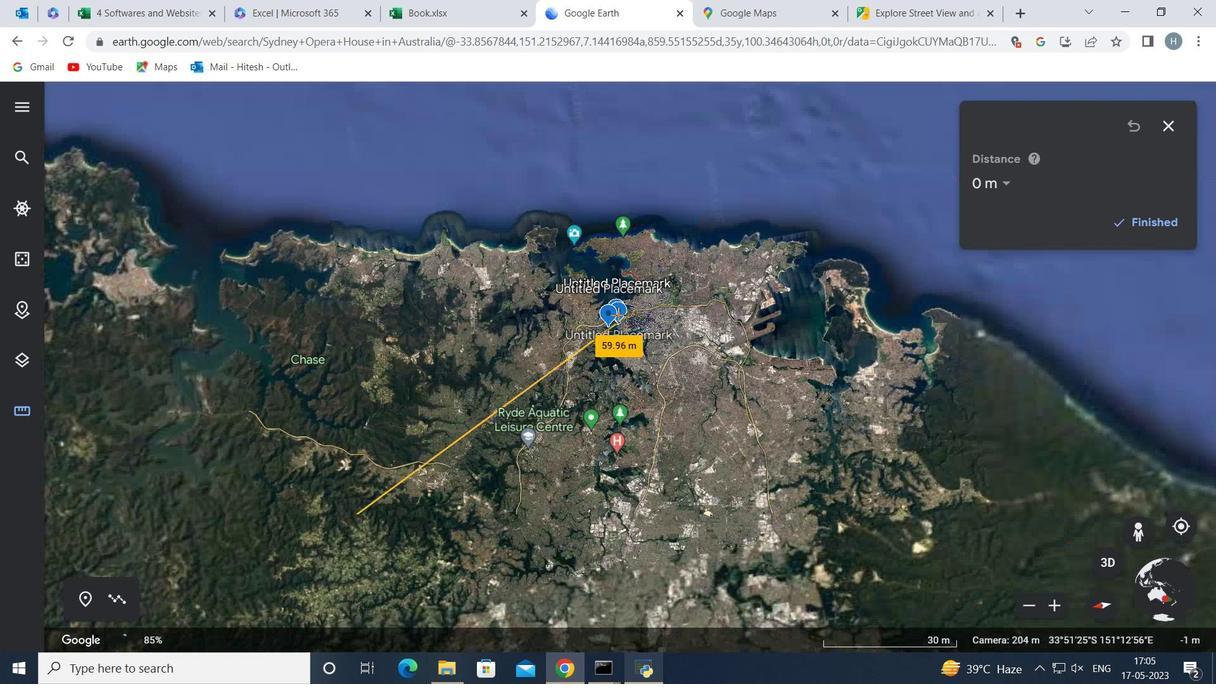 
Action: Mouse scrolled (619, 315) with delta (0, 0)
Screenshot: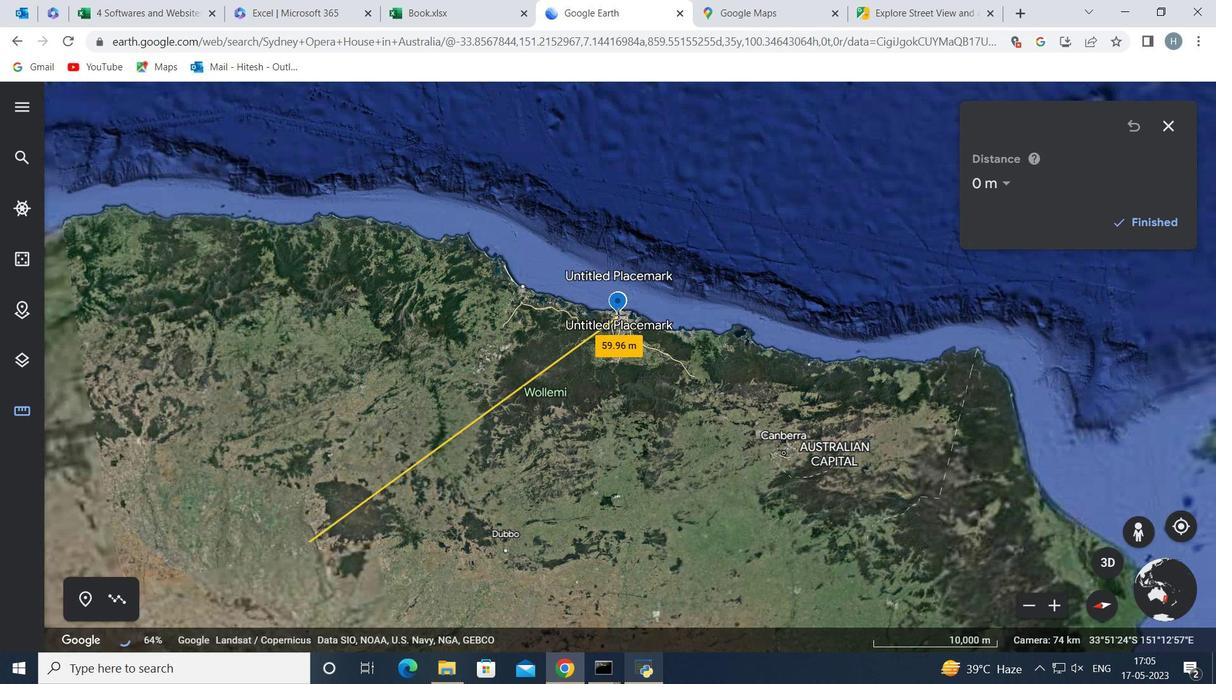 
Action: Mouse scrolled (619, 315) with delta (0, 0)
Screenshot: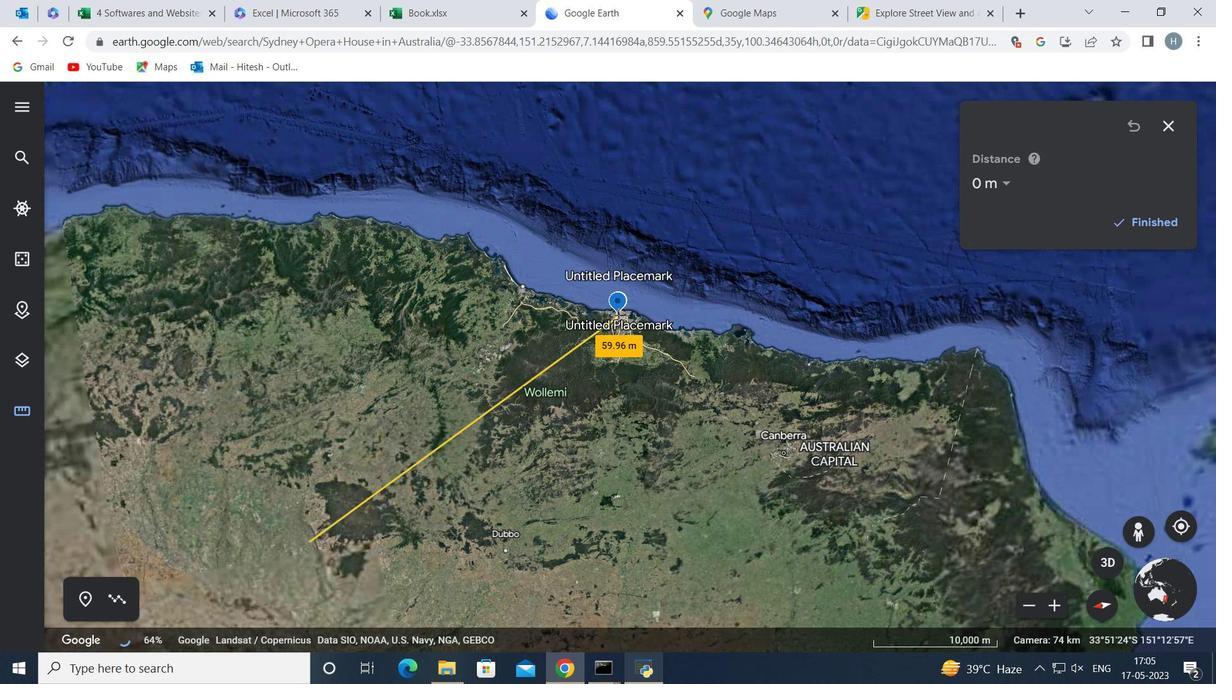 
Action: Mouse scrolled (619, 315) with delta (0, 0)
Screenshot: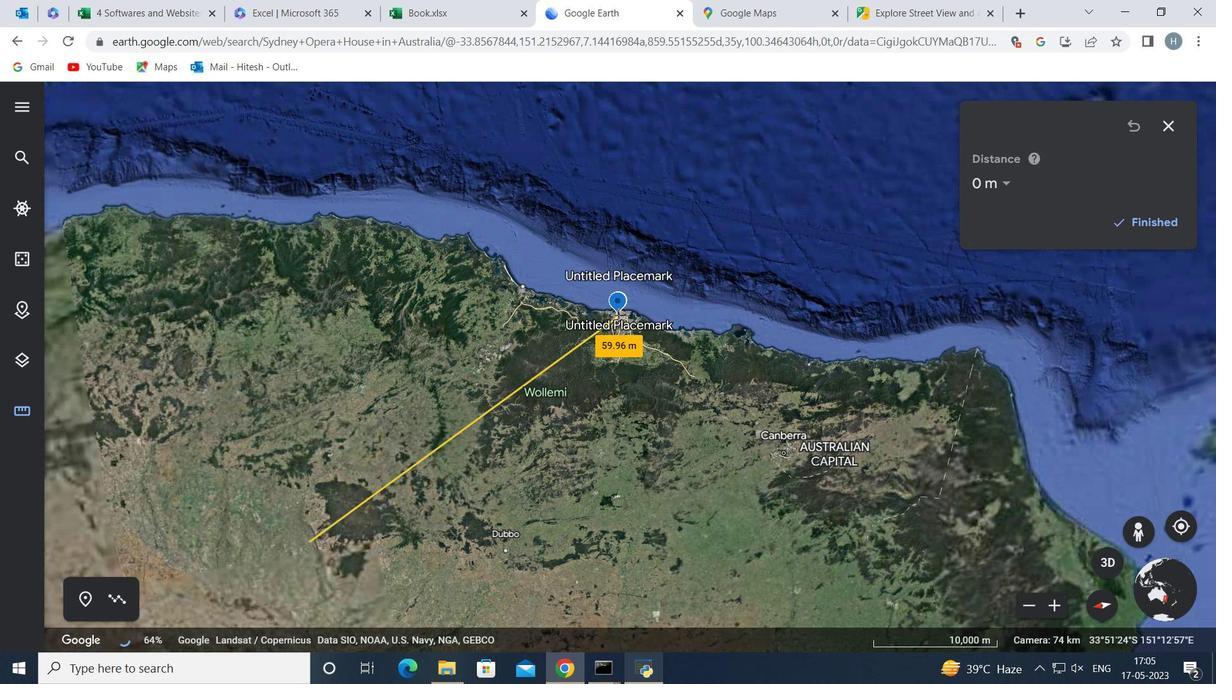 
Action: Mouse scrolled (619, 315) with delta (0, 0)
Screenshot: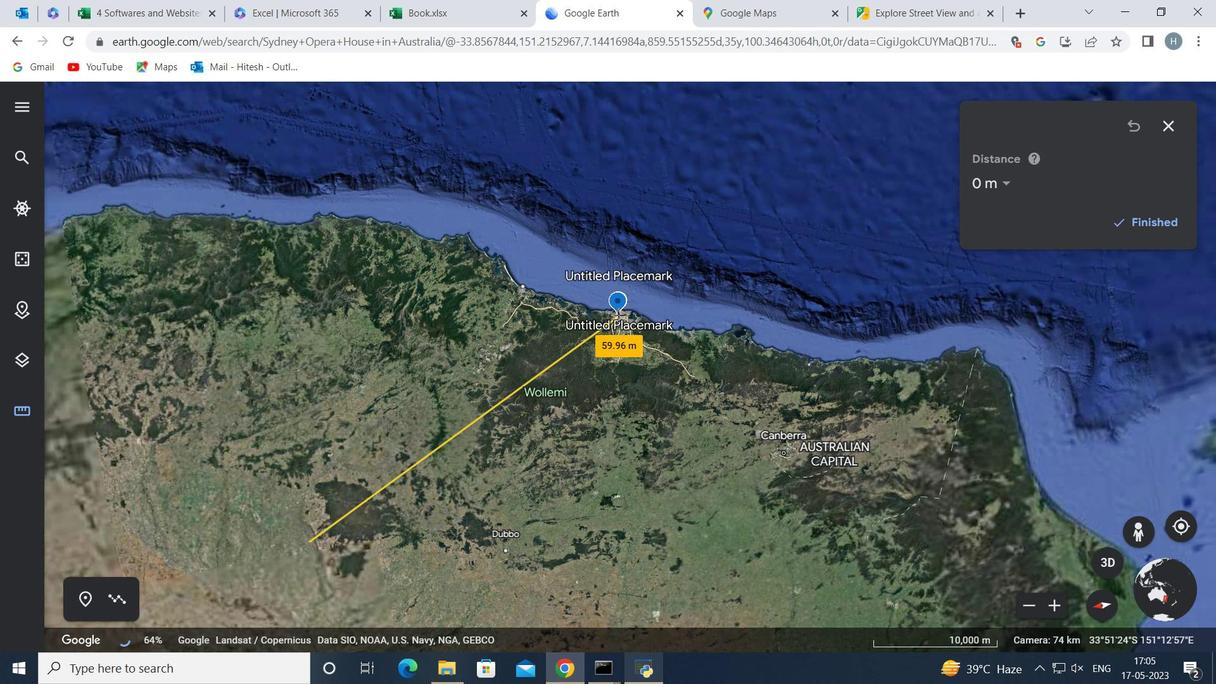 
Action: Mouse scrolled (619, 315) with delta (0, 0)
Screenshot: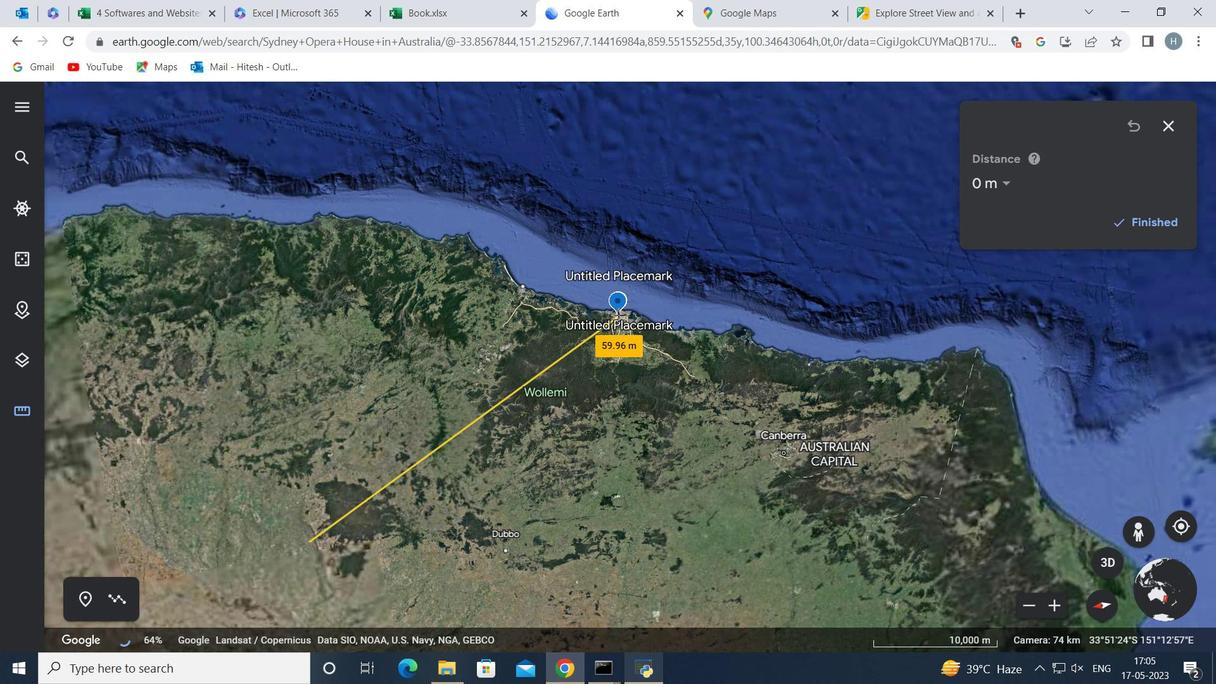 
Action: Mouse scrolled (619, 315) with delta (0, 0)
Screenshot: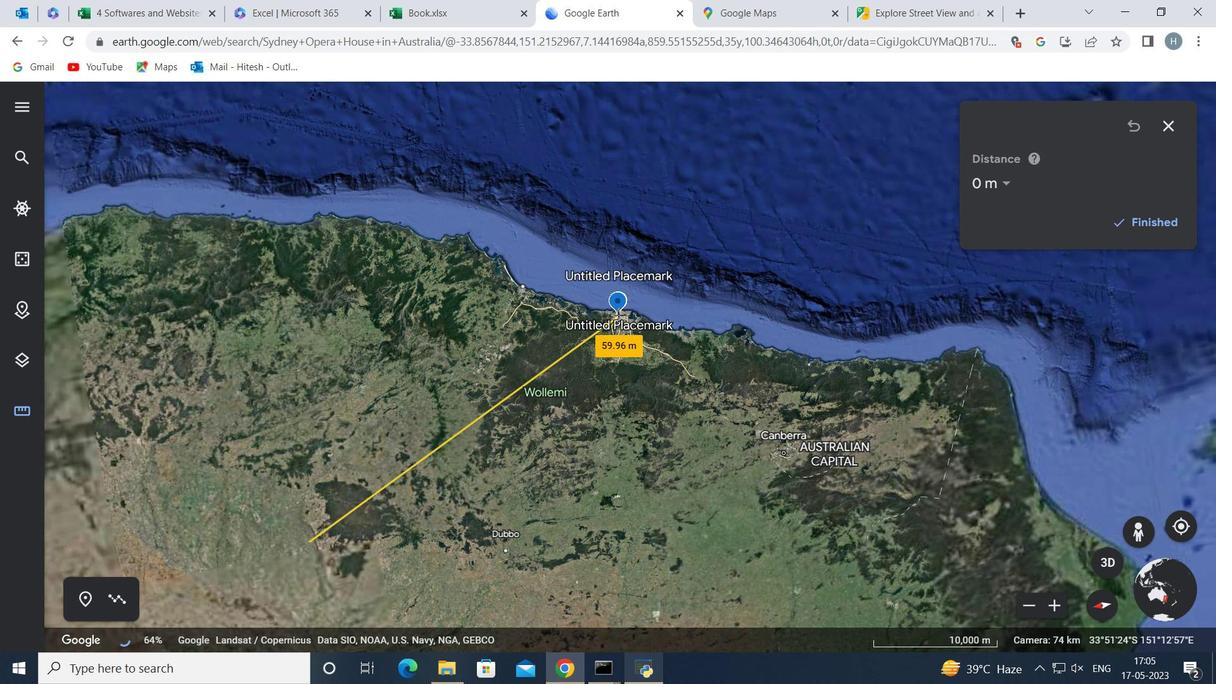 
Action: Mouse scrolled (619, 315) with delta (0, 0)
Screenshot: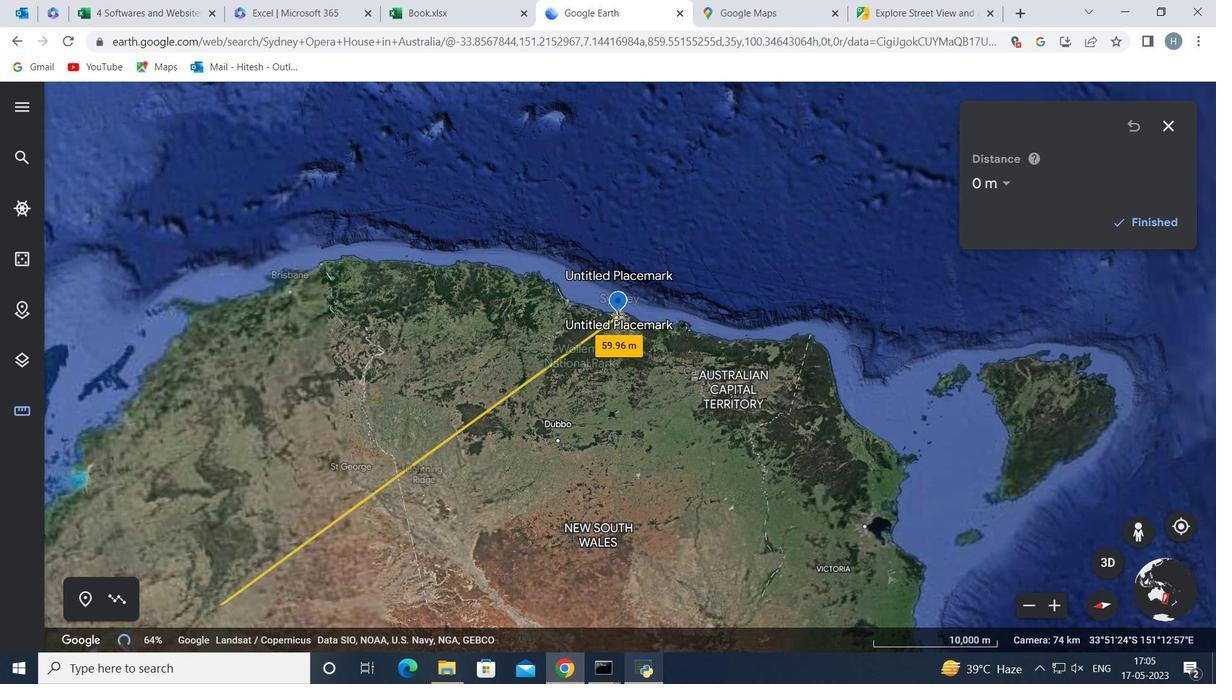 
Action: Mouse scrolled (619, 315) with delta (0, 0)
Screenshot: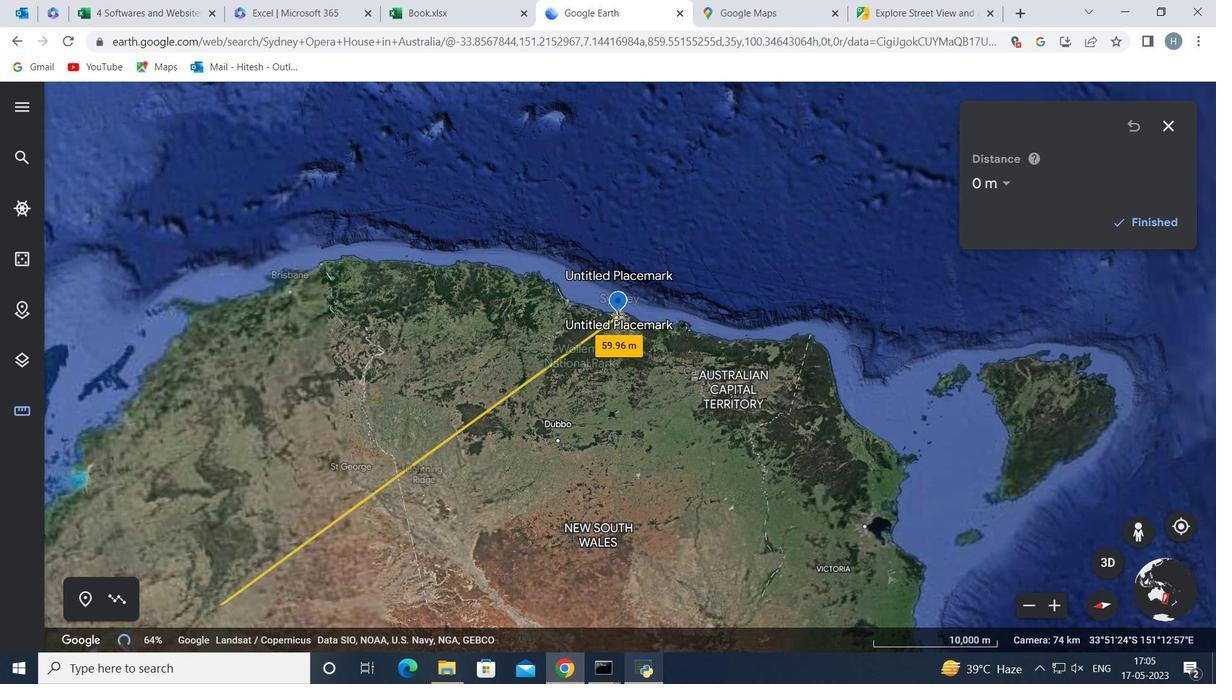 
Action: Mouse scrolled (619, 315) with delta (0, 0)
Screenshot: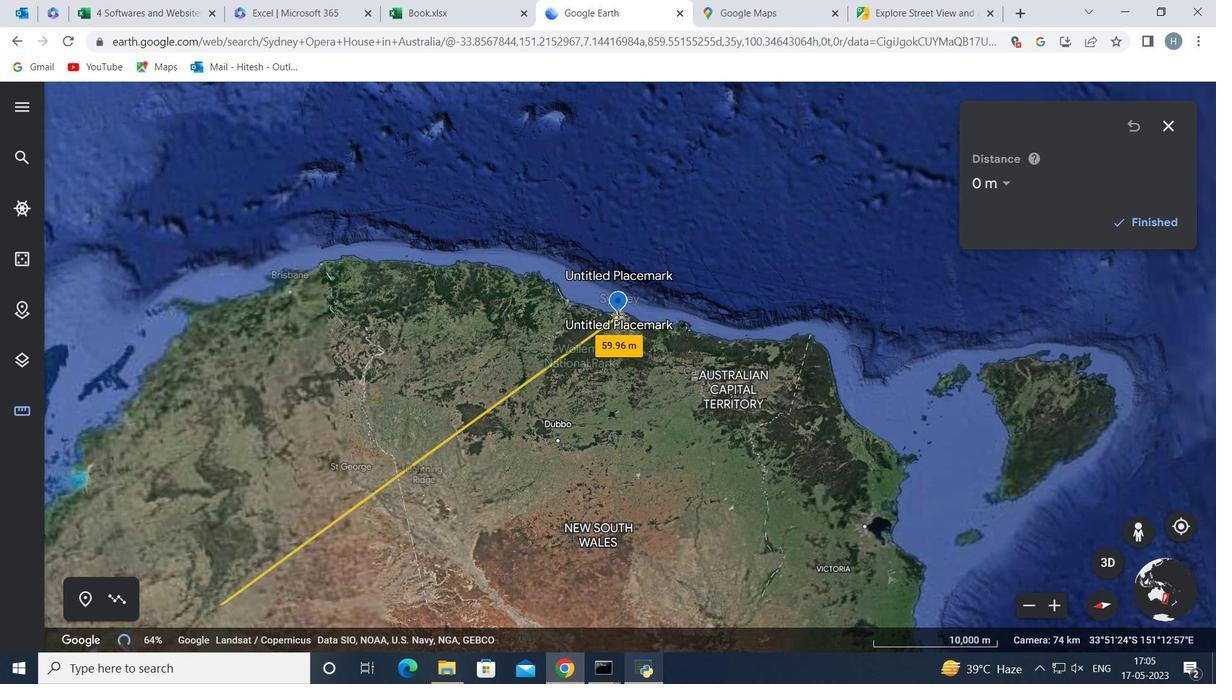
Action: Mouse scrolled (619, 315) with delta (0, 0)
Screenshot: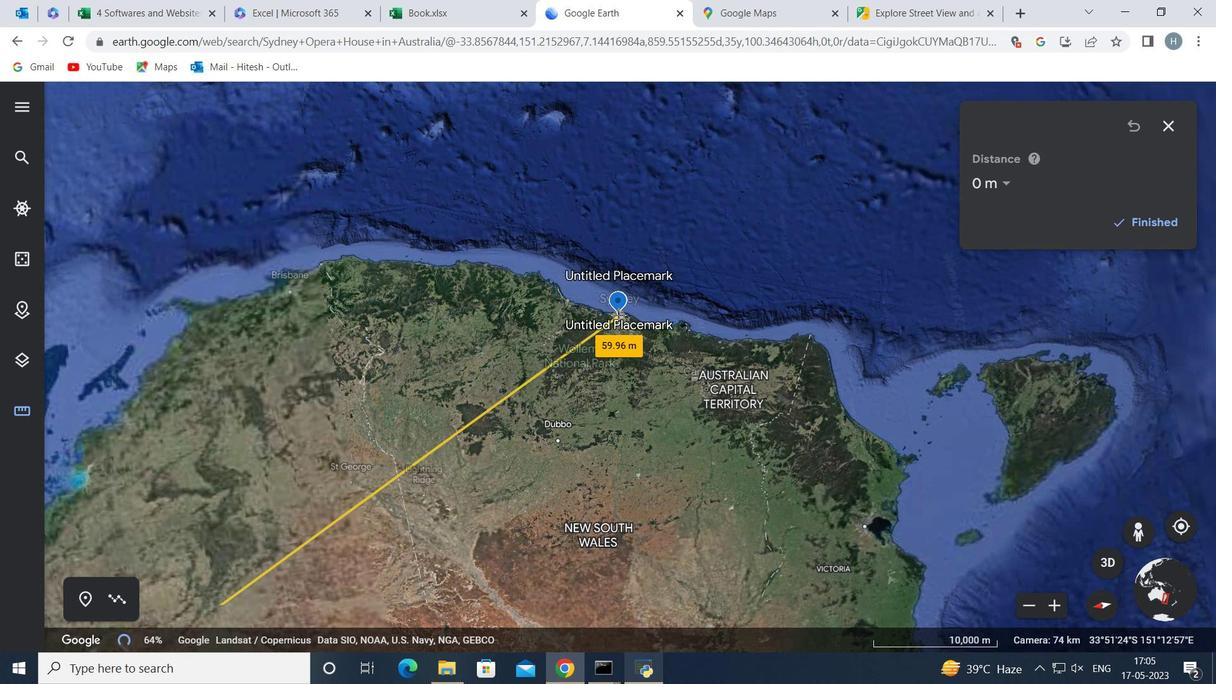
Action: Mouse scrolled (619, 315) with delta (0, 0)
Screenshot: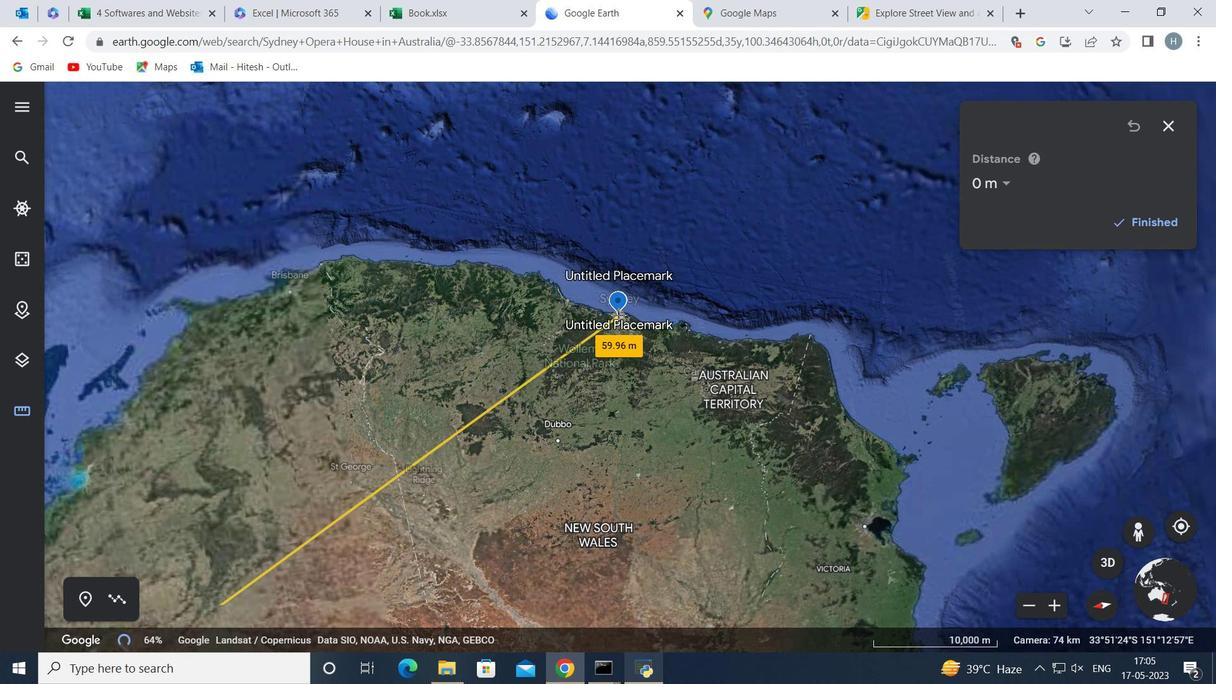 
Action: Mouse scrolled (619, 315) with delta (0, 0)
Screenshot: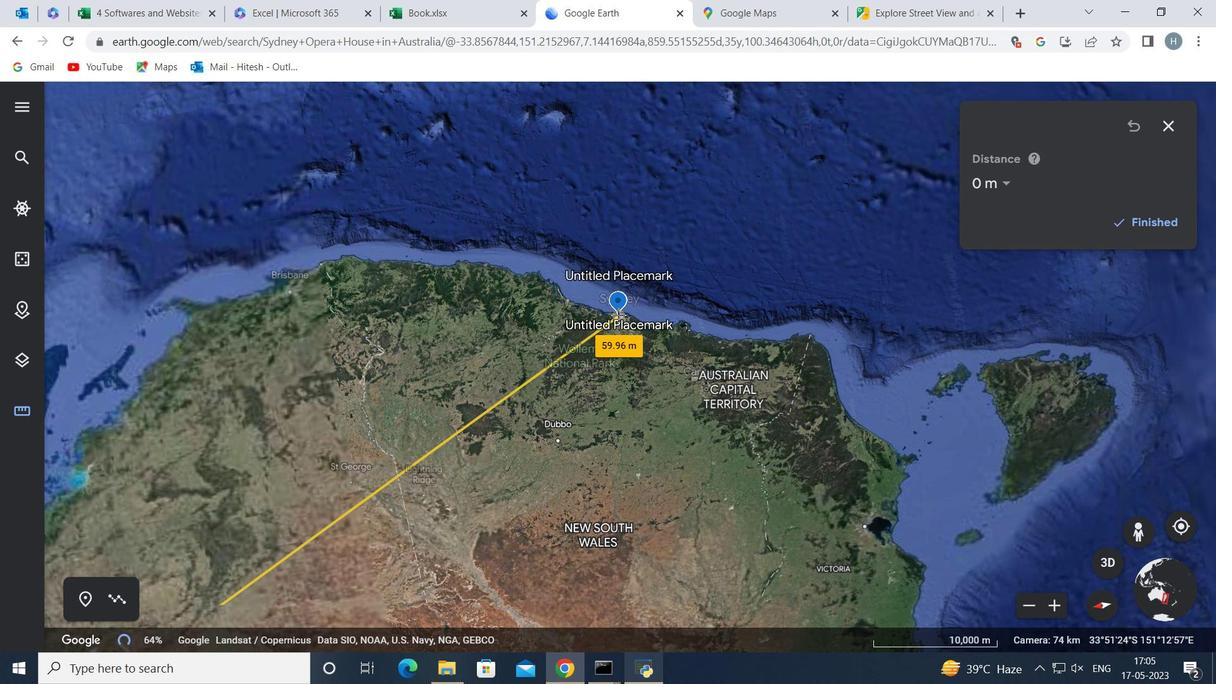 
Action: Mouse moved to (652, 331)
Screenshot: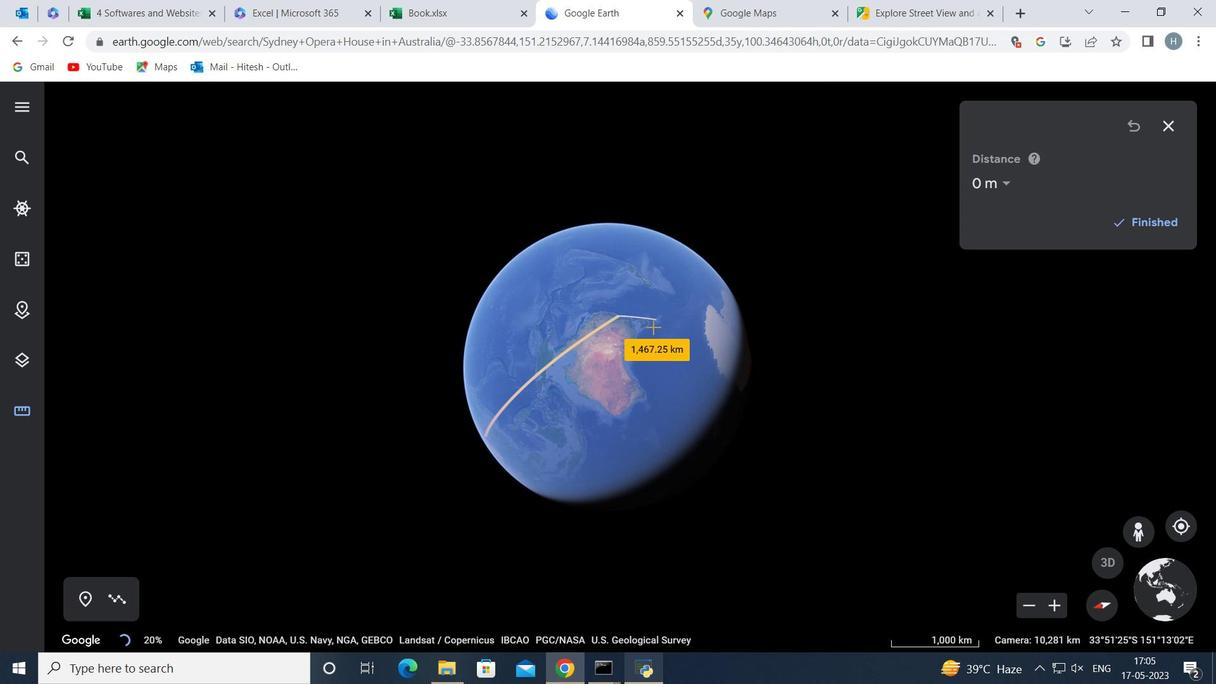 
Action: Mouse scrolled (652, 332) with delta (0, 0)
Screenshot: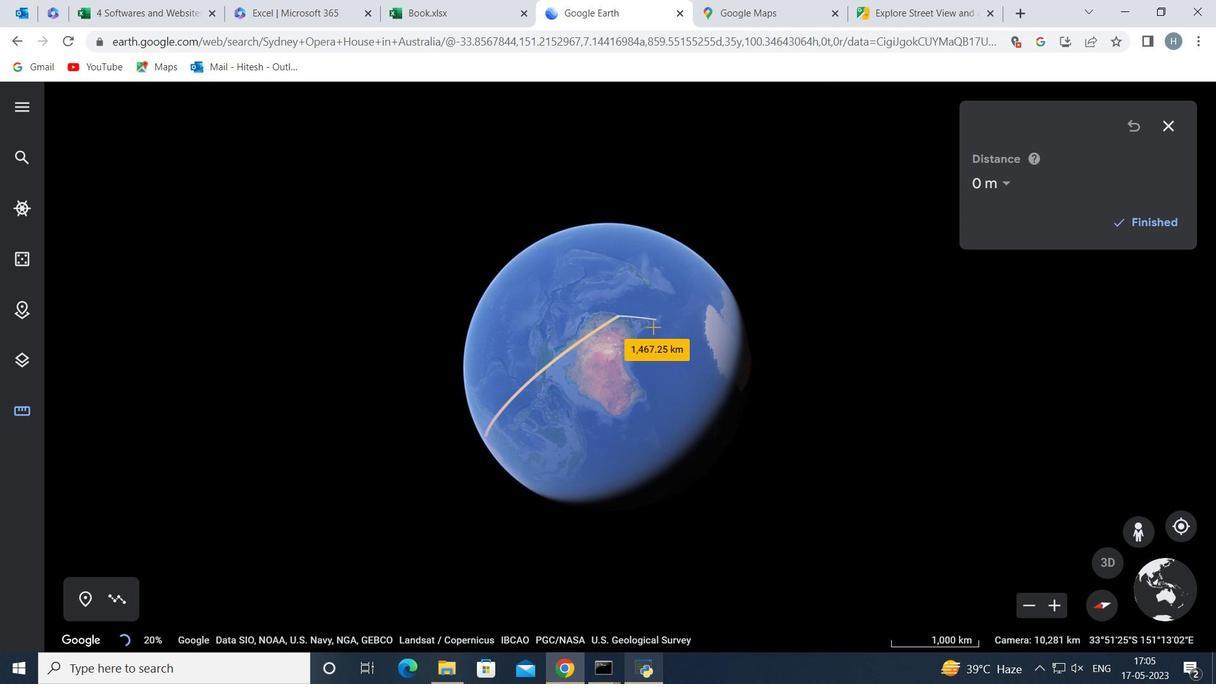 
Action: Mouse scrolled (652, 332) with delta (0, 0)
Screenshot: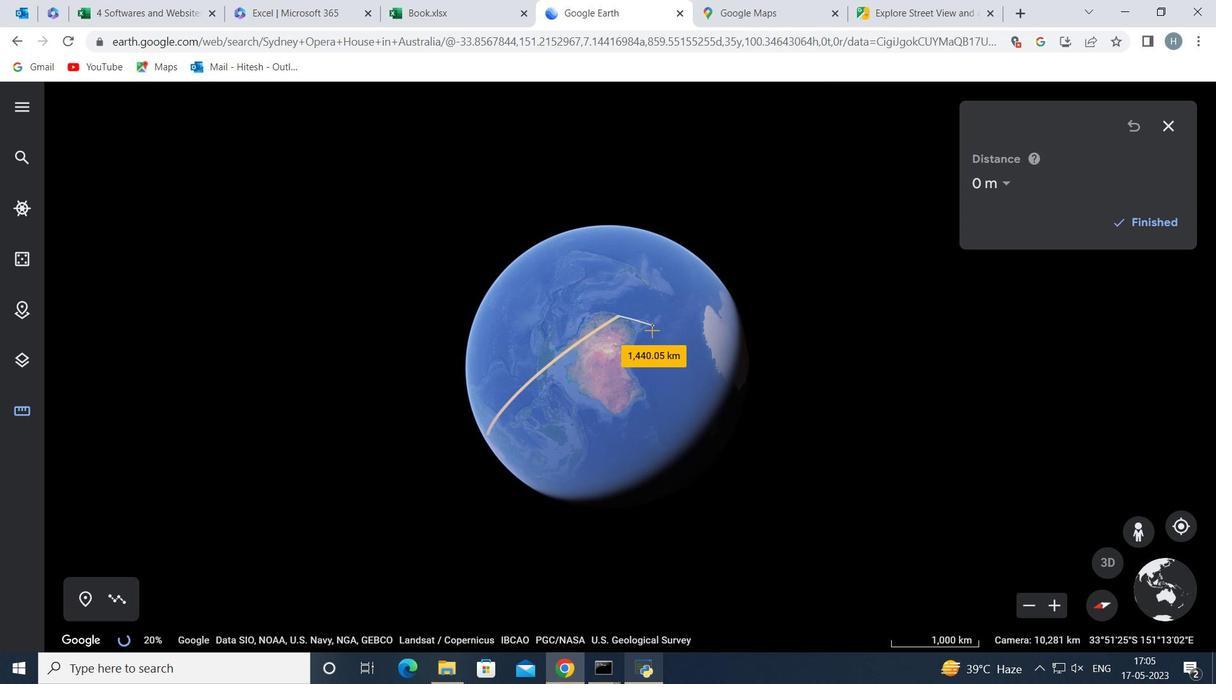
Action: Mouse scrolled (652, 332) with delta (0, 0)
Screenshot: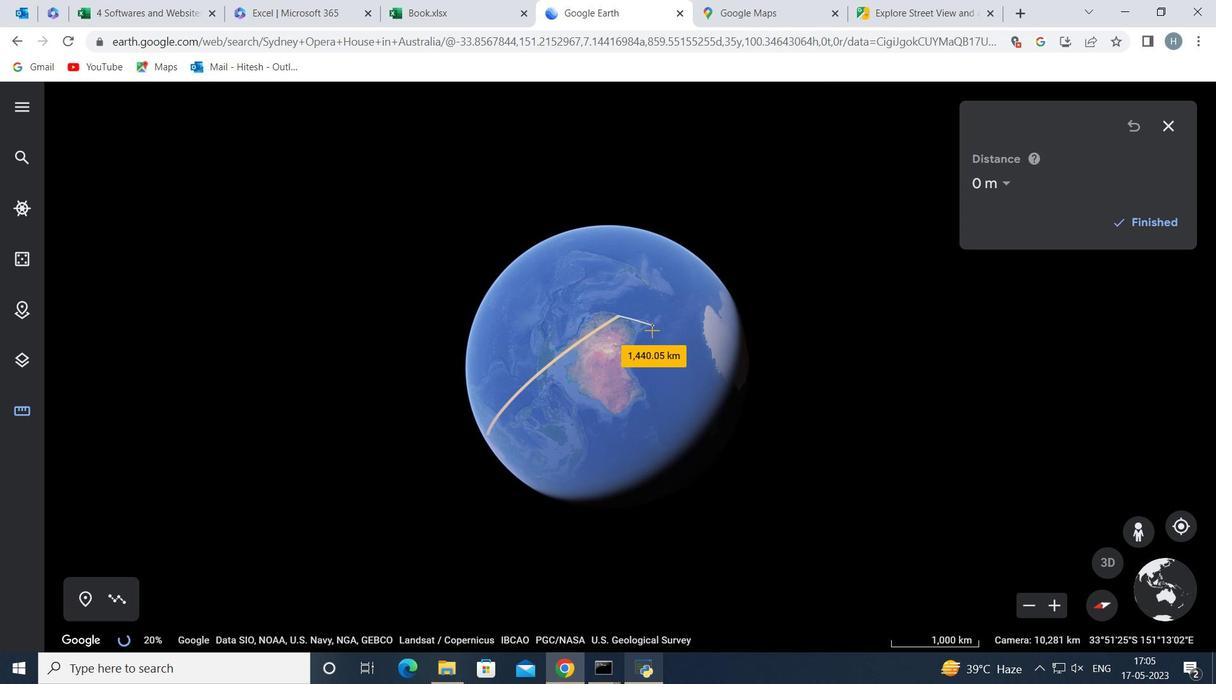 
Action: Mouse scrolled (652, 332) with delta (0, 0)
Screenshot: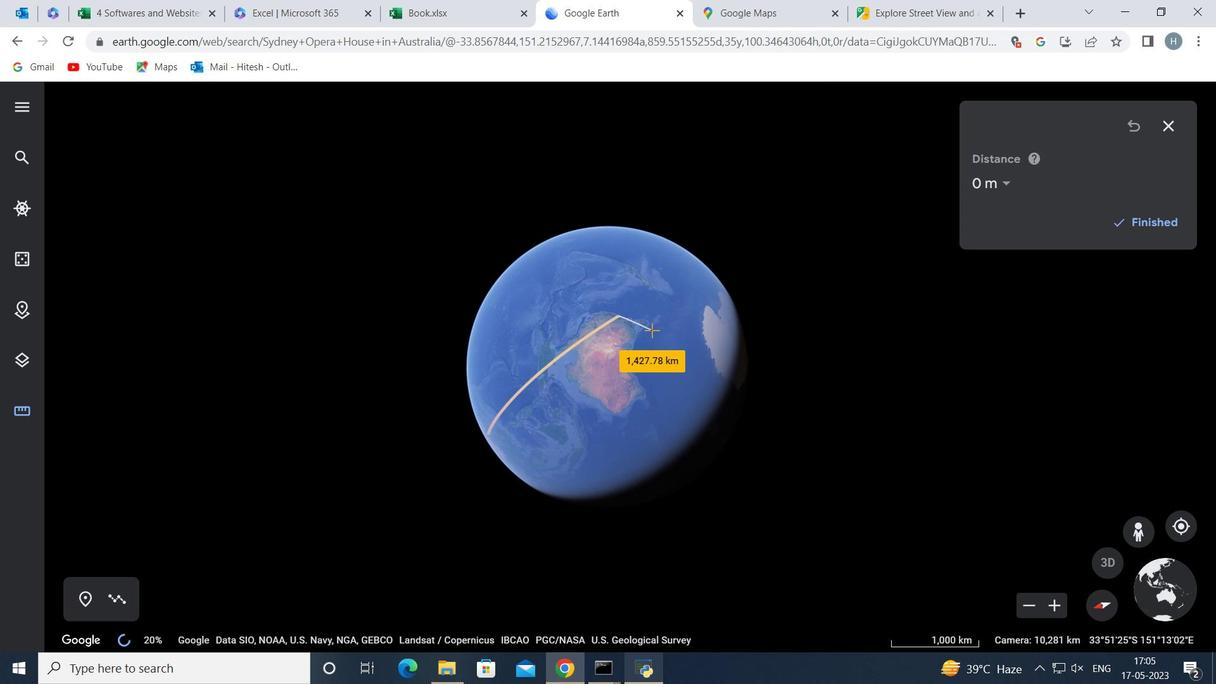 
Action: Mouse moved to (665, 339)
Screenshot: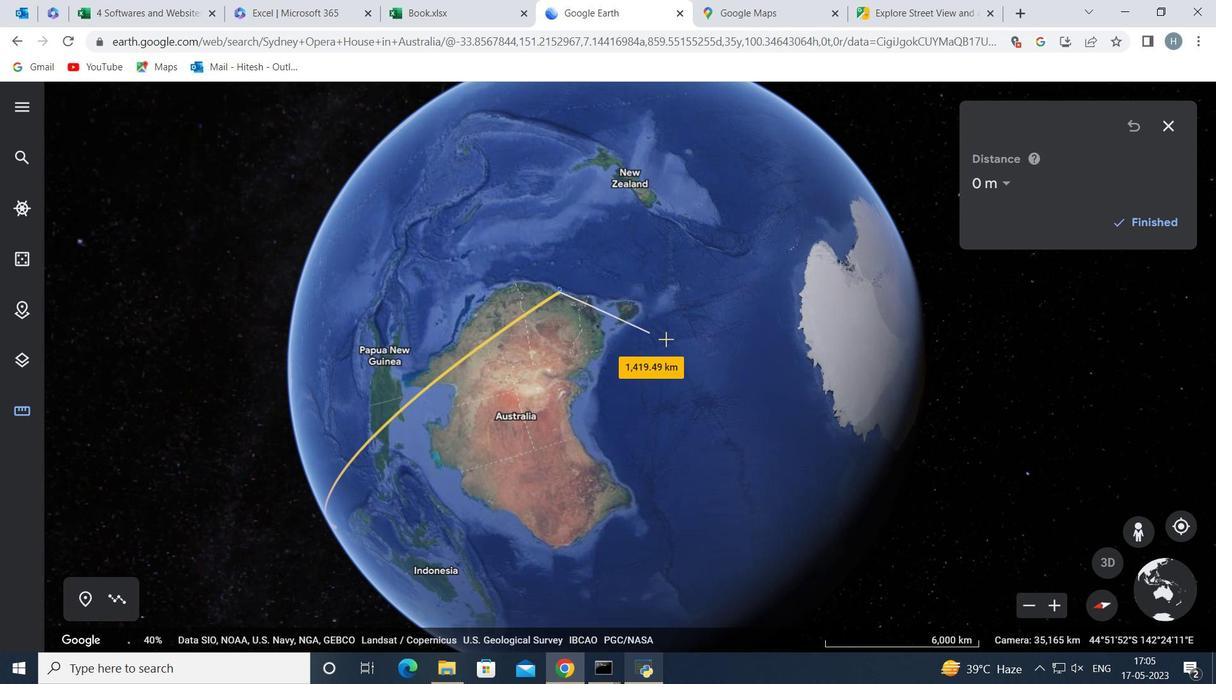 
Action: Mouse pressed left at (665, 339)
Screenshot: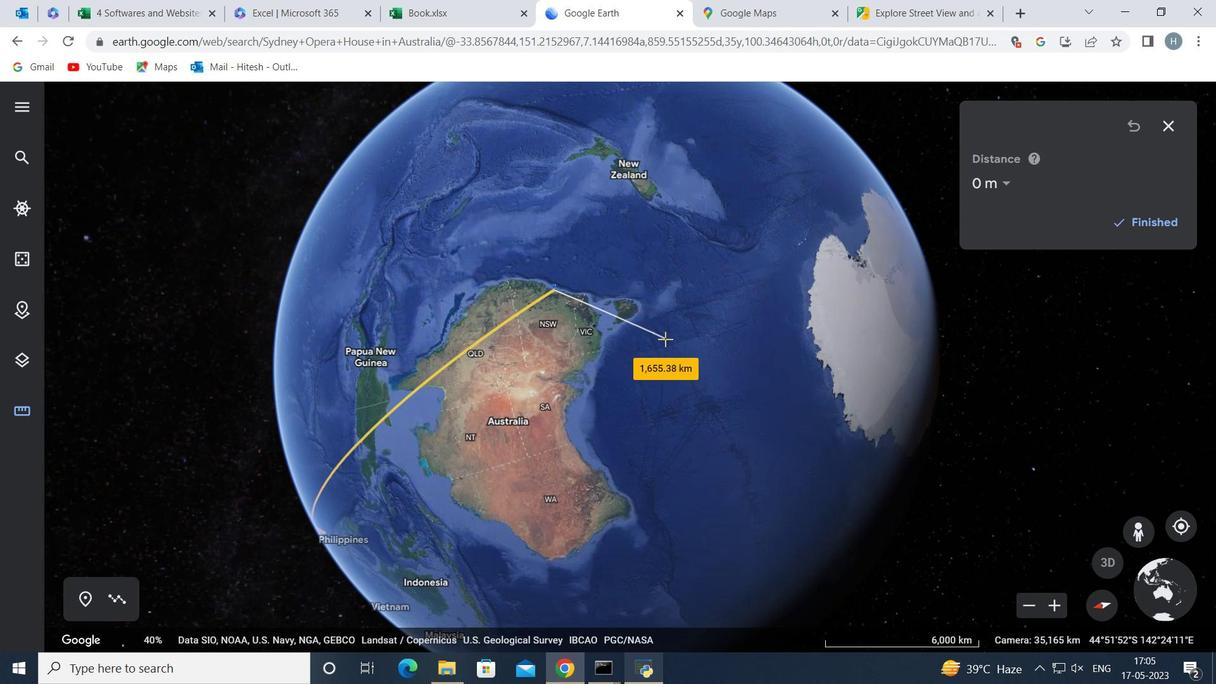 
Action: Mouse moved to (598, 366)
Screenshot: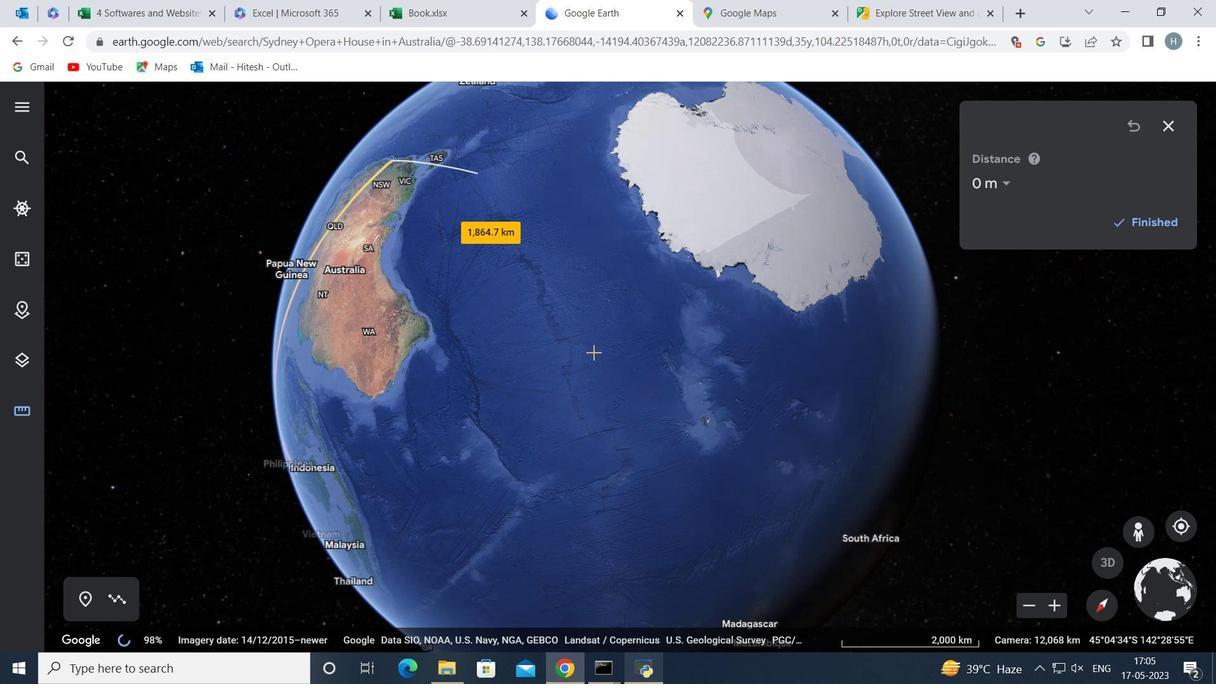 
Action: Mouse pressed left at (598, 366)
Screenshot: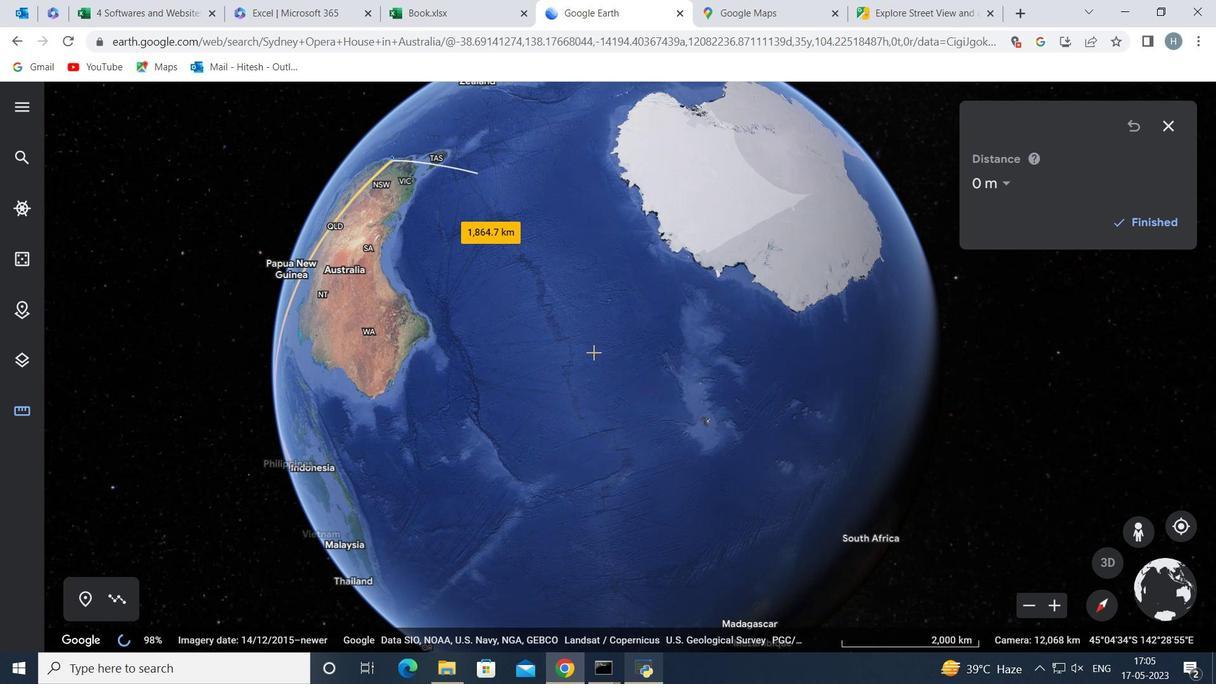
Action: Mouse moved to (711, 307)
Screenshot: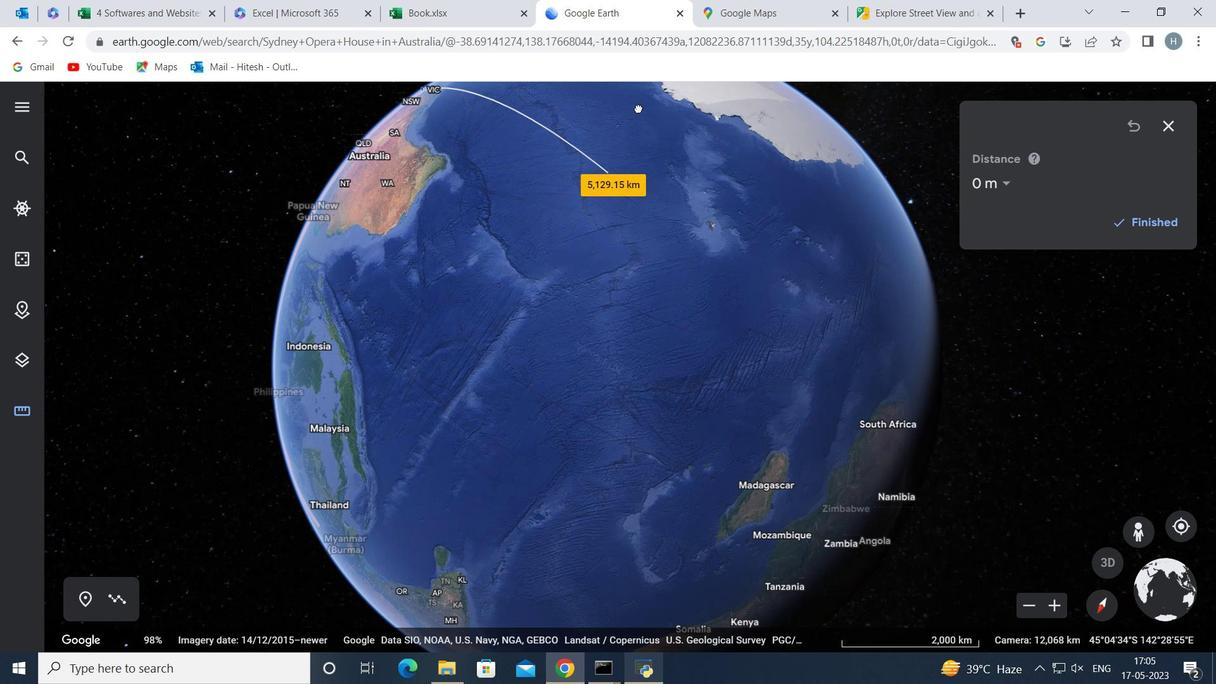 
Action: Mouse scrolled (711, 306) with delta (0, 0)
Screenshot: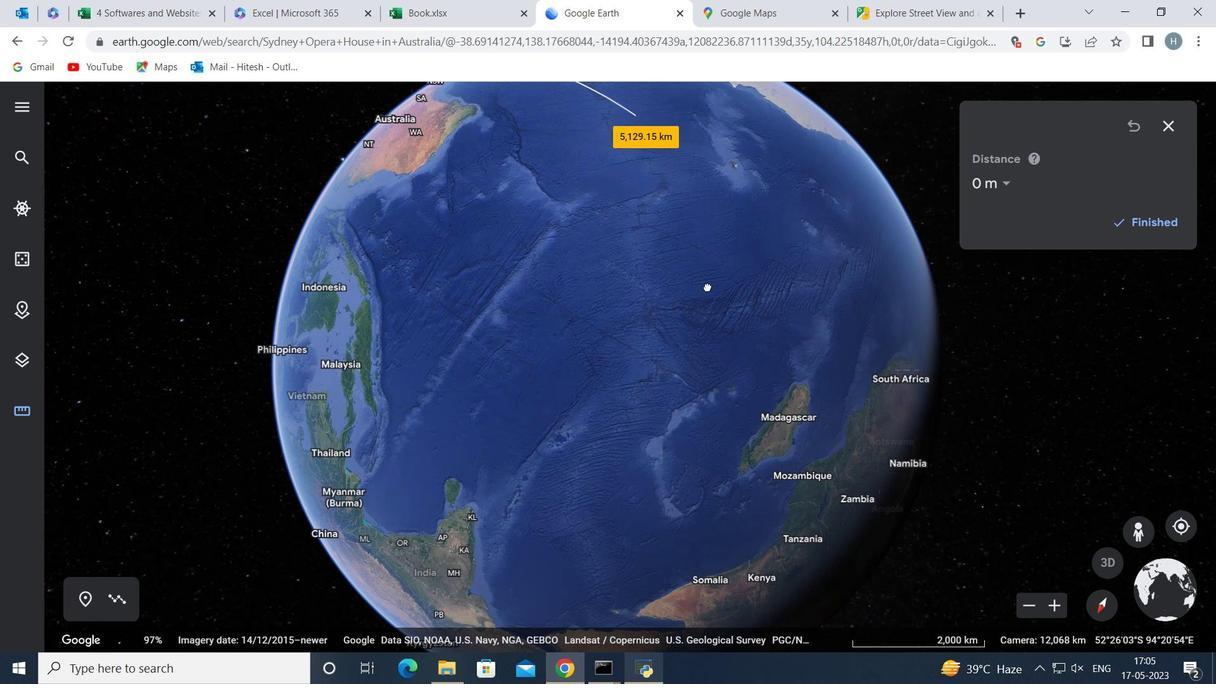
Action: Mouse scrolled (711, 306) with delta (0, 0)
Screenshot: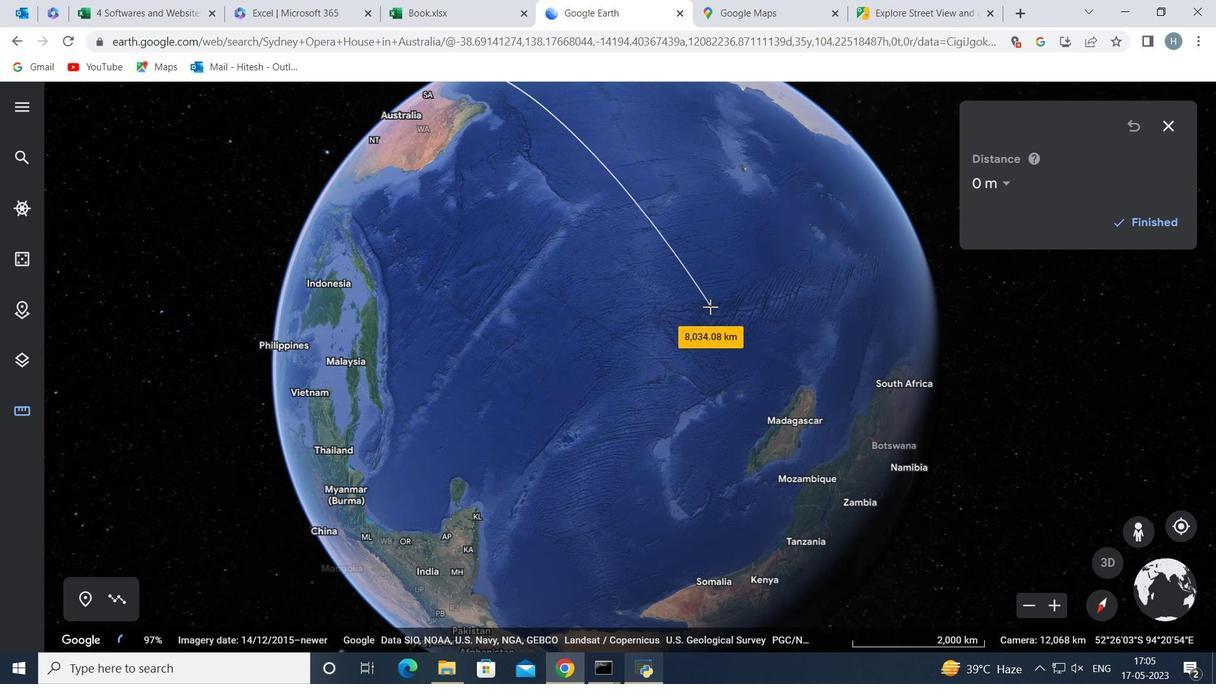 
Action: Mouse moved to (723, 402)
Screenshot: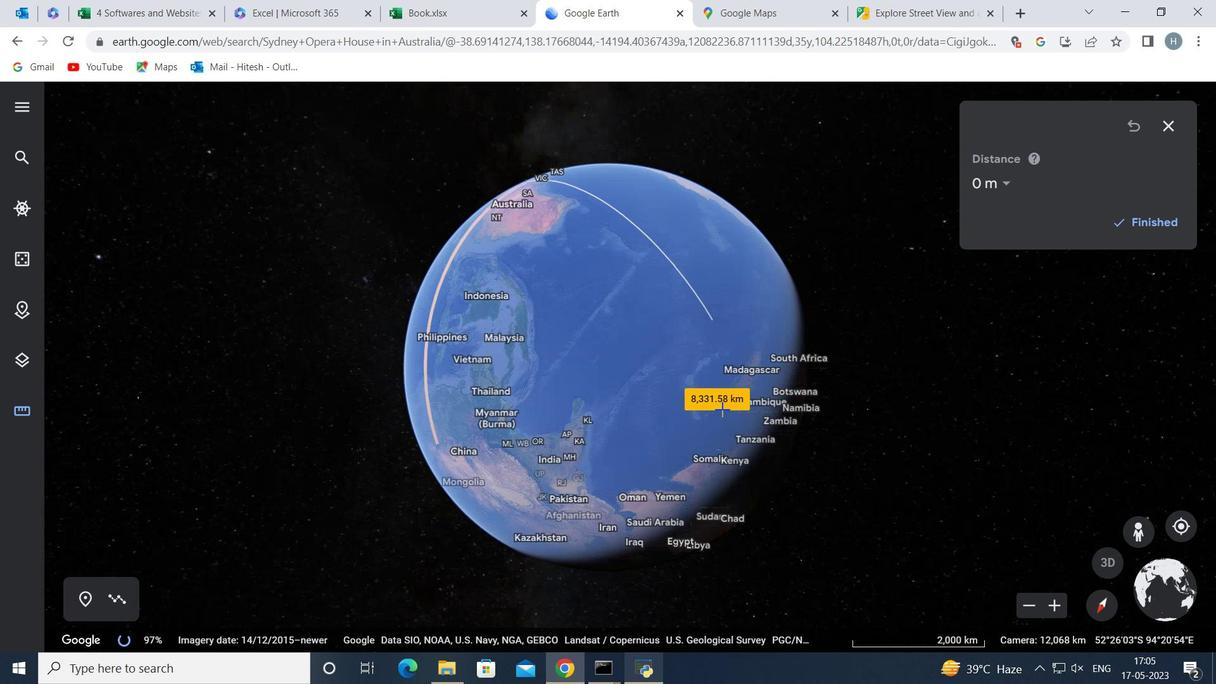 
Action: Mouse pressed left at (723, 404)
Screenshot: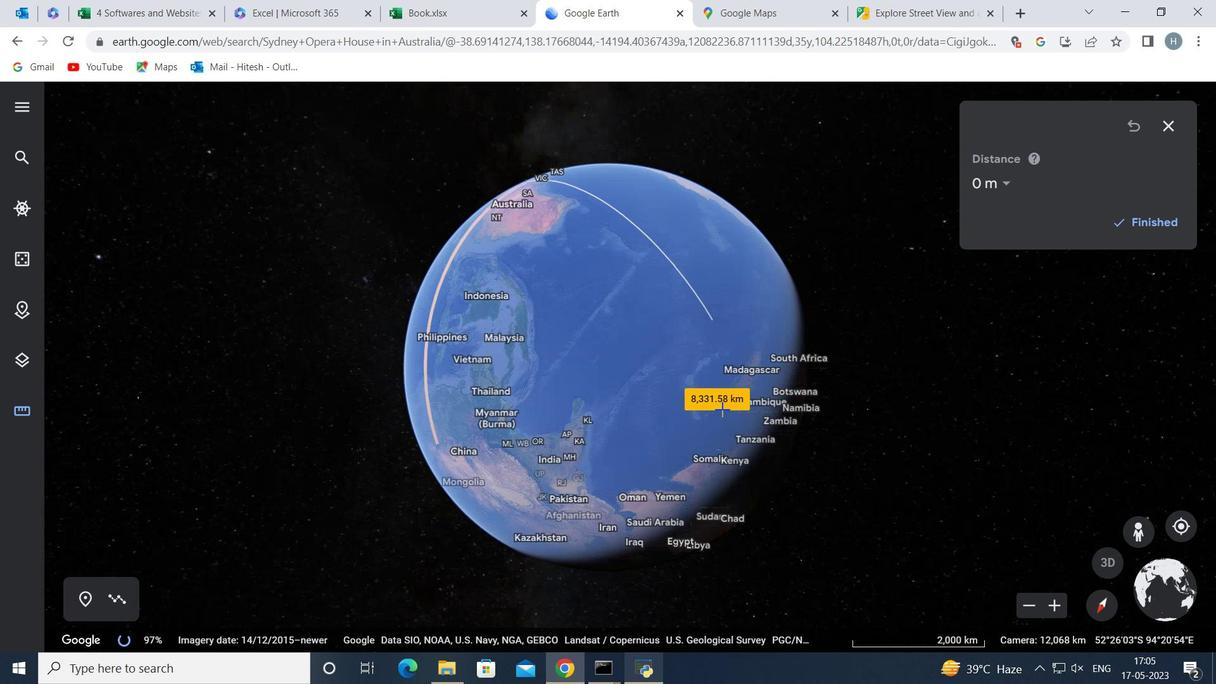 
Action: Mouse moved to (522, 427)
Screenshot: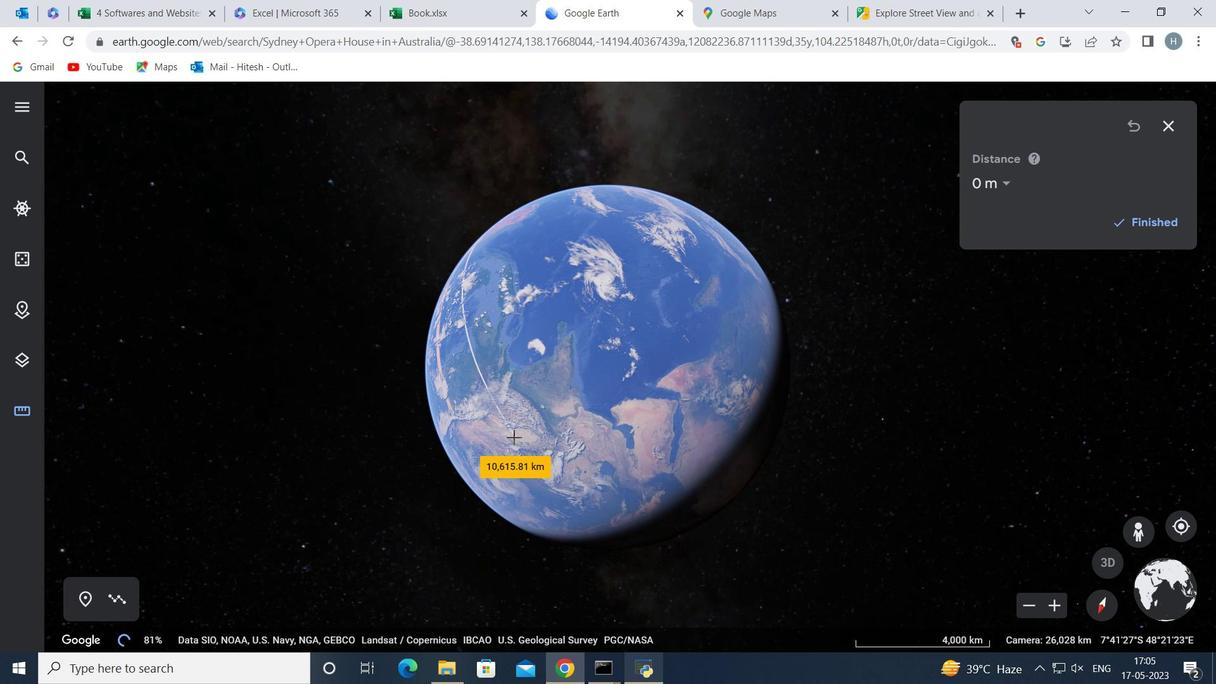 
Action: Mouse pressed left at (522, 427)
Screenshot: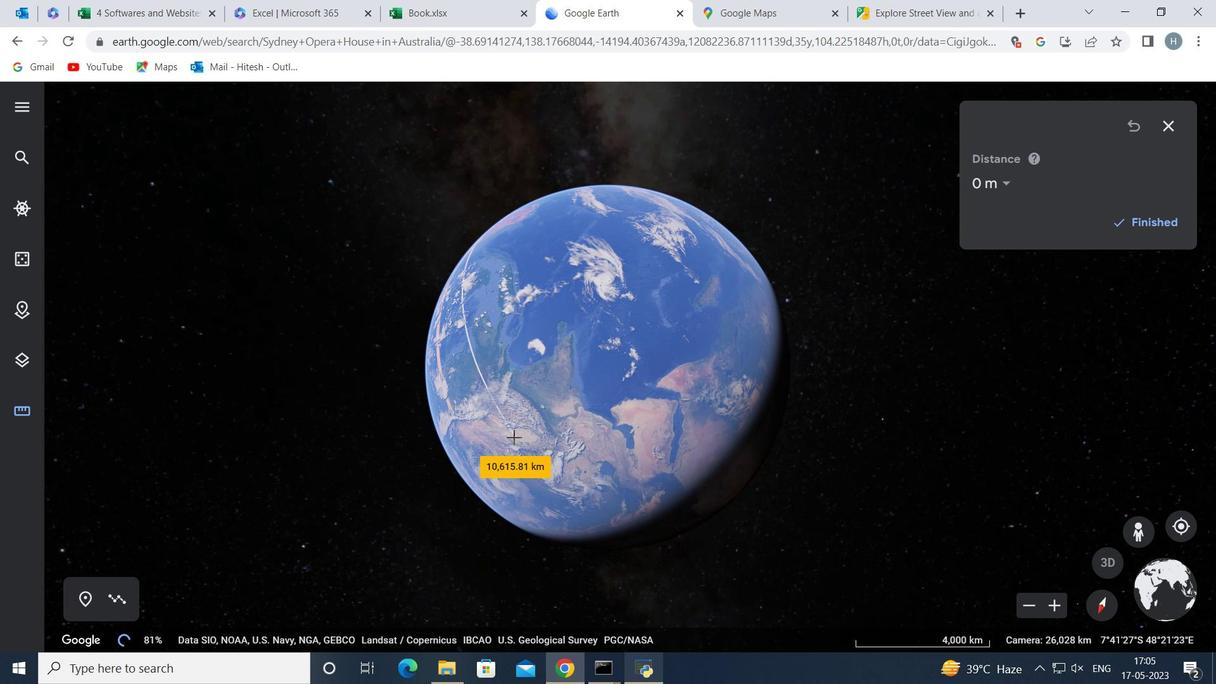 
Action: Mouse moved to (551, 363)
Screenshot: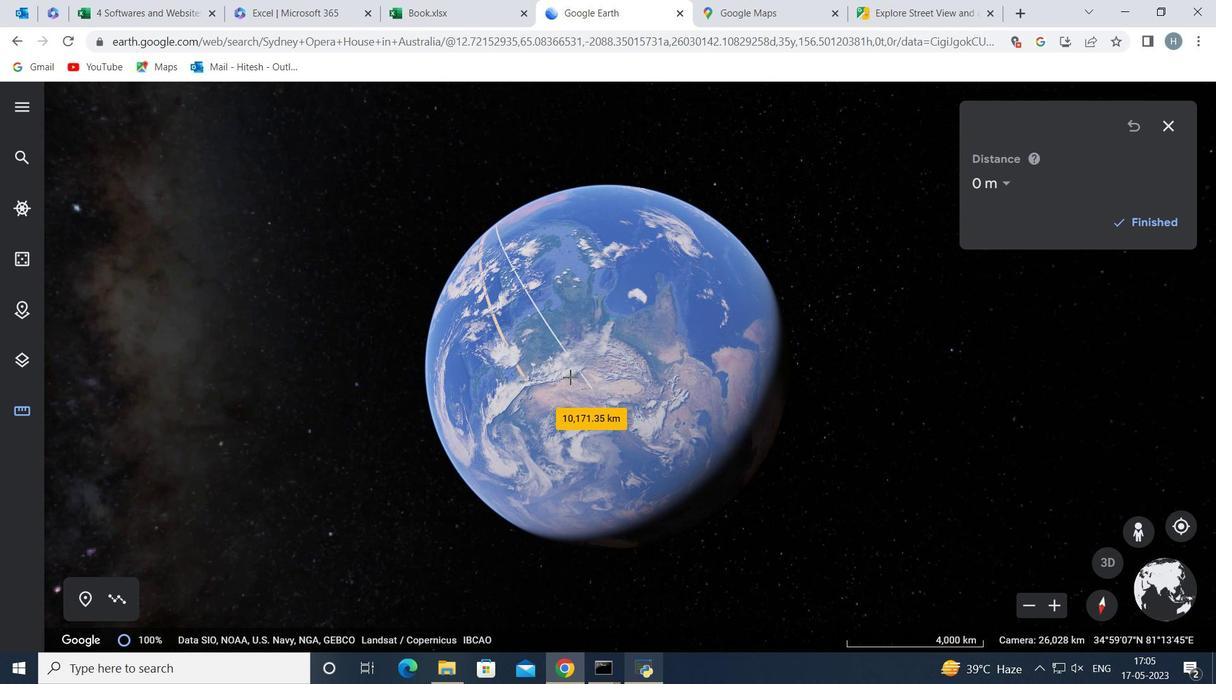 
Action: Mouse scrolled (551, 364) with delta (0, 0)
Screenshot: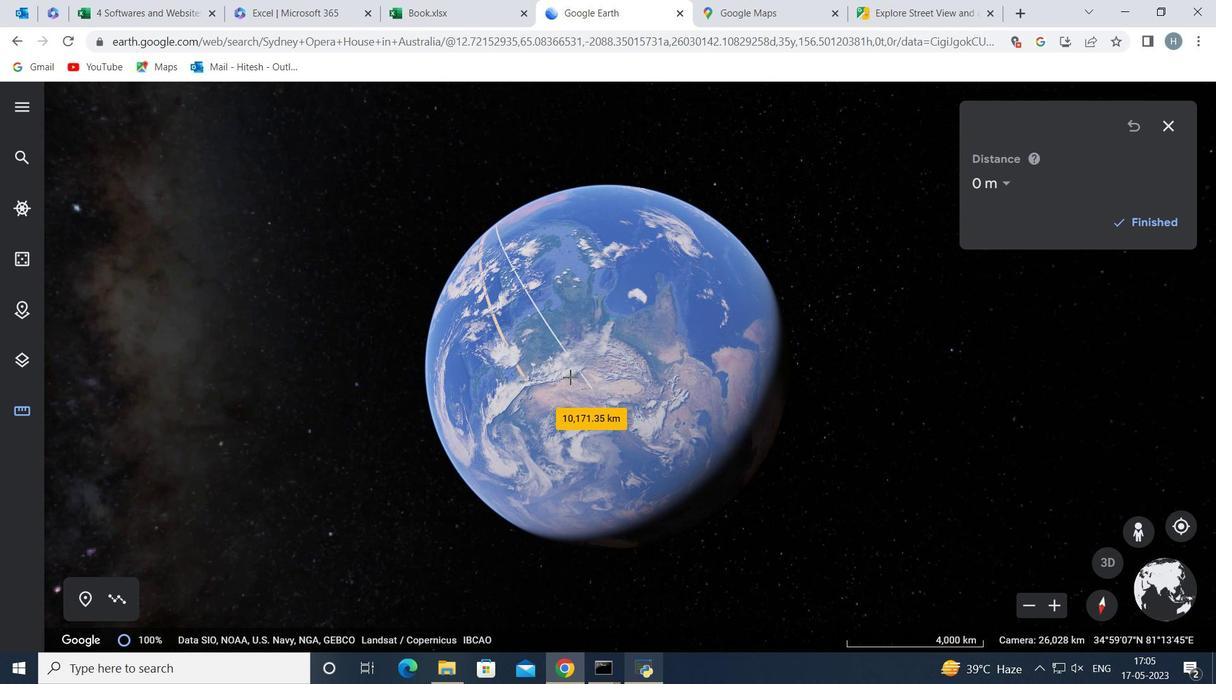 
Action: Mouse scrolled (551, 364) with delta (0, 0)
Screenshot: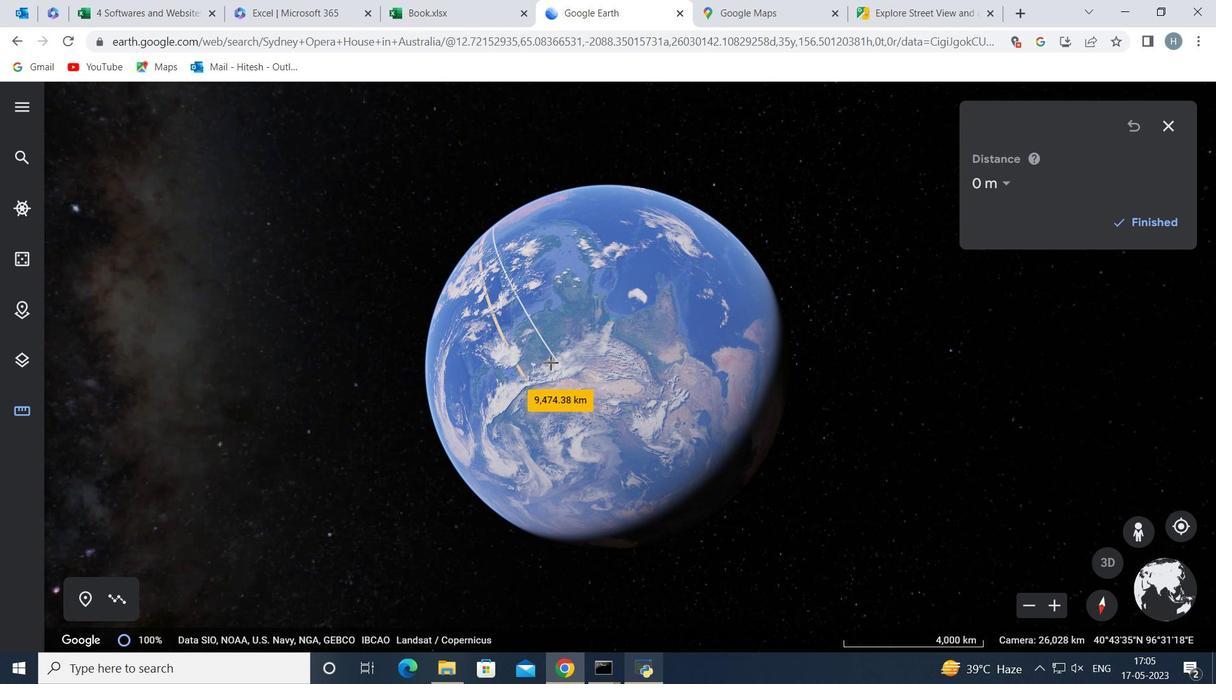 
Action: Mouse scrolled (551, 363) with delta (0, 0)
Screenshot: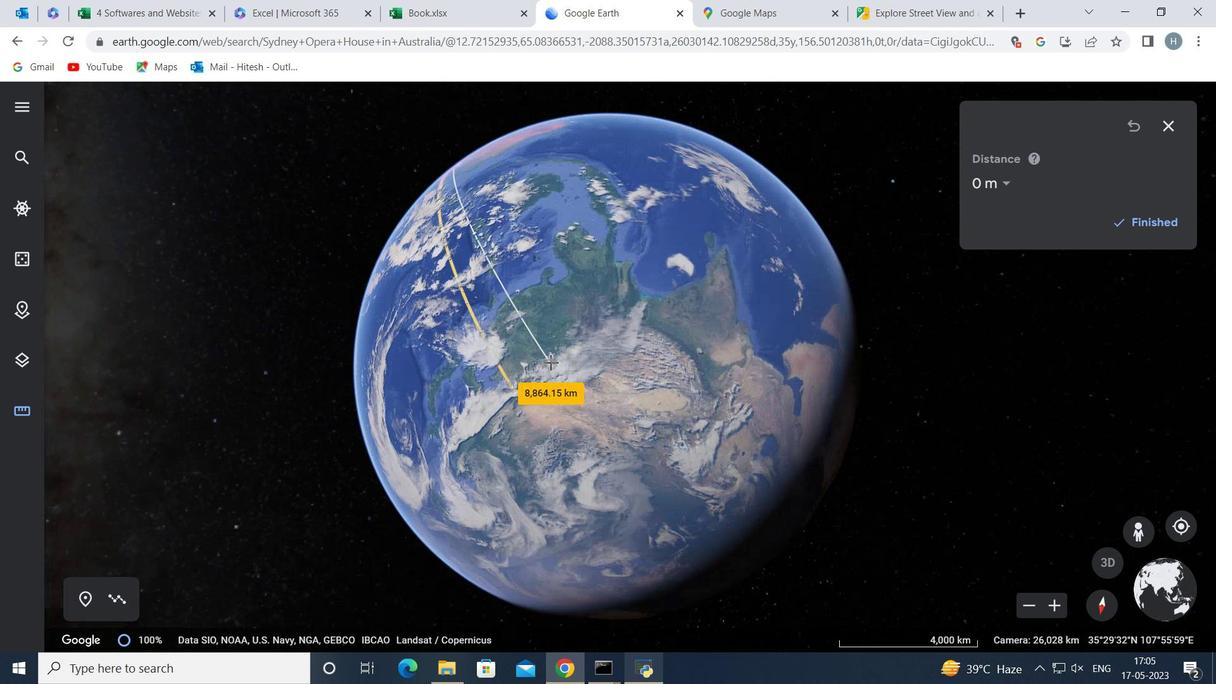 
Action: Mouse scrolled (551, 363) with delta (0, 0)
Screenshot: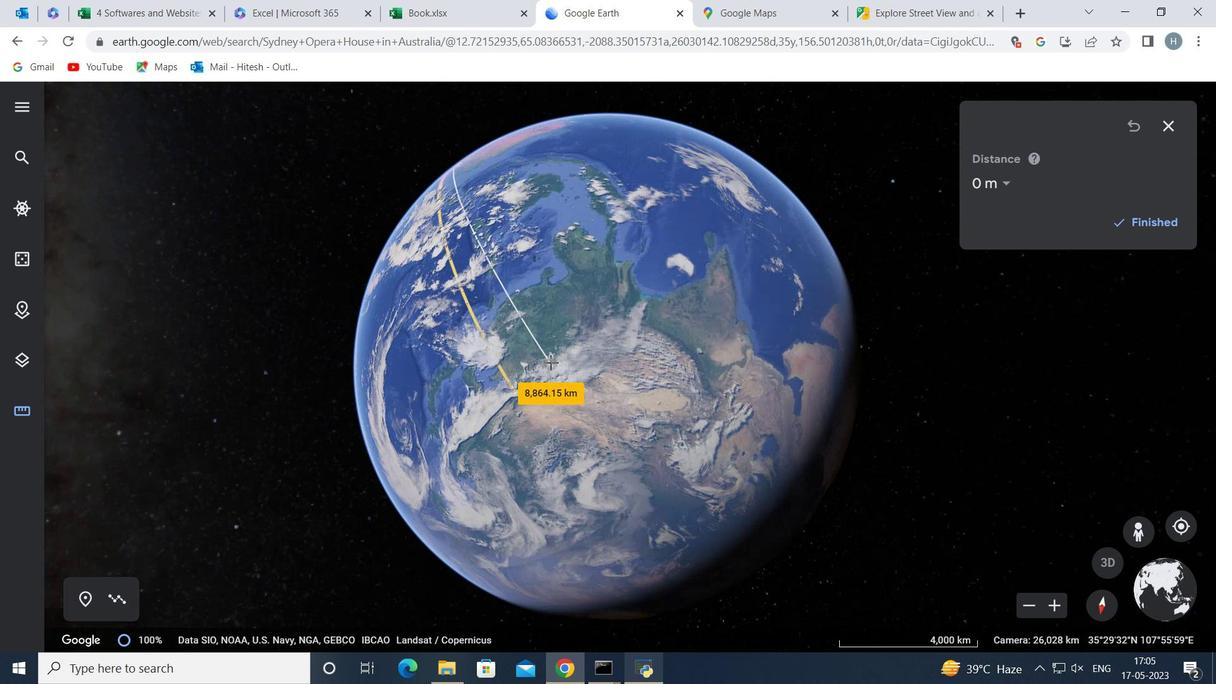 
Action: Mouse scrolled (551, 363) with delta (0, 0)
Screenshot: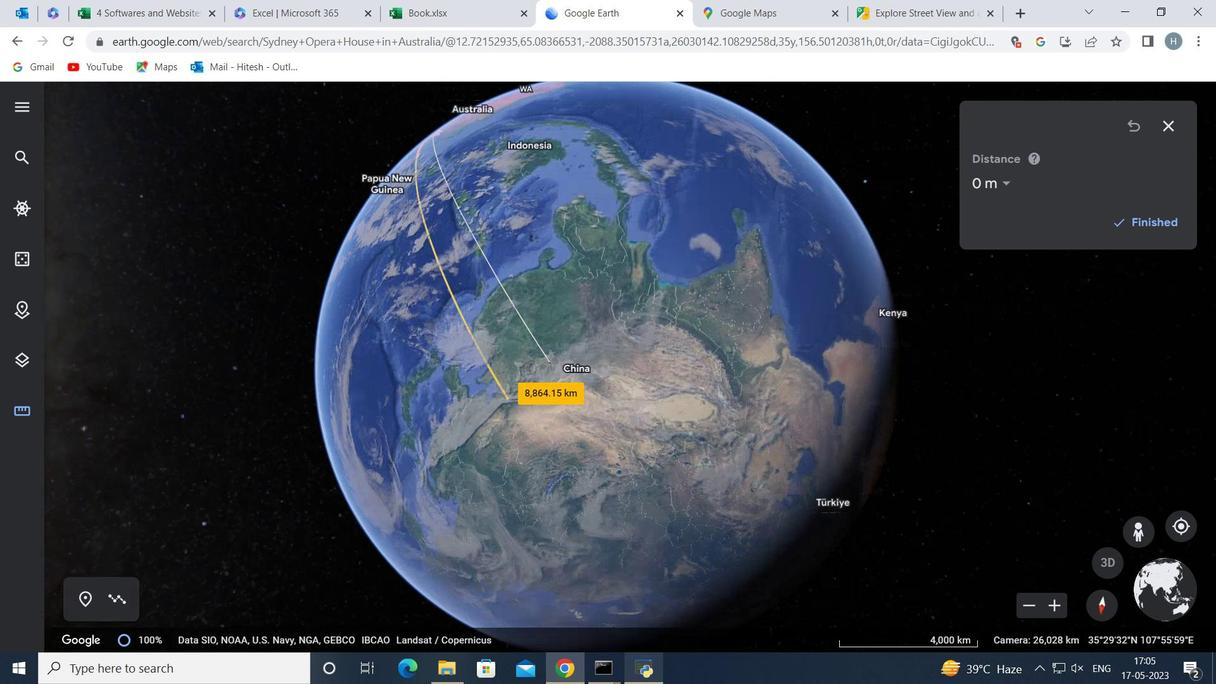 
Action: Mouse scrolled (551, 364) with delta (0, 0)
Screenshot: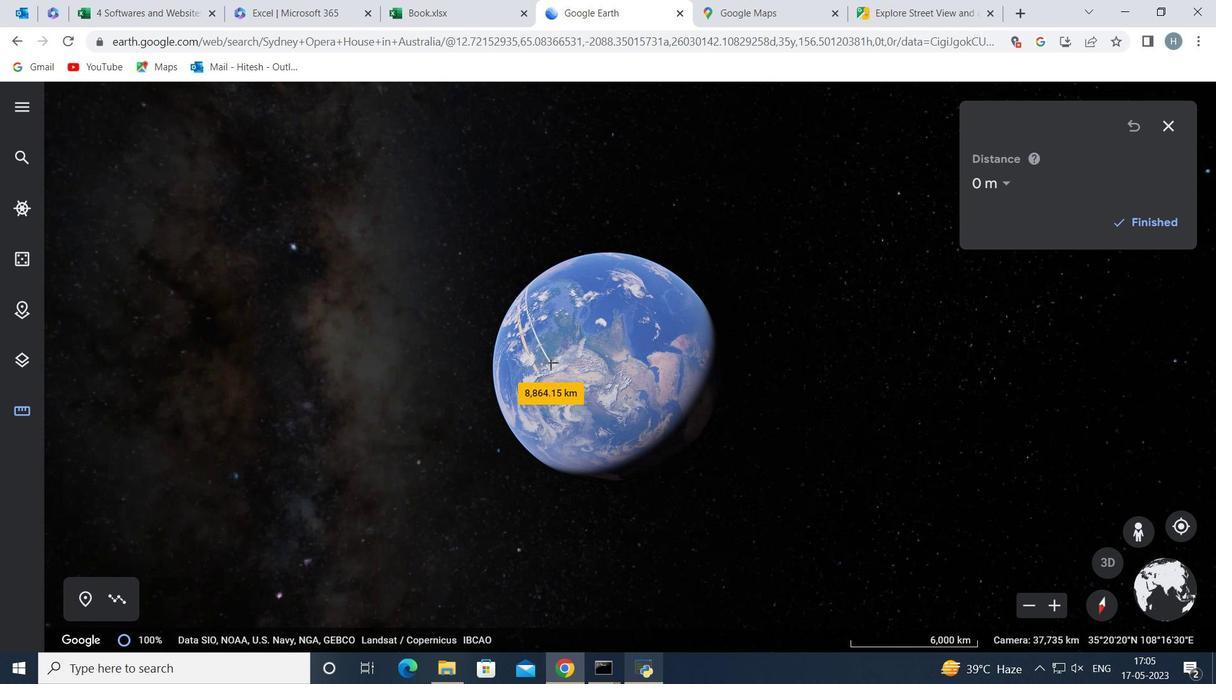 
Action: Mouse scrolled (551, 364) with delta (0, 0)
Screenshot: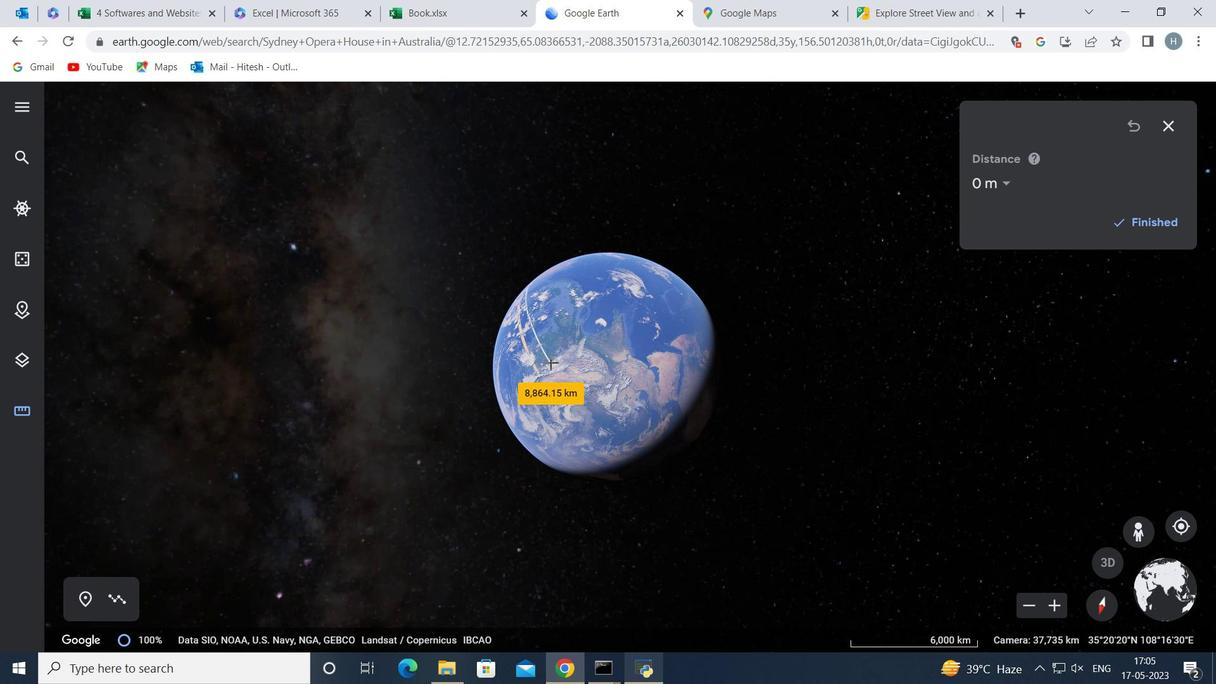 
Action: Mouse scrolled (551, 364) with delta (0, 0)
Screenshot: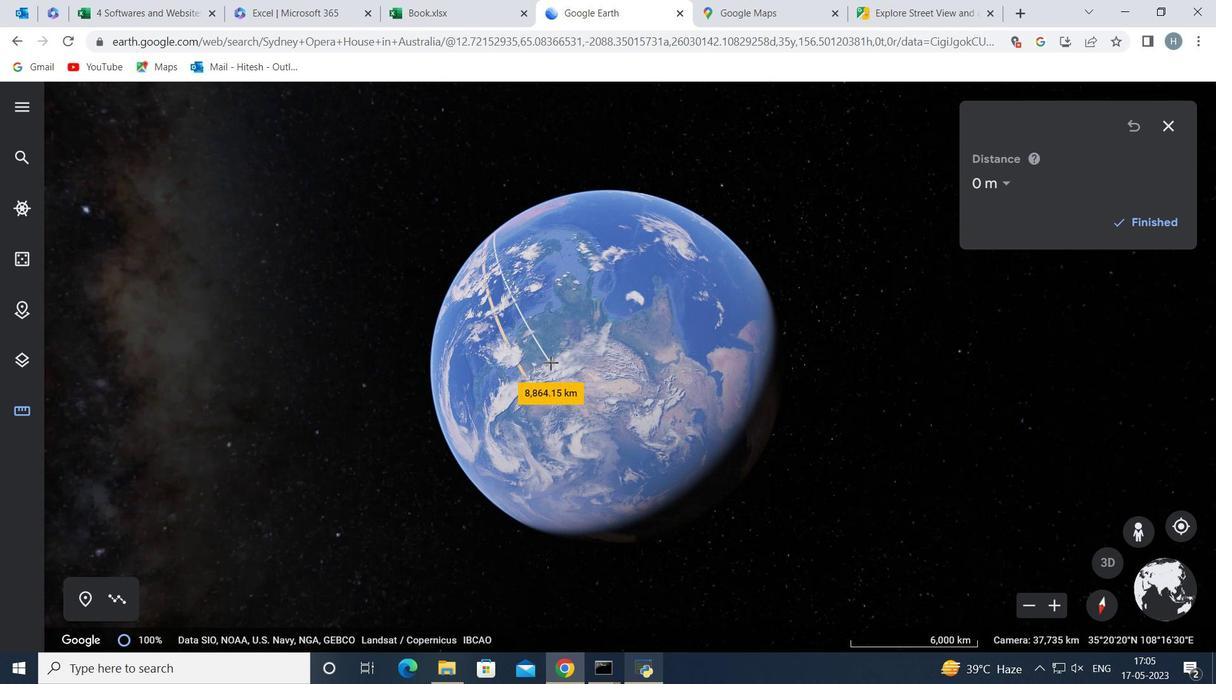 
Action: Mouse scrolled (551, 364) with delta (0, 0)
Screenshot: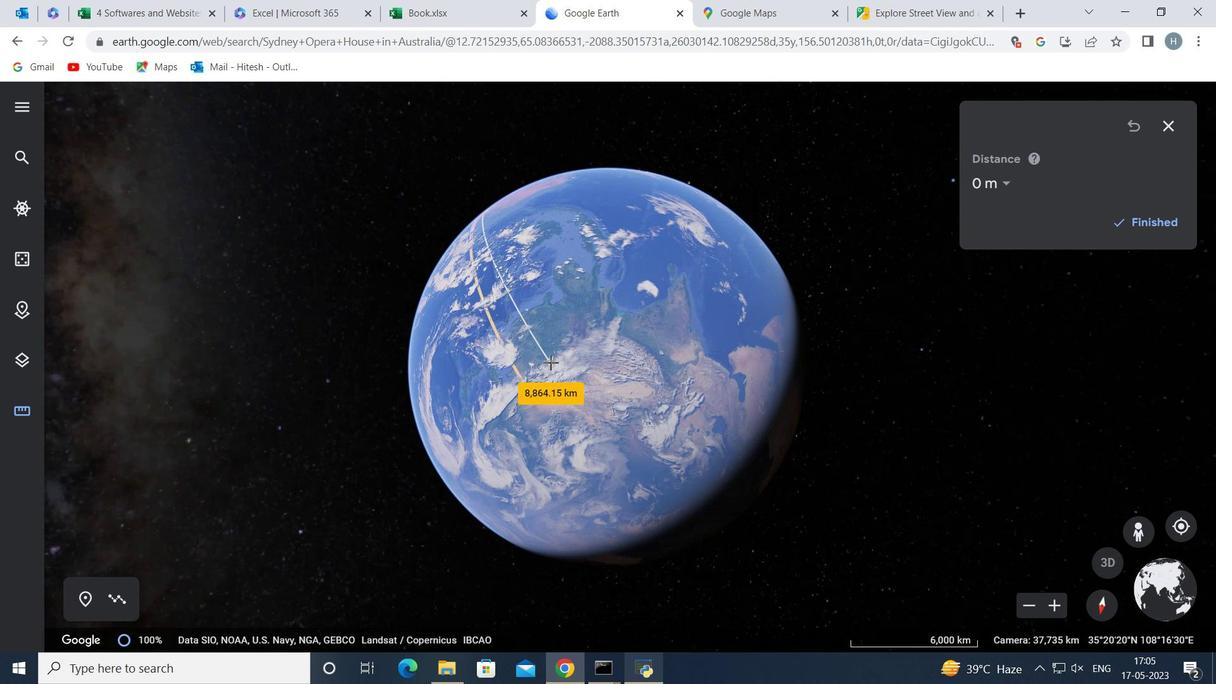 
Action: Mouse scrolled (551, 364) with delta (0, 0)
Screenshot: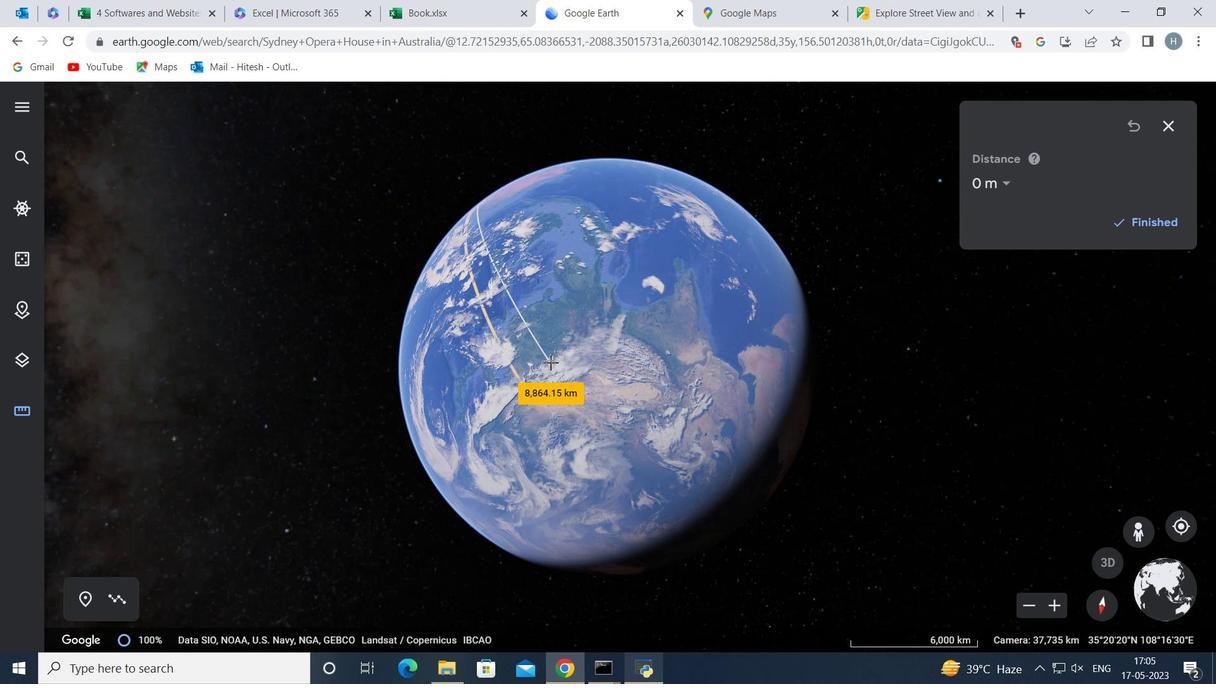 
Action: Mouse moved to (511, 329)
Screenshot: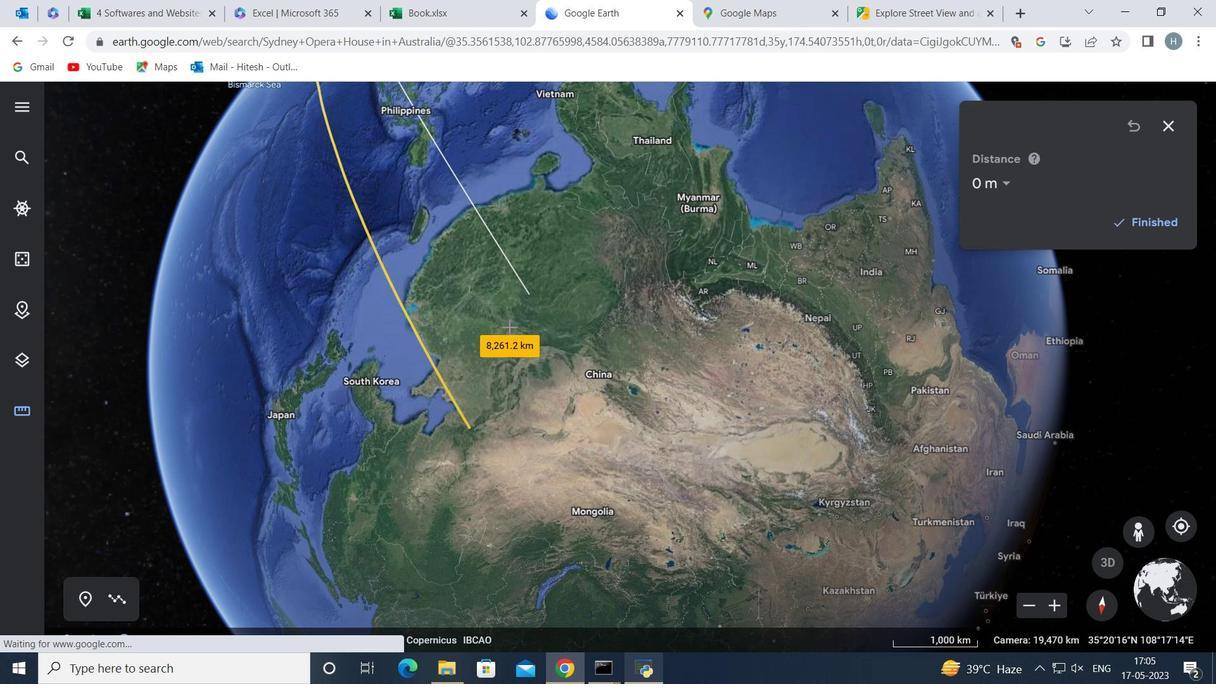 
Action: Mouse scrolled (511, 330) with delta (0, 0)
Screenshot: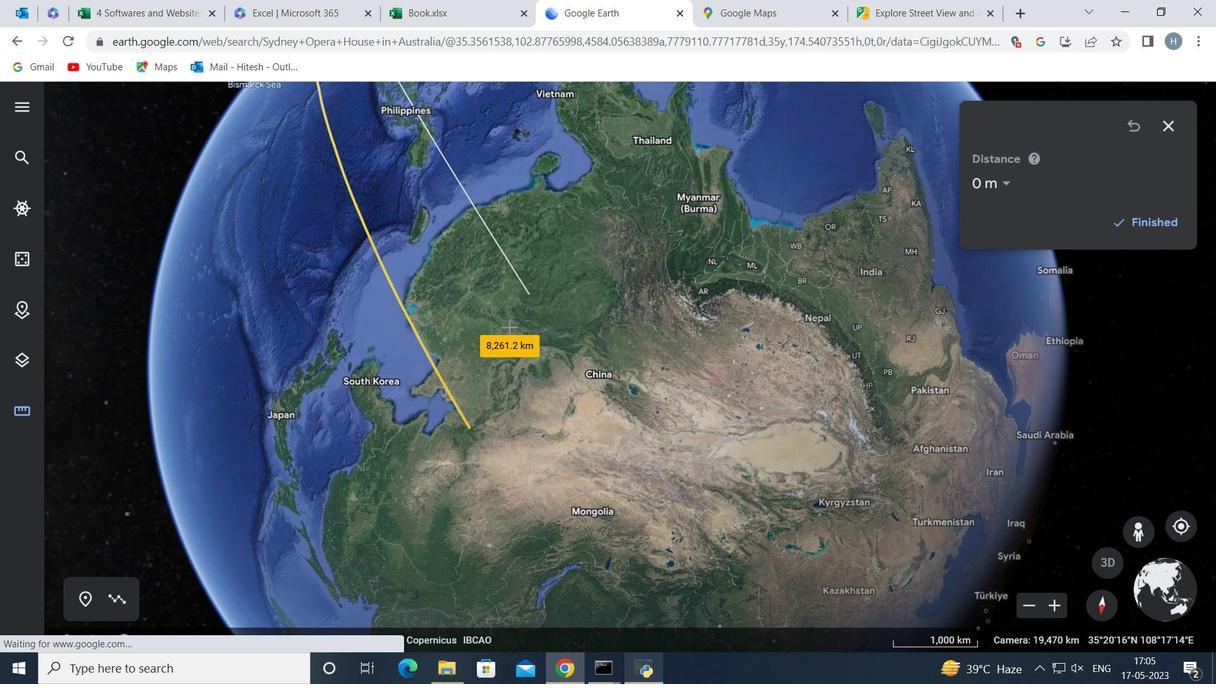 
Action: Mouse scrolled (511, 330) with delta (0, 0)
Screenshot: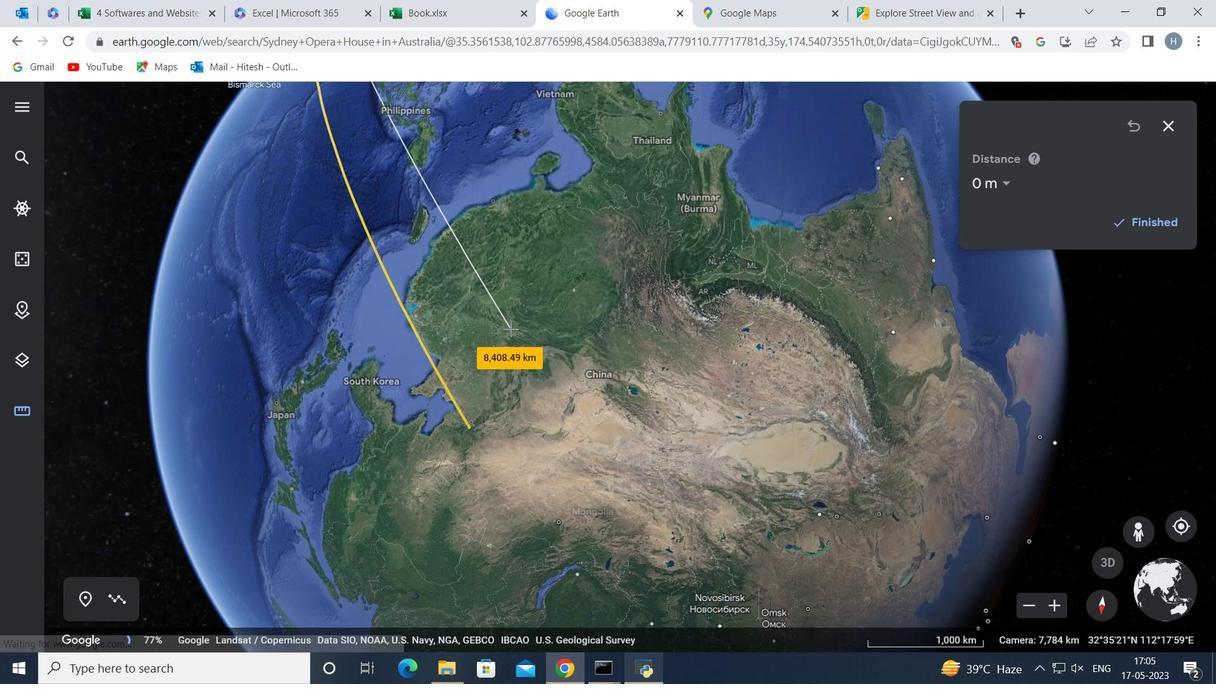 
Action: Mouse scrolled (511, 330) with delta (0, 0)
Screenshot: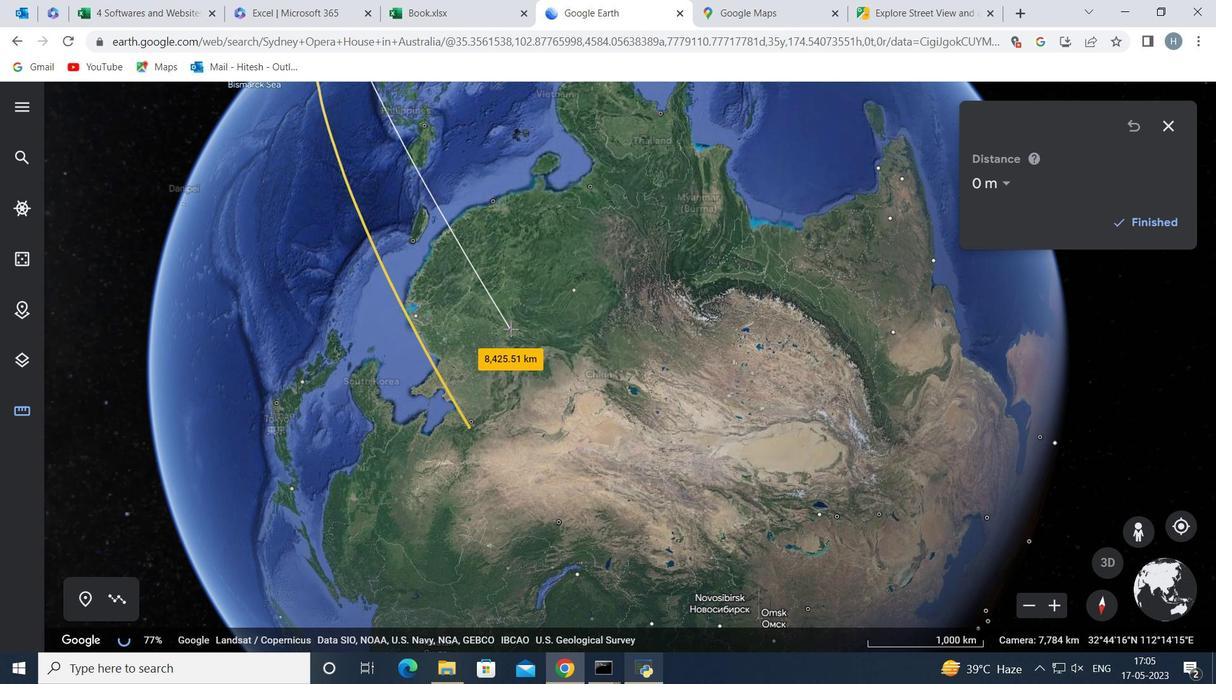 
Action: Mouse moved to (508, 366)
Screenshot: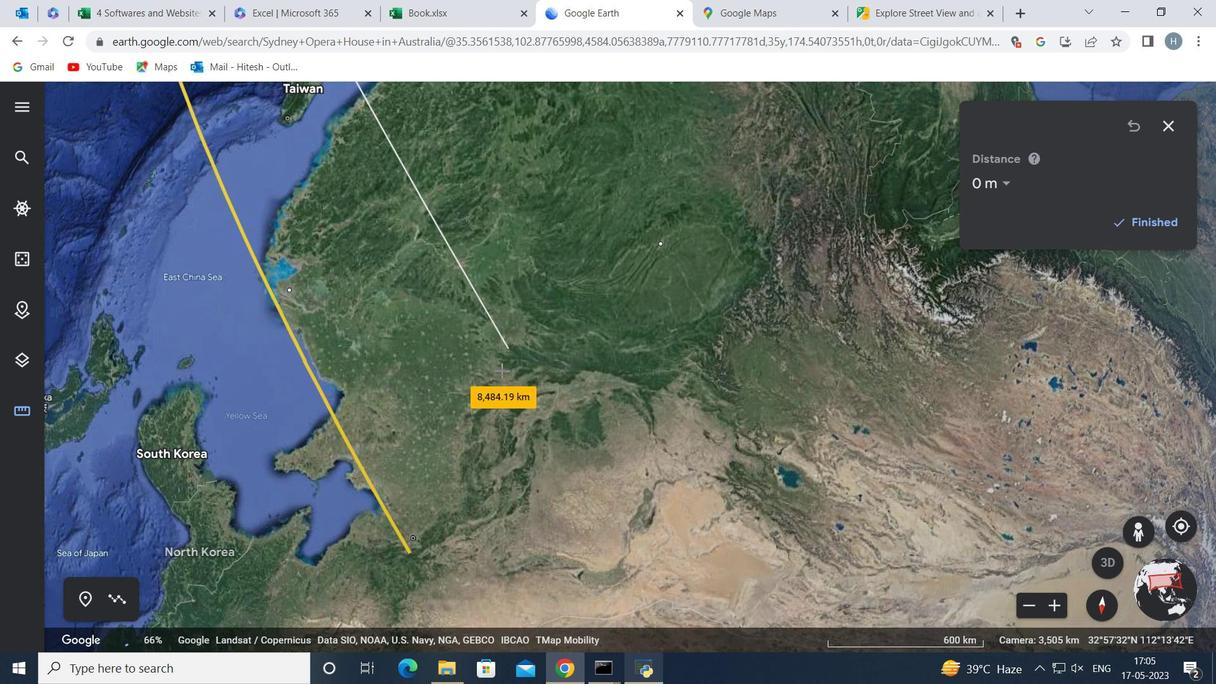
Action: Mouse pressed left at (505, 368)
Screenshot: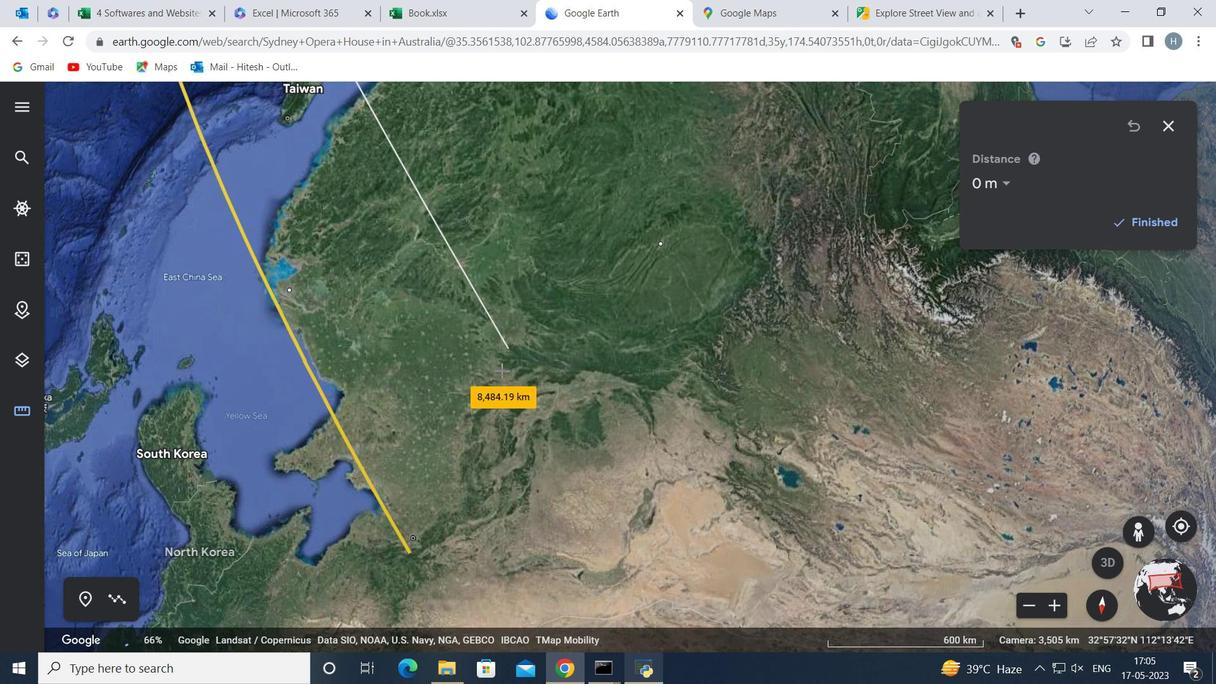 
Action: Mouse moved to (720, 342)
Screenshot: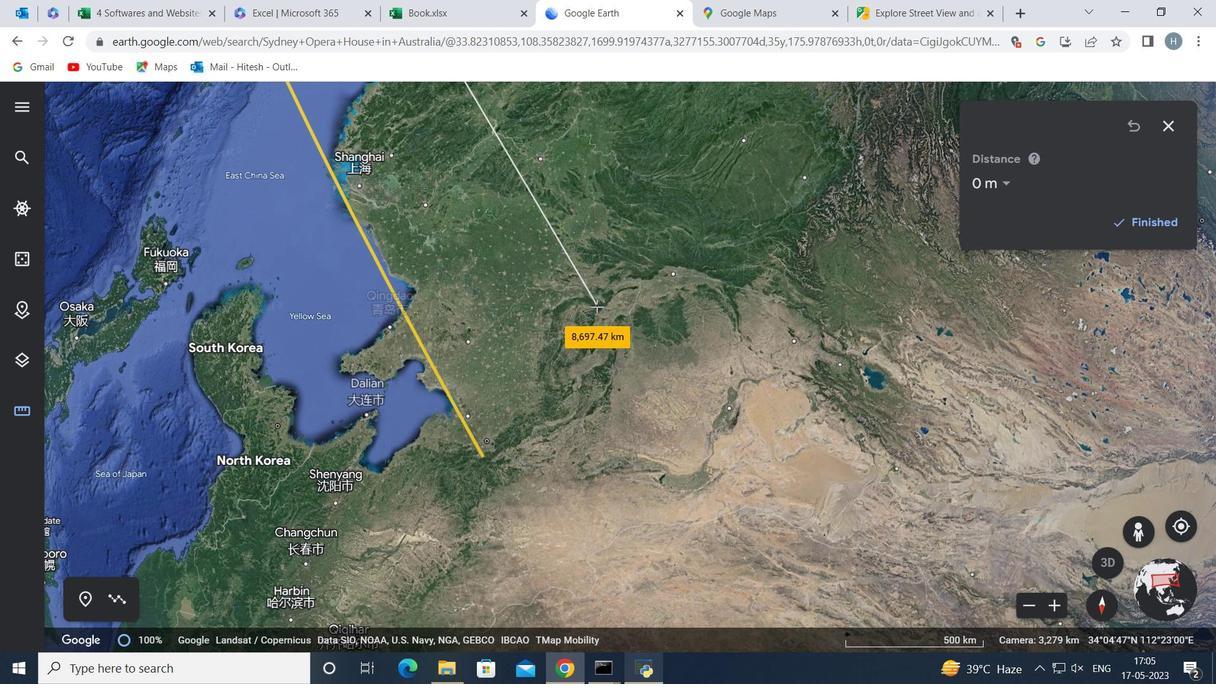
Action: Mouse scrolled (720, 342) with delta (0, 0)
Screenshot: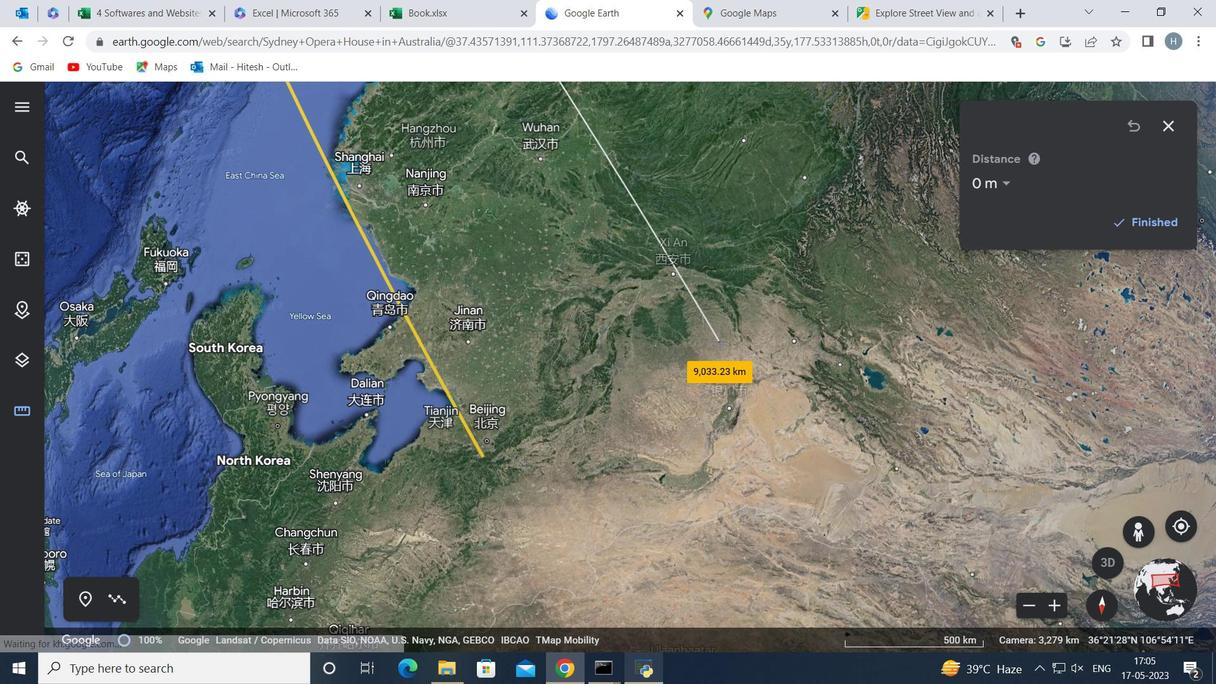 
Action: Mouse scrolled (720, 342) with delta (0, 0)
Screenshot: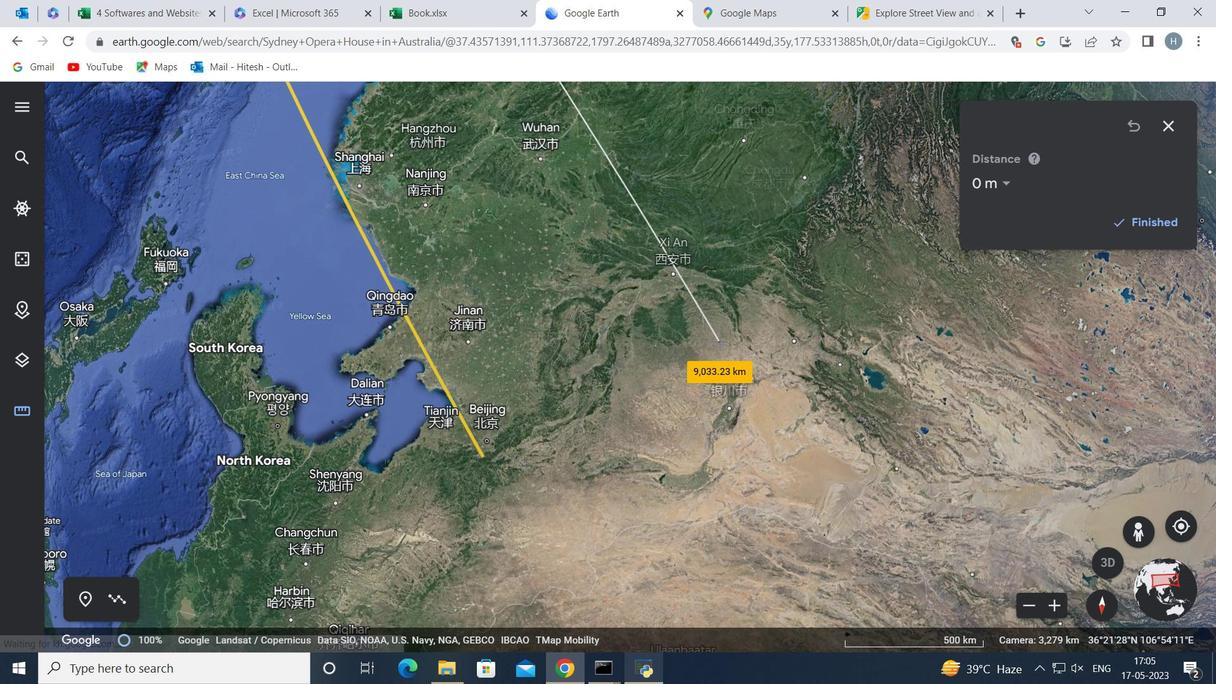 
Action: Mouse scrolled (720, 341) with delta (0, 0)
Screenshot: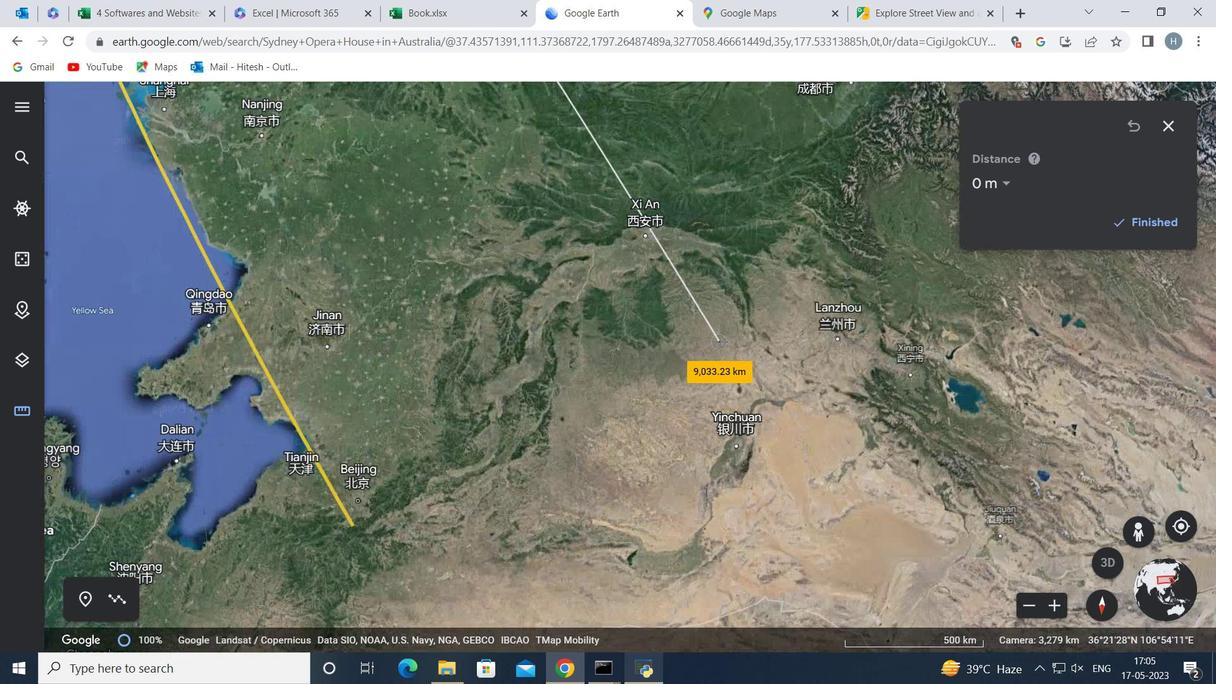 
Action: Mouse scrolled (720, 341) with delta (0, 0)
Screenshot: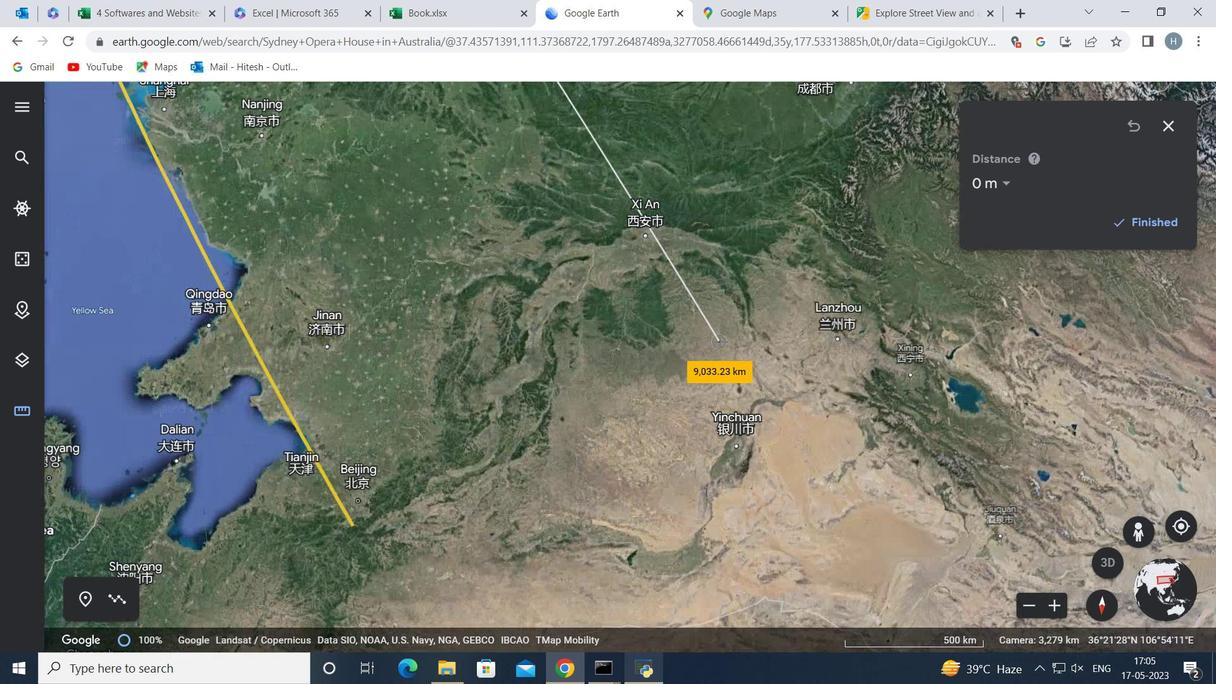 
Action: Mouse scrolled (720, 341) with delta (0, 0)
Screenshot: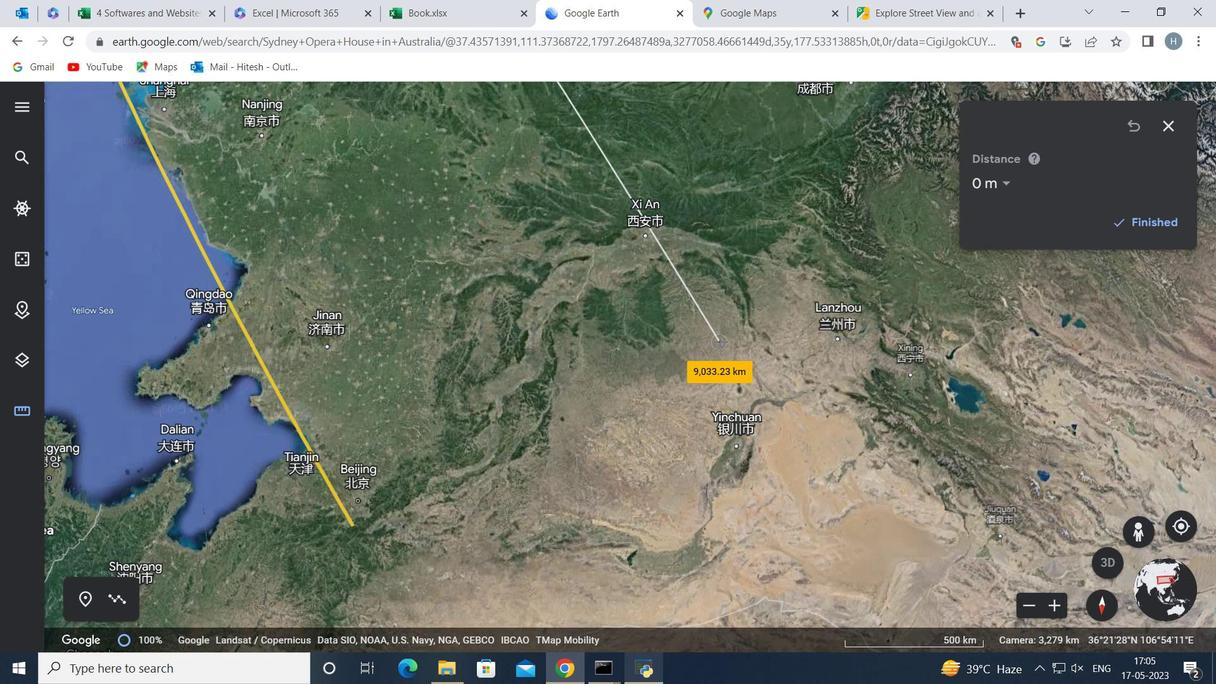 
Action: Mouse moved to (741, 235)
Screenshot: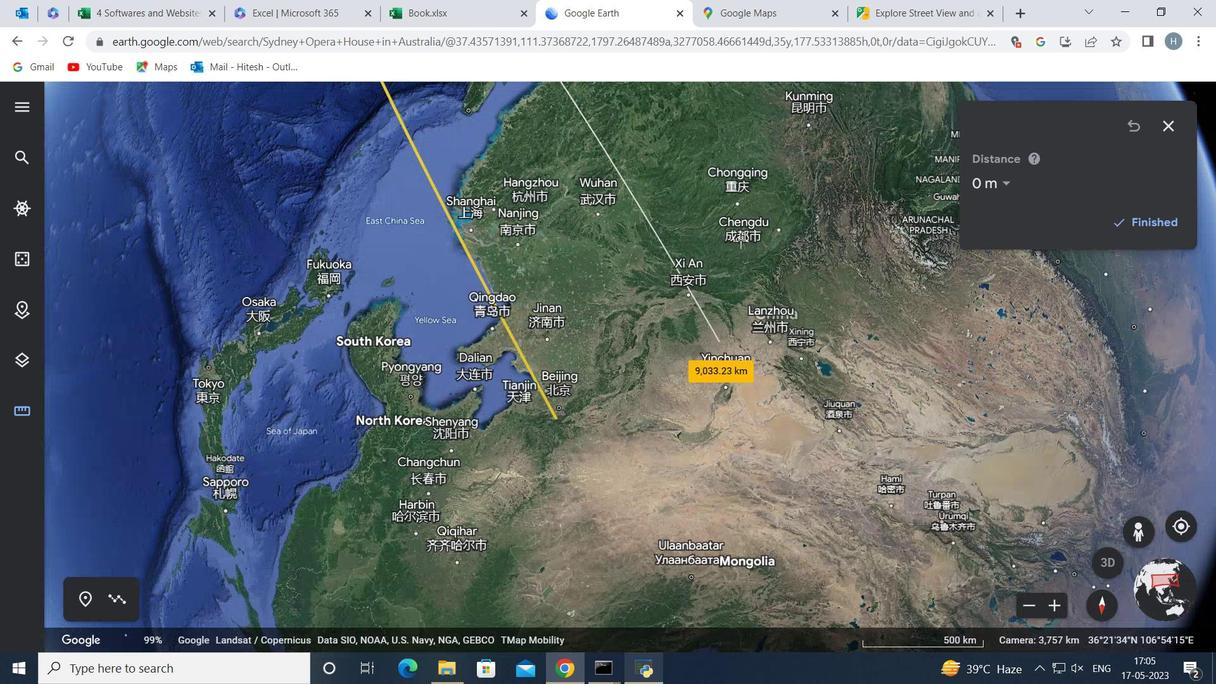 
Action: Mouse pressed left at (741, 235)
Screenshot: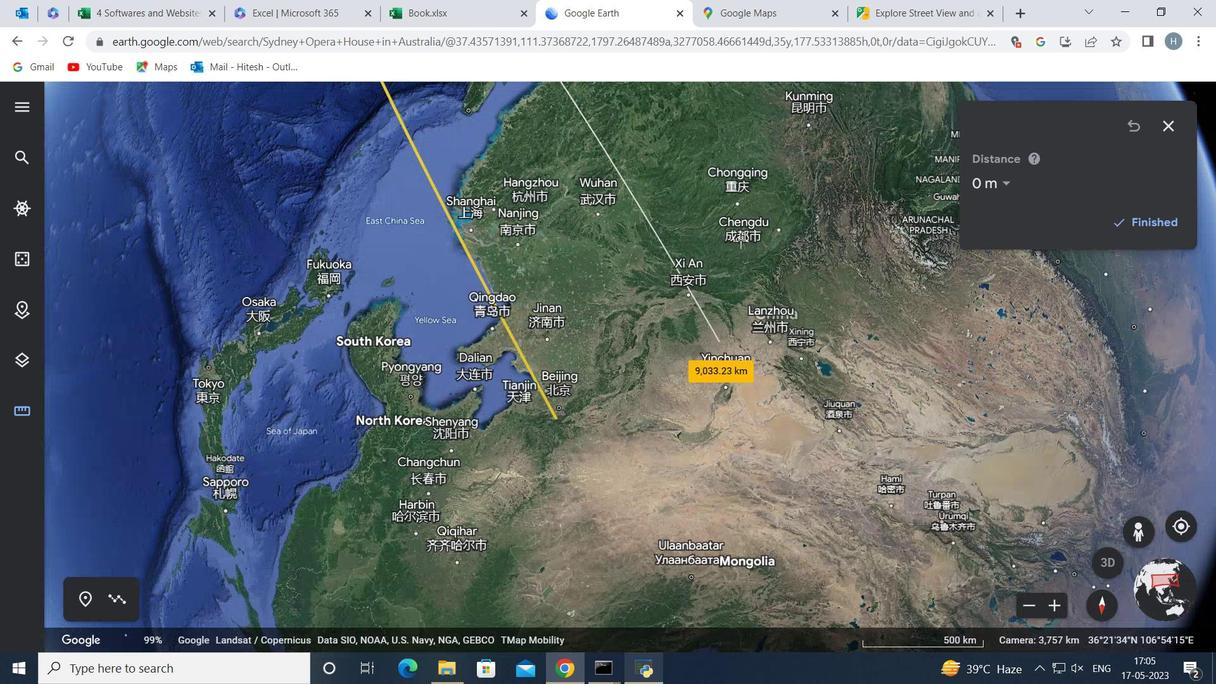 
Action: Mouse moved to (935, 300)
Screenshot: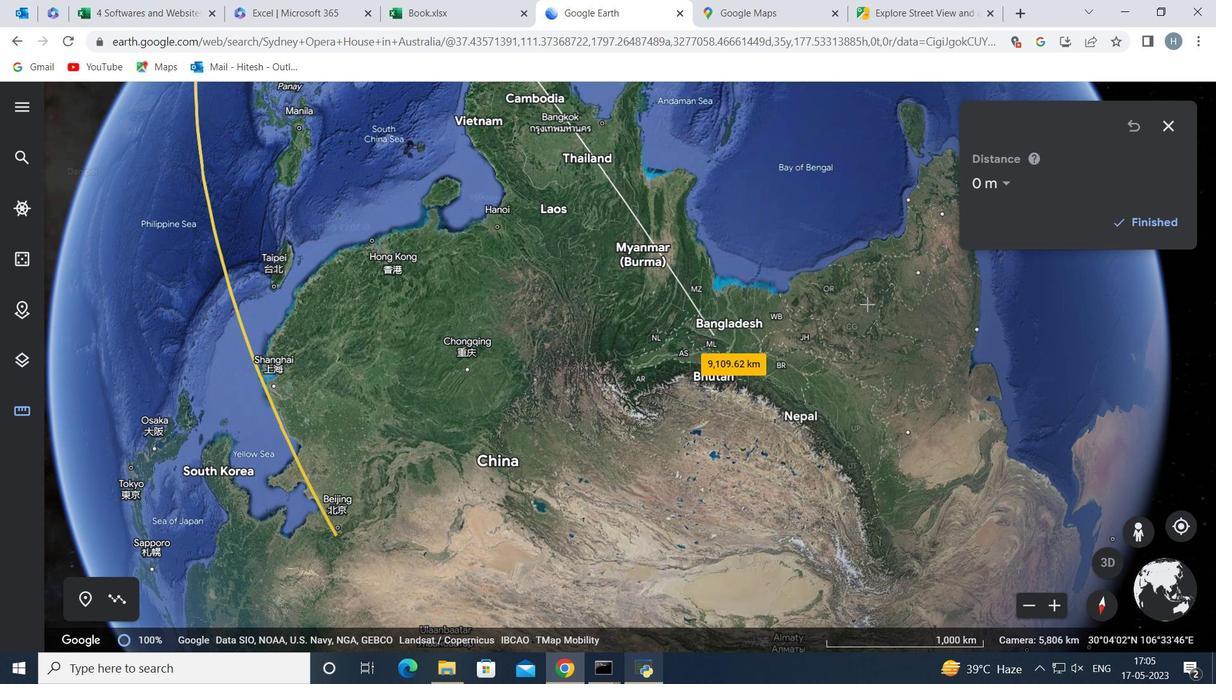 
Action: Mouse scrolled (935, 300) with delta (0, 0)
Screenshot: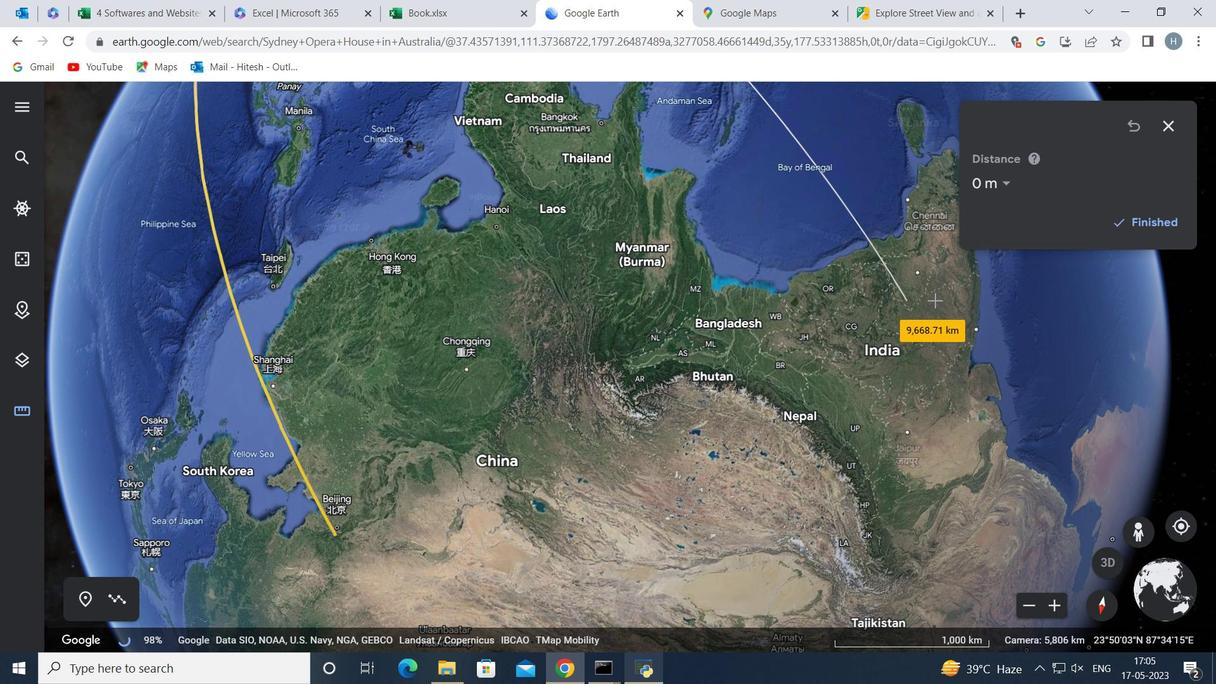
Action: Mouse moved to (933, 314)
Screenshot: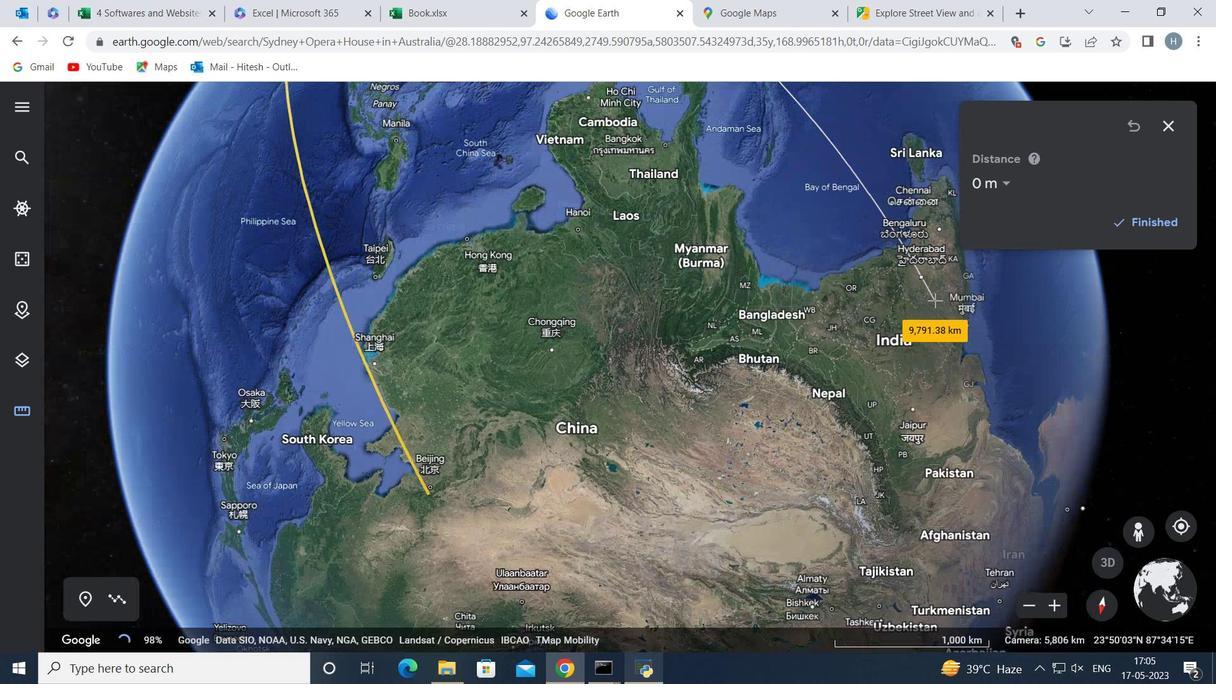 
Action: Mouse pressed left at (933, 314)
Screenshot: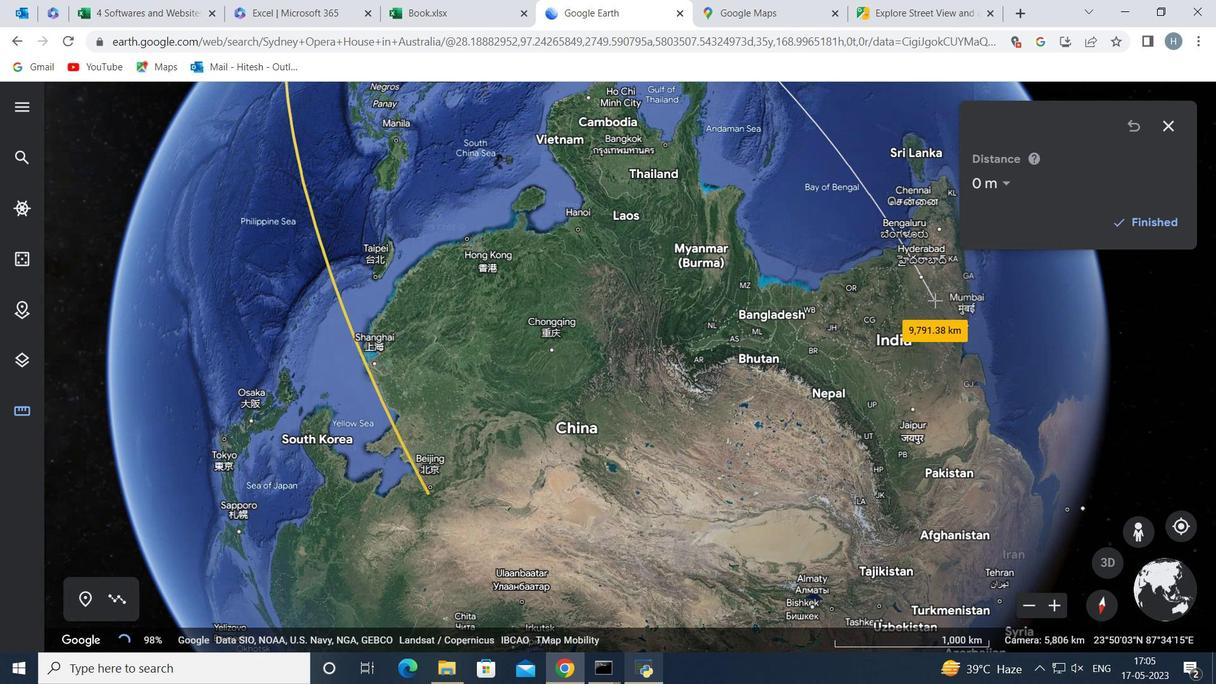
Action: Mouse moved to (779, 297)
Screenshot: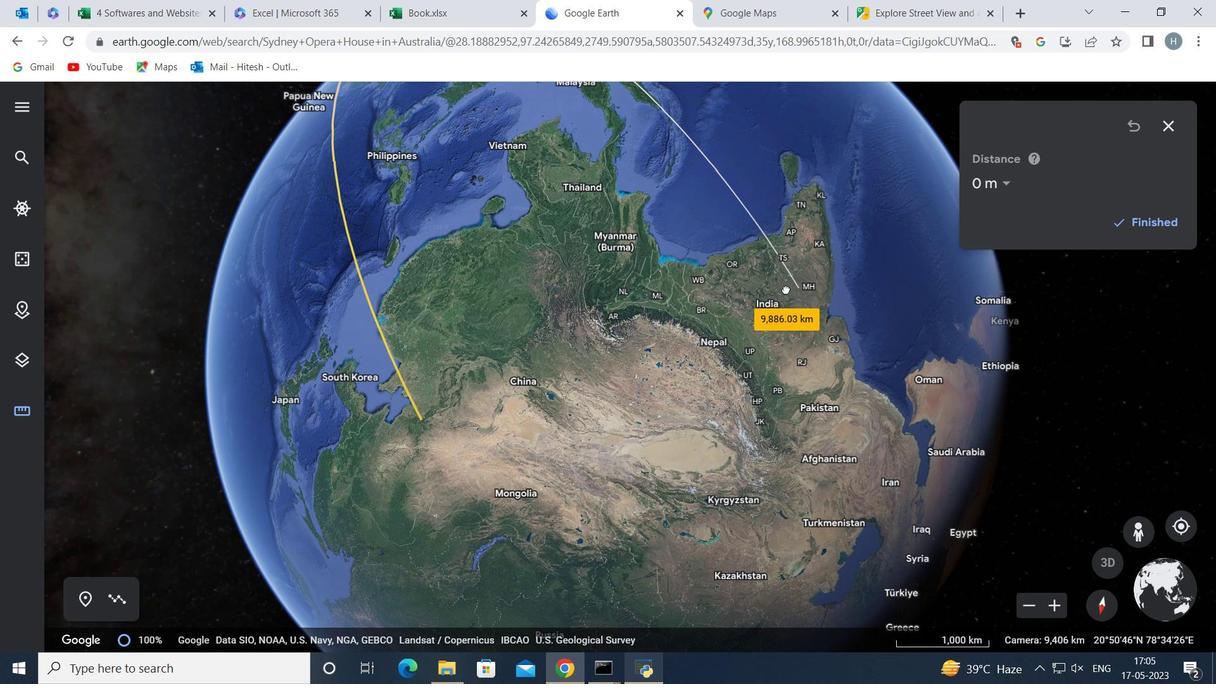 
Action: Mouse scrolled (779, 298) with delta (0, 0)
Screenshot: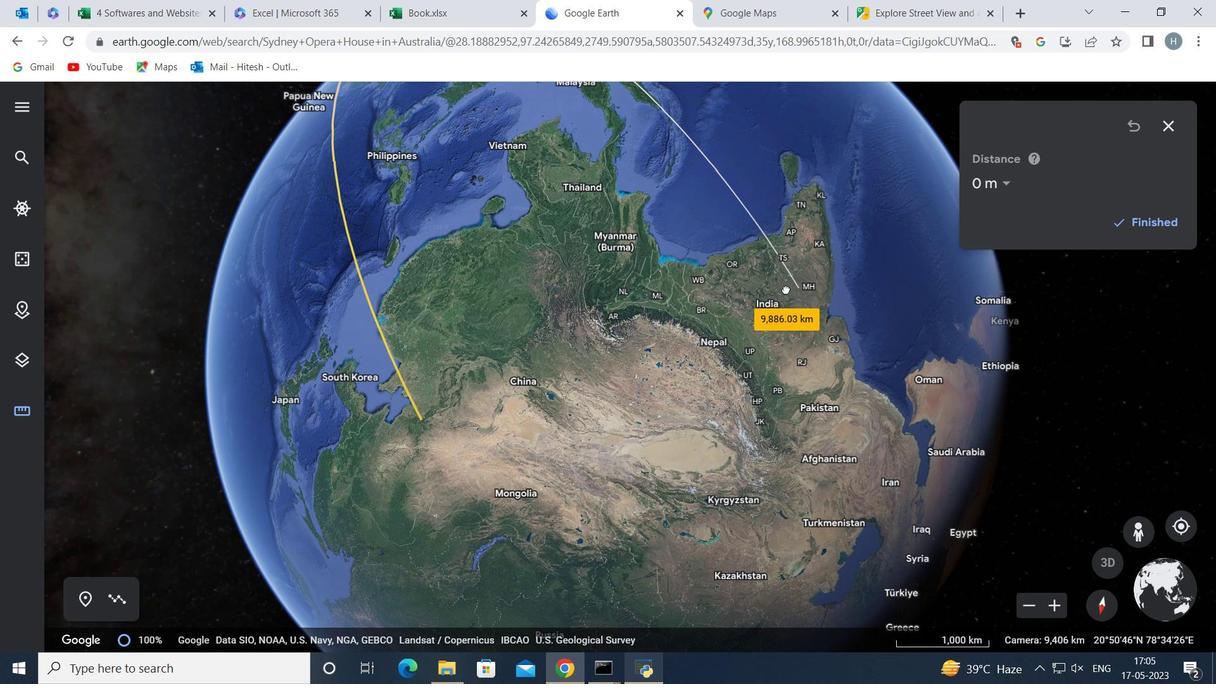 
Action: Mouse scrolled (779, 298) with delta (0, 0)
Screenshot: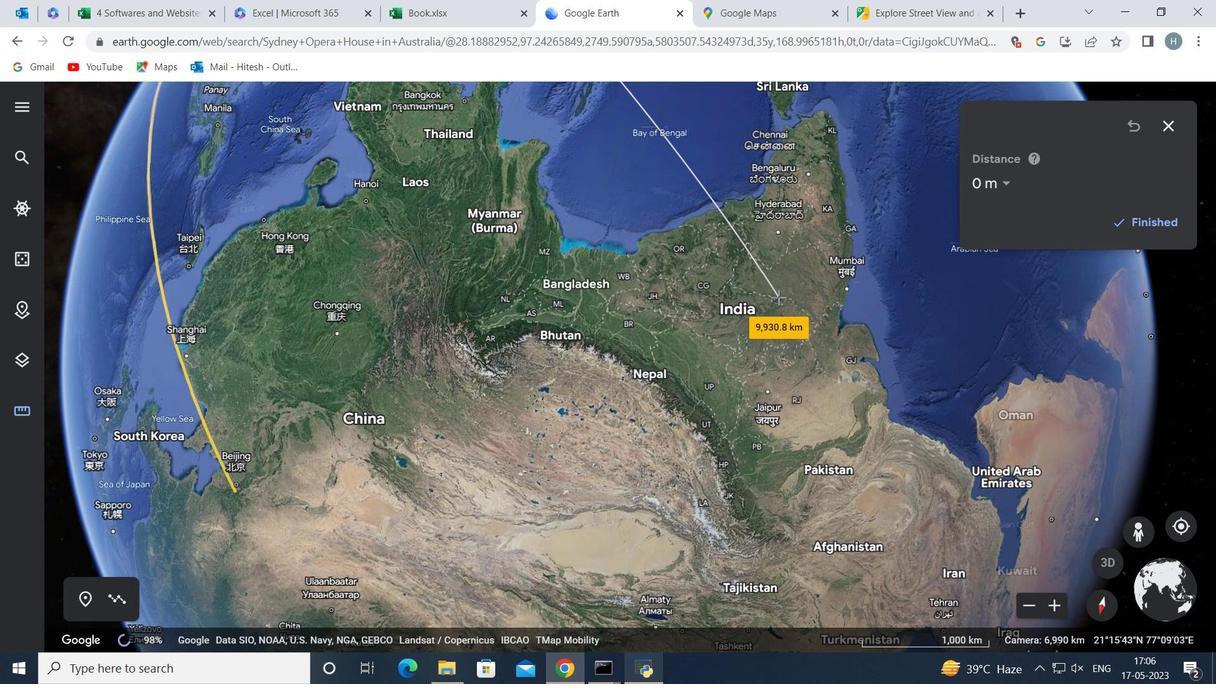 
Action: Mouse scrolled (779, 298) with delta (0, 0)
Screenshot: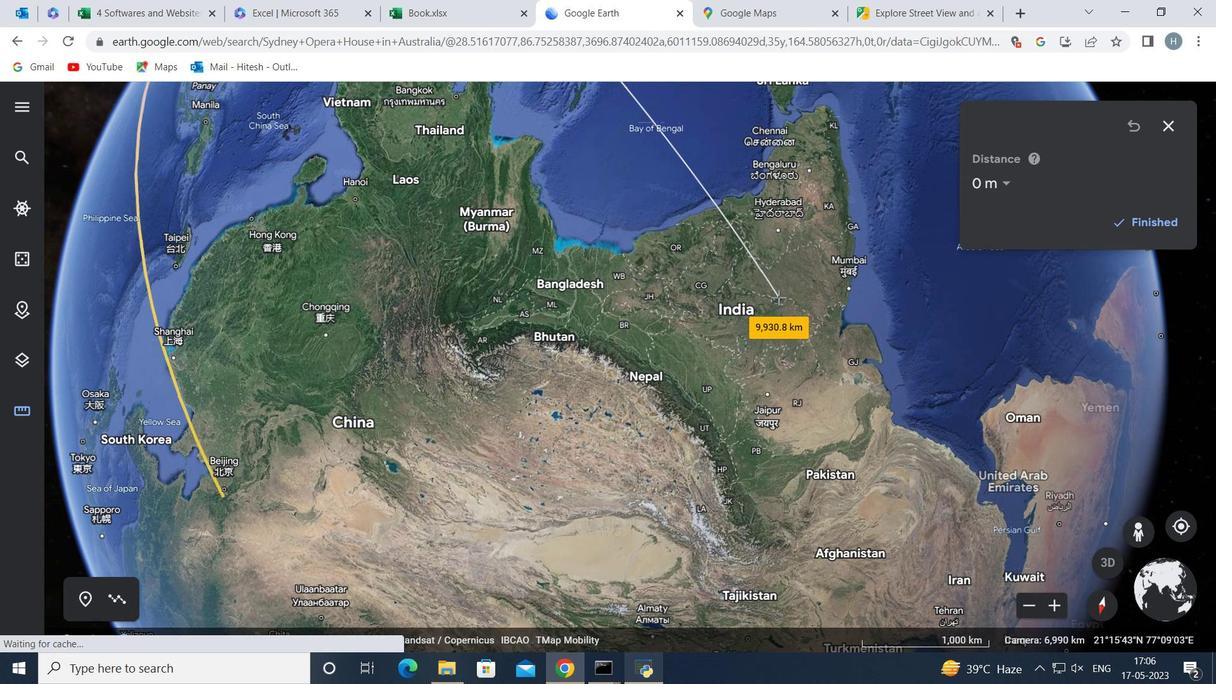 
Action: Mouse moved to (684, 306)
Screenshot: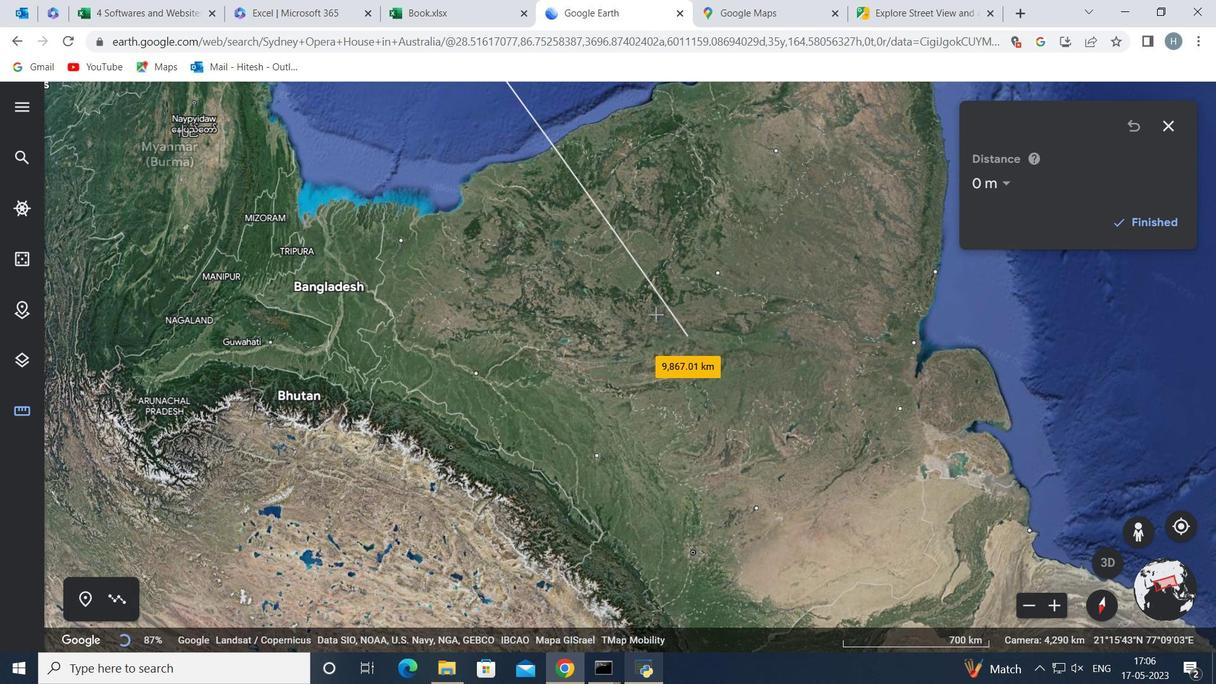 
Action: Mouse scrolled (684, 307) with delta (0, 0)
Screenshot: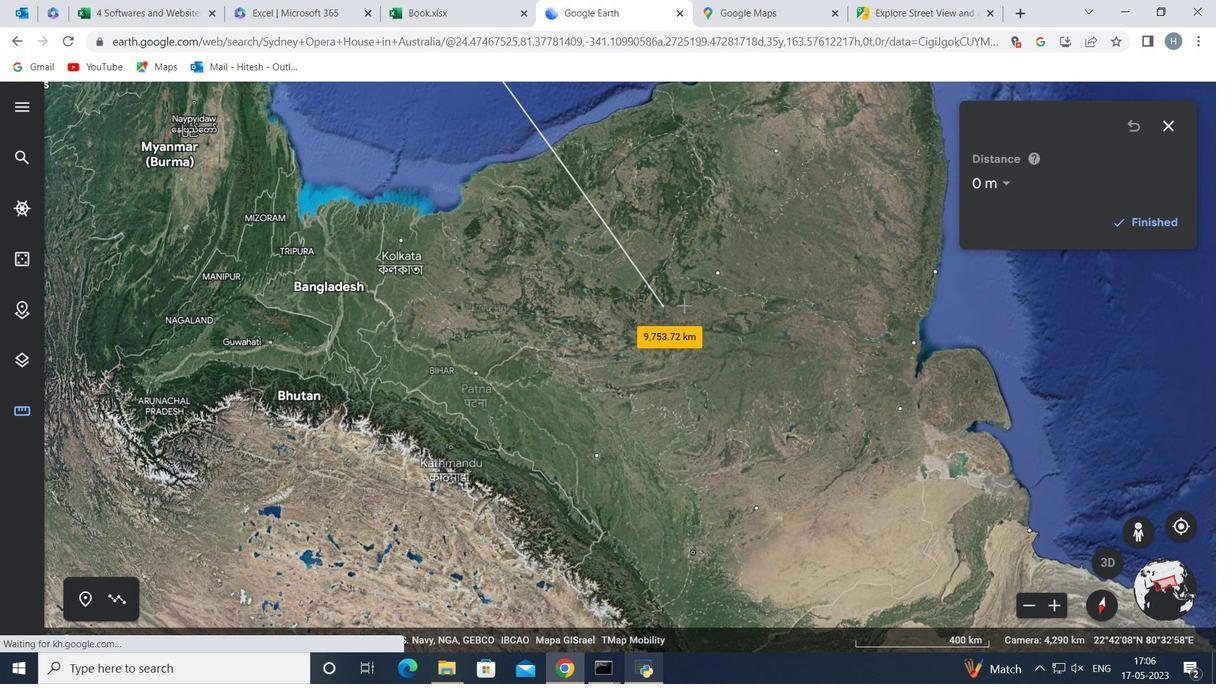 
Action: Mouse scrolled (684, 307) with delta (0, 0)
Screenshot: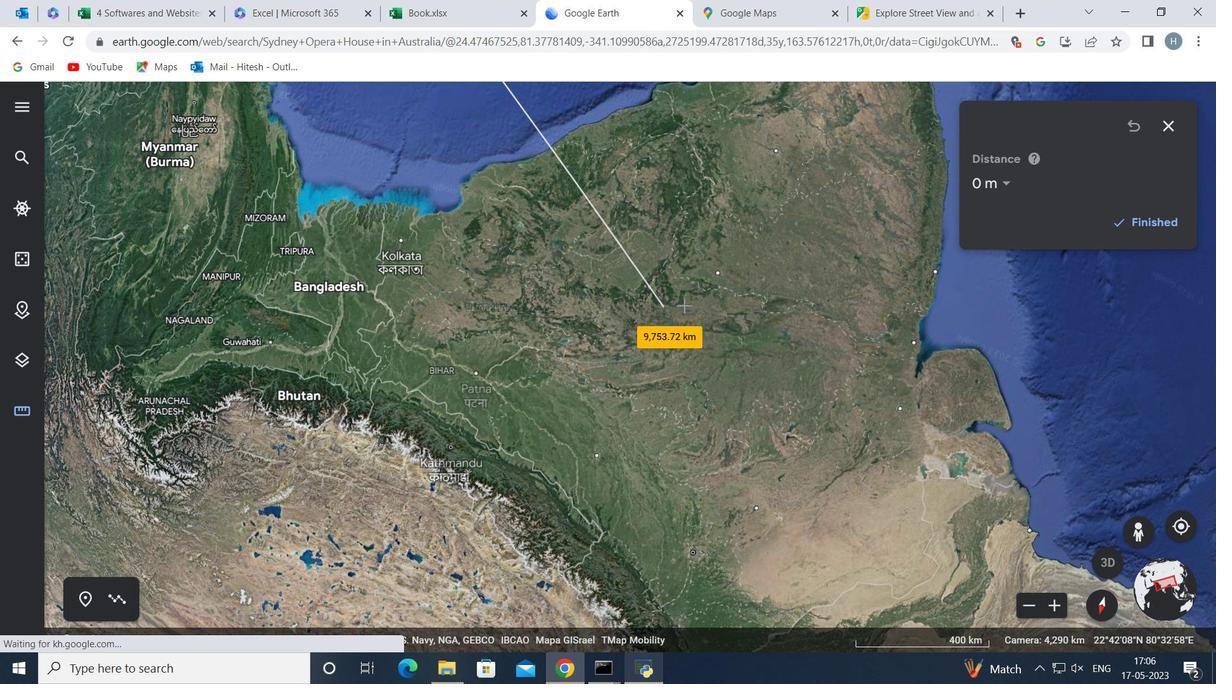 
Action: Mouse moved to (815, 304)
Screenshot: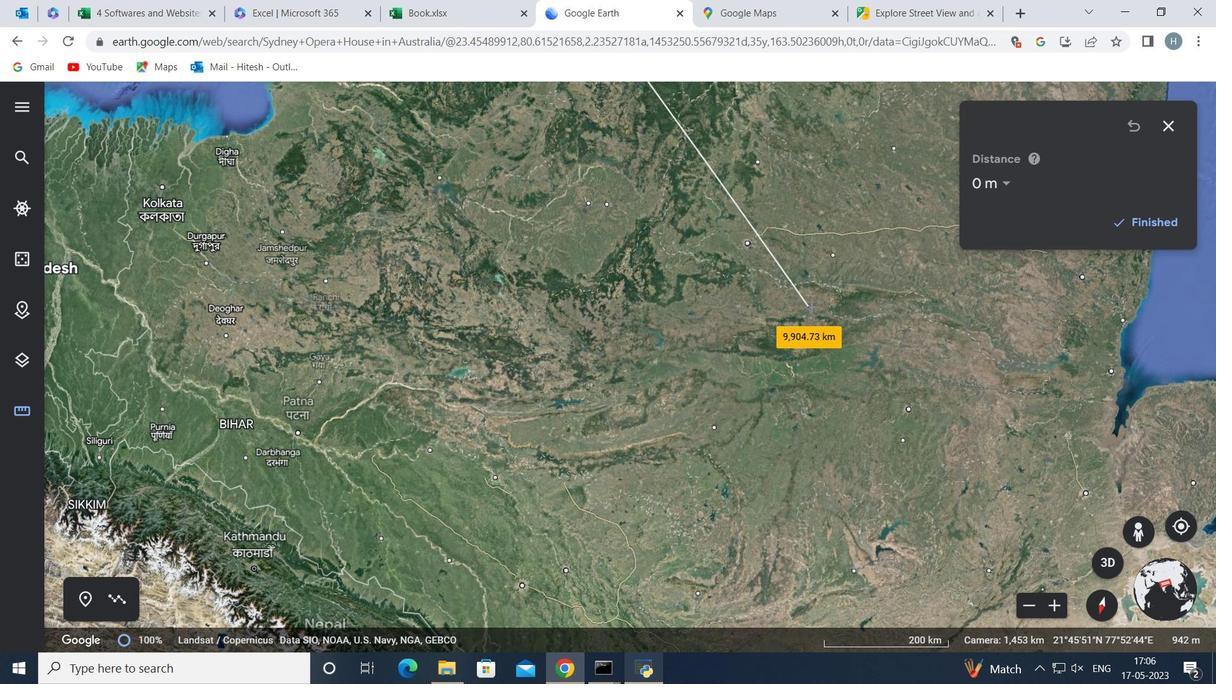 
Action: Mouse pressed left at (815, 304)
Screenshot: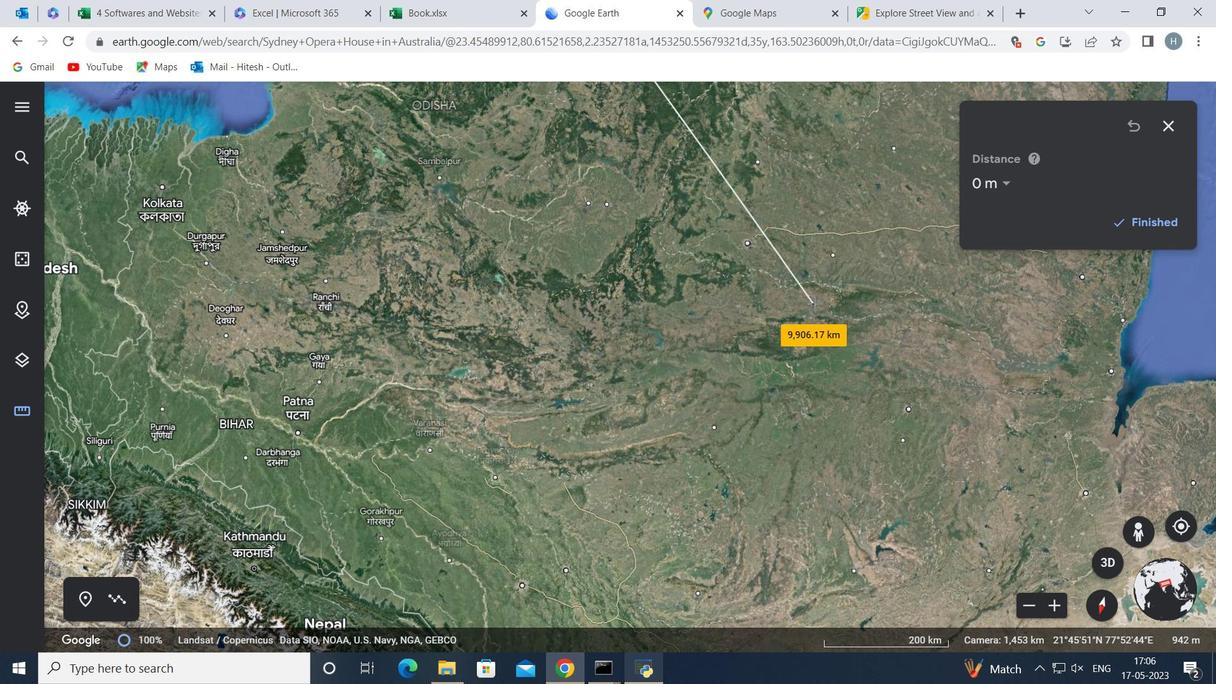 
Action: Mouse moved to (591, 338)
Screenshot: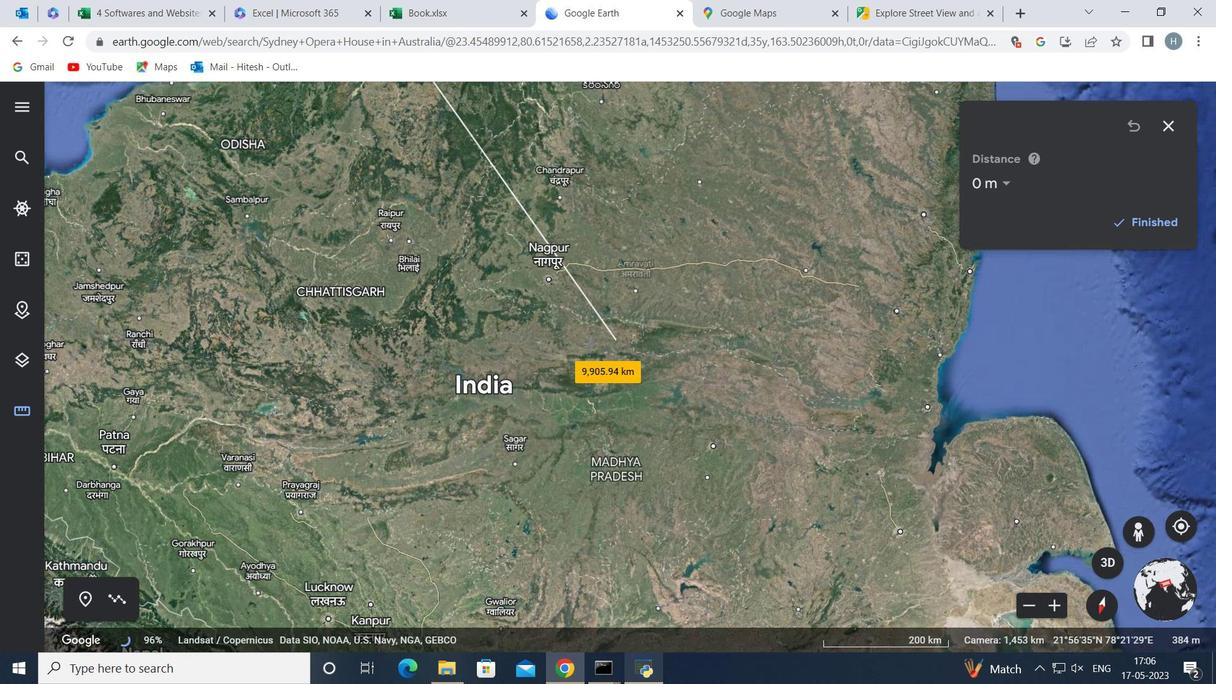 
Action: Mouse scrolled (591, 338) with delta (0, 0)
Screenshot: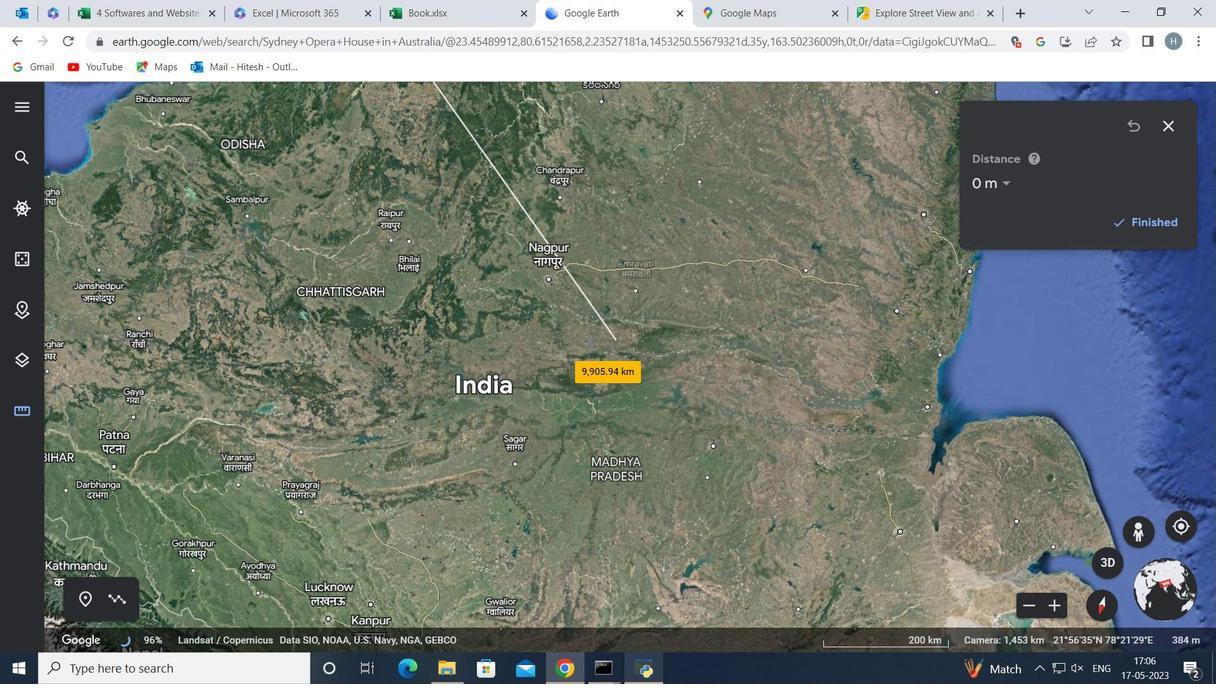 
Action: Mouse scrolled (591, 338) with delta (0, 0)
Screenshot: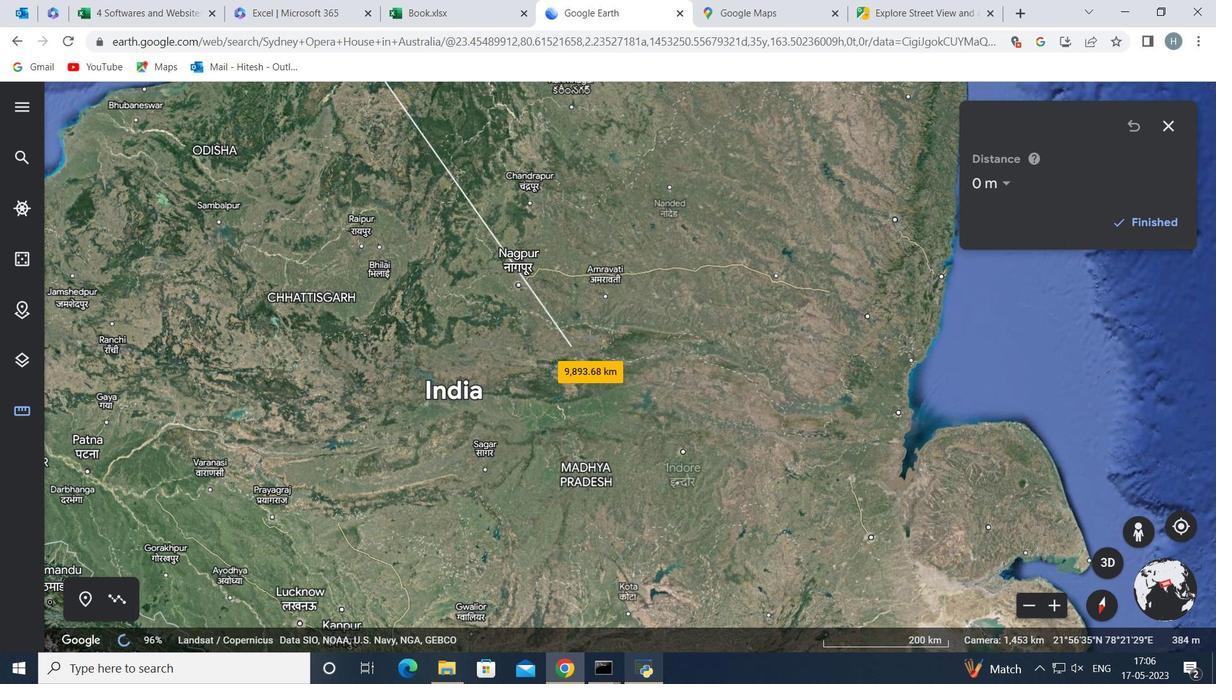 
Action: Mouse moved to (388, 305)
Screenshot: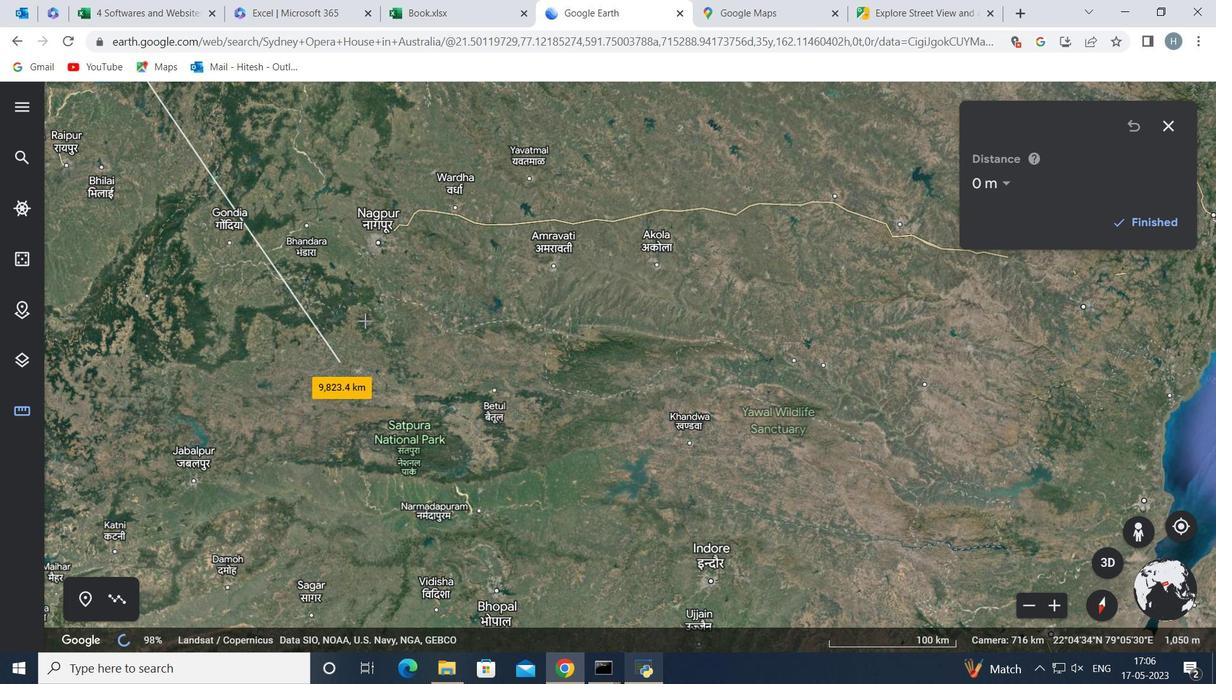 
Action: Mouse scrolled (388, 304) with delta (0, 0)
Screenshot: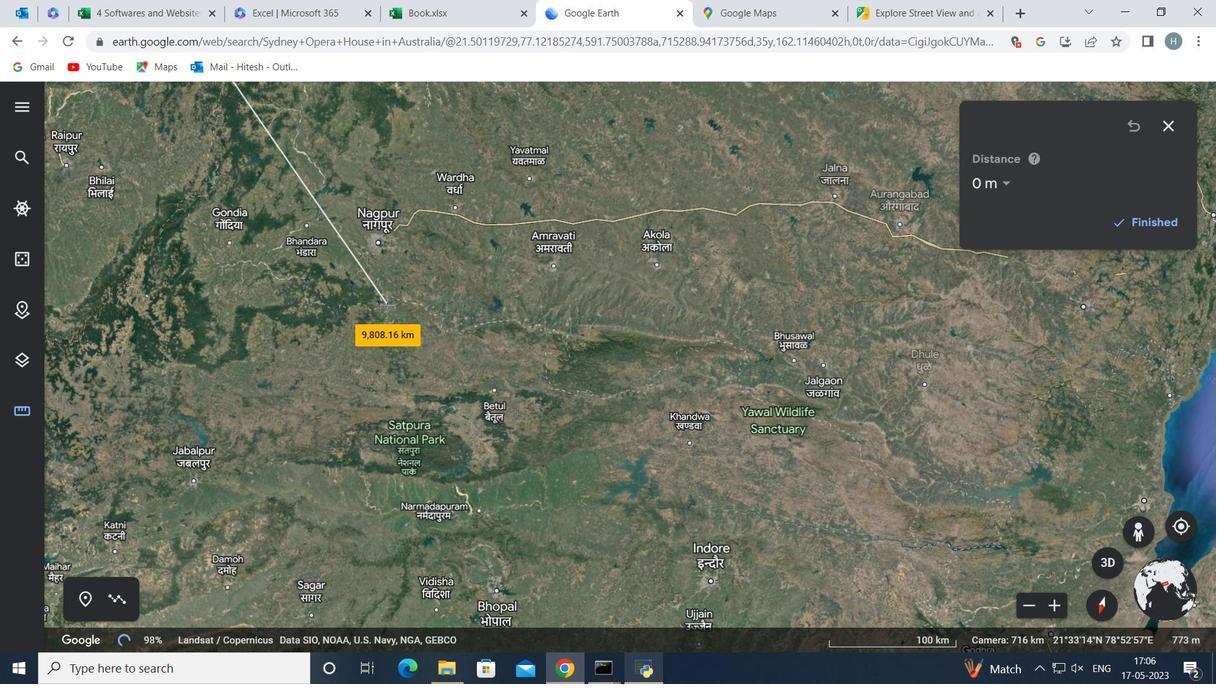 
Action: Mouse scrolled (388, 304) with delta (0, 0)
Screenshot: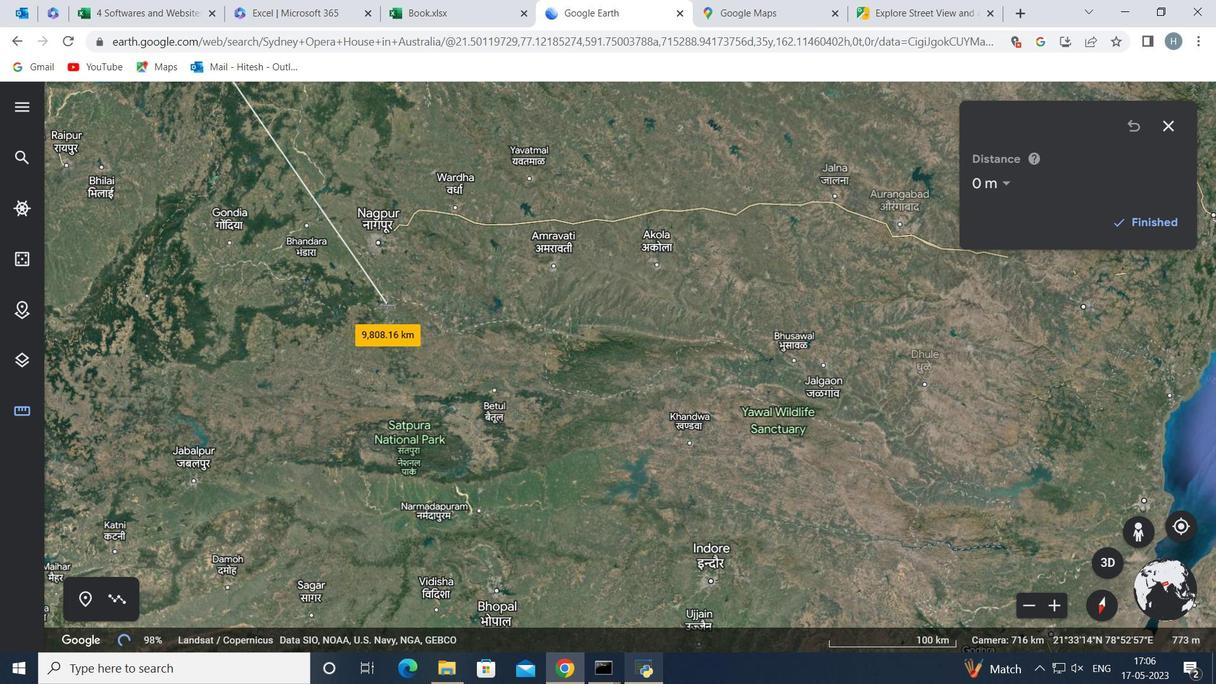 
Action: Mouse scrolled (388, 304) with delta (0, 0)
Screenshot: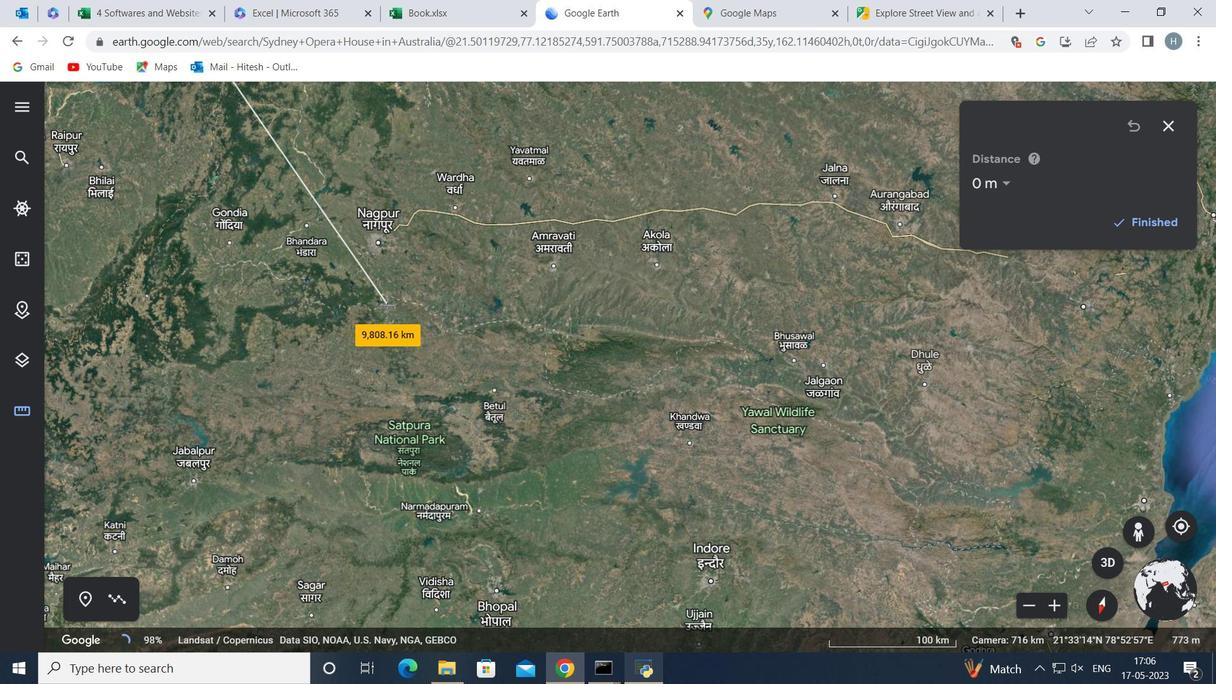 
Action: Mouse moved to (319, 285)
Screenshot: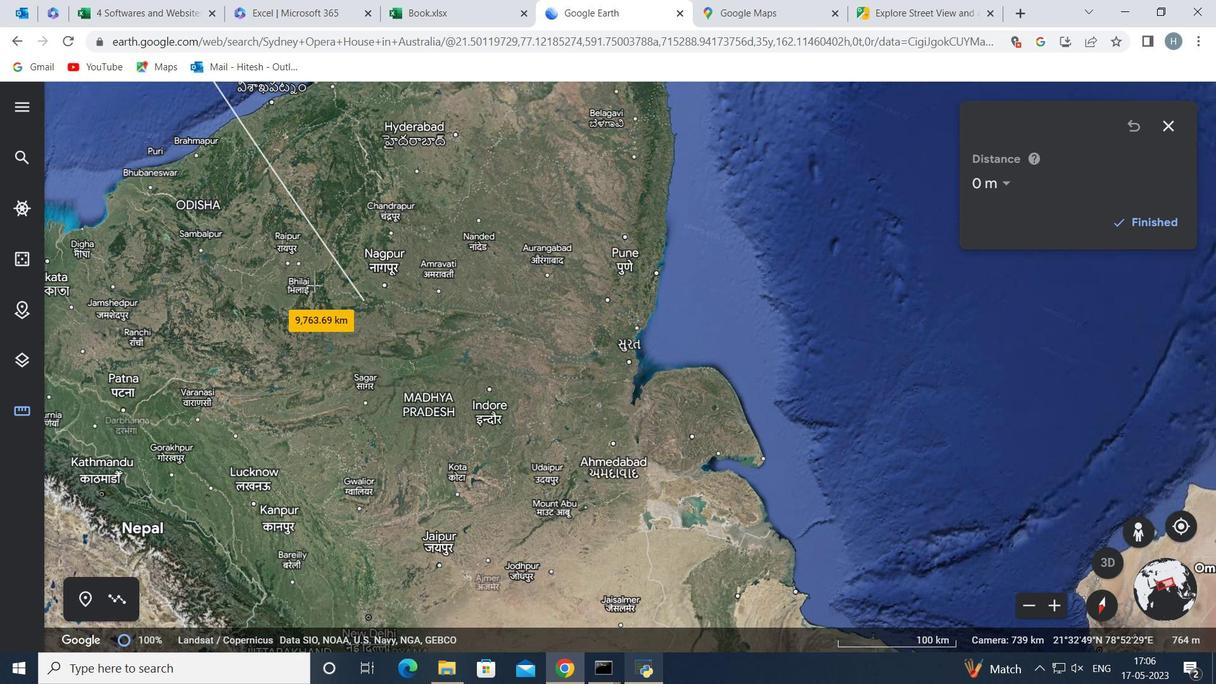 
Action: Mouse pressed left at (319, 285)
Screenshot: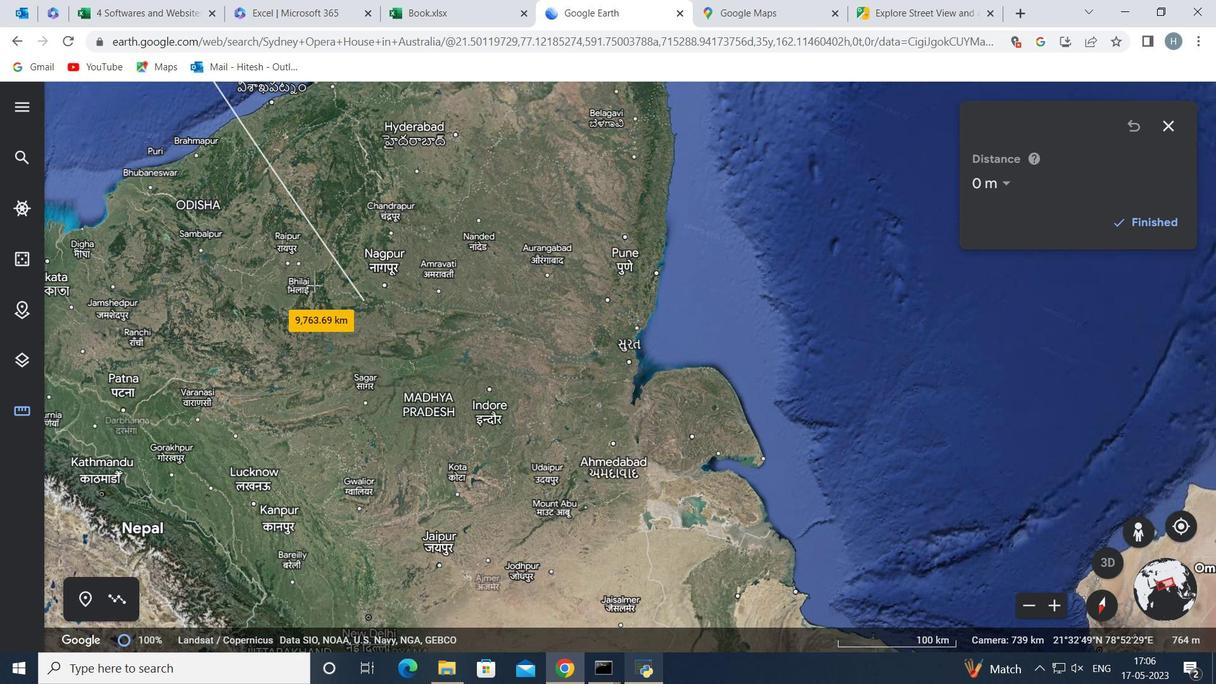 
Action: Mouse moved to (419, 342)
Screenshot: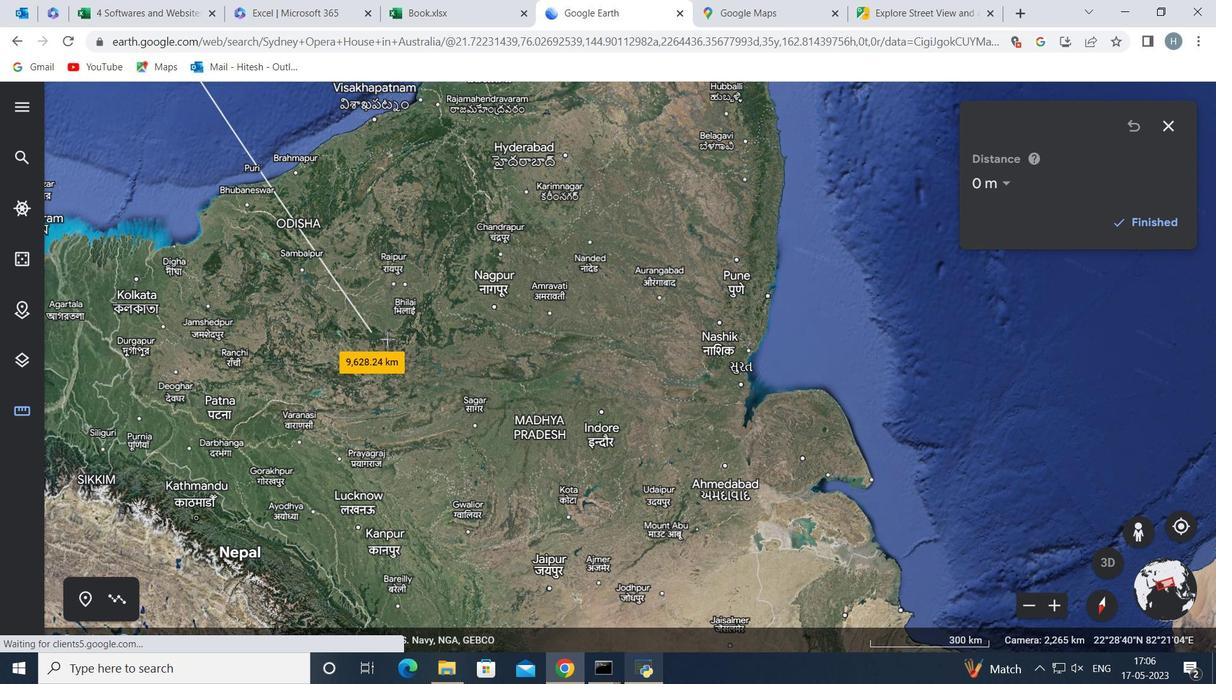 
Action: Mouse scrolled (419, 342) with delta (0, 0)
Screenshot: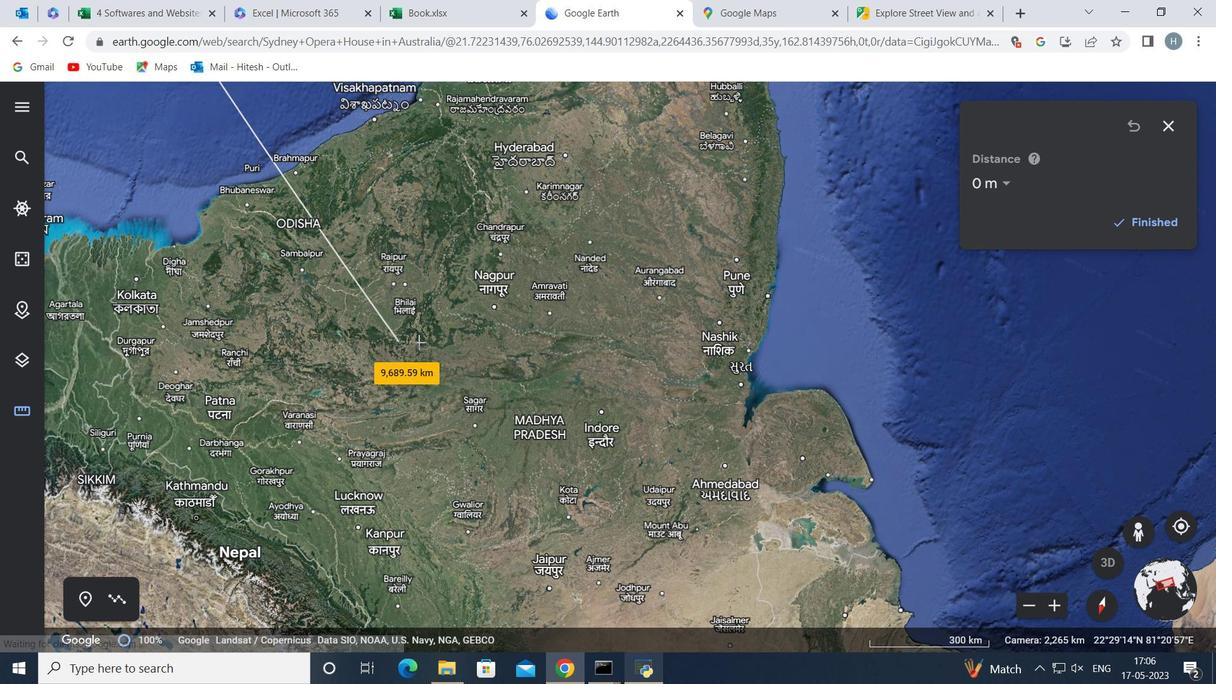 
Action: Mouse moved to (448, 313)
Screenshot: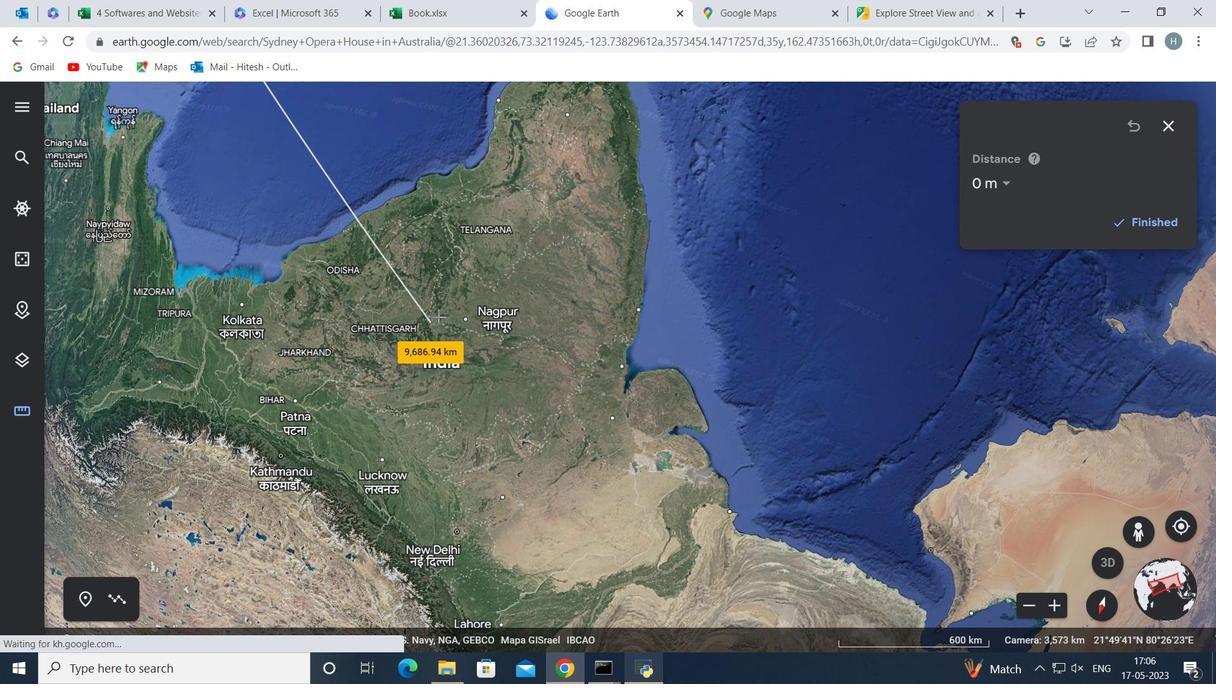 
Action: Mouse scrolled (448, 313) with delta (0, 0)
